Task: Look for Airbnb properties in Zemst, Belgium from 1st November, 2023 to 9th November, 2023 for 4 adults.2 bedrooms having 2 beds and 2 bathrooms. Property type can be house. Amenities needed are: heating. Booking option can be shelf check-in. Look for 4 properties as per requirement.
Action: Mouse moved to (467, 100)
Screenshot: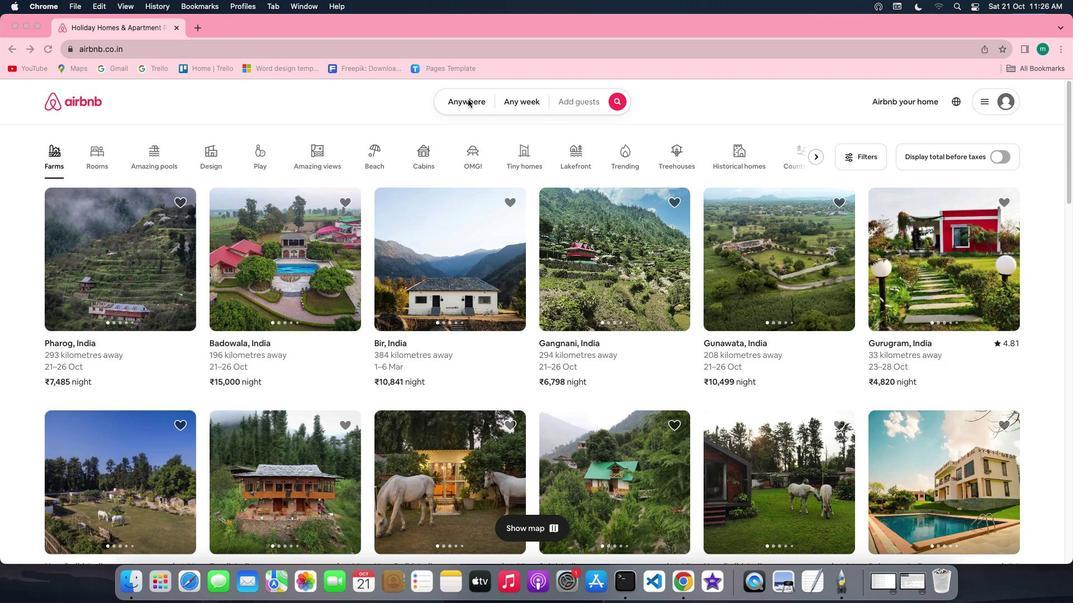 
Action: Mouse pressed left at (467, 100)
Screenshot: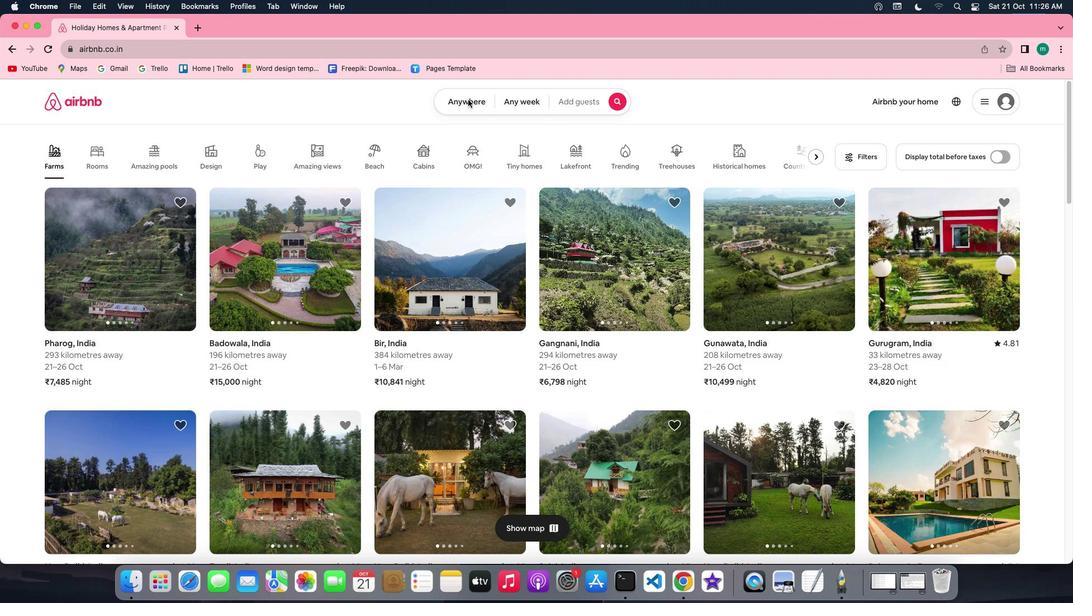 
Action: Mouse pressed left at (467, 100)
Screenshot: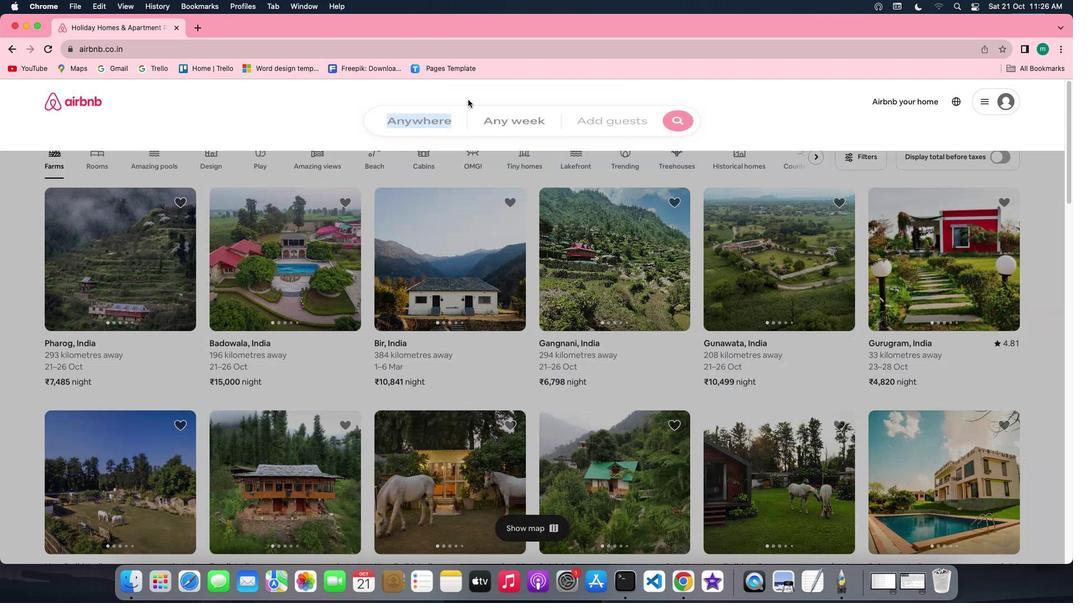 
Action: Mouse moved to (397, 144)
Screenshot: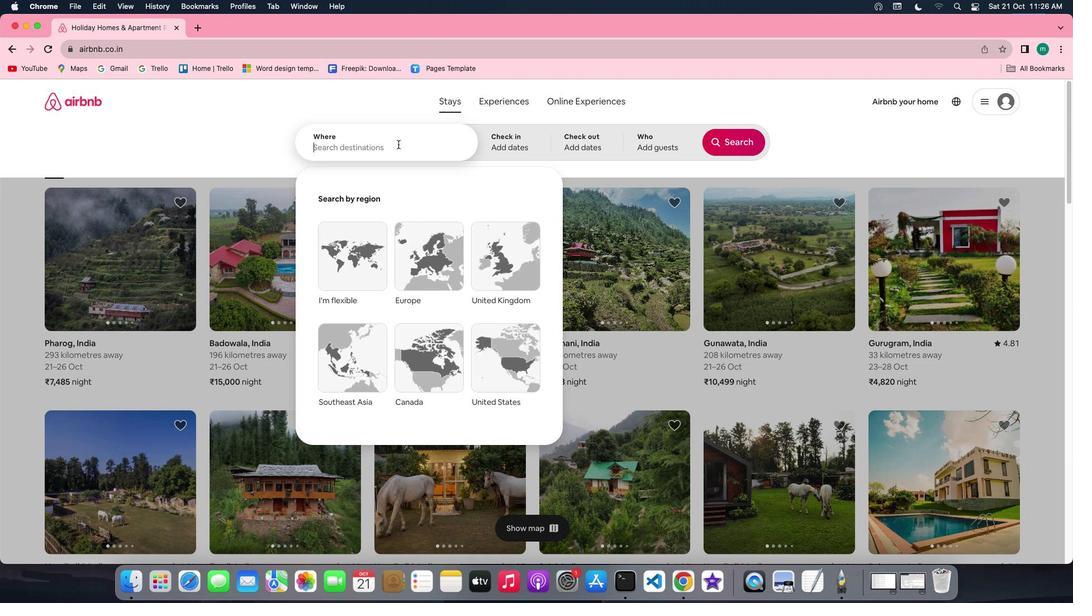 
Action: Mouse pressed left at (397, 144)
Screenshot: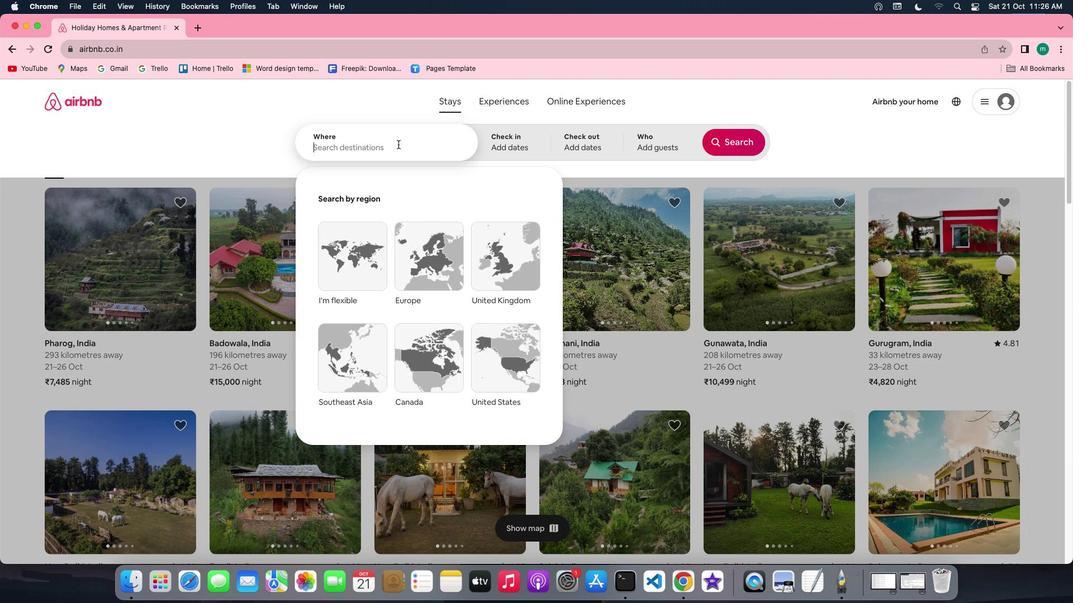 
Action: Key pressed Key.shift'Z''e''m''s''t'','Key.spaceKey.shift'B''e''l''g''i''u''m'
Screenshot: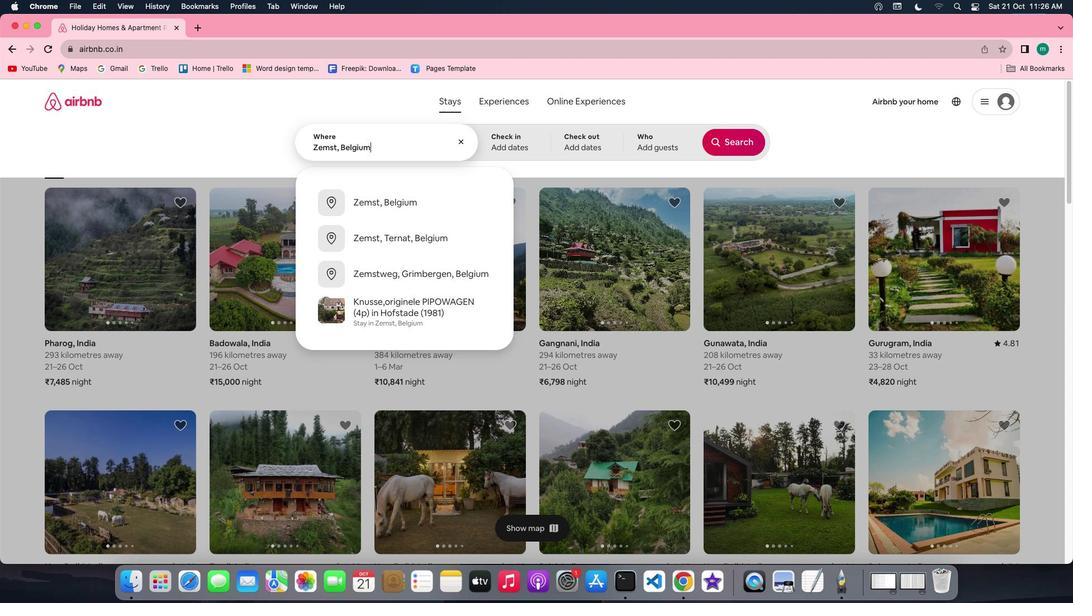 
Action: Mouse moved to (498, 150)
Screenshot: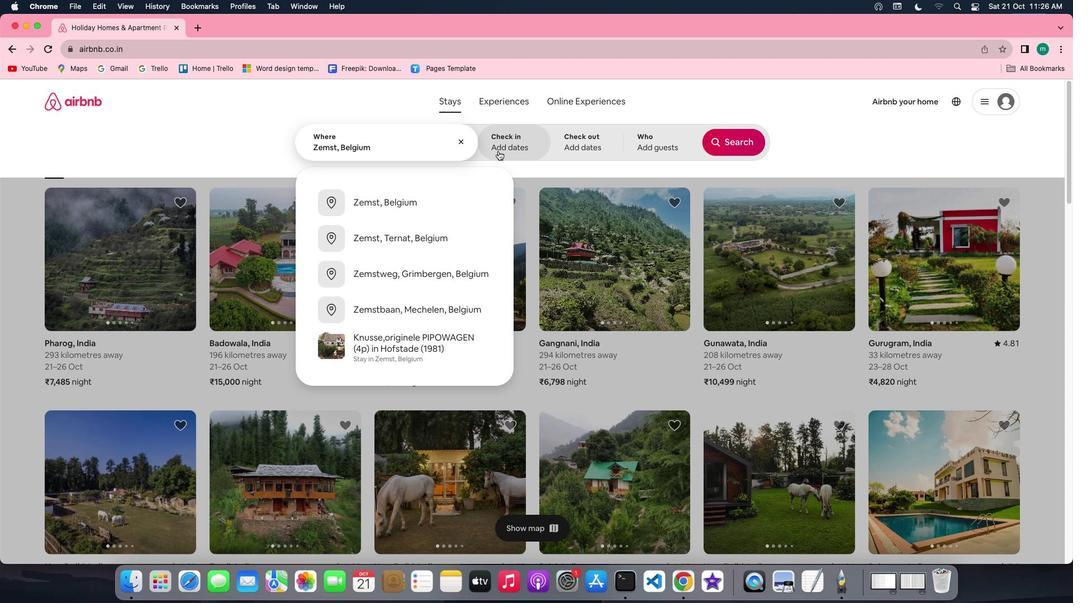 
Action: Mouse pressed left at (498, 150)
Screenshot: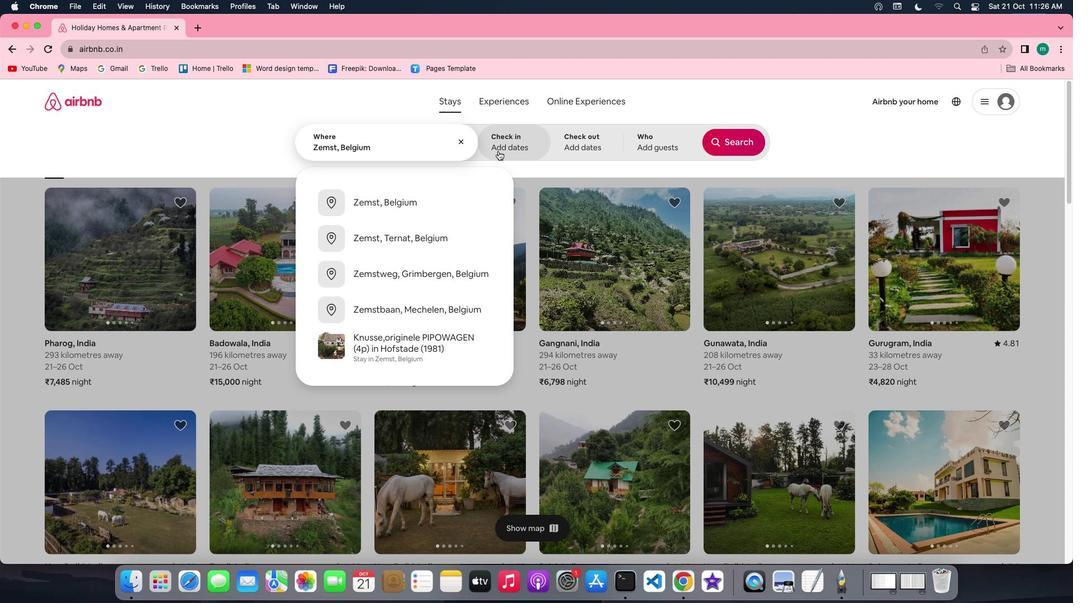 
Action: Mouse moved to (669, 302)
Screenshot: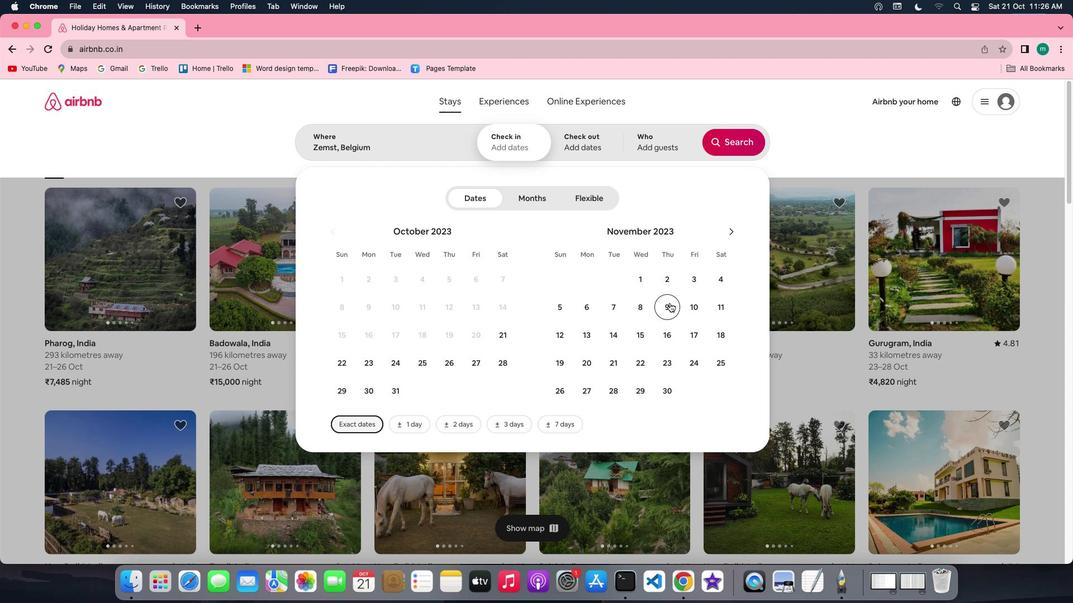 
Action: Mouse pressed left at (669, 302)
Screenshot: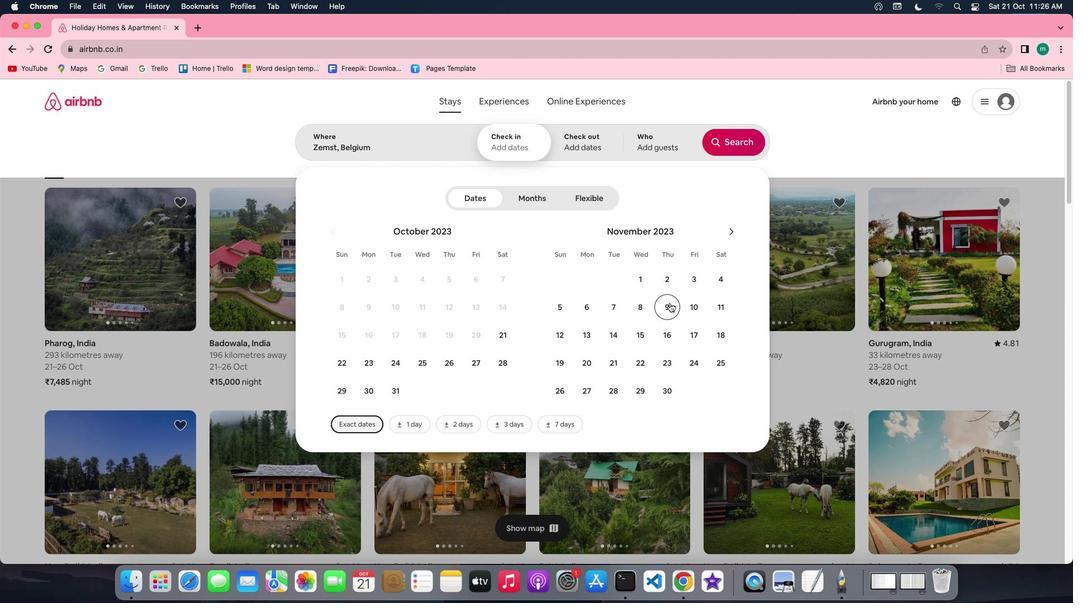 
Action: Mouse moved to (646, 275)
Screenshot: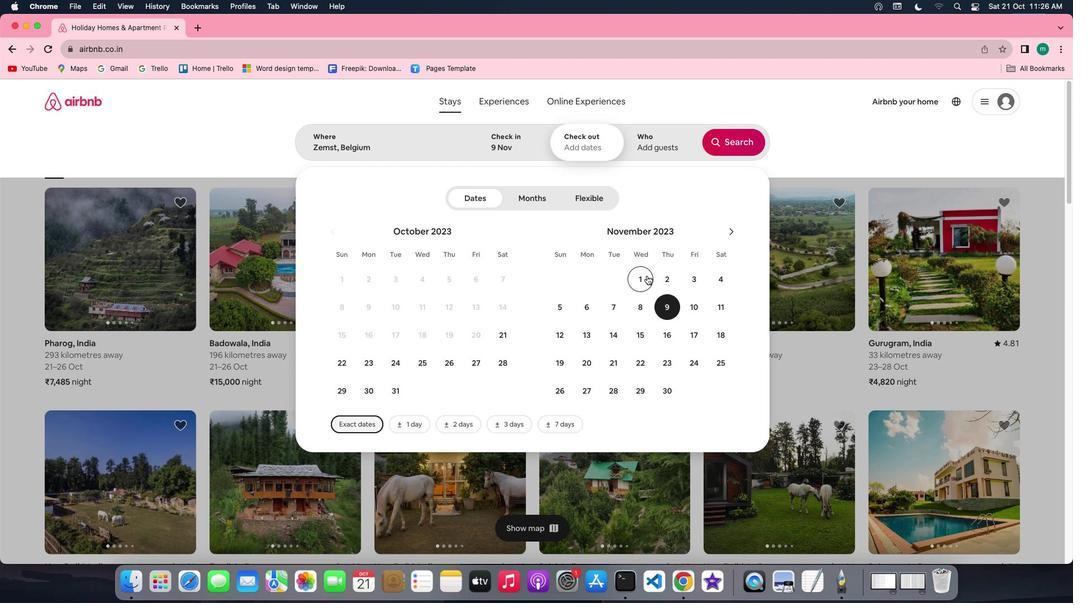 
Action: Mouse pressed left at (646, 275)
Screenshot: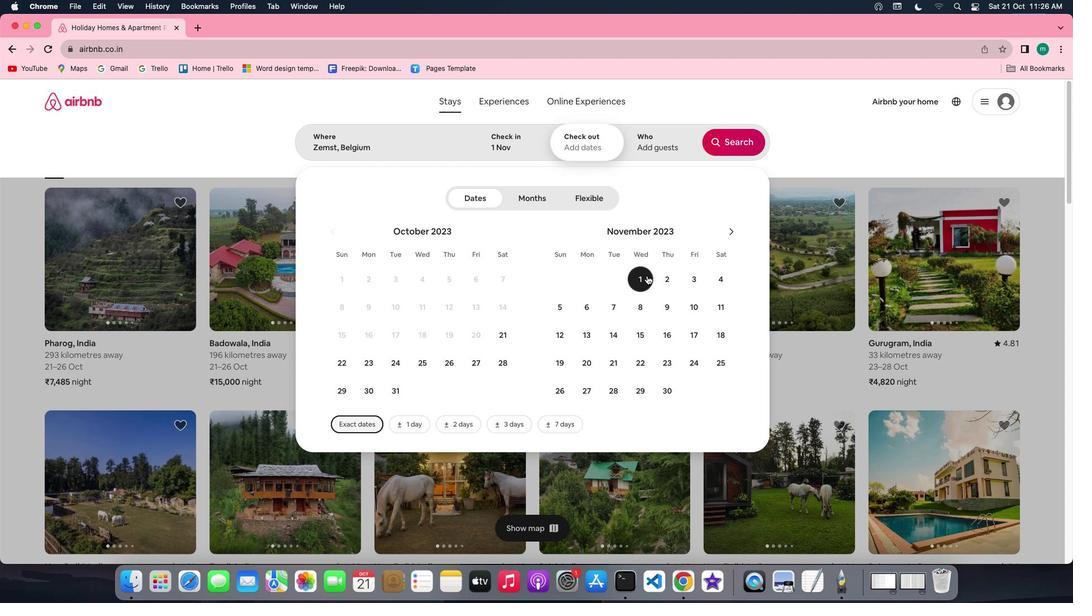 
Action: Mouse moved to (667, 305)
Screenshot: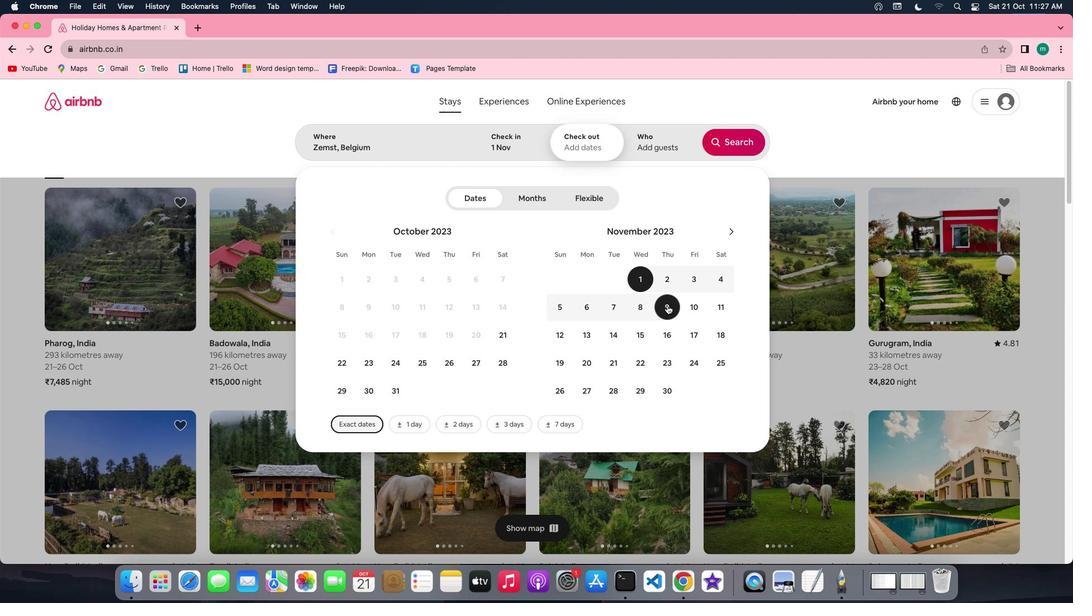 
Action: Mouse pressed left at (667, 305)
Screenshot: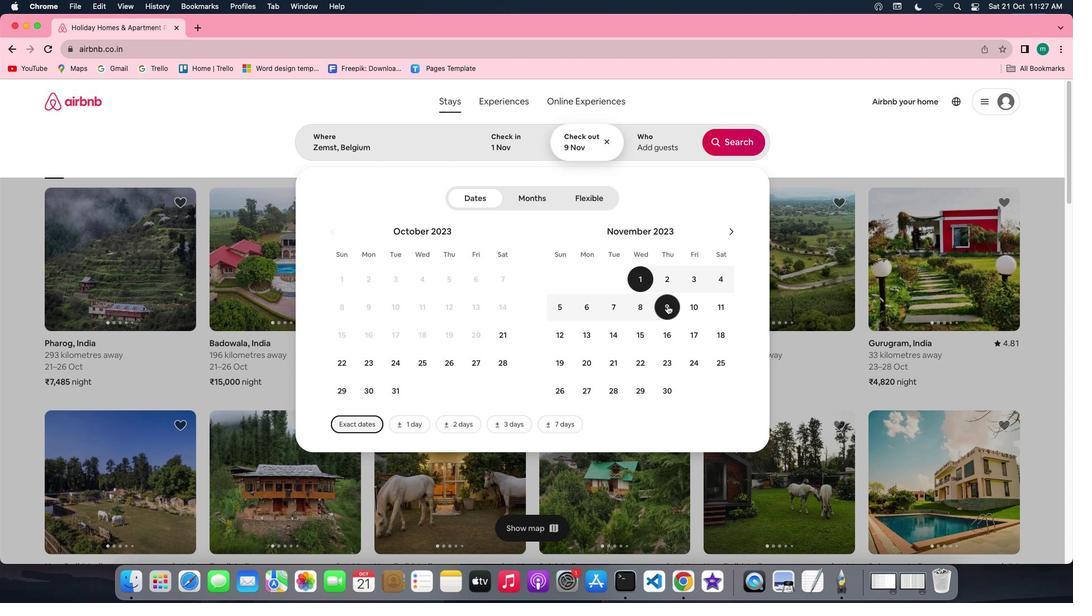 
Action: Mouse moved to (672, 154)
Screenshot: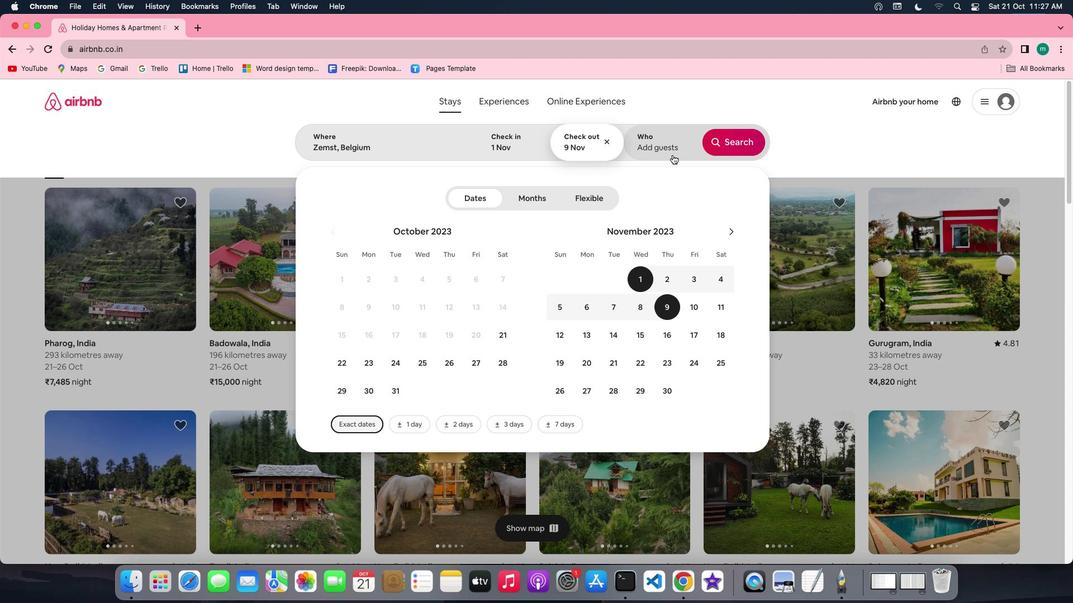 
Action: Mouse pressed left at (672, 154)
Screenshot: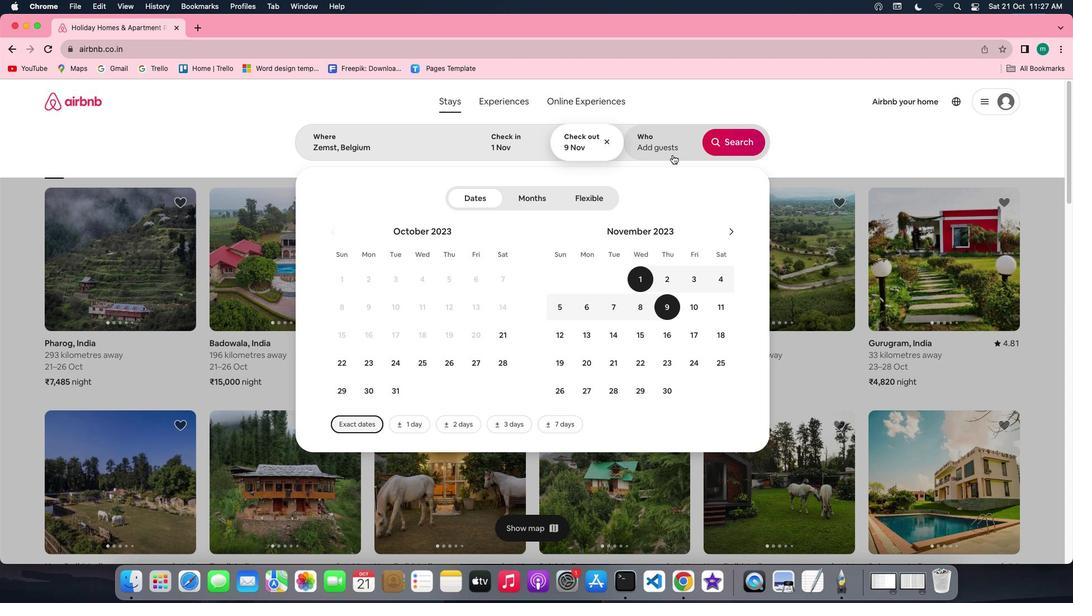 
Action: Mouse moved to (735, 200)
Screenshot: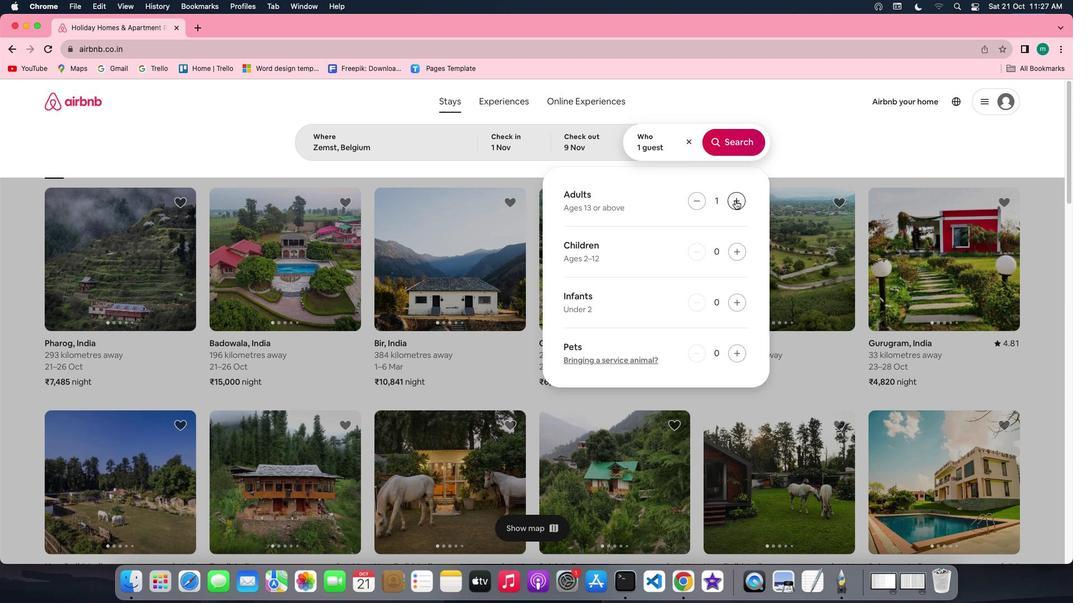
Action: Mouse pressed left at (735, 200)
Screenshot: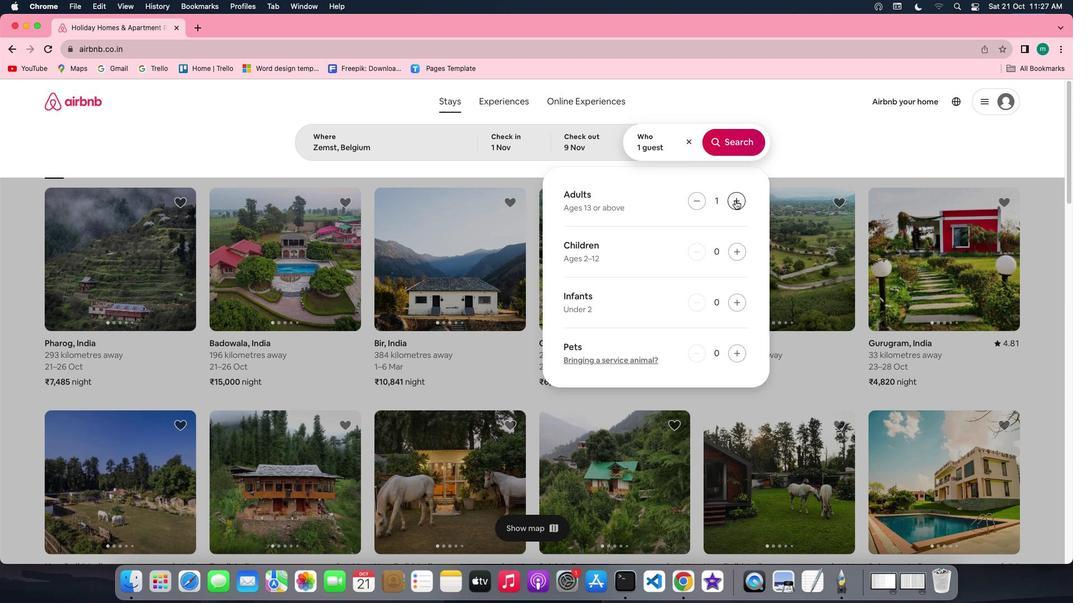 
Action: Mouse pressed left at (735, 200)
Screenshot: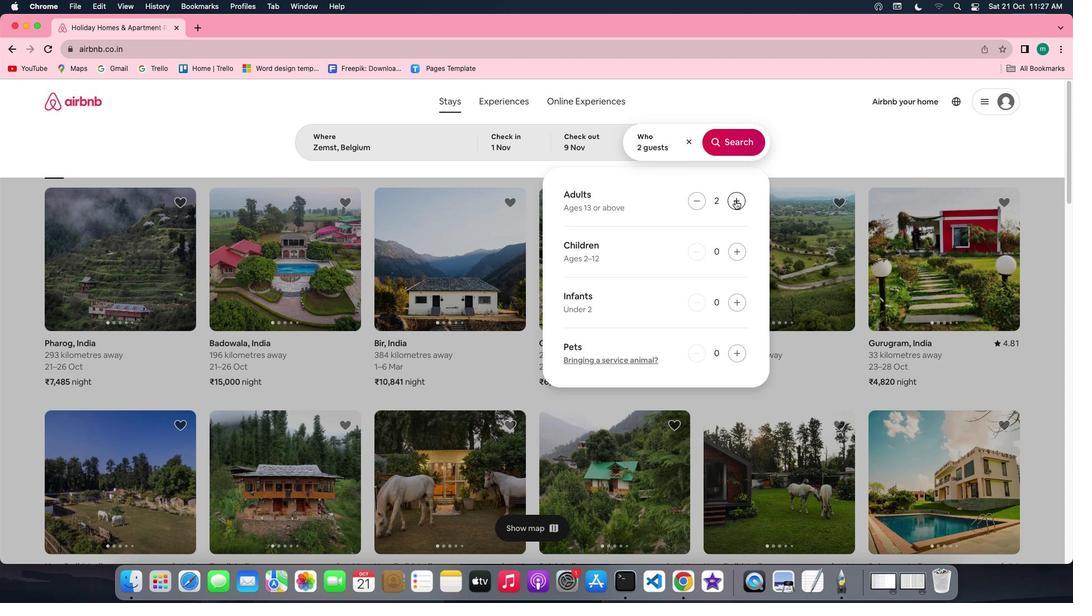 
Action: Mouse pressed left at (735, 200)
Screenshot: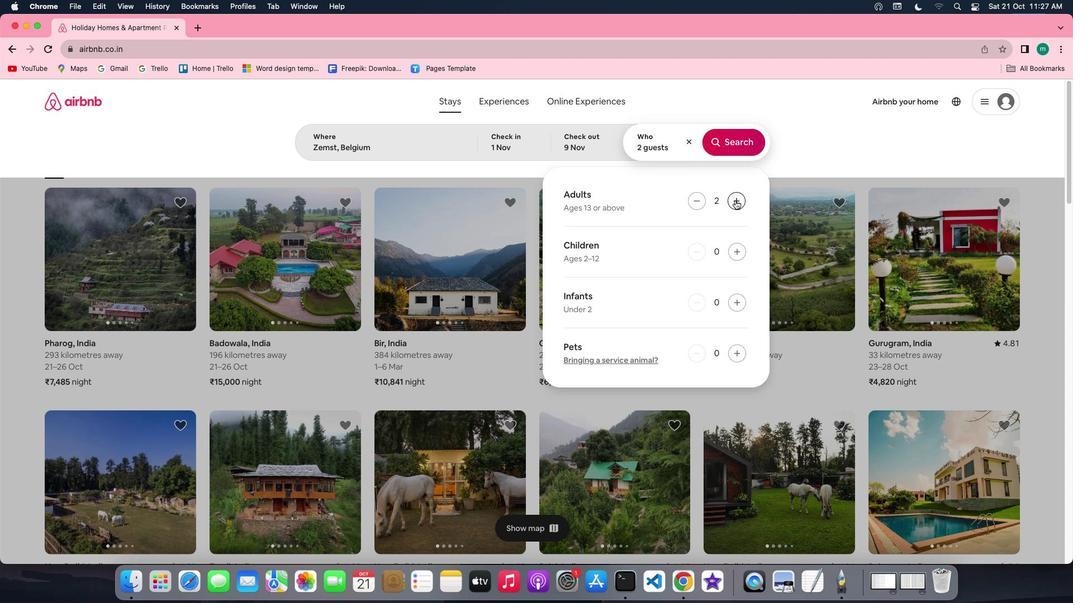 
Action: Mouse pressed left at (735, 200)
Screenshot: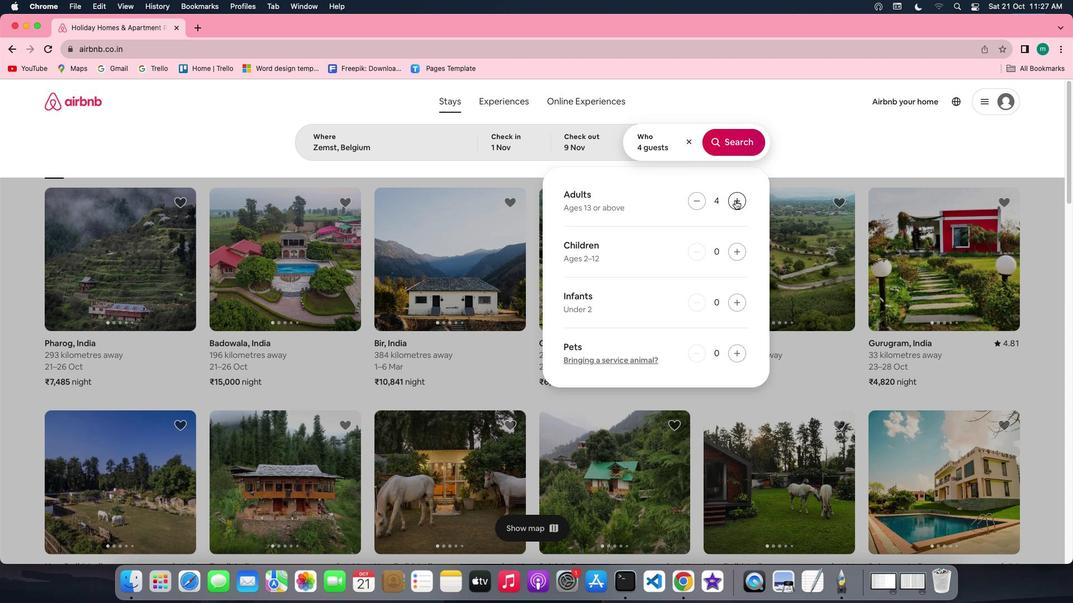 
Action: Mouse moved to (733, 140)
Screenshot: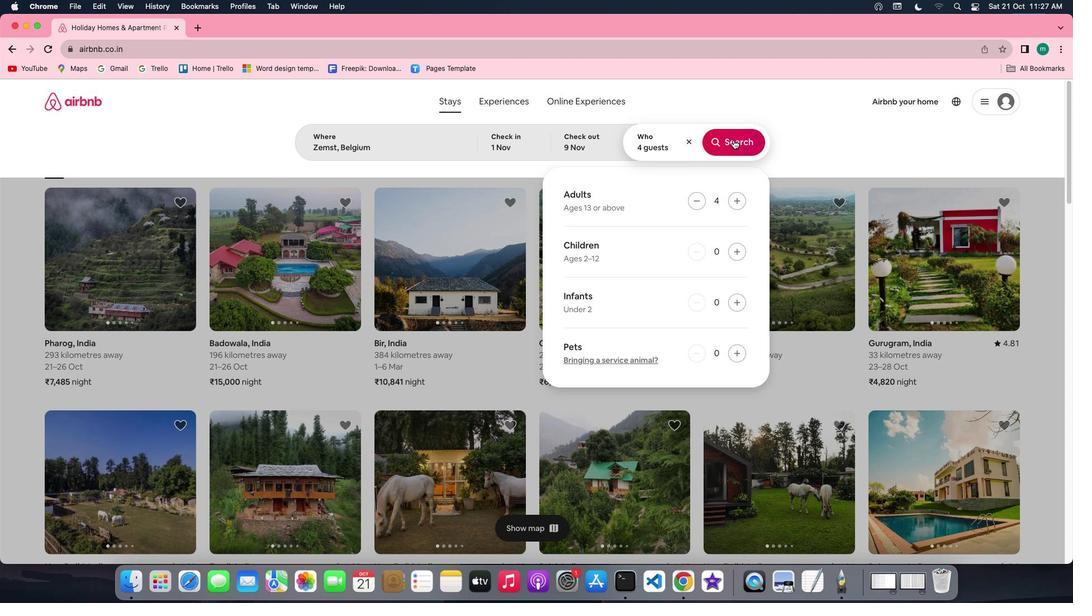 
Action: Mouse pressed left at (733, 140)
Screenshot: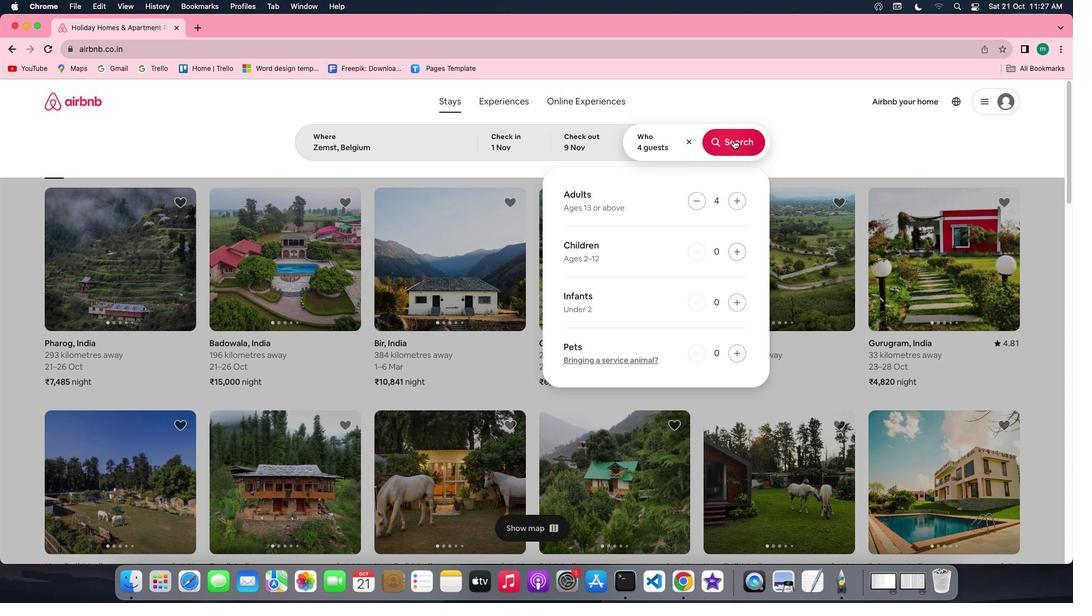 
Action: Mouse moved to (900, 144)
Screenshot: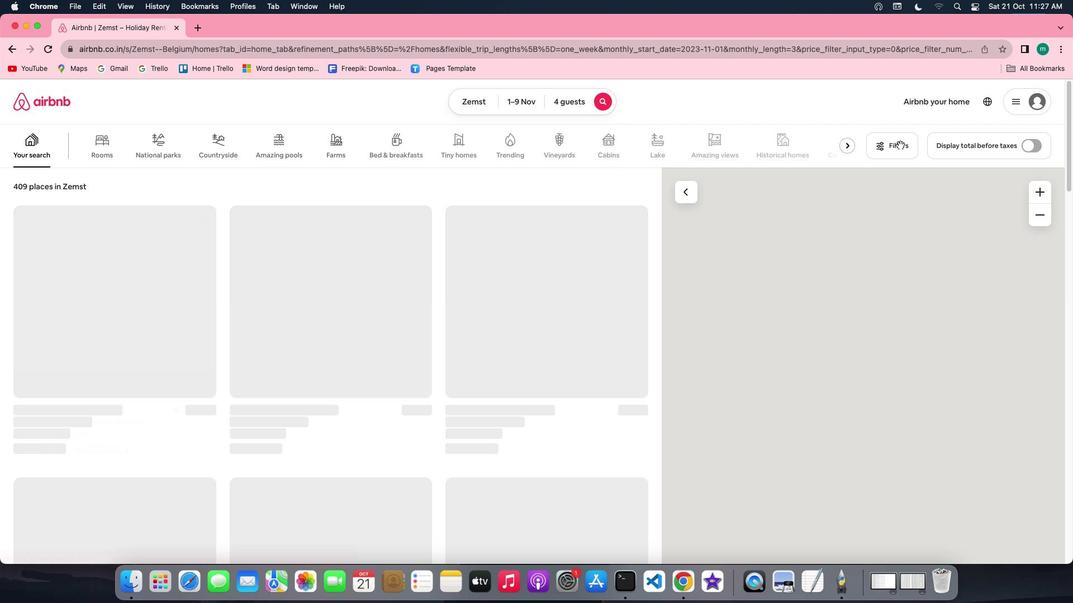 
Action: Mouse pressed left at (900, 144)
Screenshot: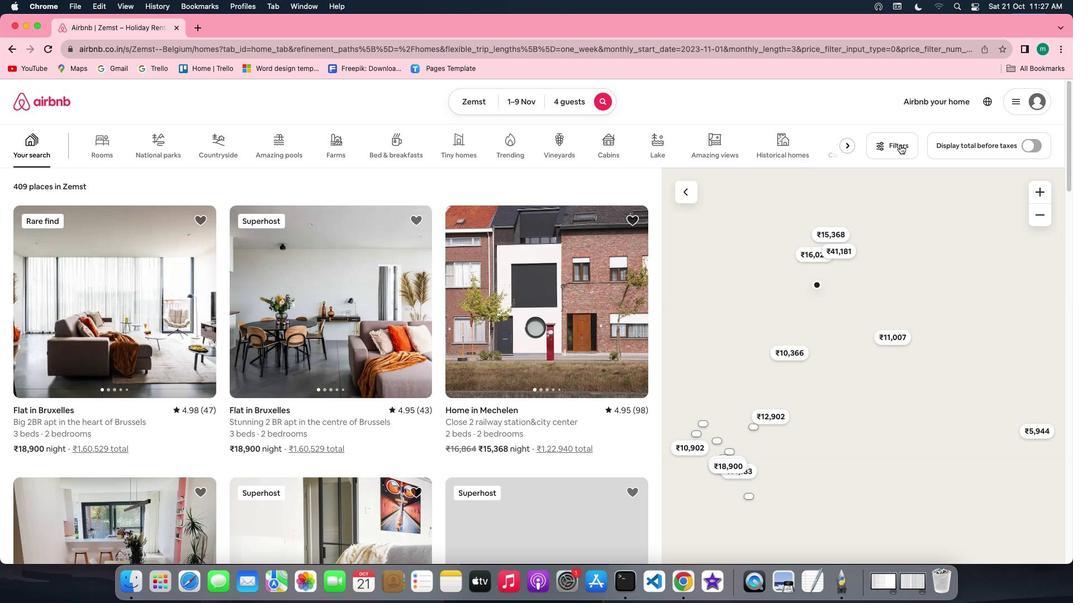 
Action: Mouse moved to (900, 145)
Screenshot: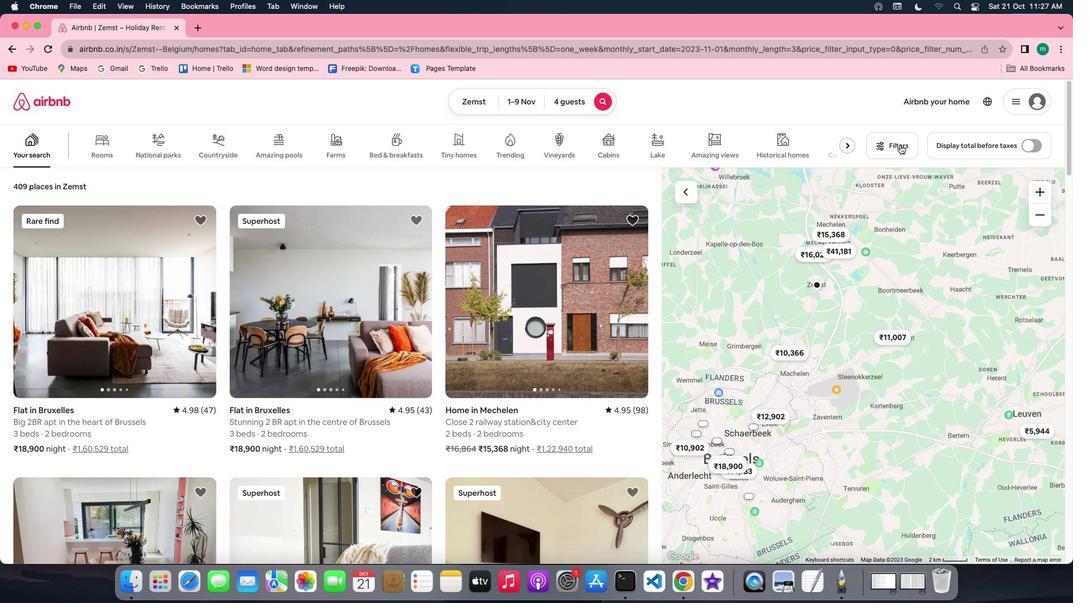 
Action: Mouse pressed left at (900, 145)
Screenshot: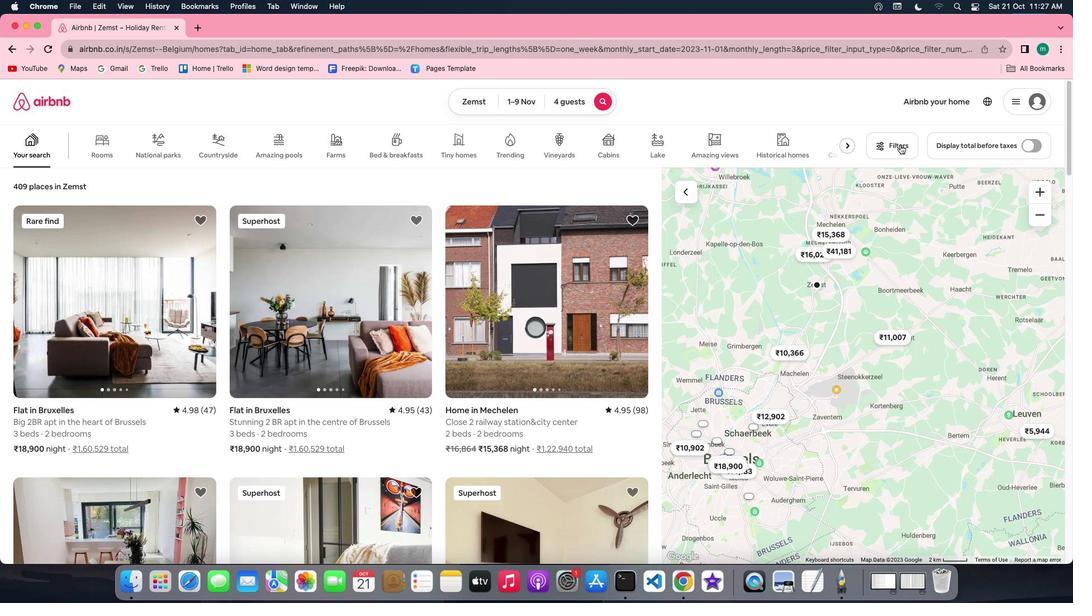 
Action: Mouse moved to (534, 373)
Screenshot: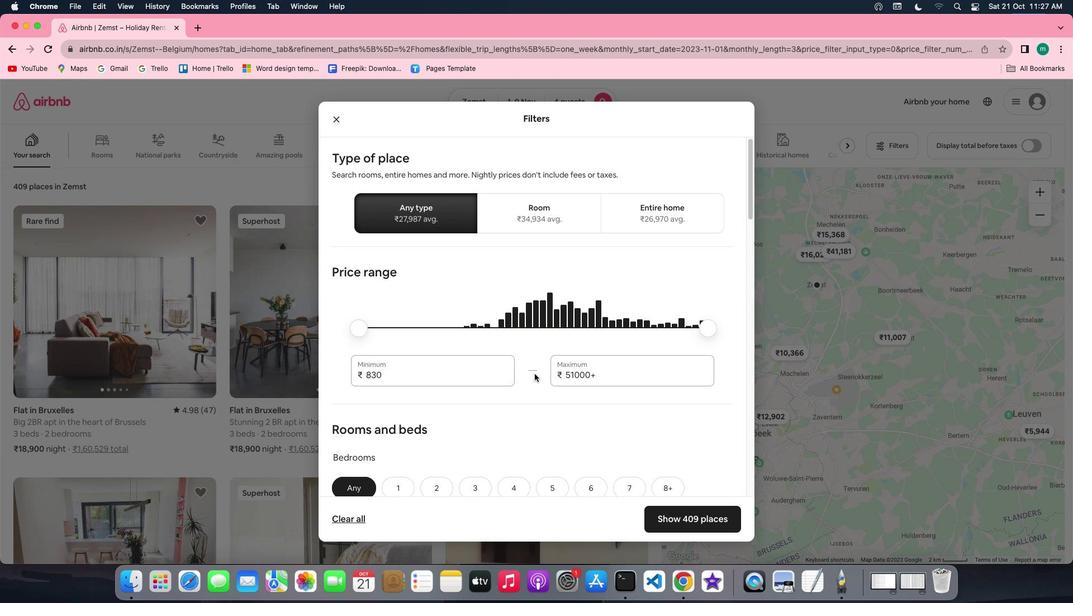 
Action: Mouse scrolled (534, 373) with delta (0, 0)
Screenshot: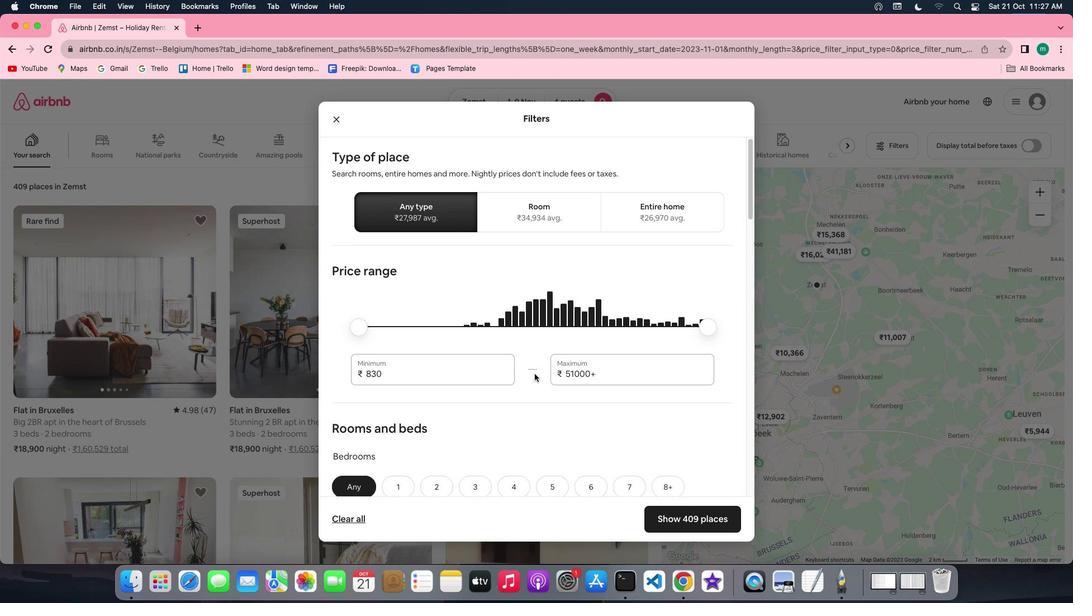 
Action: Mouse scrolled (534, 373) with delta (0, 0)
Screenshot: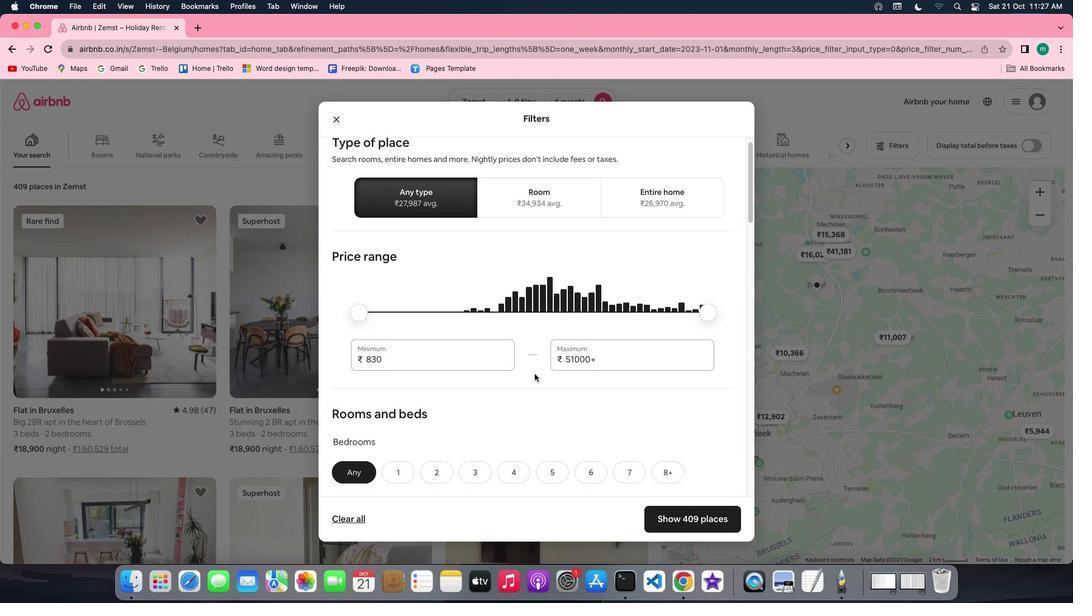 
Action: Mouse scrolled (534, 373) with delta (0, 0)
Screenshot: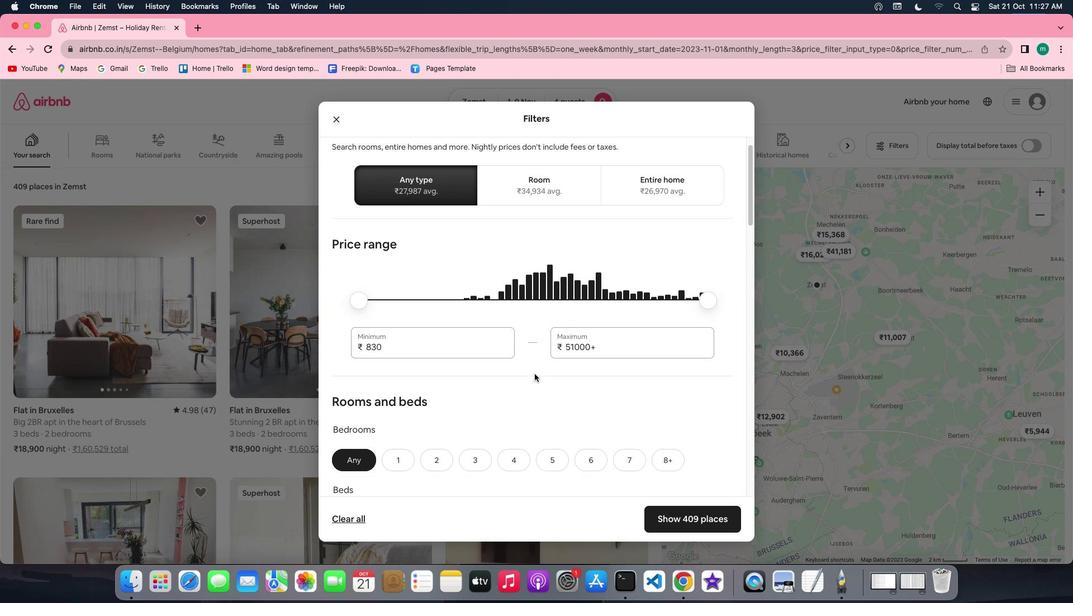 
Action: Mouse scrolled (534, 373) with delta (0, 0)
Screenshot: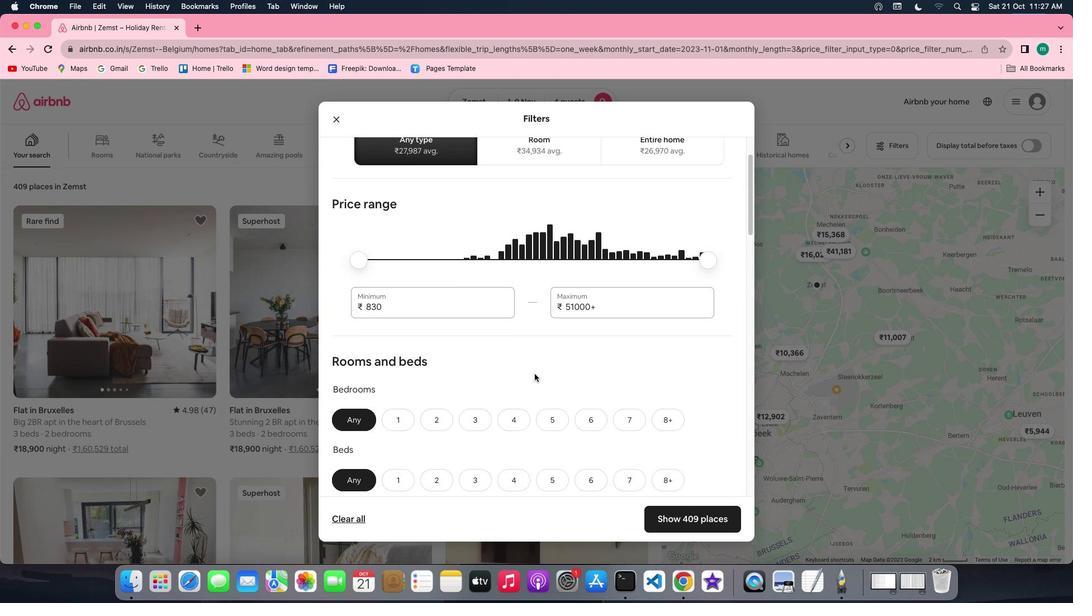 
Action: Mouse scrolled (534, 373) with delta (0, 0)
Screenshot: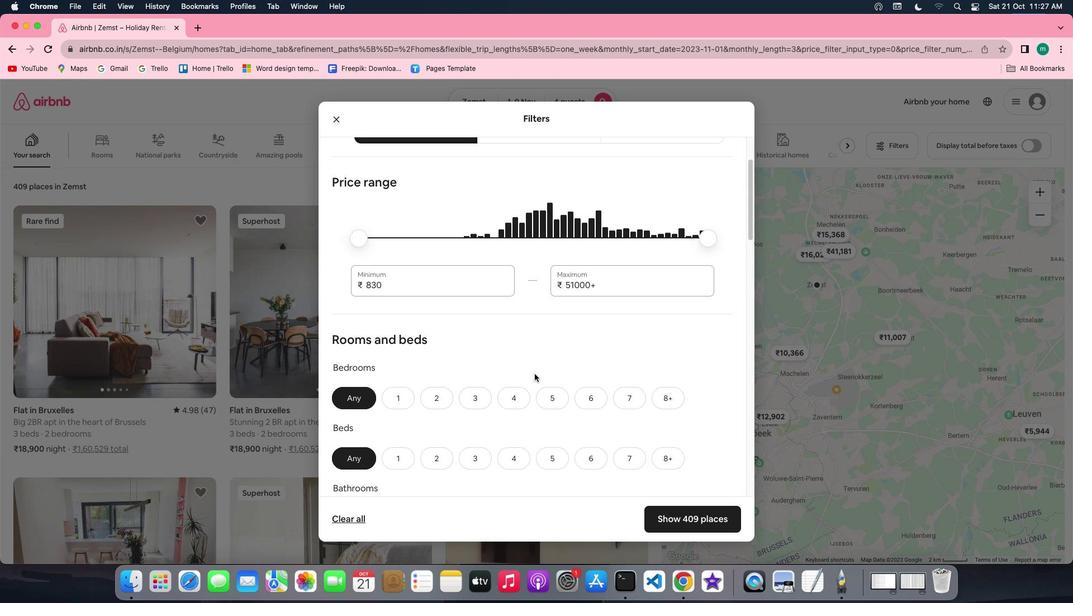 
Action: Mouse scrolled (534, 373) with delta (0, 0)
Screenshot: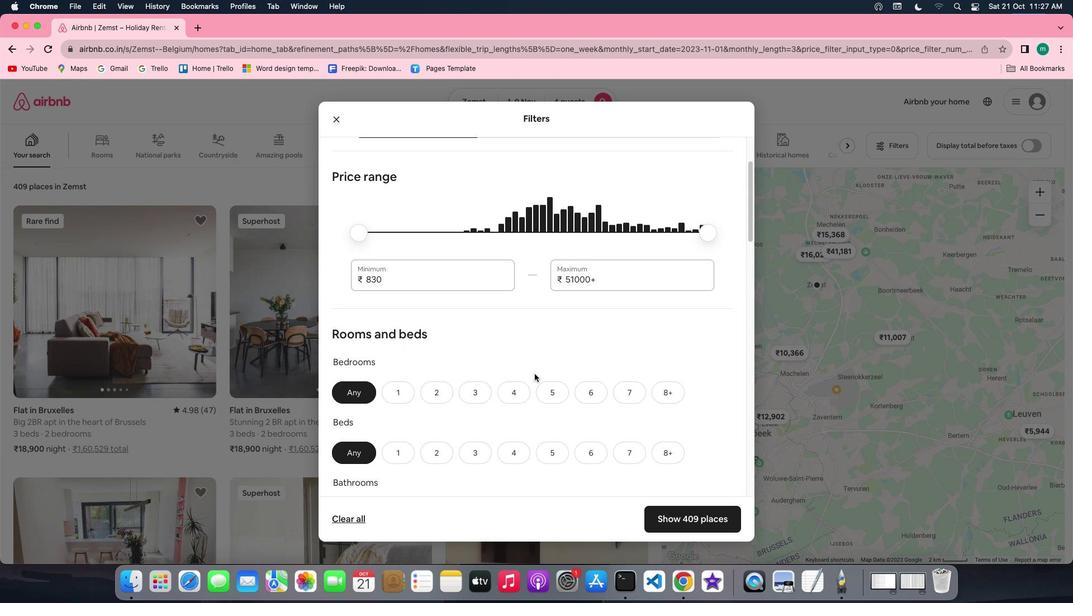 
Action: Mouse scrolled (534, 373) with delta (0, 0)
Screenshot: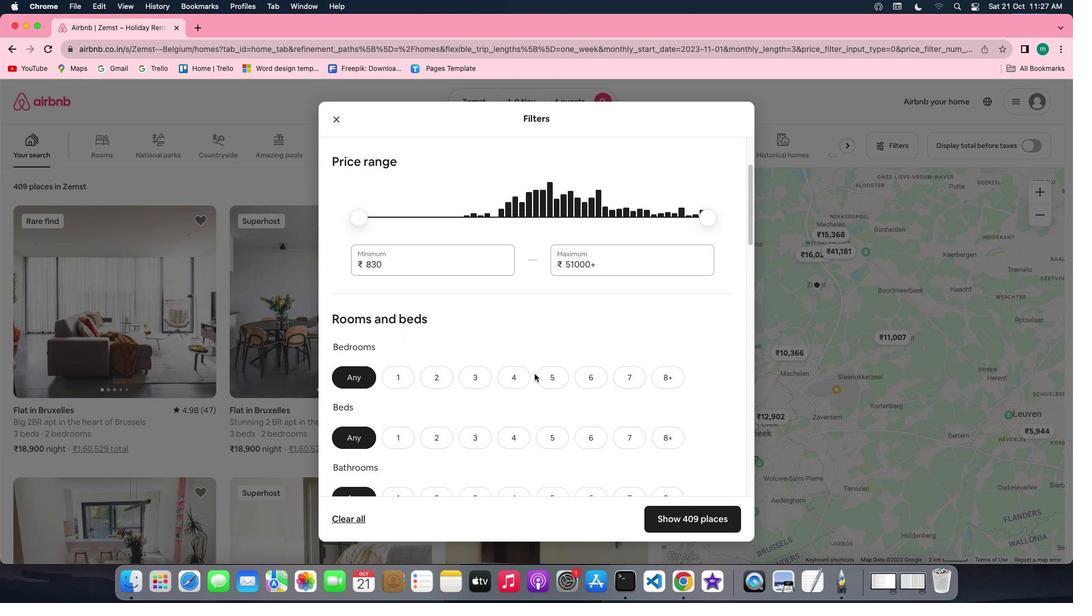 
Action: Mouse scrolled (534, 373) with delta (0, 0)
Screenshot: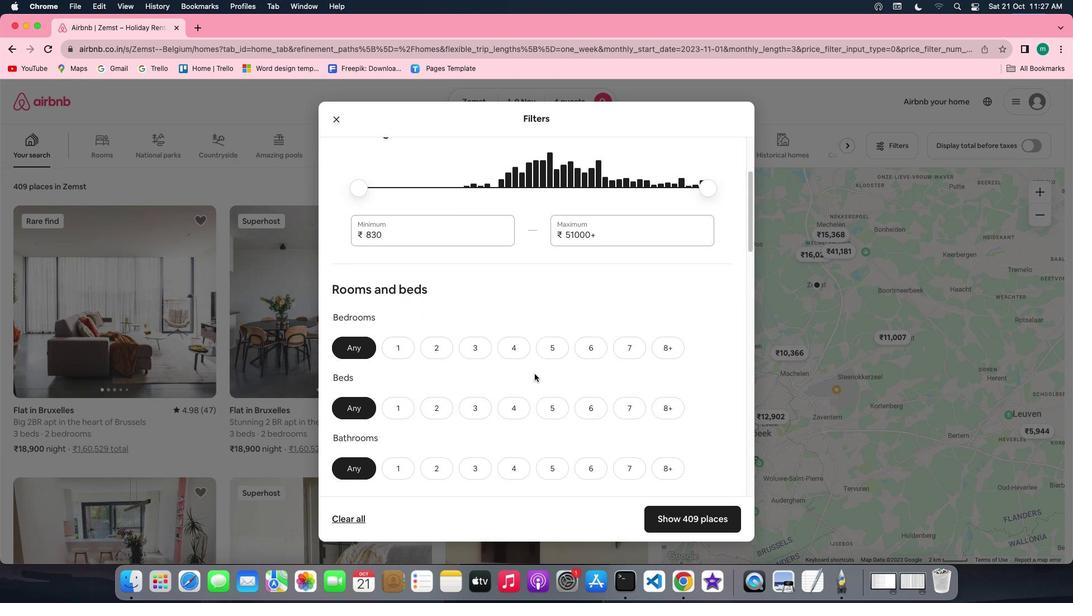 
Action: Mouse scrolled (534, 373) with delta (0, 0)
Screenshot: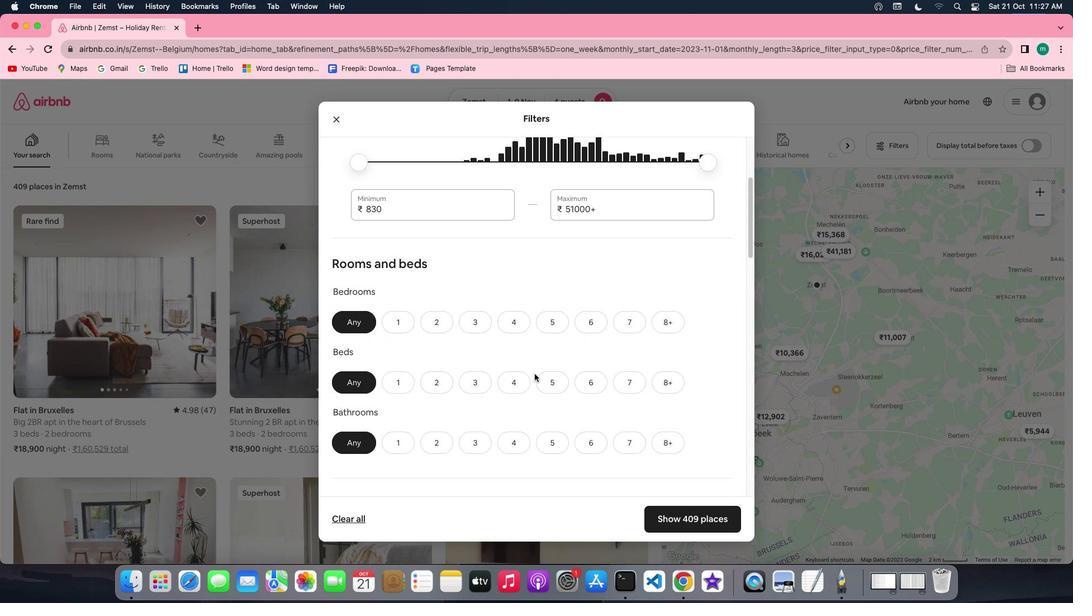 
Action: Mouse scrolled (534, 373) with delta (0, 0)
Screenshot: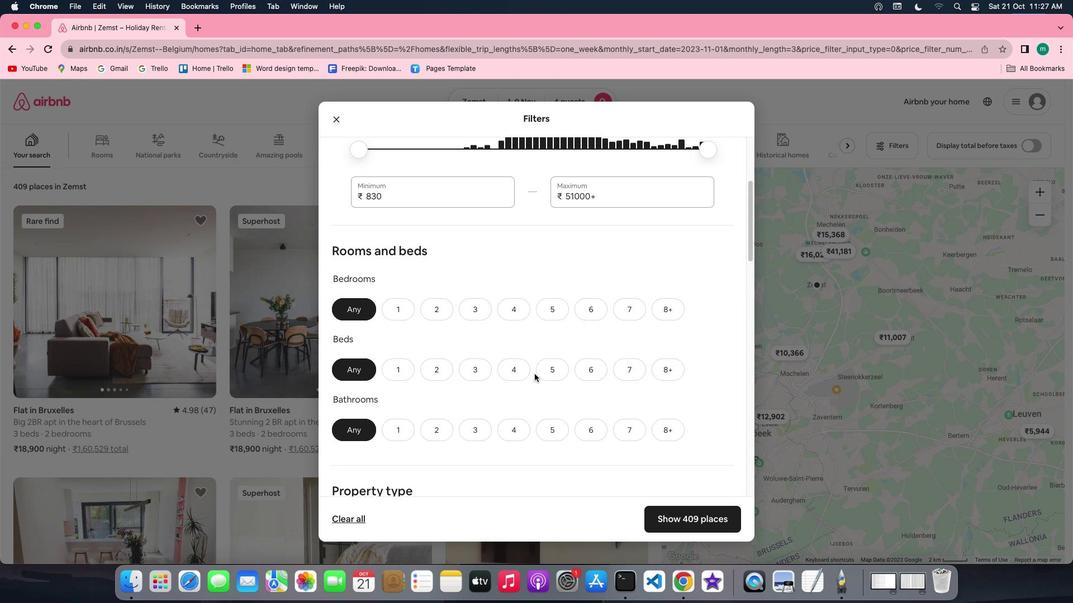 
Action: Mouse scrolled (534, 373) with delta (0, 0)
Screenshot: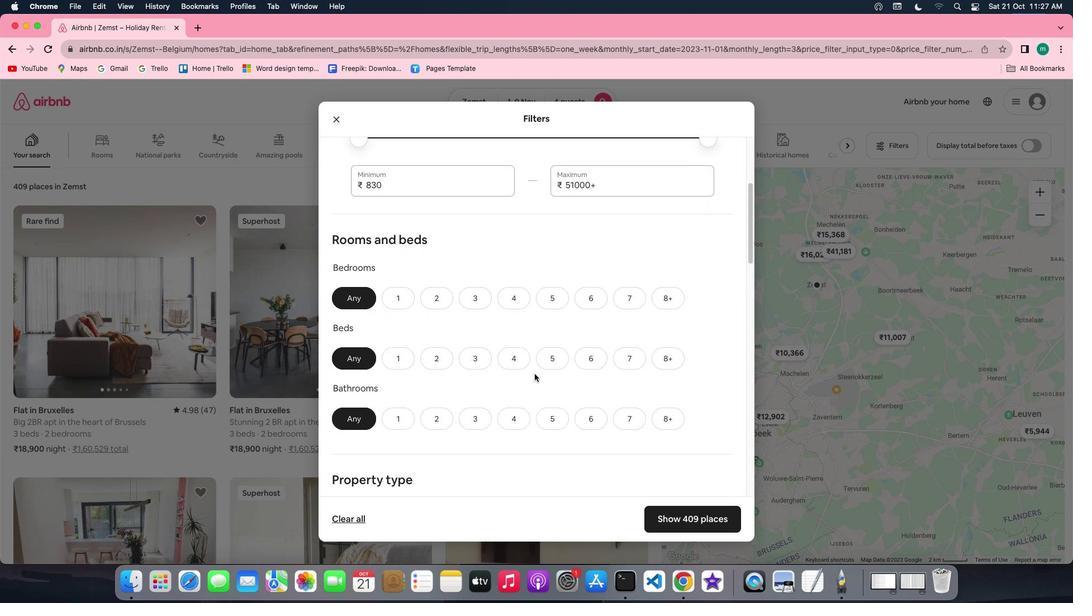 
Action: Mouse scrolled (534, 373) with delta (0, 0)
Screenshot: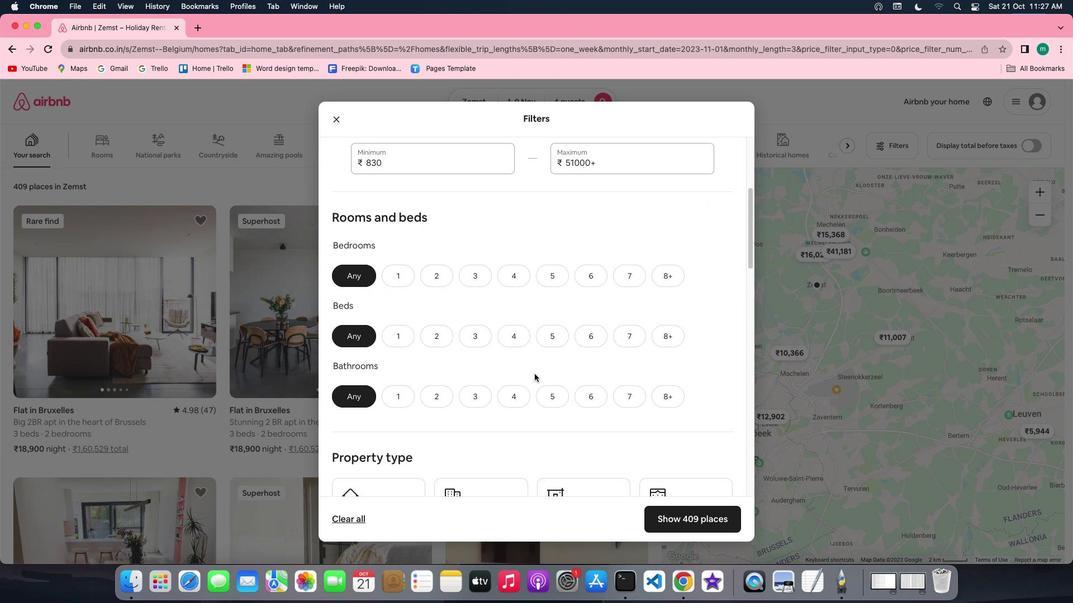 
Action: Mouse scrolled (534, 373) with delta (0, 0)
Screenshot: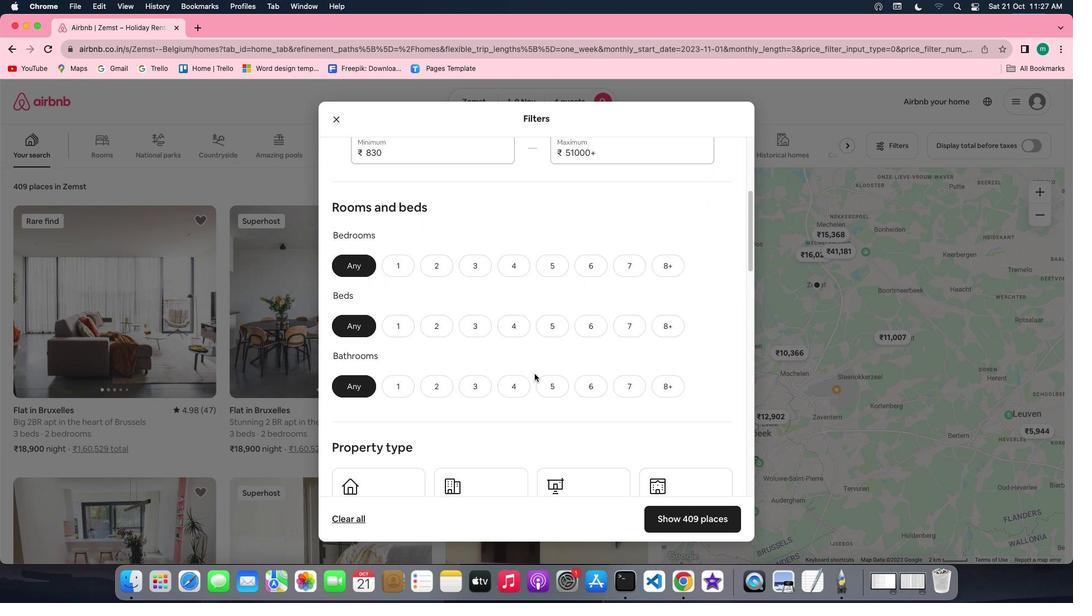 
Action: Mouse scrolled (534, 373) with delta (0, 0)
Screenshot: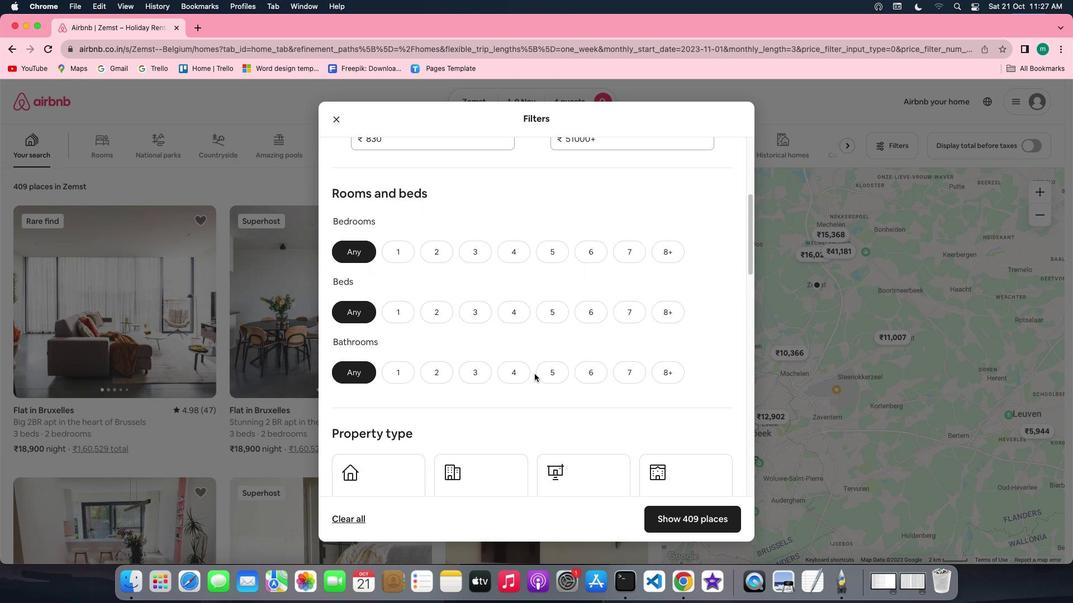 
Action: Mouse moved to (434, 242)
Screenshot: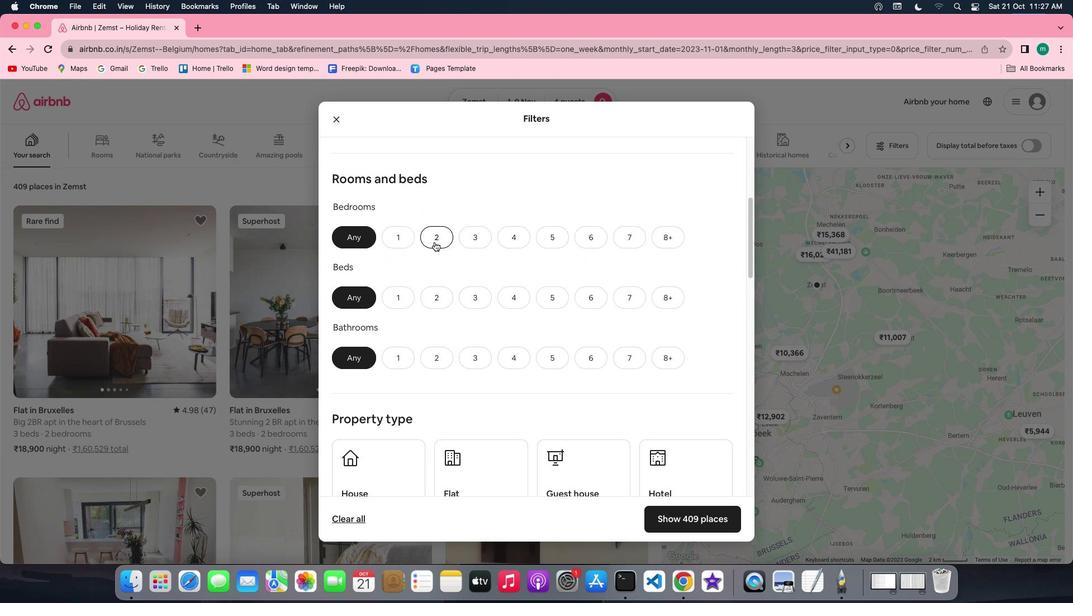 
Action: Mouse pressed left at (434, 242)
Screenshot: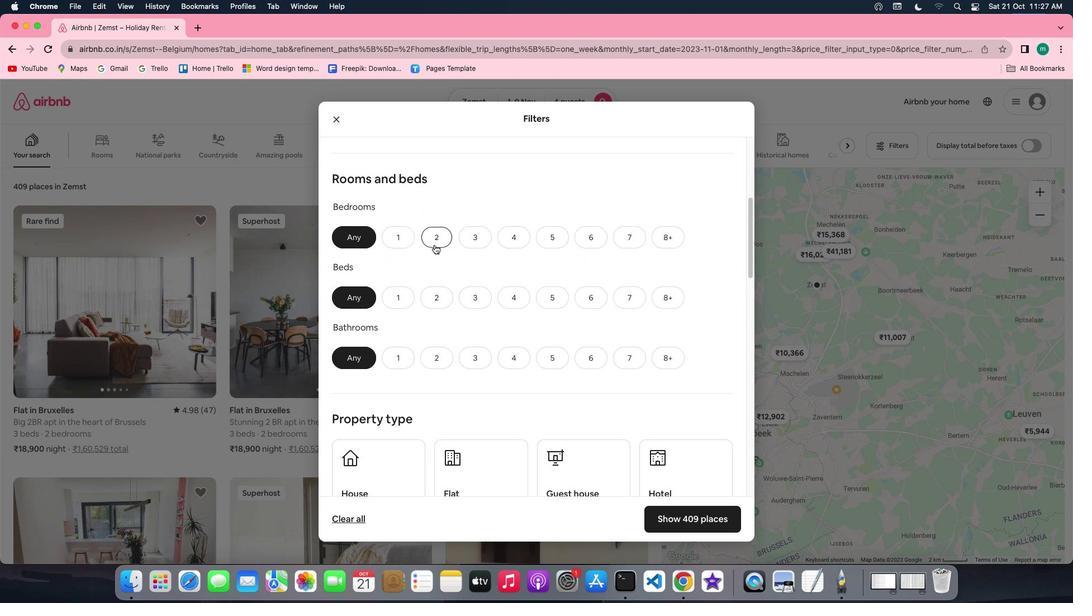 
Action: Mouse moved to (438, 299)
Screenshot: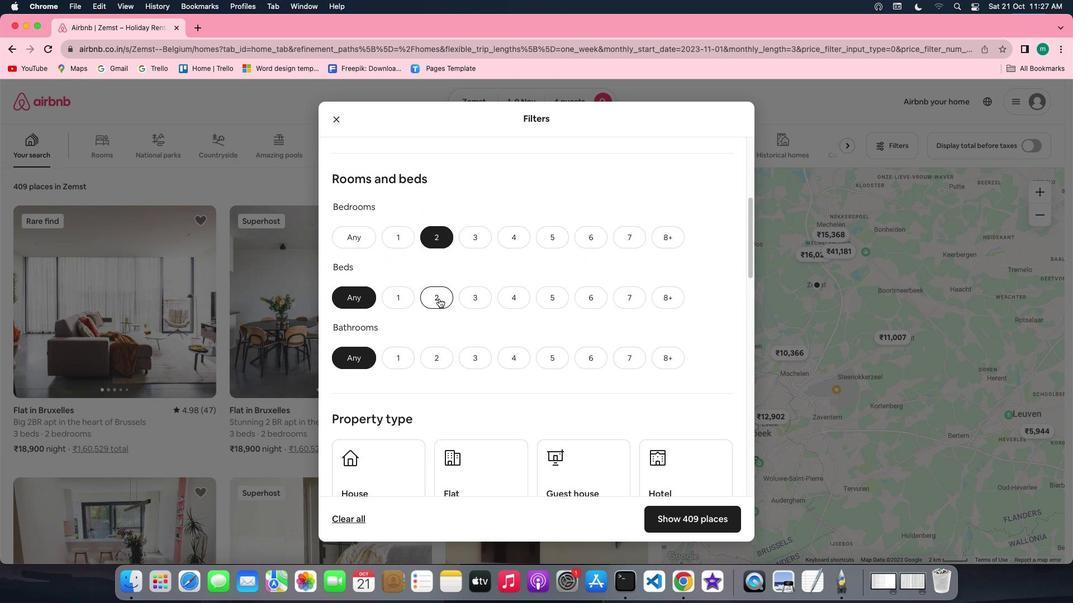 
Action: Mouse pressed left at (438, 299)
Screenshot: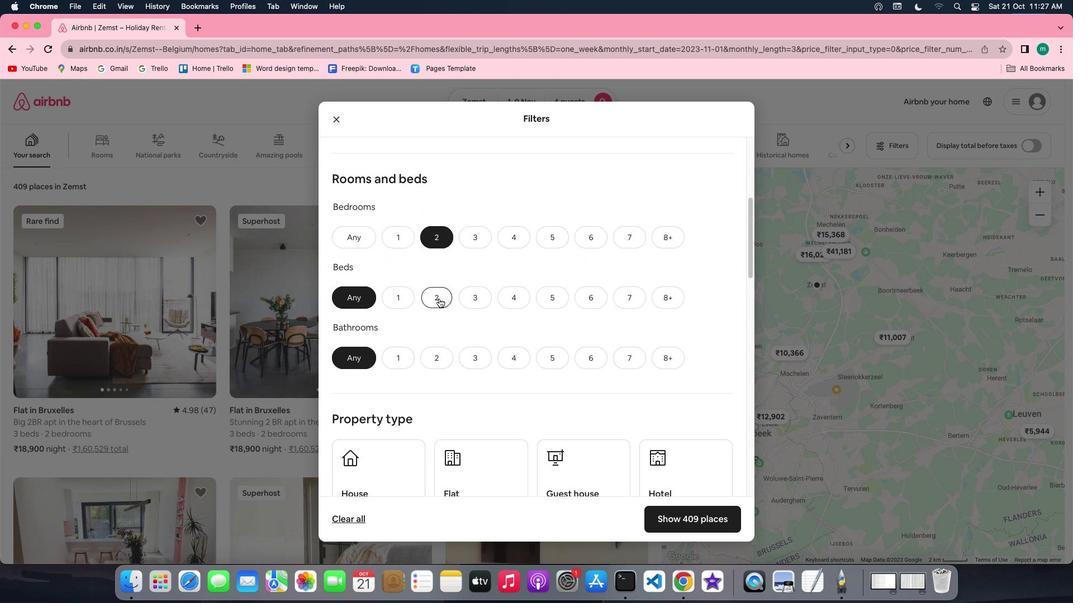 
Action: Mouse moved to (445, 352)
Screenshot: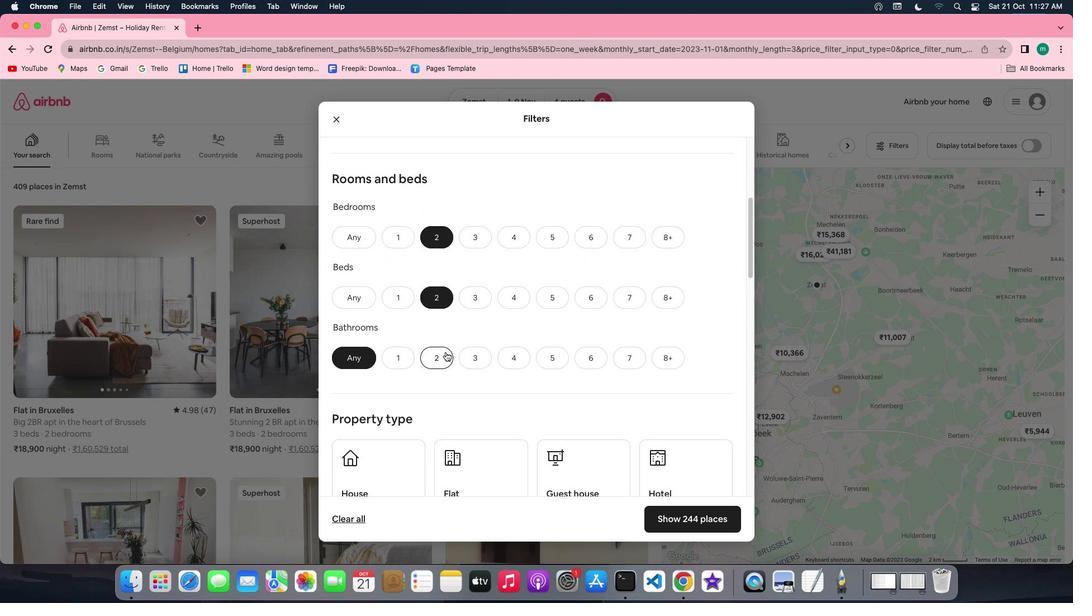 
Action: Mouse pressed left at (445, 352)
Screenshot: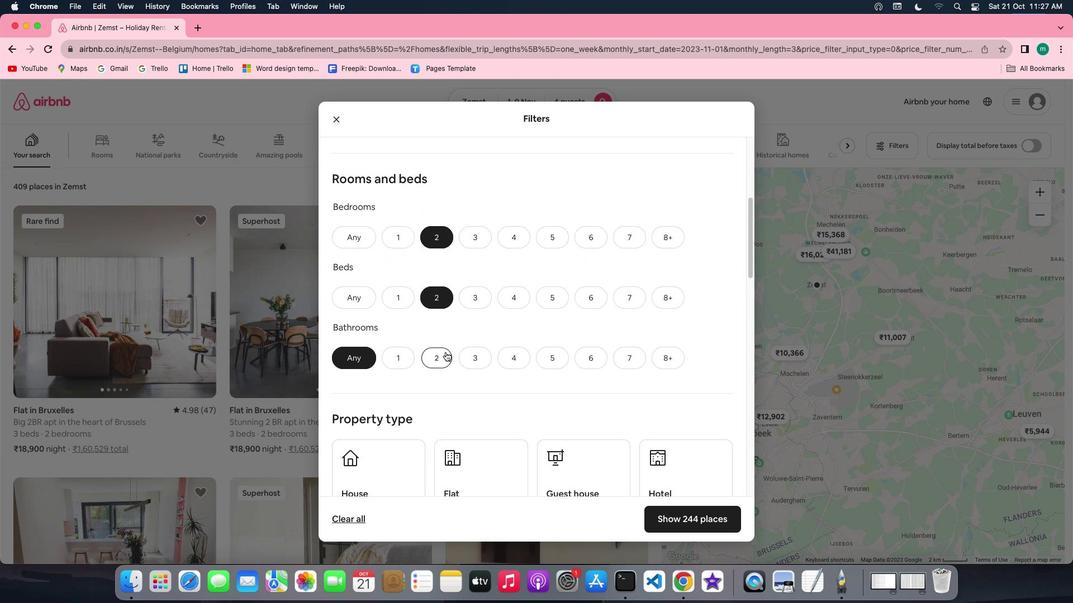 
Action: Mouse moved to (630, 370)
Screenshot: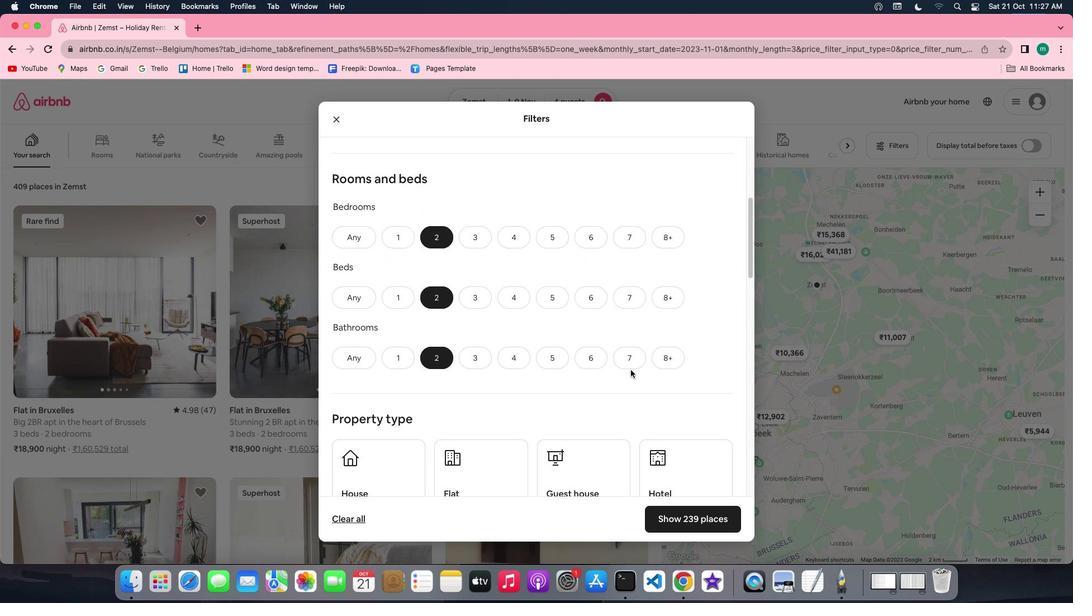
Action: Mouse scrolled (630, 370) with delta (0, 0)
Screenshot: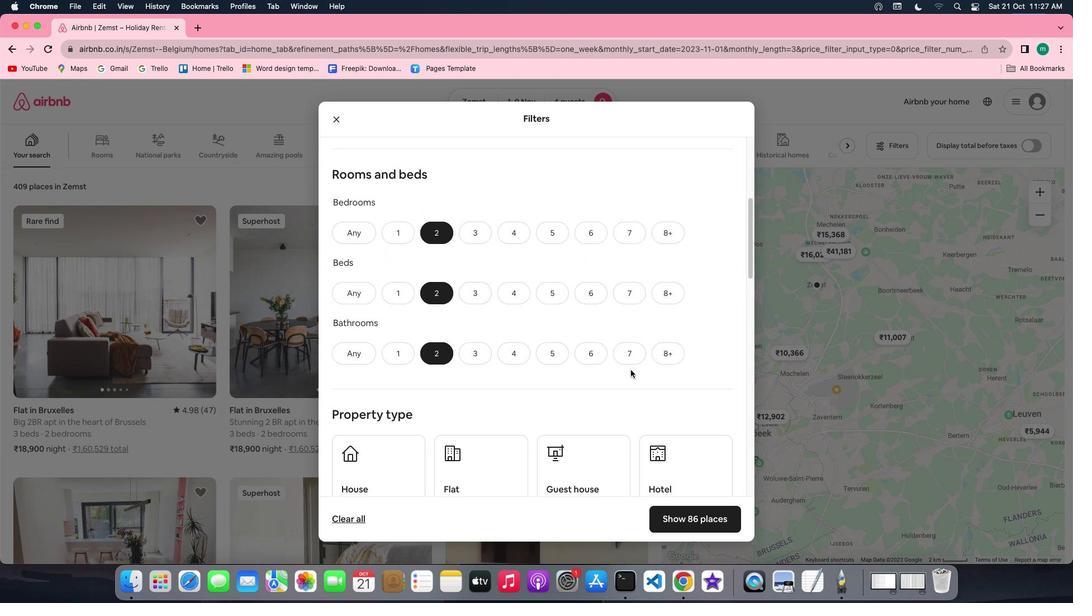 
Action: Mouse scrolled (630, 370) with delta (0, 0)
Screenshot: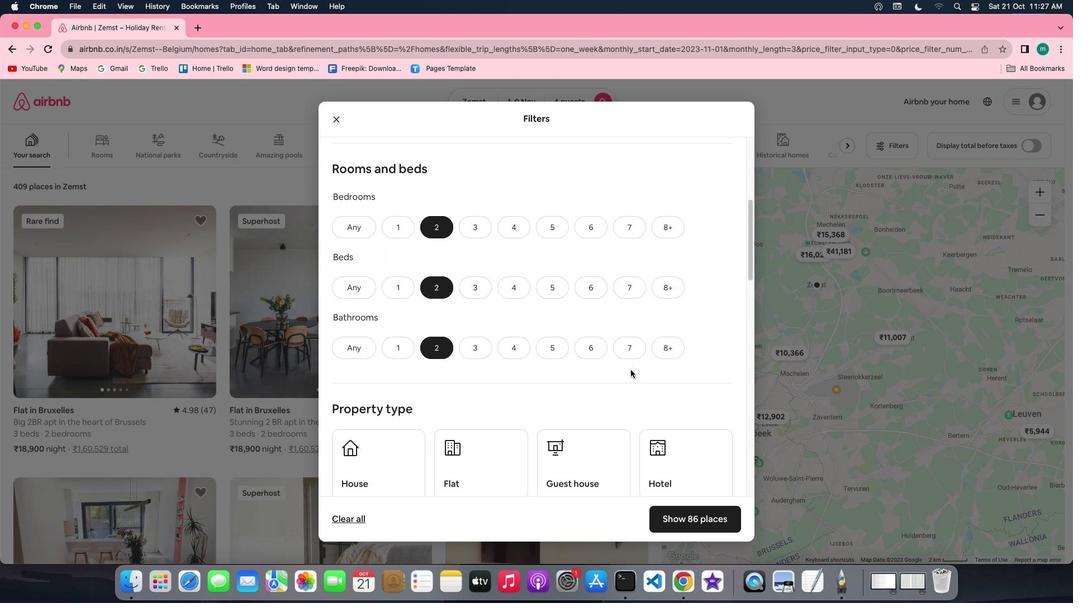 
Action: Mouse scrolled (630, 370) with delta (0, 0)
Screenshot: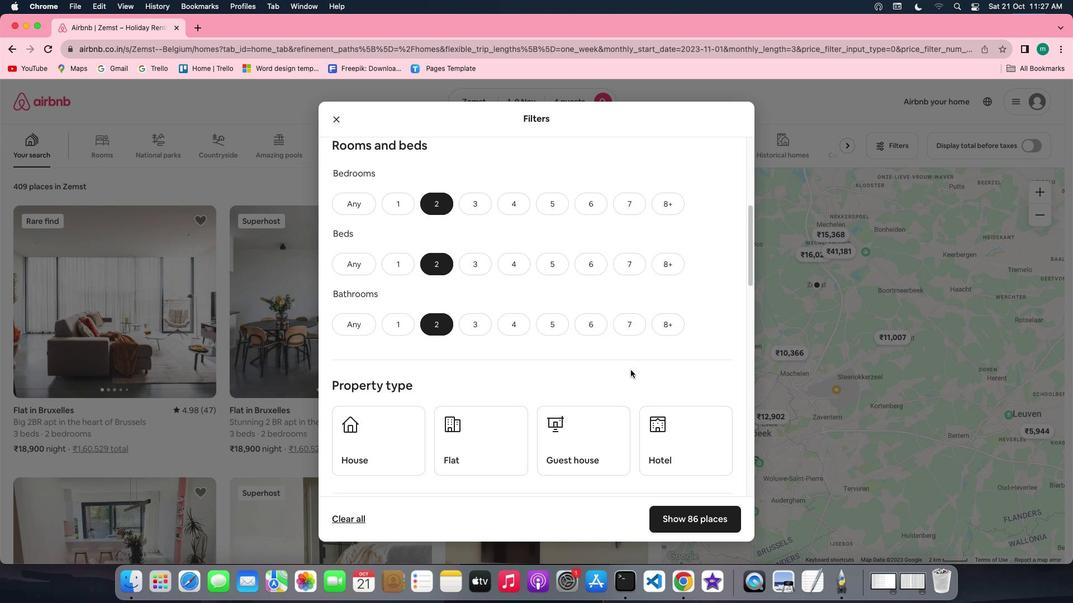 
Action: Mouse scrolled (630, 370) with delta (0, 0)
Screenshot: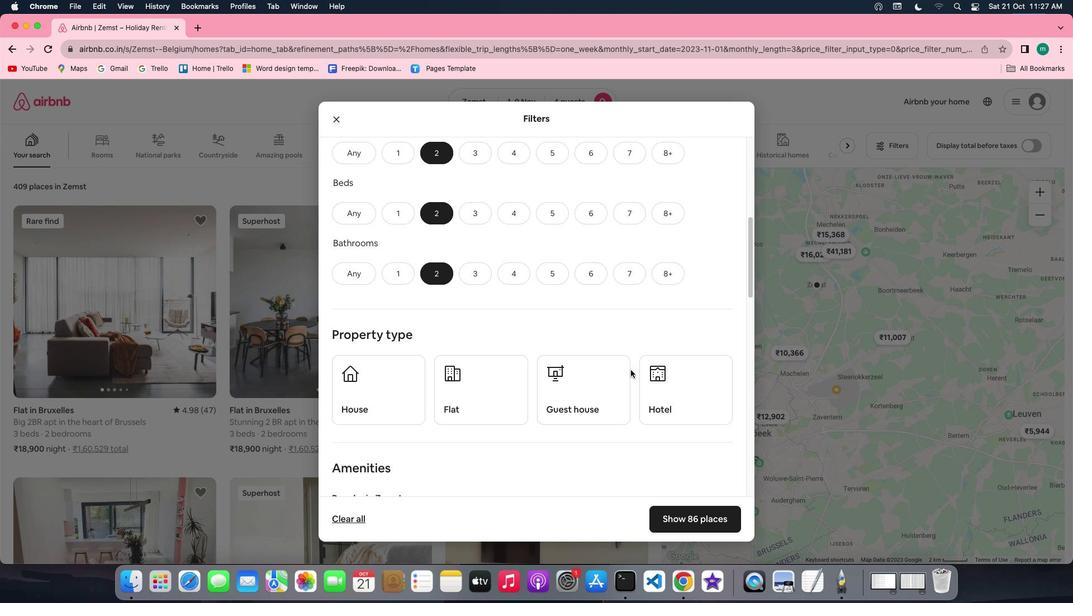 
Action: Mouse scrolled (630, 370) with delta (0, 0)
Screenshot: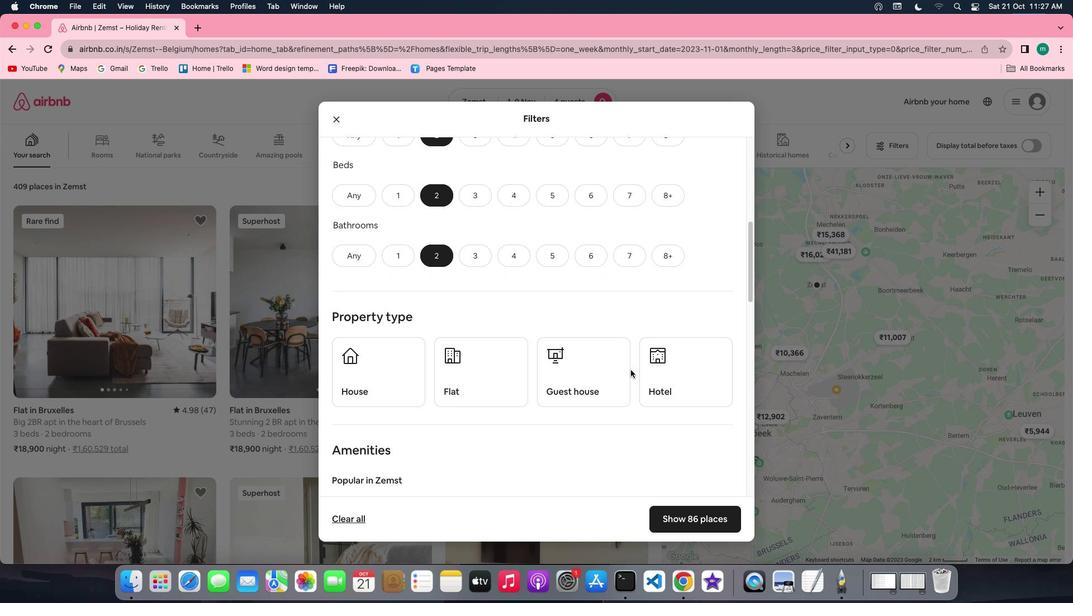 
Action: Mouse scrolled (630, 370) with delta (0, 0)
Screenshot: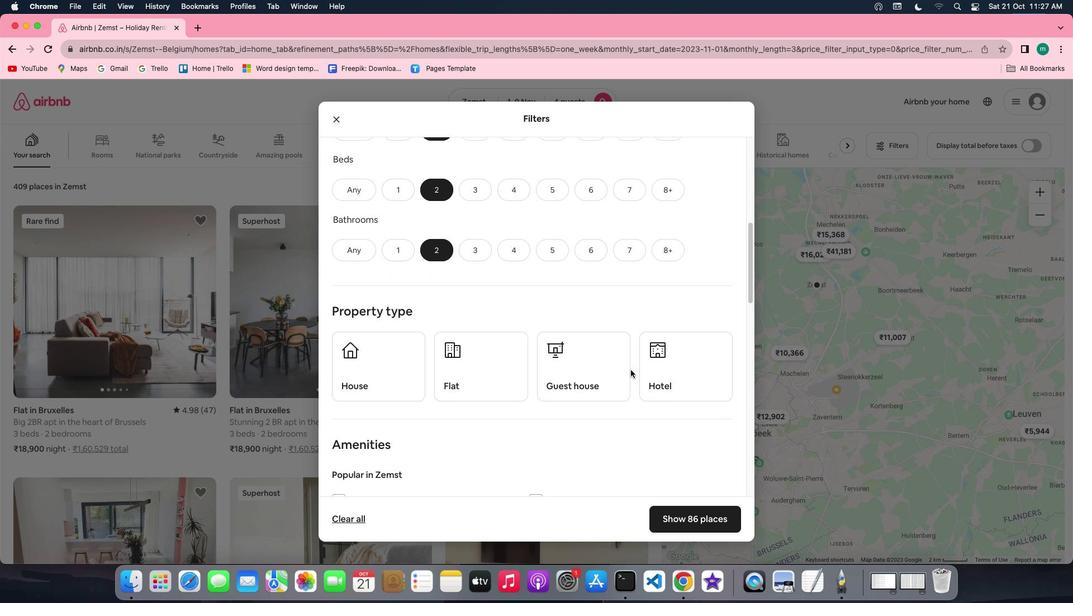 
Action: Mouse scrolled (630, 370) with delta (0, 0)
Screenshot: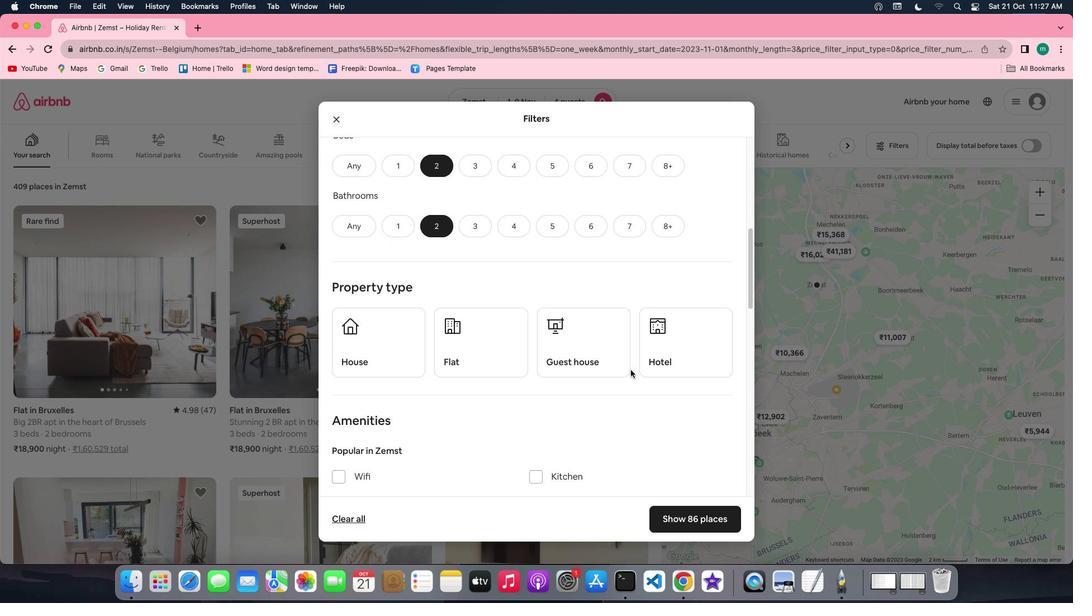 
Action: Mouse scrolled (630, 370) with delta (0, 0)
Screenshot: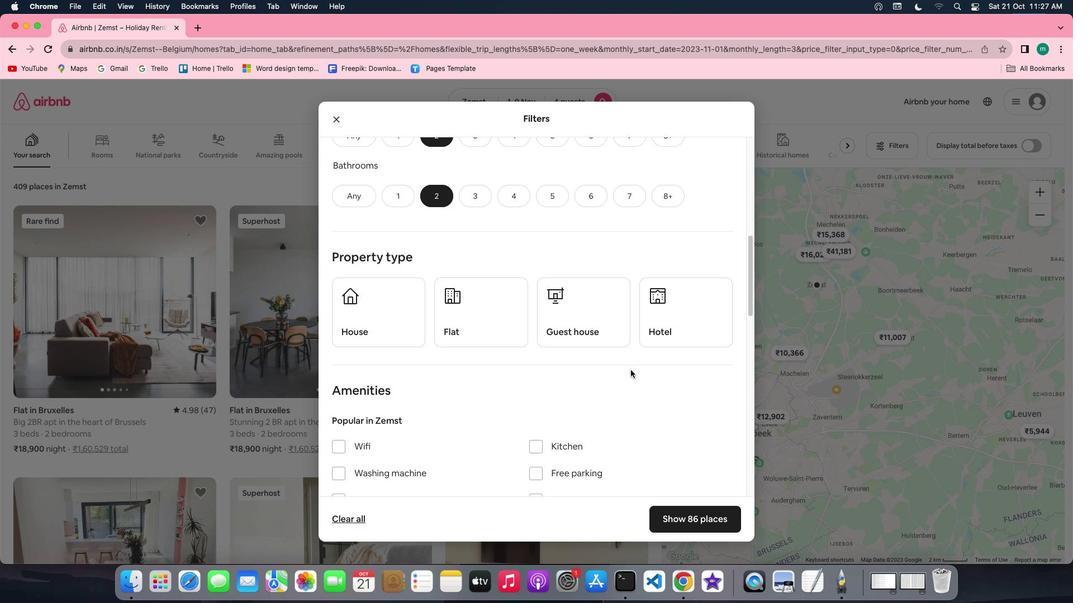 
Action: Mouse scrolled (630, 370) with delta (0, 0)
Screenshot: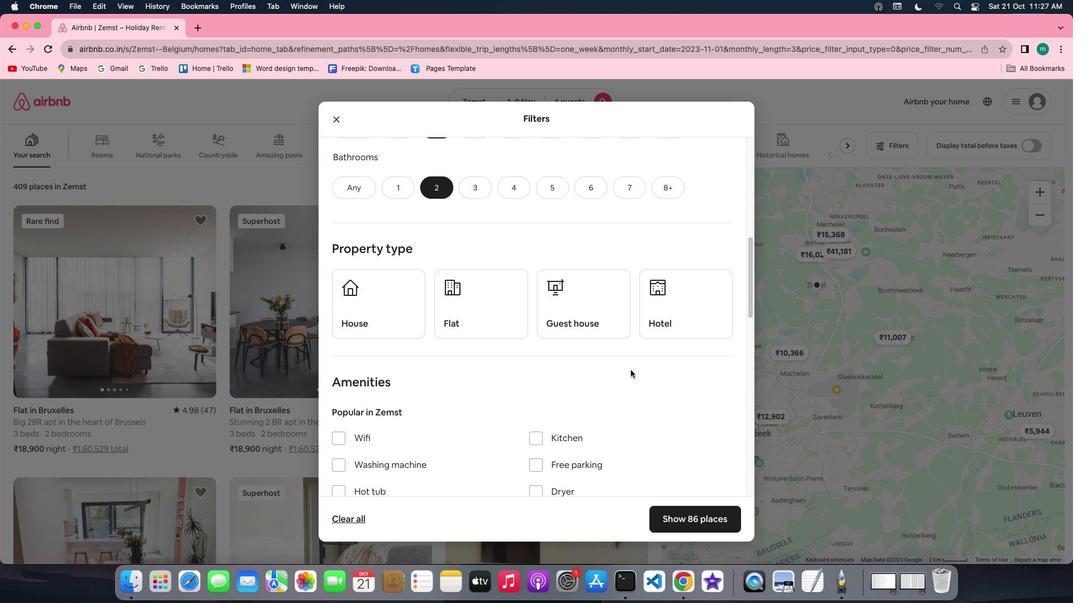 
Action: Mouse scrolled (630, 370) with delta (0, -1)
Screenshot: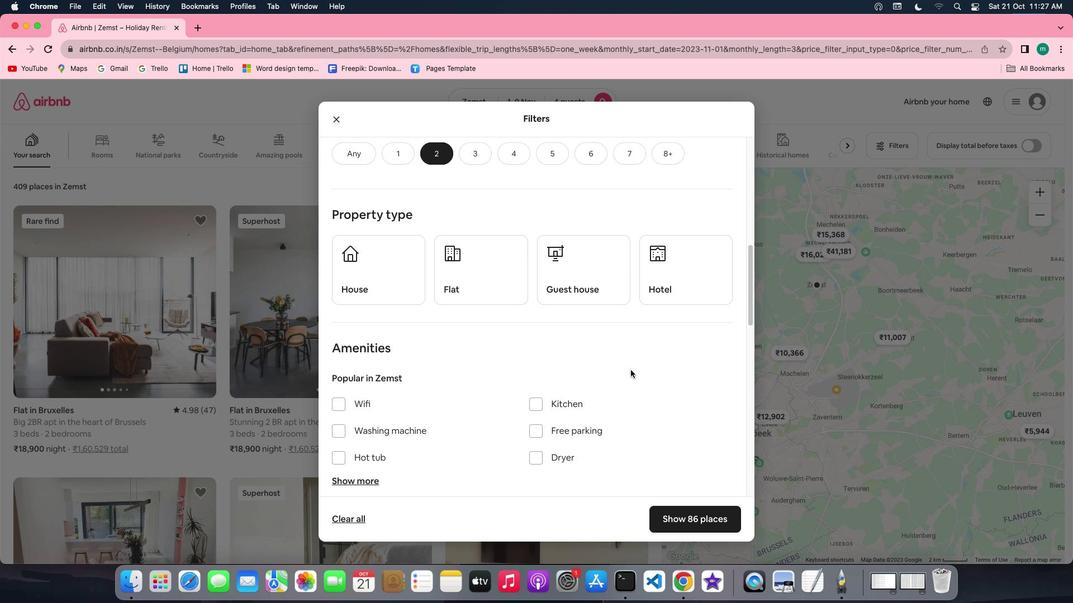 
Action: Mouse scrolled (630, 370) with delta (0, -1)
Screenshot: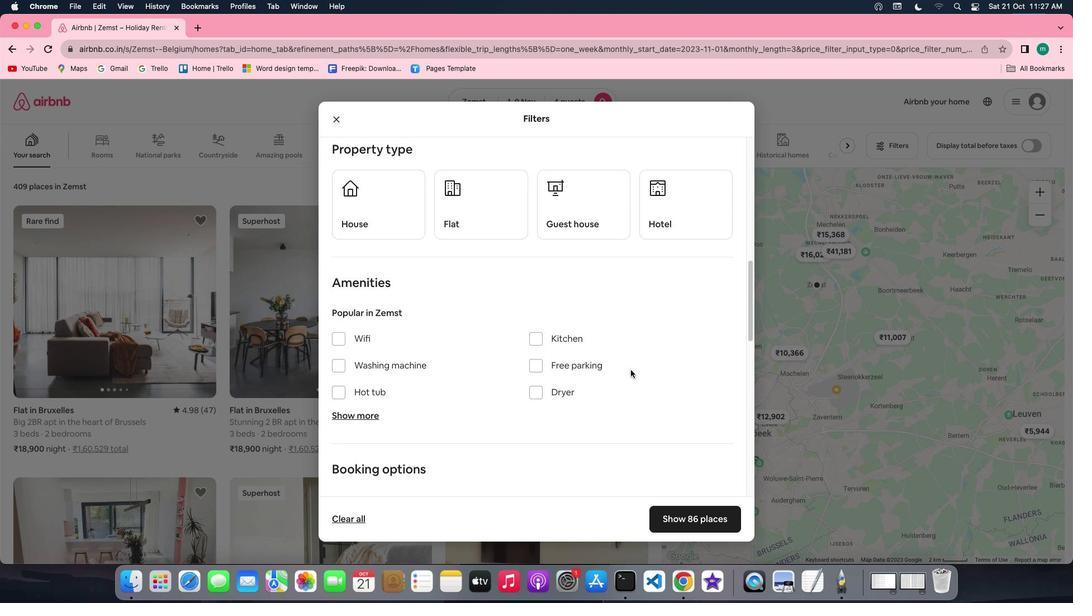 
Action: Mouse moved to (410, 188)
Screenshot: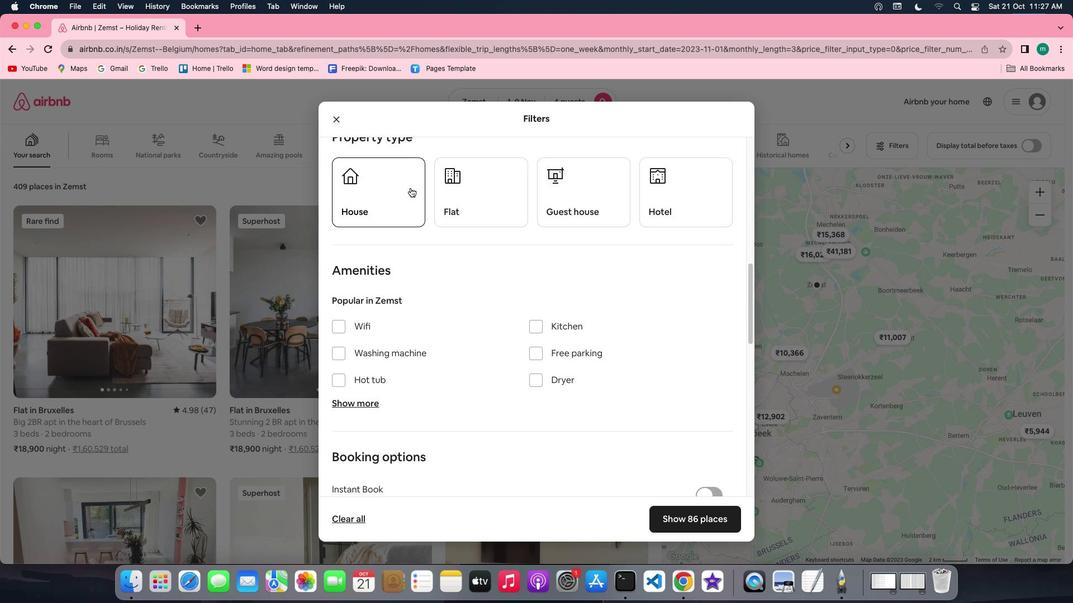 
Action: Mouse pressed left at (410, 188)
Screenshot: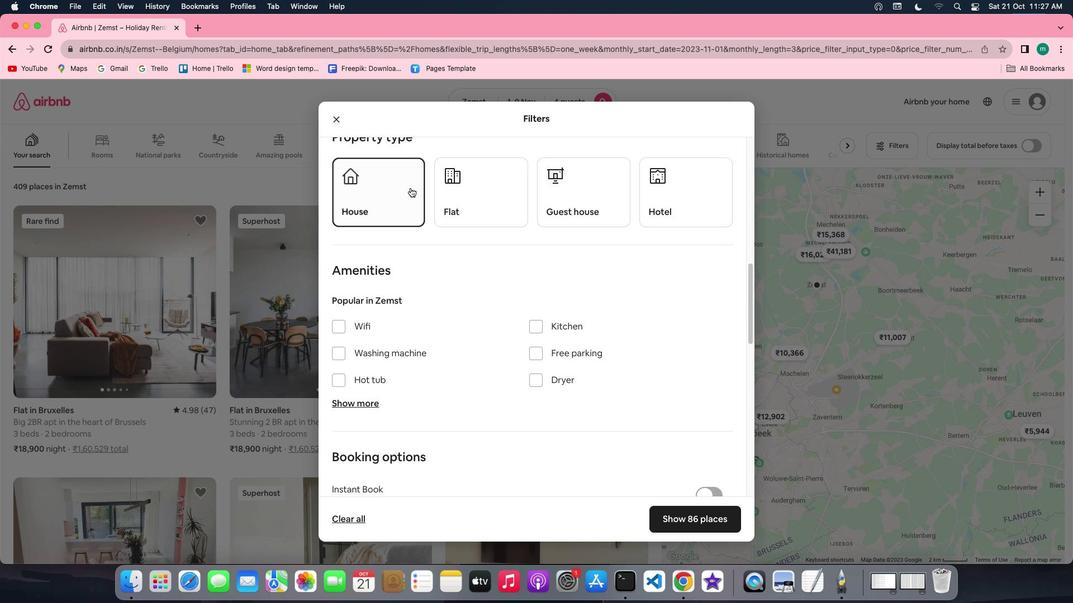 
Action: Mouse moved to (540, 288)
Screenshot: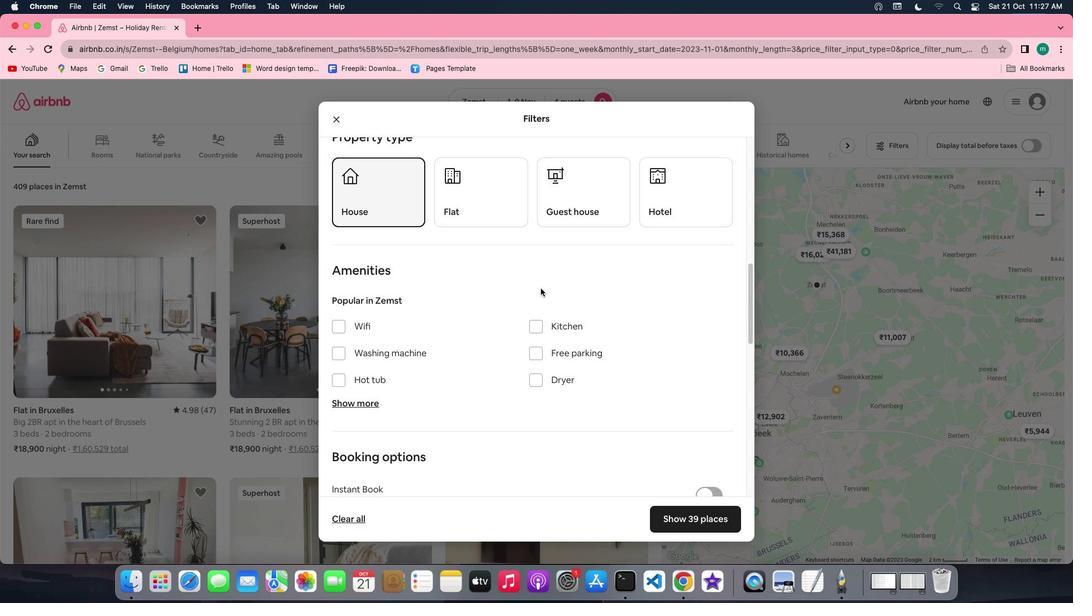 
Action: Mouse scrolled (540, 288) with delta (0, 0)
Screenshot: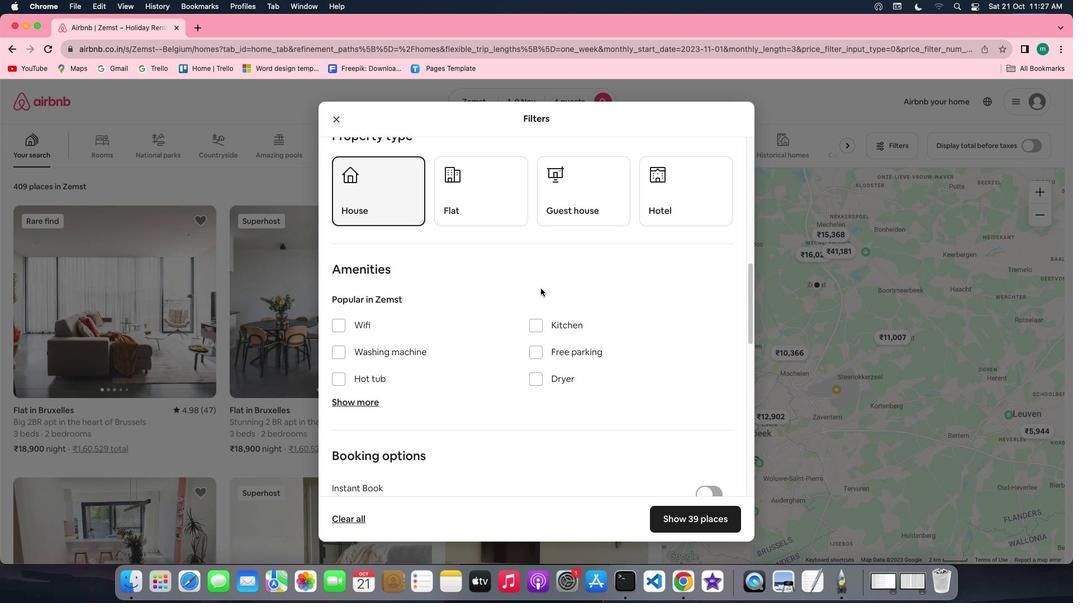 
Action: Mouse scrolled (540, 288) with delta (0, 0)
Screenshot: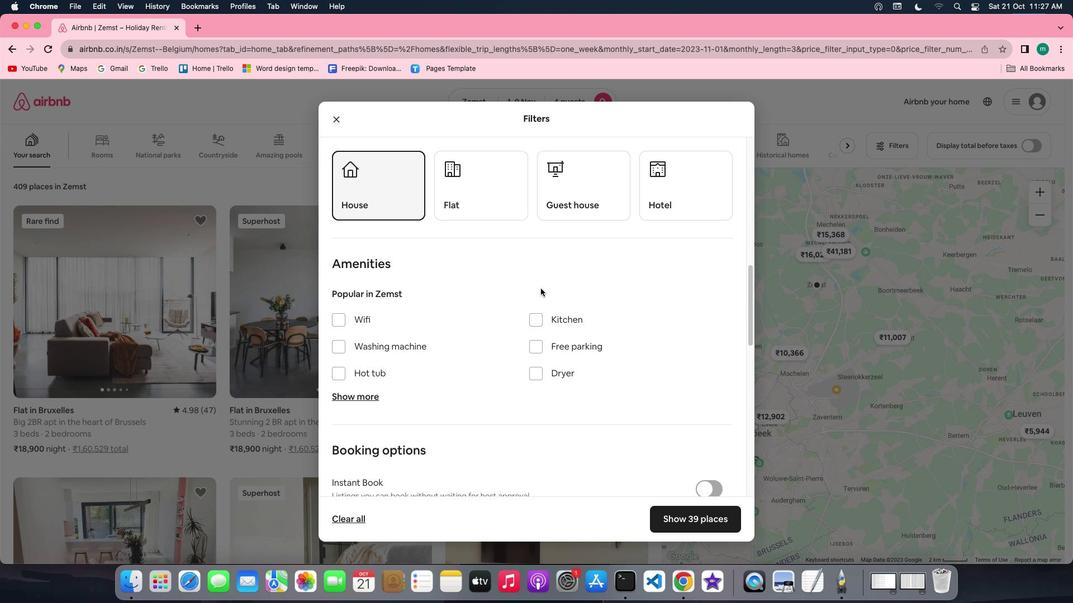 
Action: Mouse scrolled (540, 288) with delta (0, 0)
Screenshot: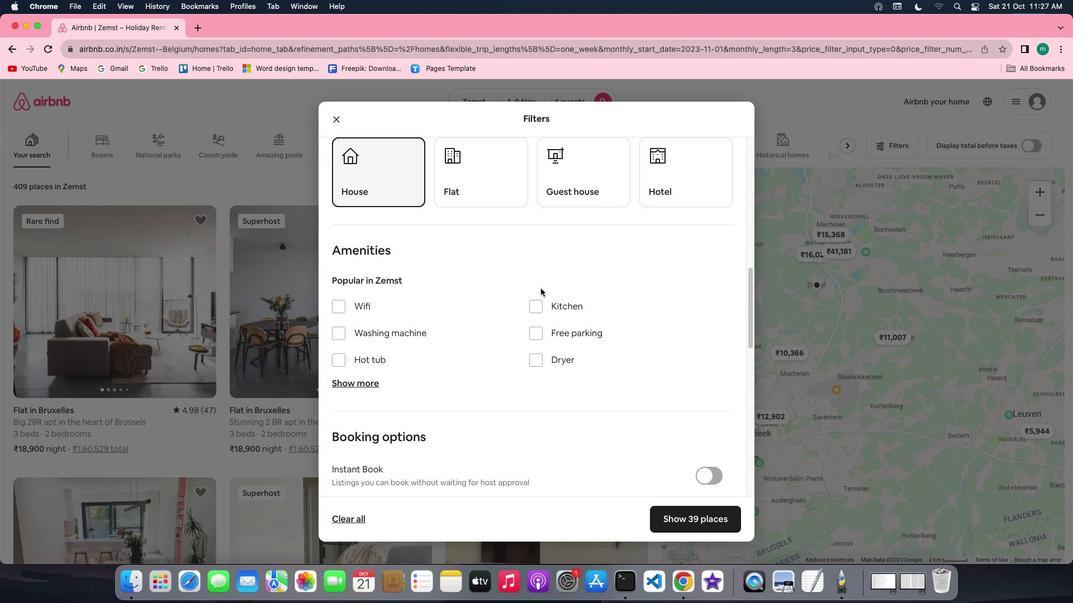 
Action: Mouse scrolled (540, 288) with delta (0, 0)
Screenshot: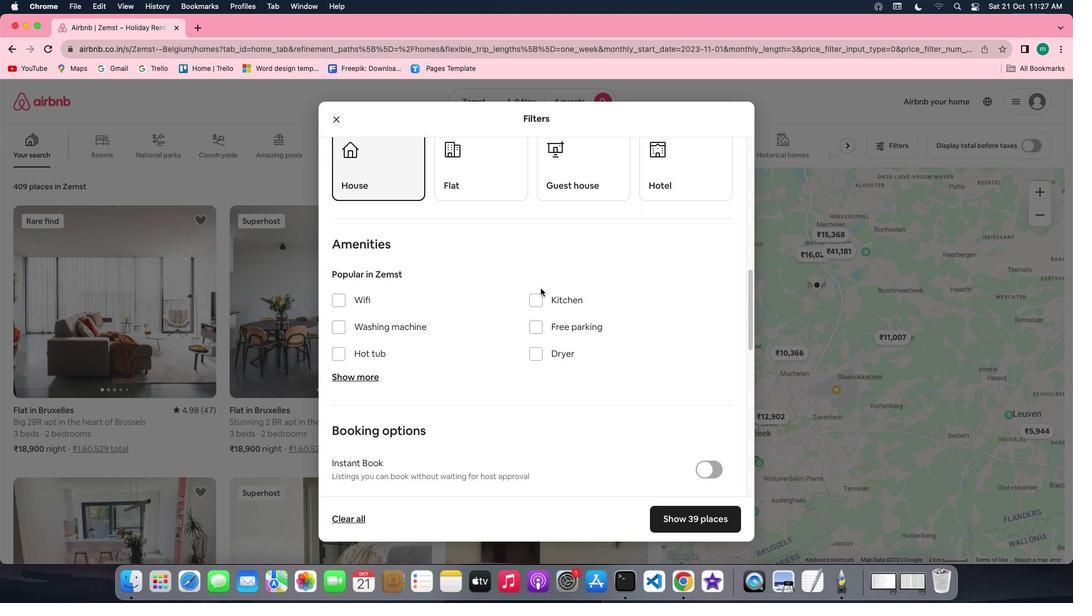 
Action: Mouse scrolled (540, 288) with delta (0, 0)
Screenshot: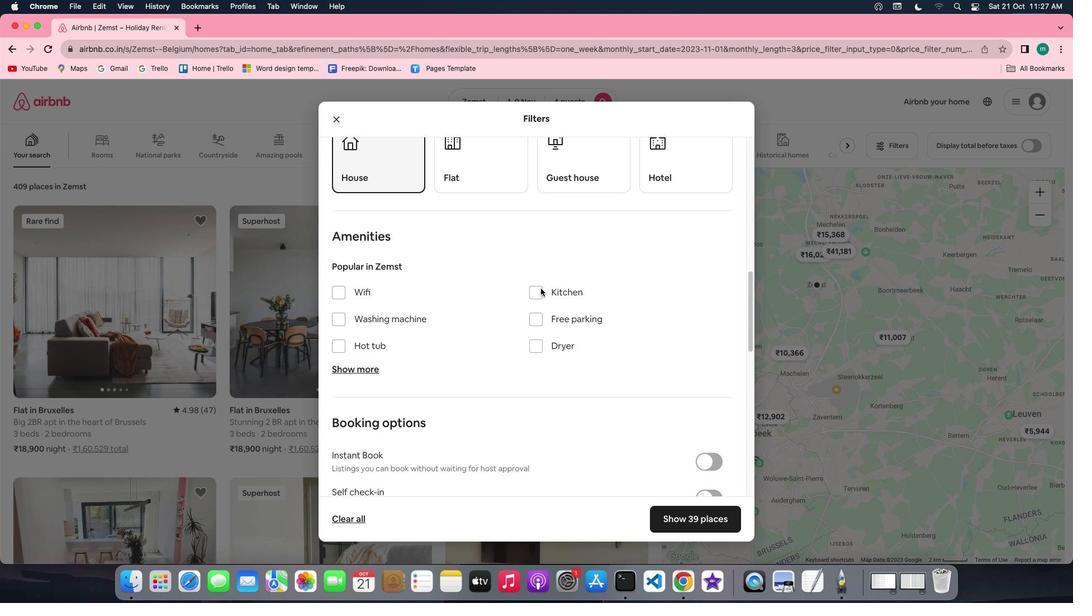 
Action: Mouse scrolled (540, 288) with delta (0, 0)
Screenshot: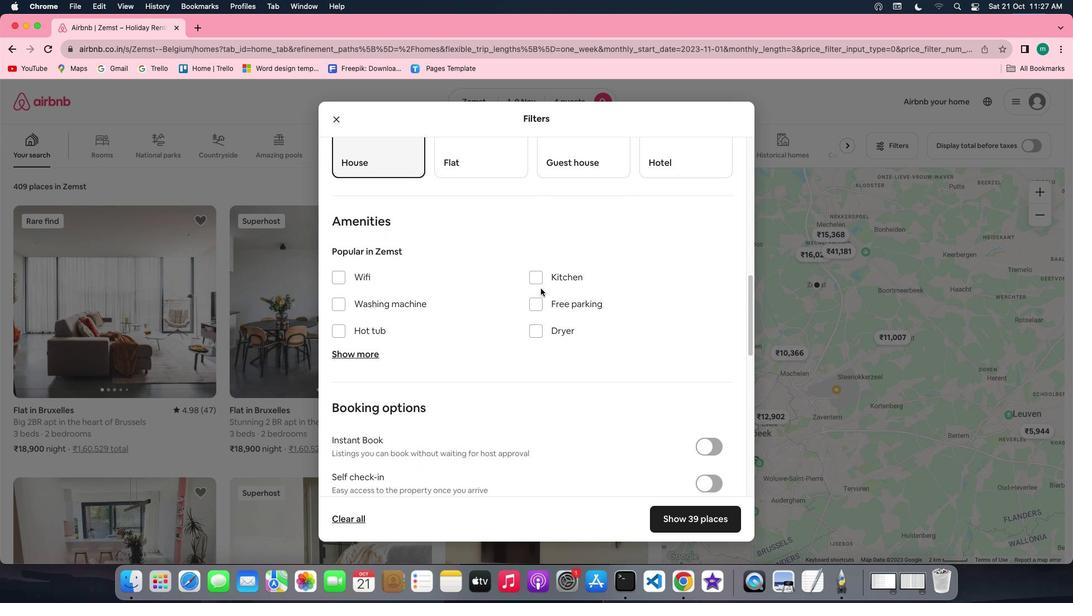 
Action: Mouse scrolled (540, 288) with delta (0, 0)
Screenshot: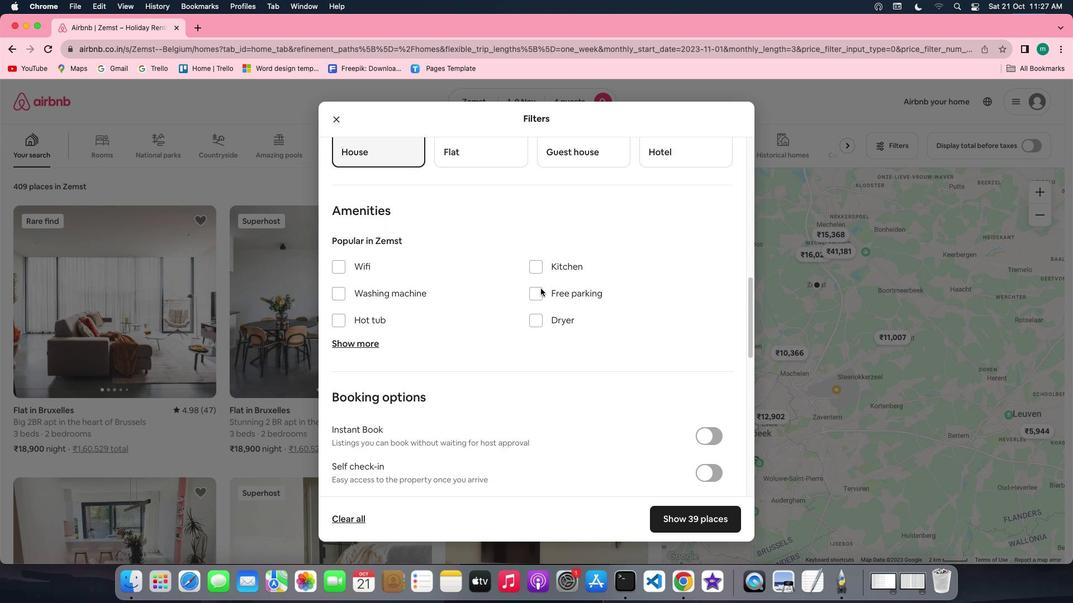 
Action: Mouse scrolled (540, 288) with delta (0, 0)
Screenshot: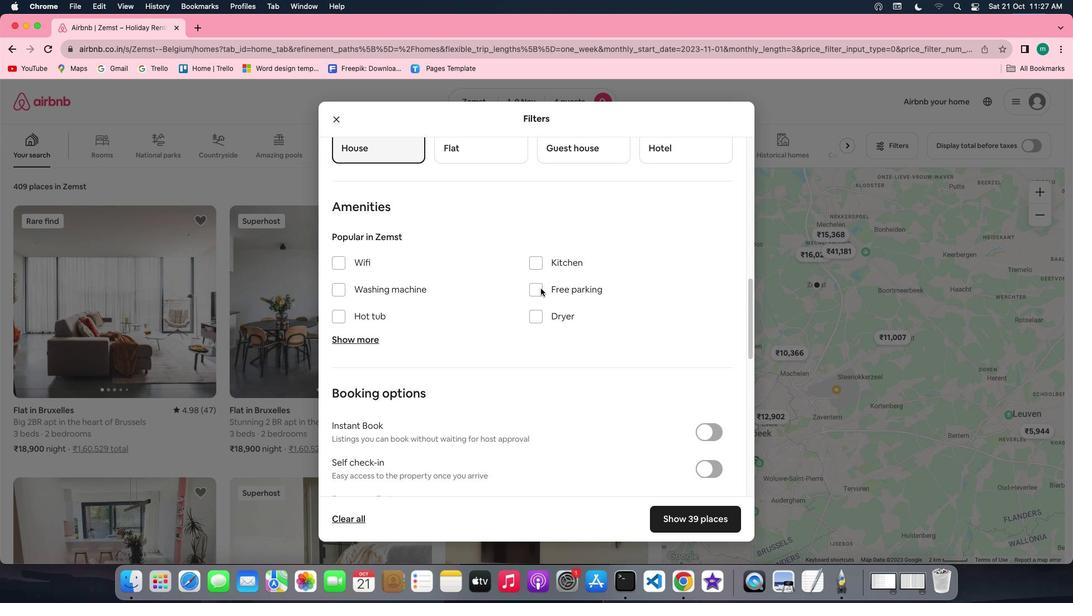 
Action: Mouse scrolled (540, 288) with delta (0, 0)
Screenshot: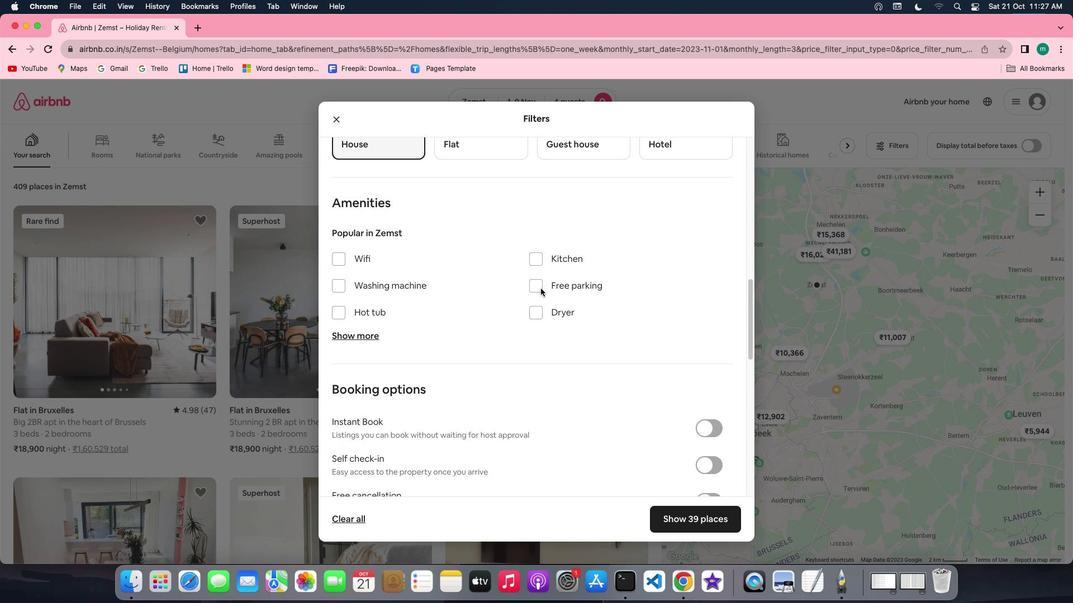 
Action: Mouse scrolled (540, 288) with delta (0, 0)
Screenshot: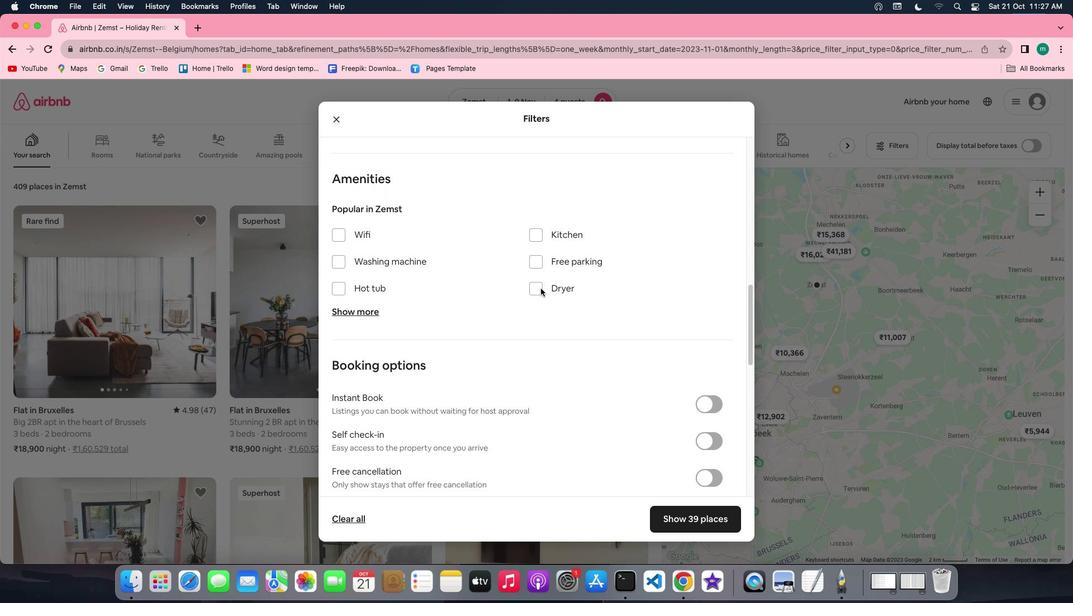 
Action: Mouse moved to (370, 300)
Screenshot: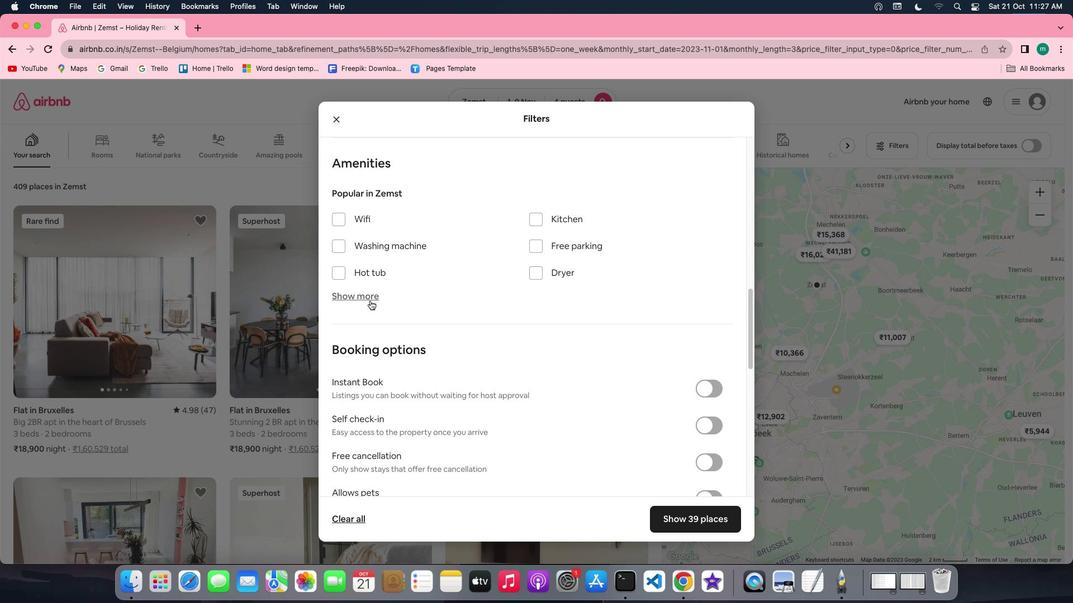 
Action: Mouse pressed left at (370, 300)
Screenshot: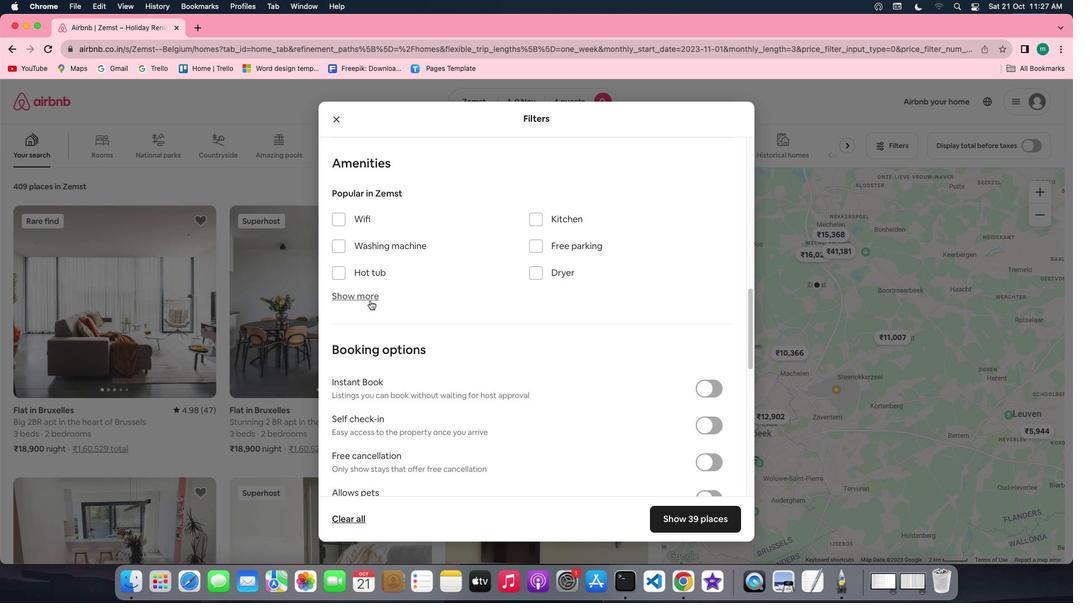 
Action: Mouse moved to (434, 344)
Screenshot: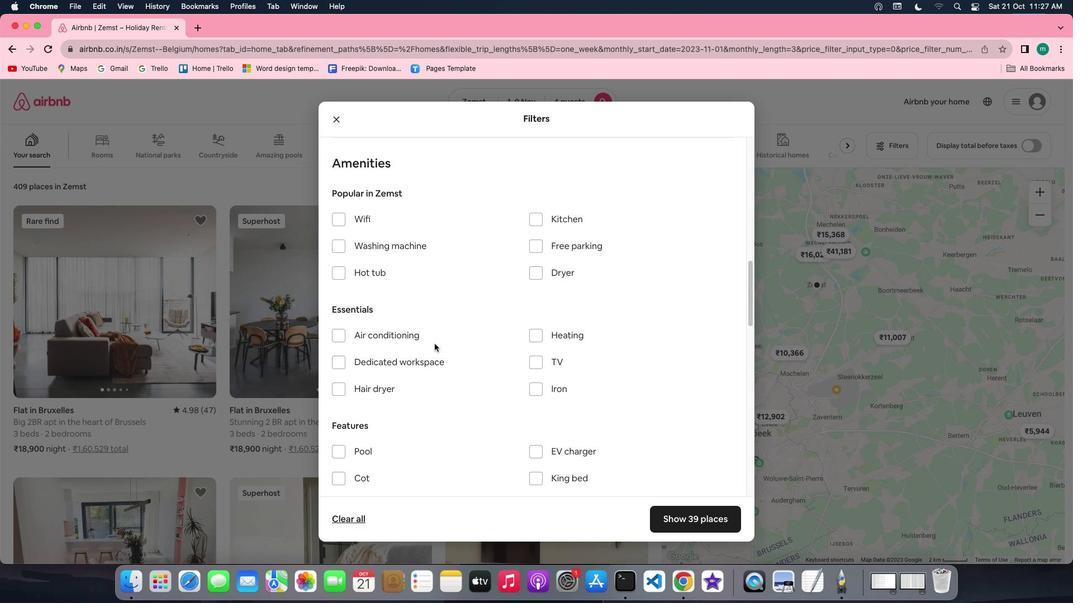 
Action: Mouse scrolled (434, 344) with delta (0, 0)
Screenshot: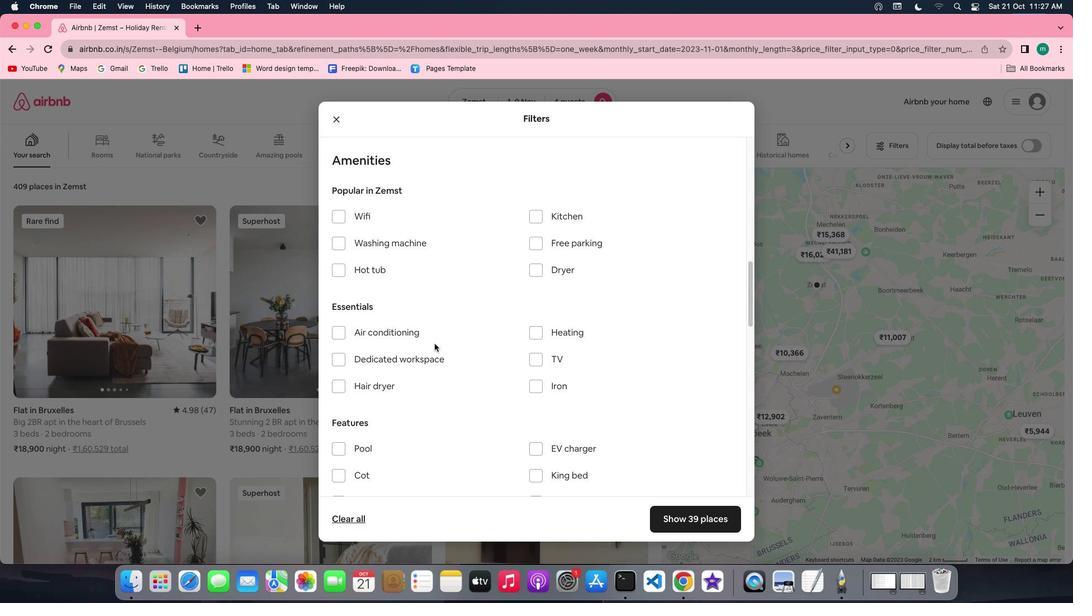 
Action: Mouse scrolled (434, 344) with delta (0, 0)
Screenshot: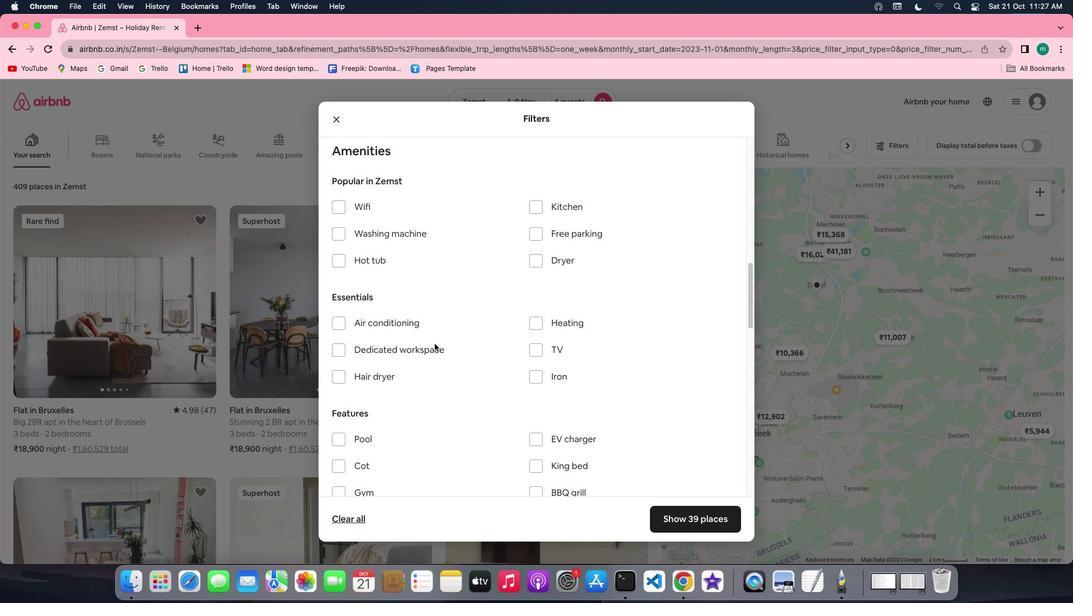 
Action: Mouse scrolled (434, 344) with delta (0, 0)
Screenshot: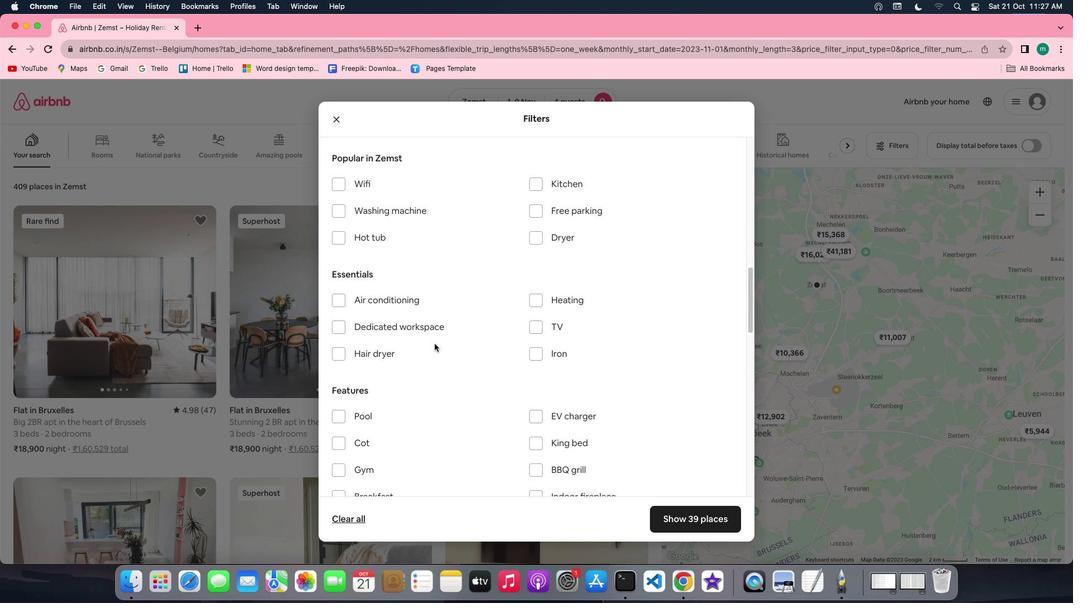 
Action: Mouse moved to (550, 274)
Screenshot: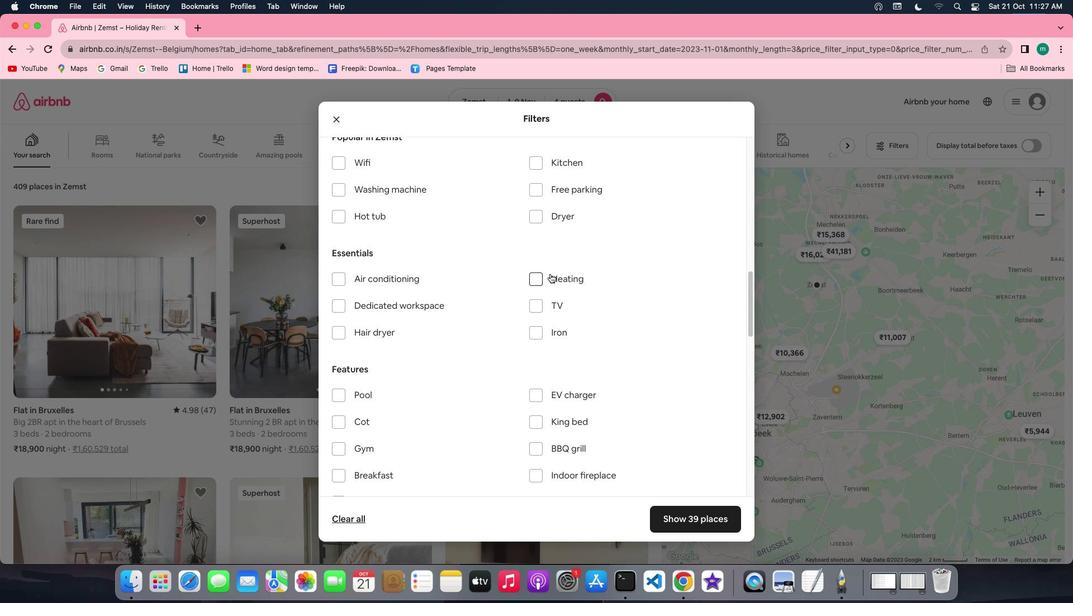 
Action: Mouse pressed left at (550, 274)
Screenshot: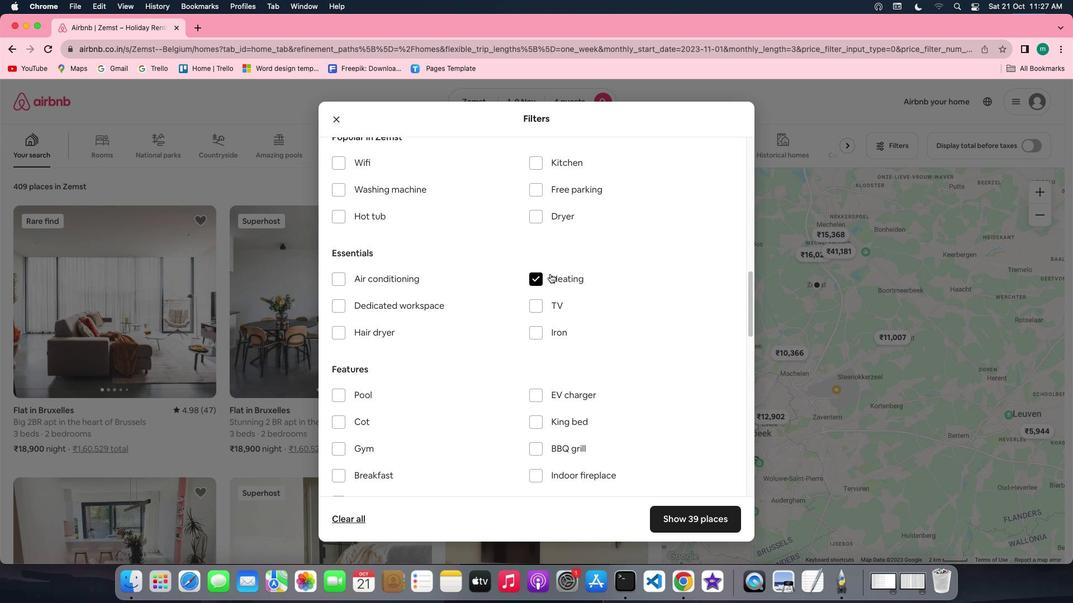
Action: Mouse moved to (651, 392)
Screenshot: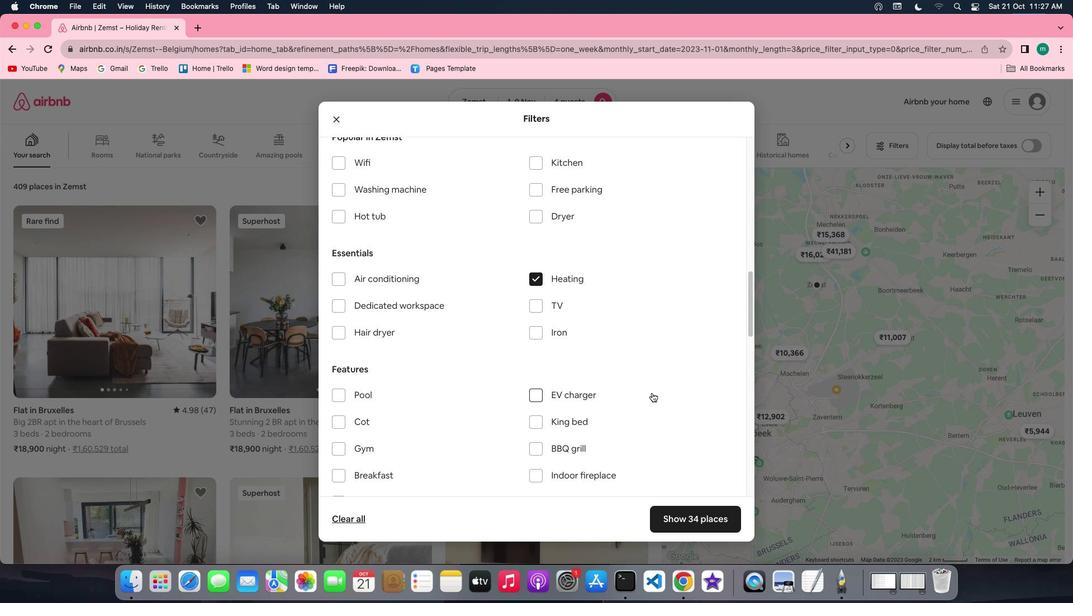 
Action: Mouse scrolled (651, 392) with delta (0, 0)
Screenshot: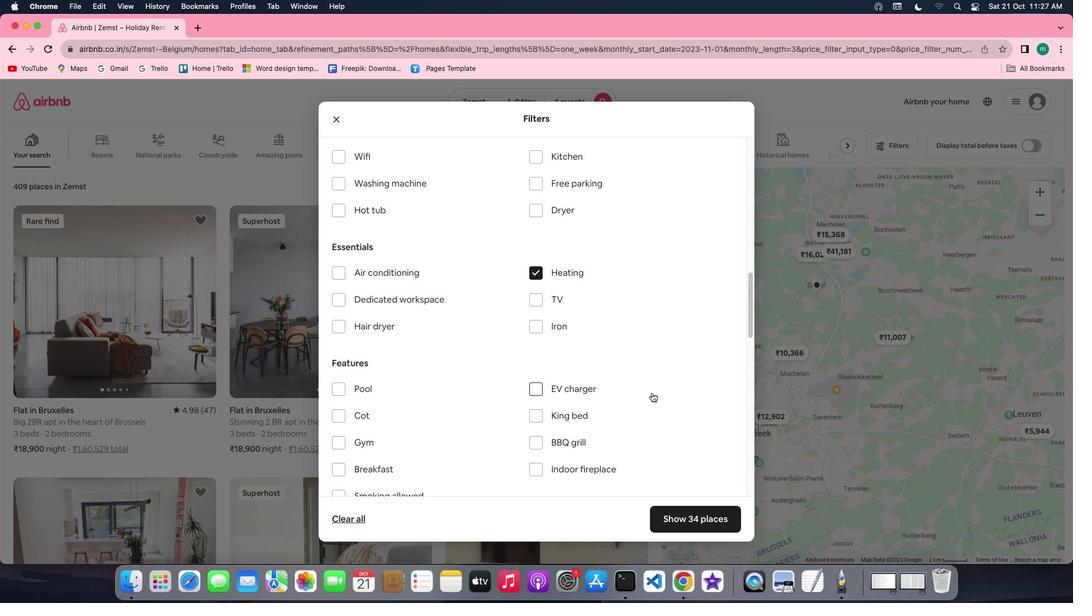 
Action: Mouse scrolled (651, 392) with delta (0, 0)
Screenshot: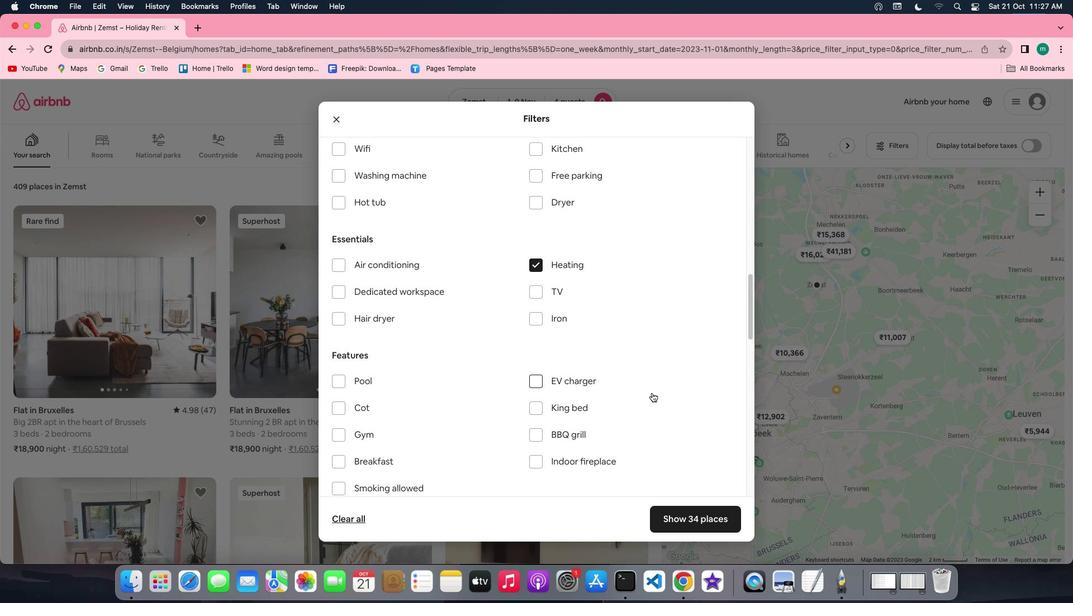 
Action: Mouse scrolled (651, 392) with delta (0, -1)
Screenshot: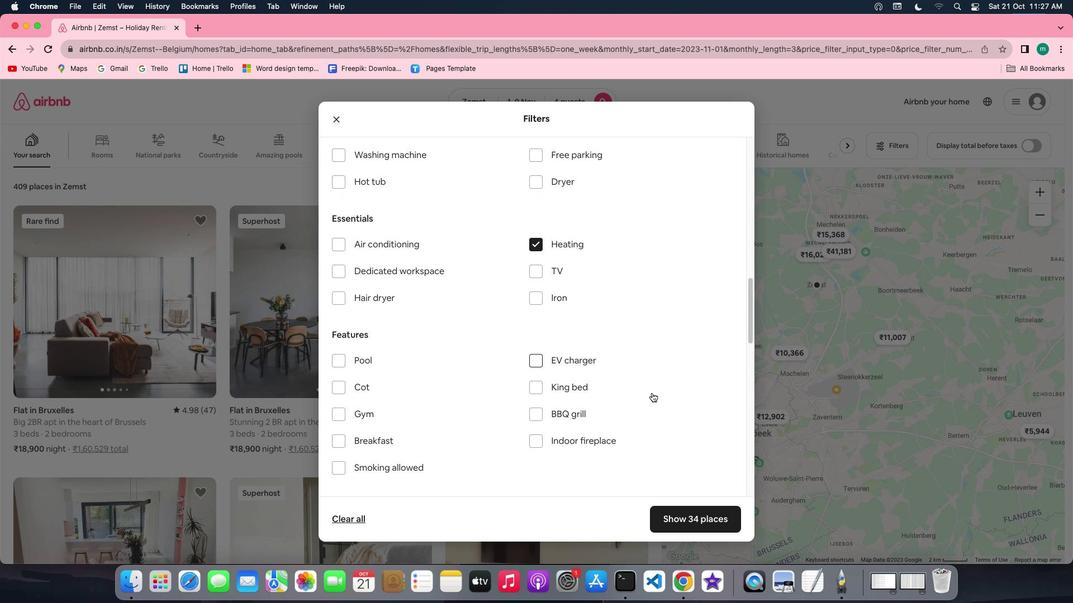
Action: Mouse scrolled (651, 392) with delta (0, 0)
Screenshot: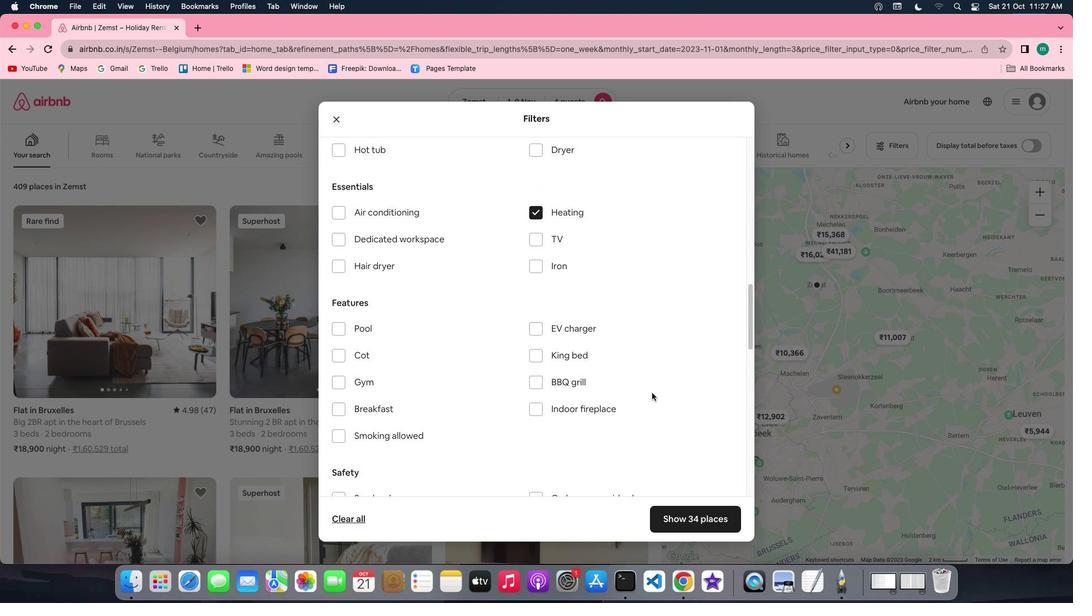 
Action: Mouse scrolled (651, 392) with delta (0, 0)
Screenshot: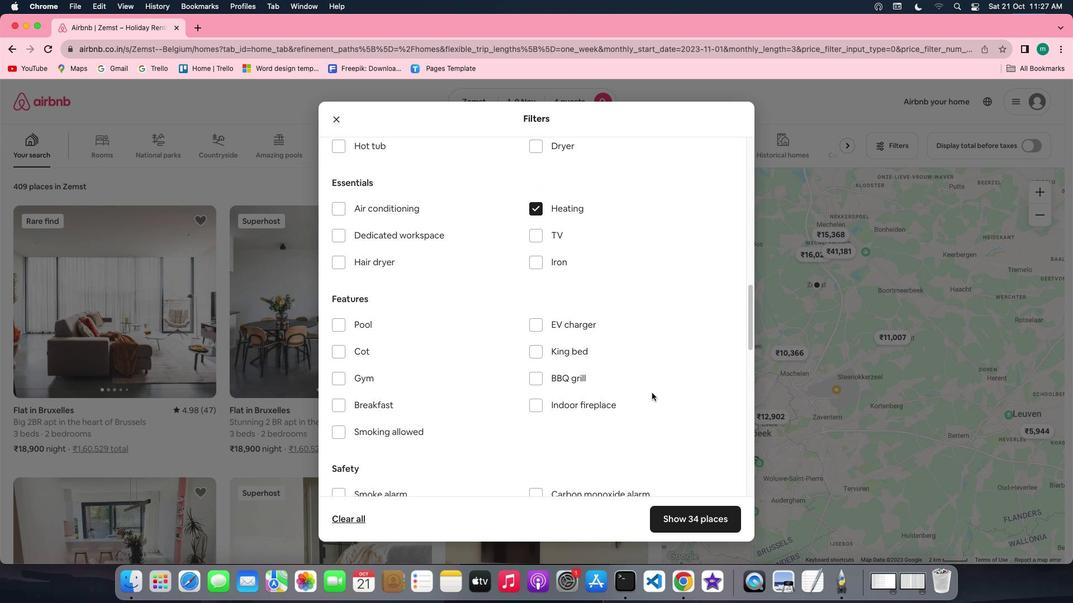 
Action: Mouse scrolled (651, 392) with delta (0, 0)
Screenshot: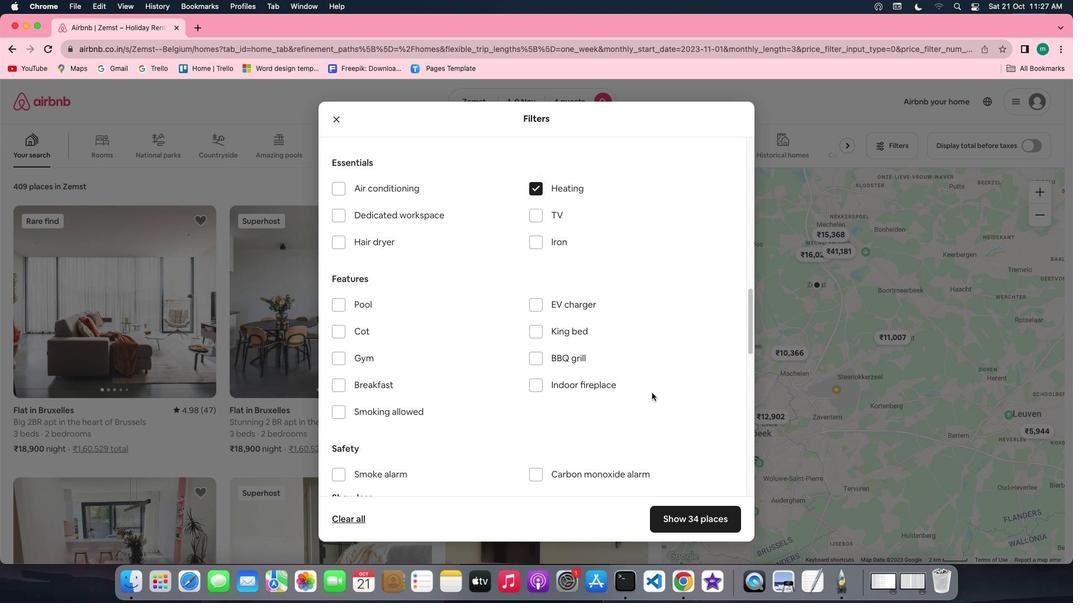 
Action: Mouse scrolled (651, 392) with delta (0, 0)
Screenshot: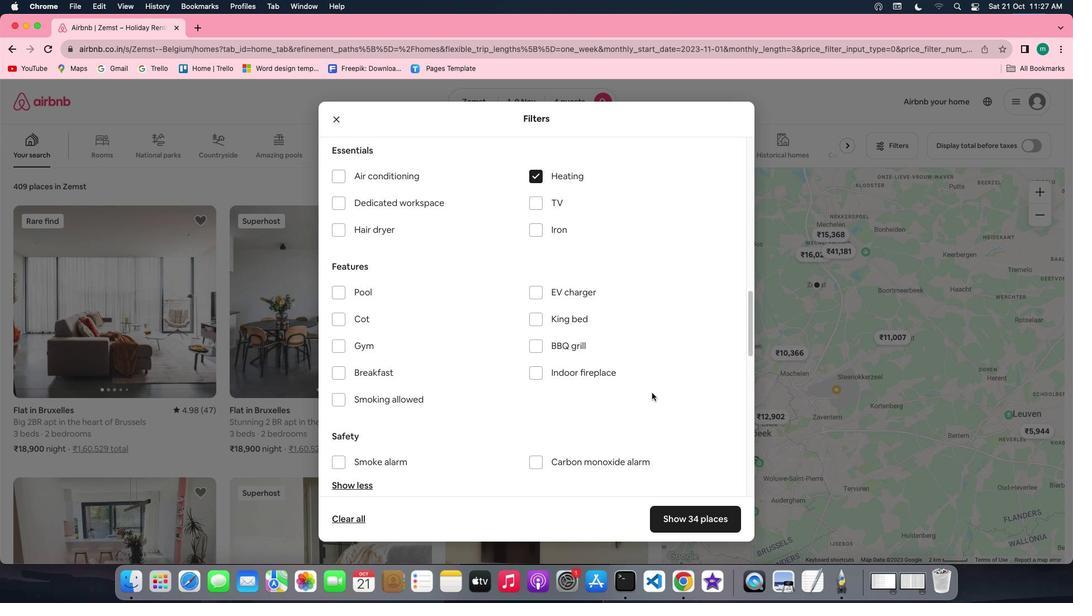 
Action: Mouse scrolled (651, 392) with delta (0, 0)
Screenshot: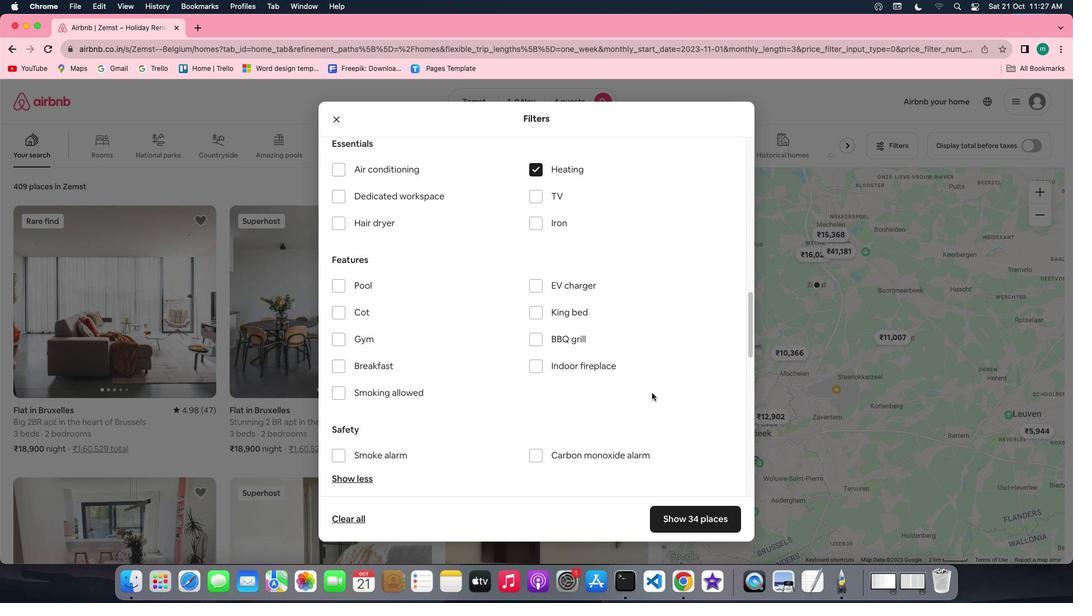 
Action: Mouse scrolled (651, 392) with delta (0, 0)
Screenshot: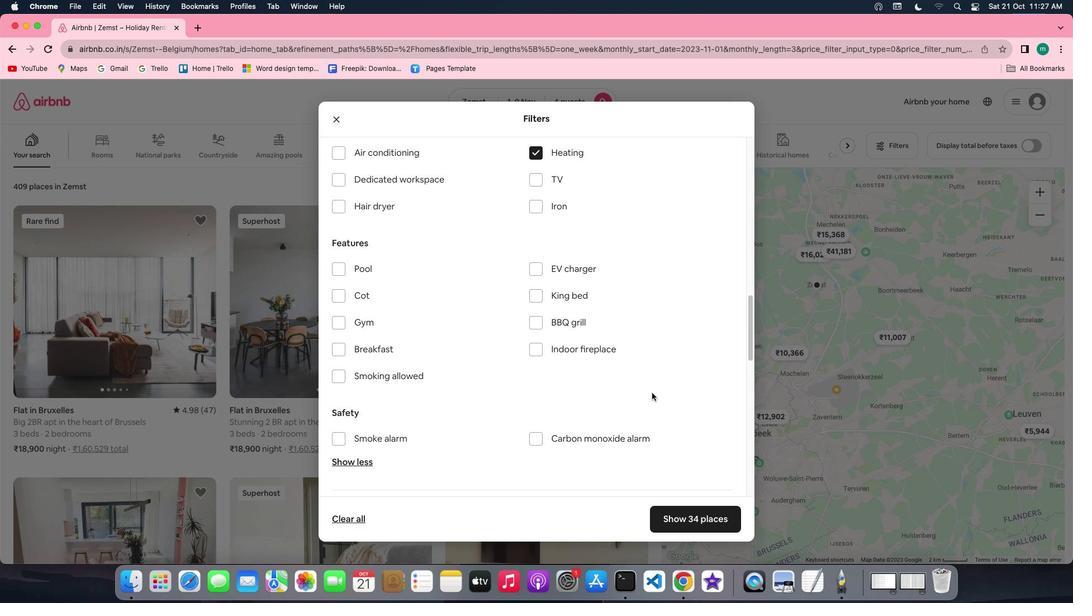 
Action: Mouse scrolled (651, 392) with delta (0, 0)
Screenshot: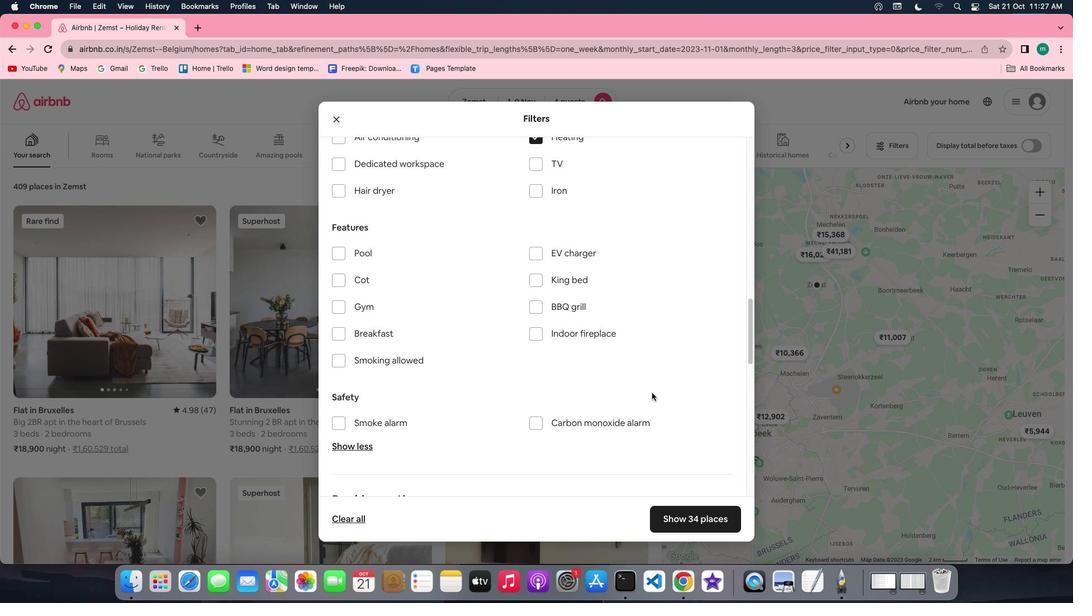 
Action: Mouse scrolled (651, 392) with delta (0, 0)
Screenshot: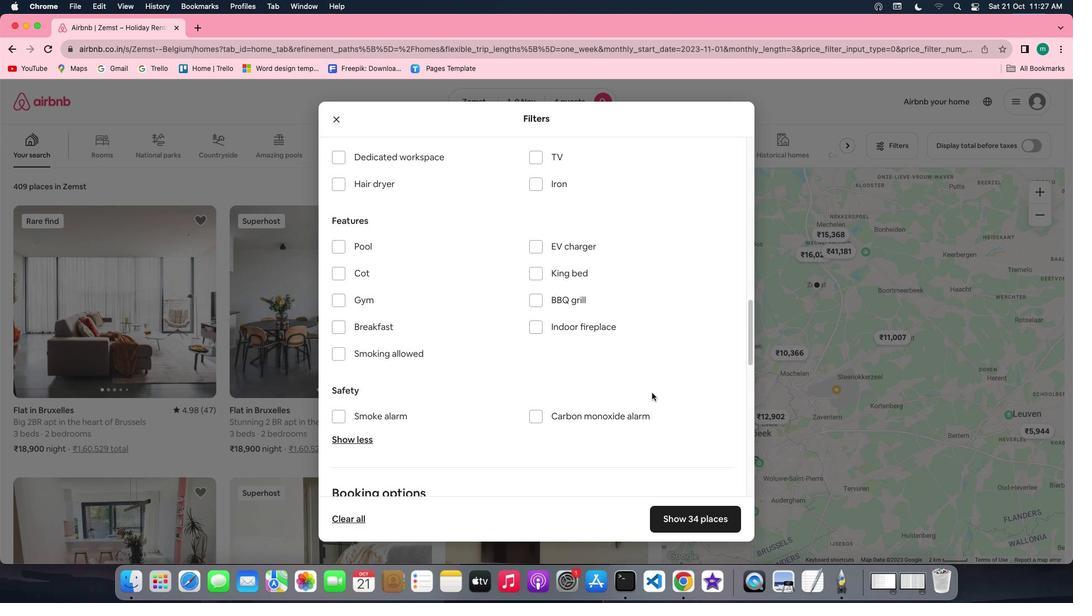 
Action: Mouse scrolled (651, 392) with delta (0, 0)
Screenshot: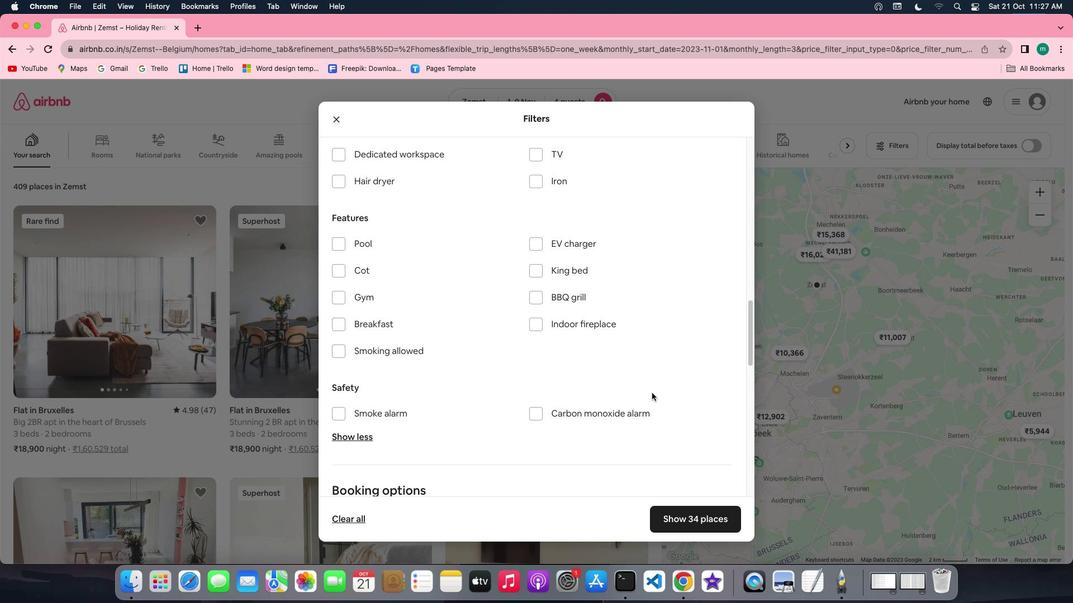 
Action: Mouse scrolled (651, 392) with delta (0, 0)
Screenshot: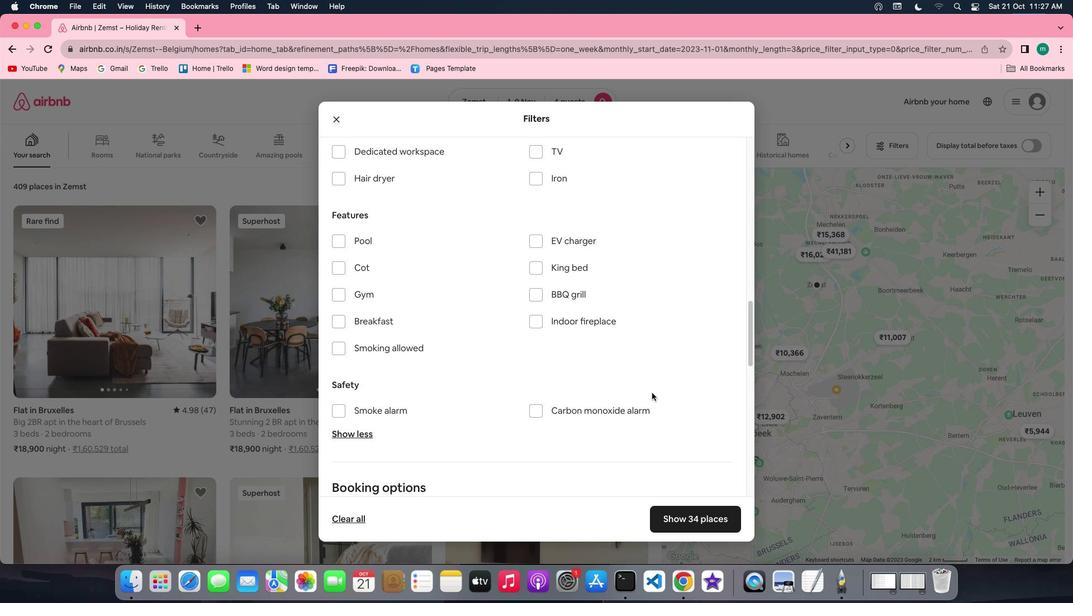 
Action: Mouse scrolled (651, 392) with delta (0, 0)
Screenshot: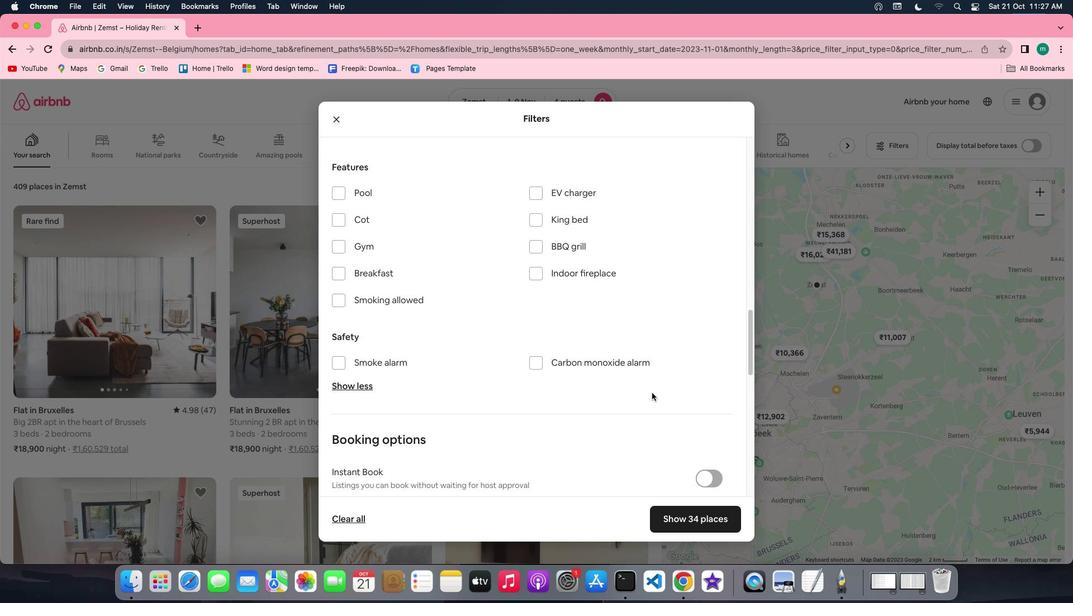 
Action: Mouse scrolled (651, 392) with delta (0, 0)
Screenshot: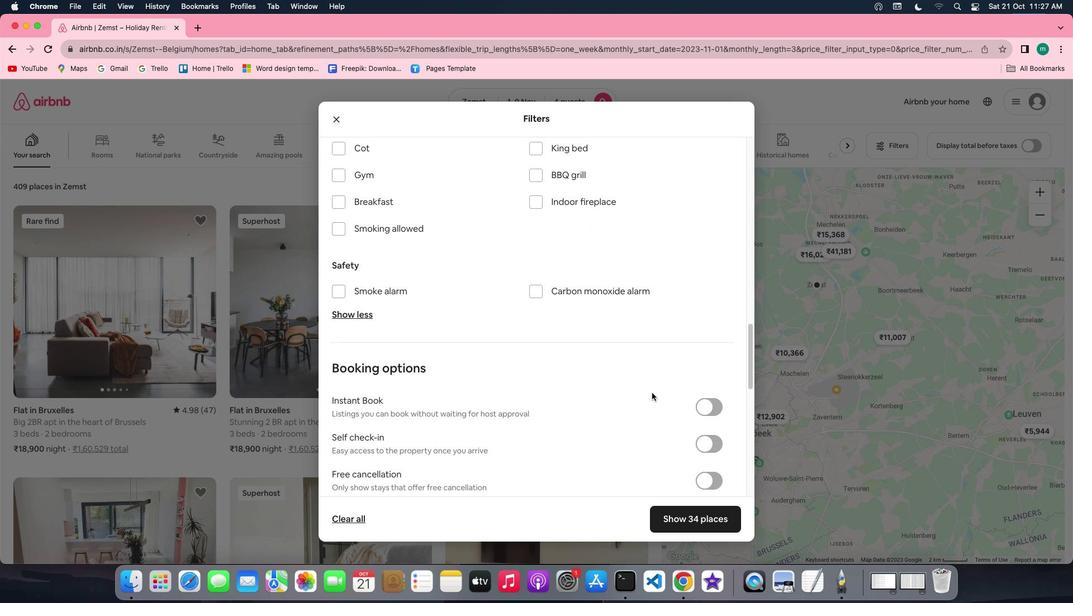 
Action: Mouse scrolled (651, 392) with delta (0, -1)
Screenshot: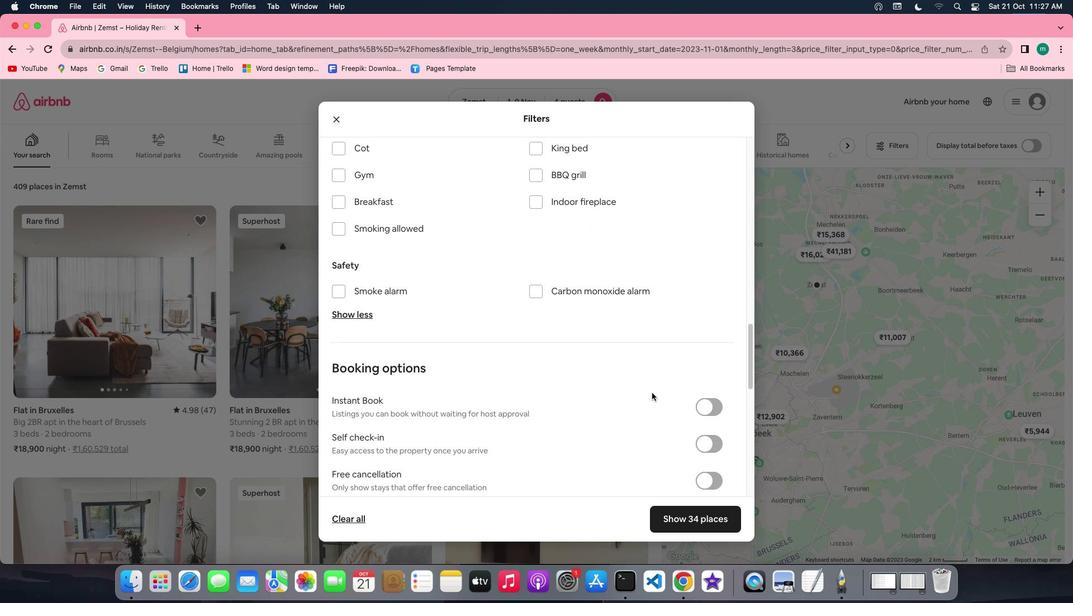 
Action: Mouse scrolled (651, 392) with delta (0, -2)
Screenshot: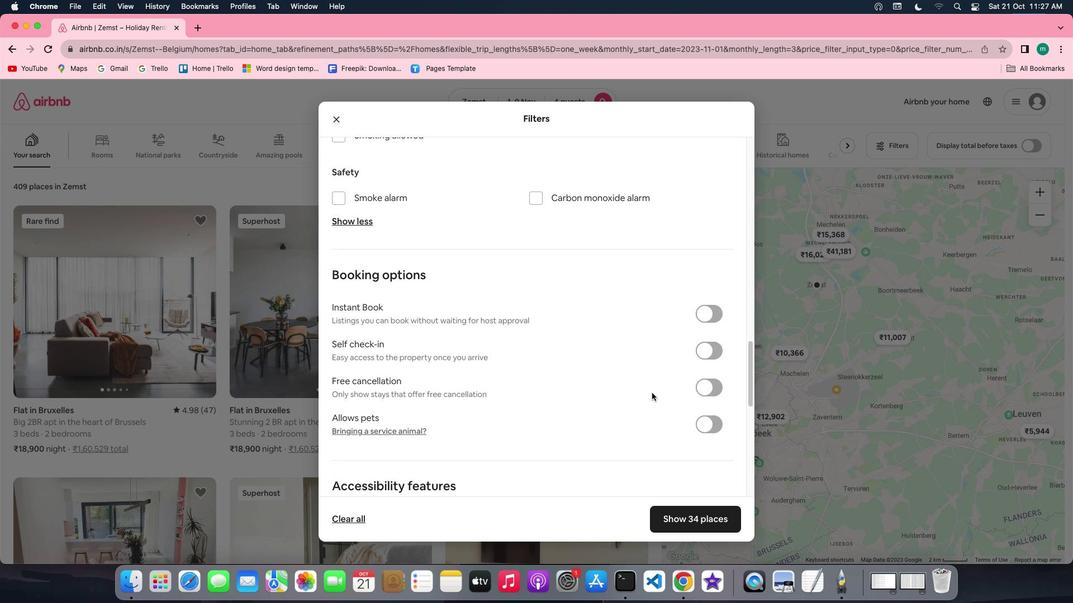 
Action: Mouse scrolled (651, 392) with delta (0, -2)
Screenshot: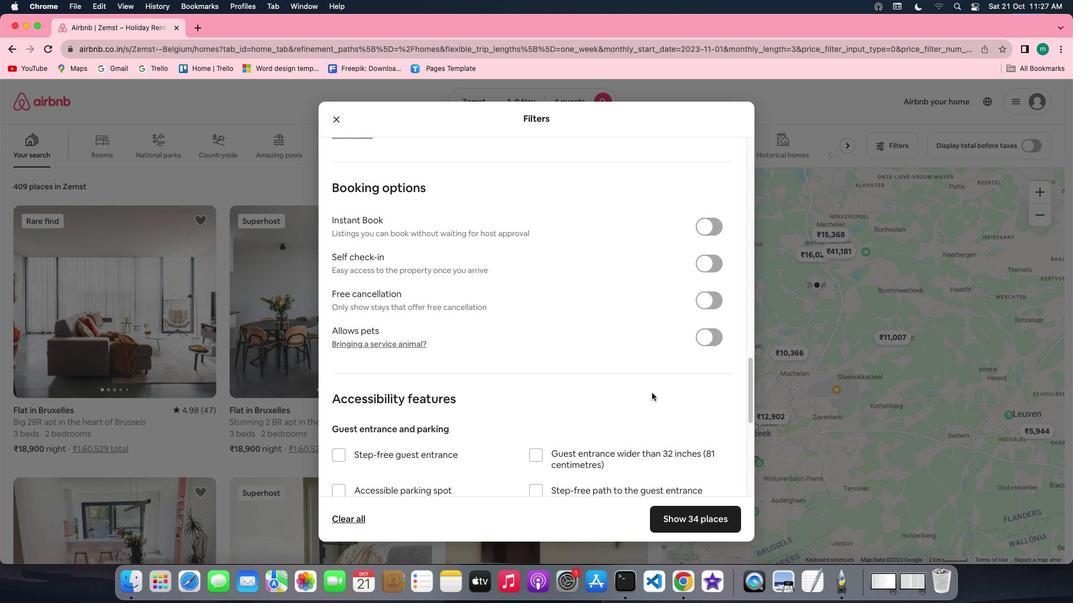 
Action: Mouse moved to (711, 253)
Screenshot: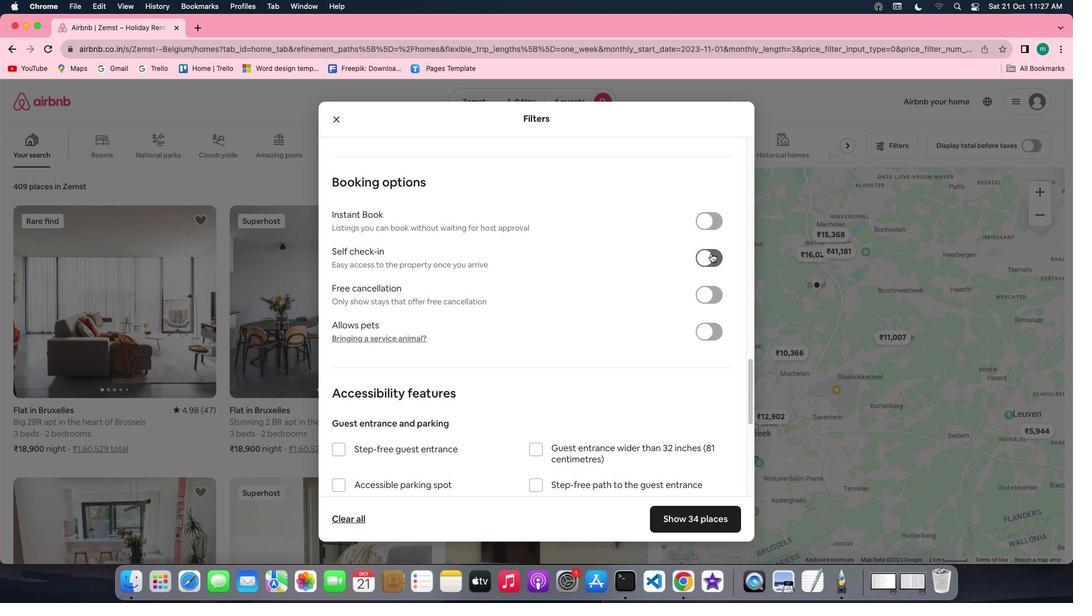 
Action: Mouse pressed left at (711, 253)
Screenshot: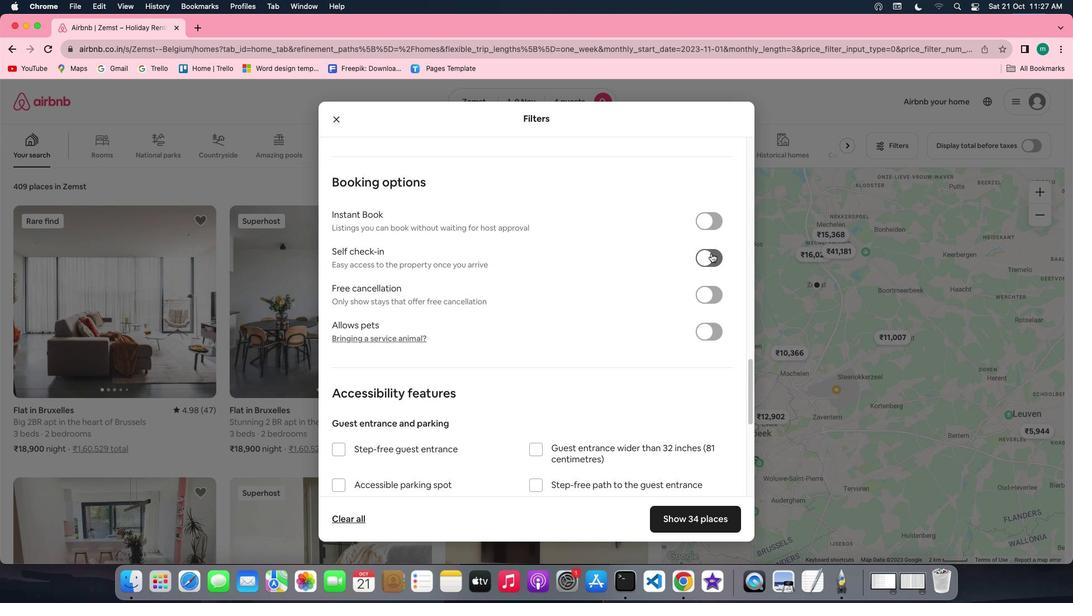 
Action: Mouse moved to (690, 519)
Screenshot: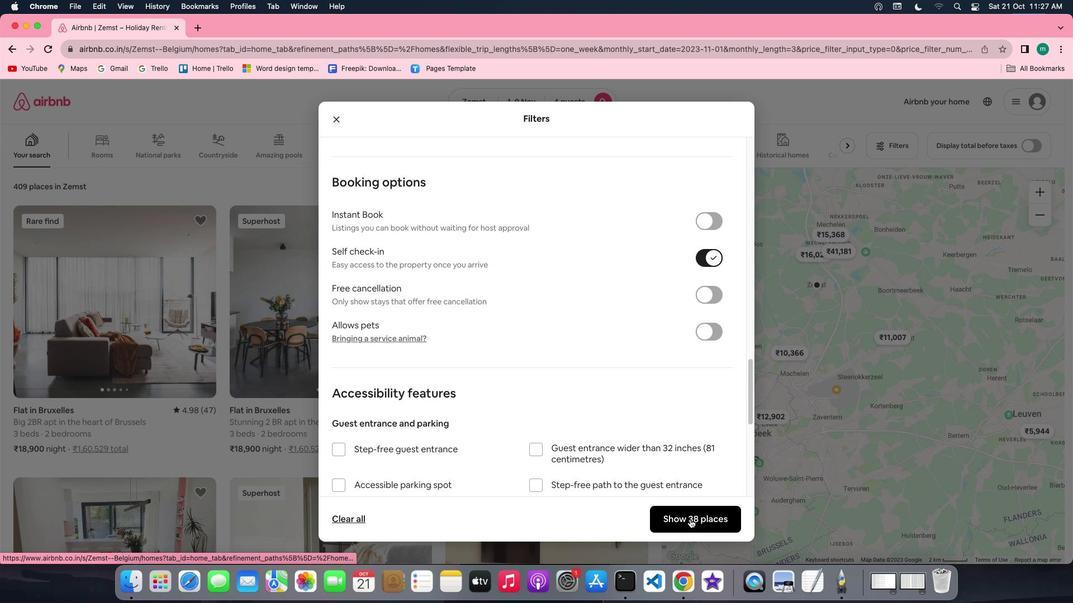 
Action: Mouse pressed left at (690, 519)
Screenshot: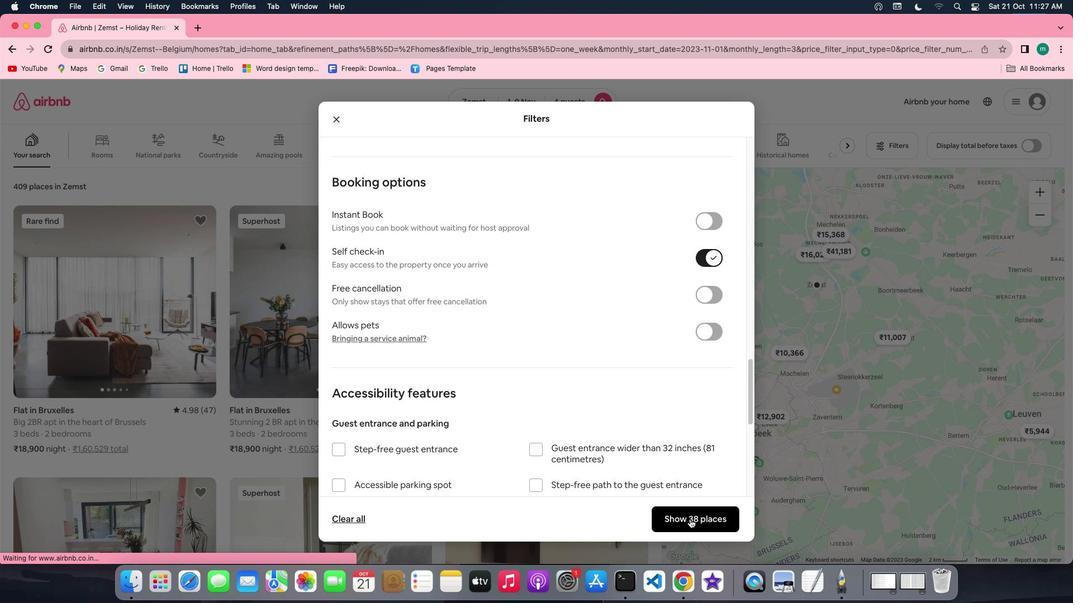 
Action: Mouse moved to (126, 310)
Screenshot: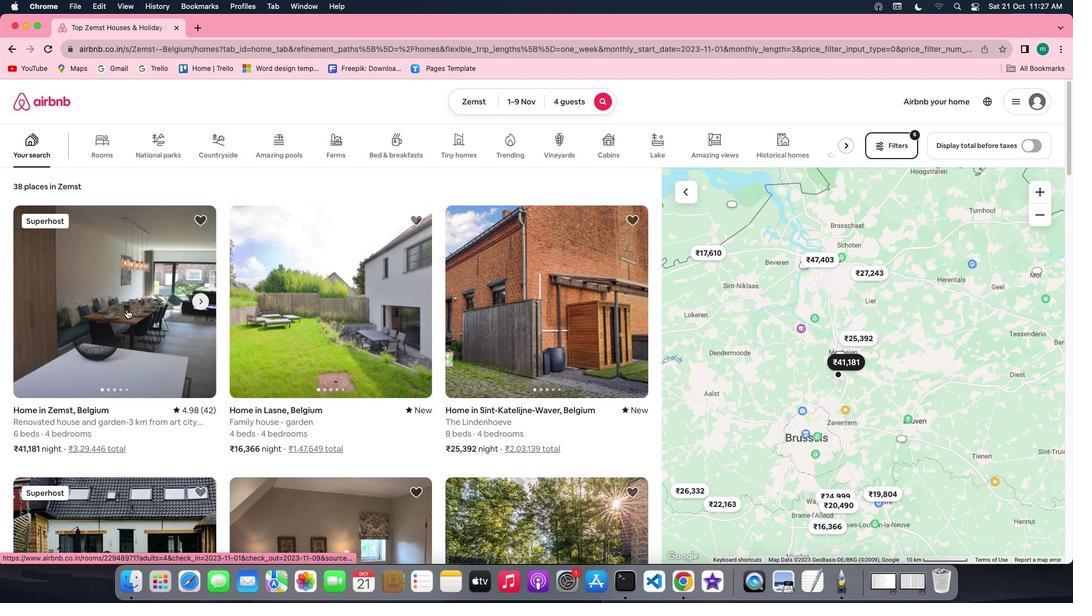 
Action: Mouse pressed left at (126, 310)
Screenshot: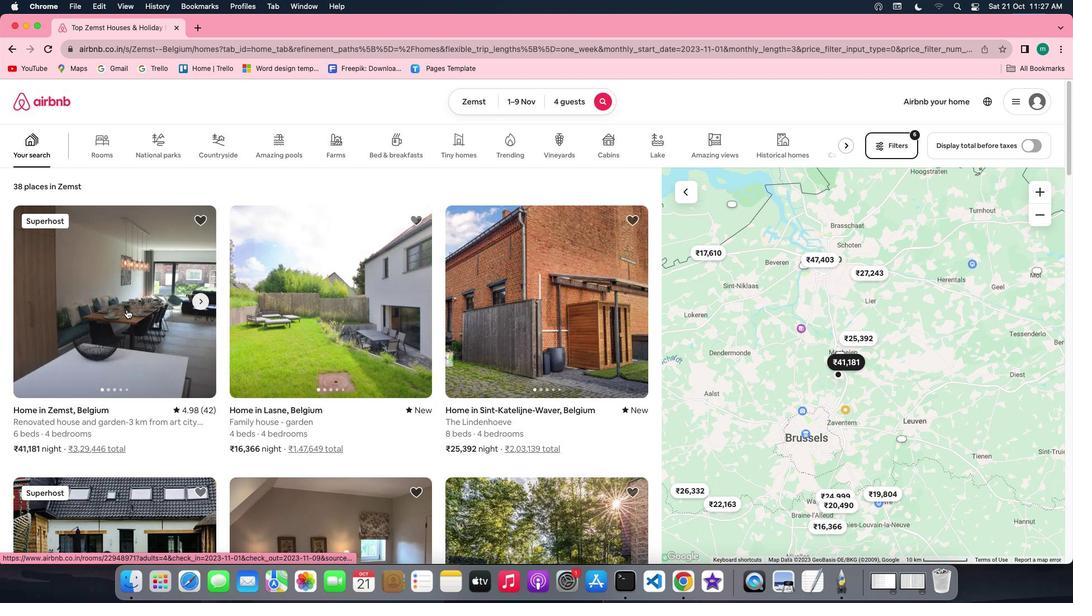 
Action: Mouse moved to (819, 419)
Screenshot: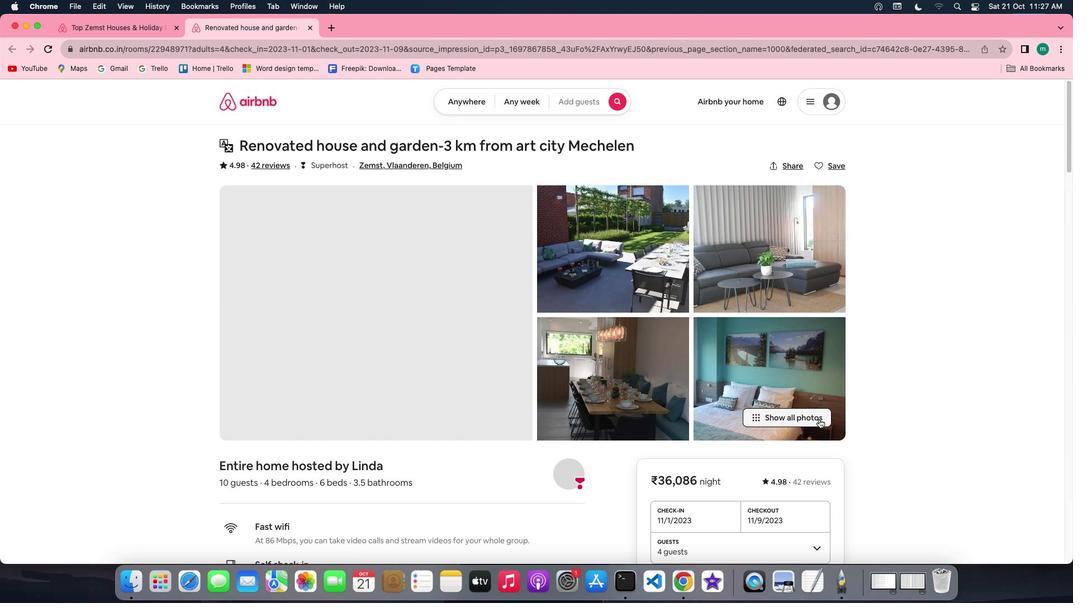 
Action: Mouse pressed left at (819, 419)
Screenshot: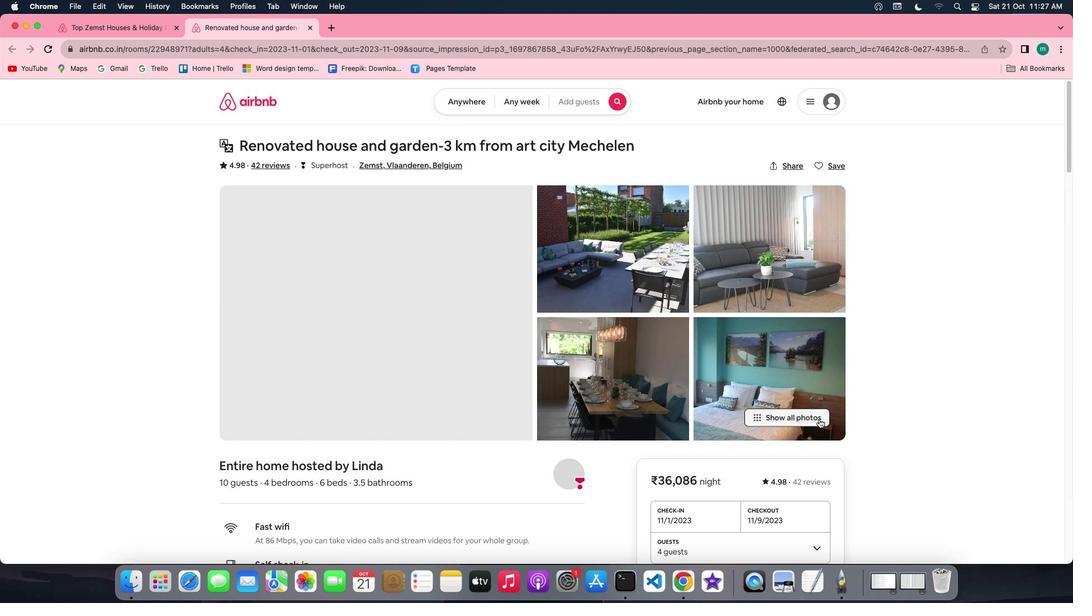 
Action: Mouse moved to (591, 422)
Screenshot: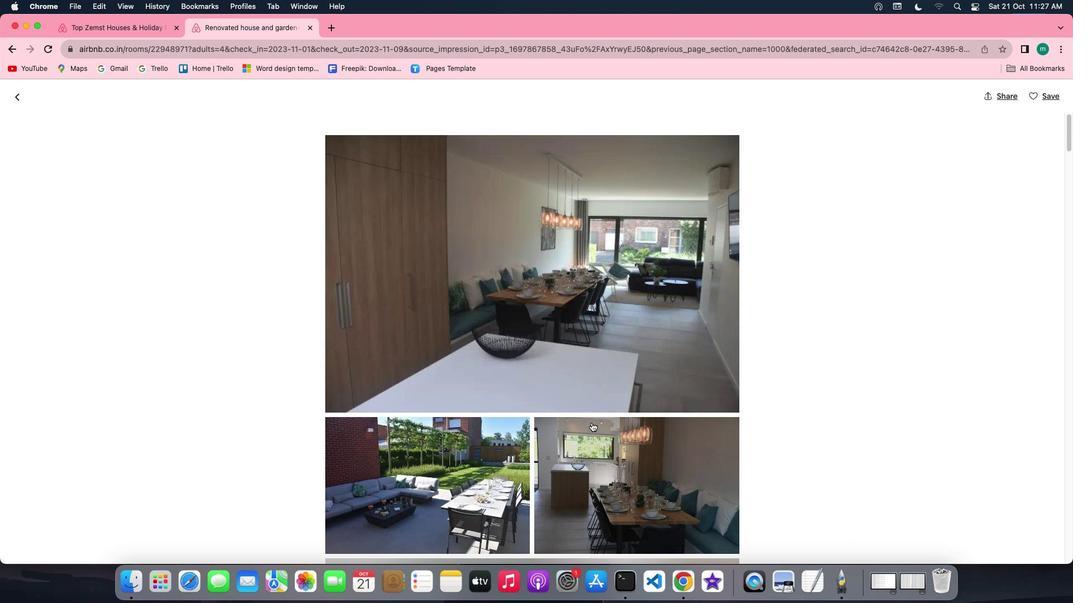
Action: Mouse scrolled (591, 422) with delta (0, 0)
Screenshot: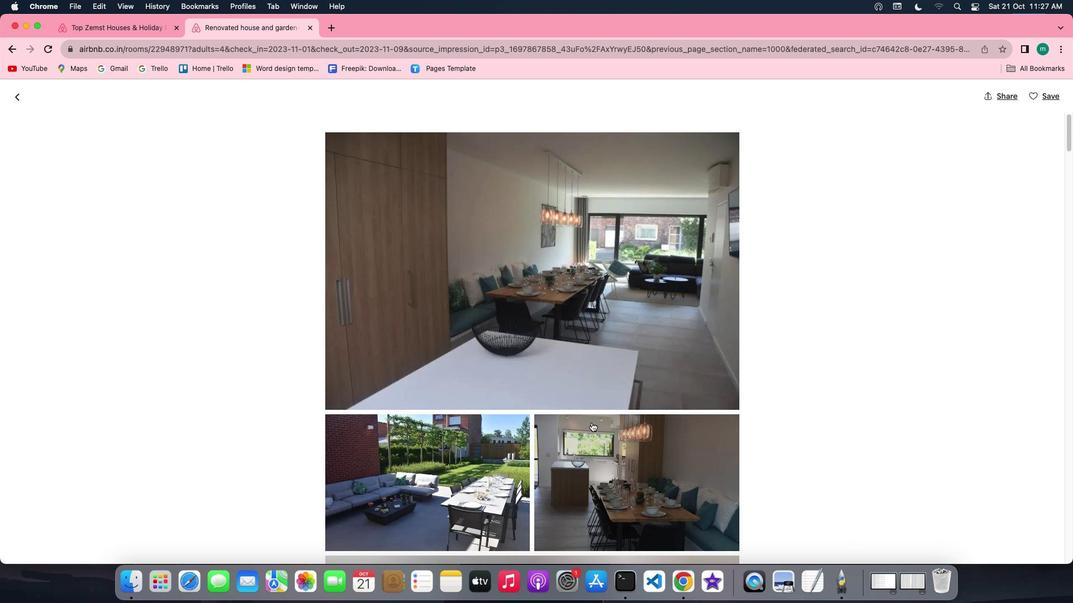 
Action: Mouse scrolled (591, 422) with delta (0, 0)
Screenshot: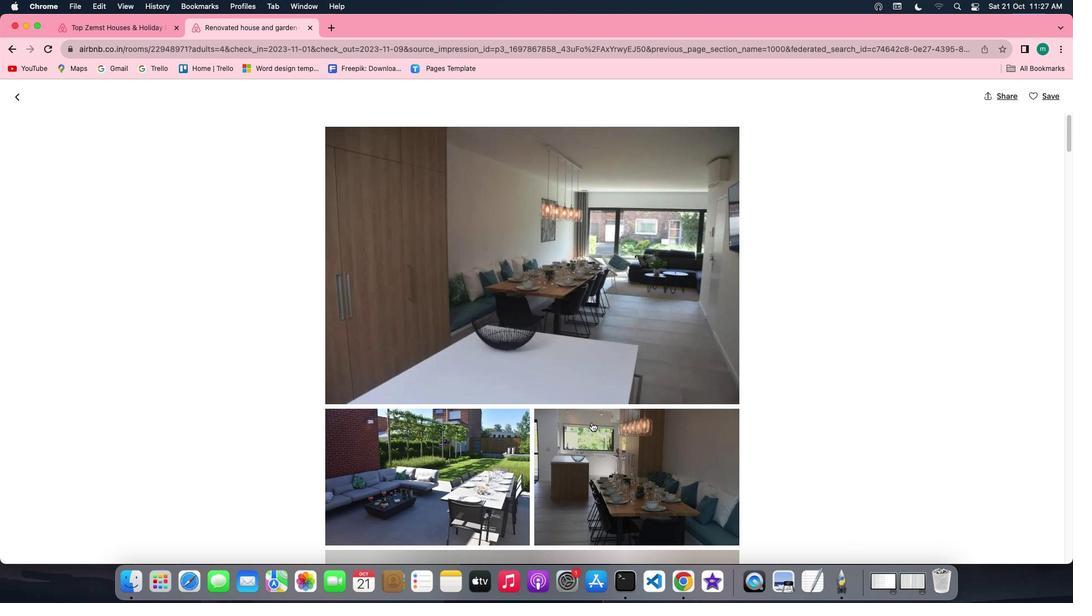 
Action: Mouse scrolled (591, 422) with delta (0, -1)
Screenshot: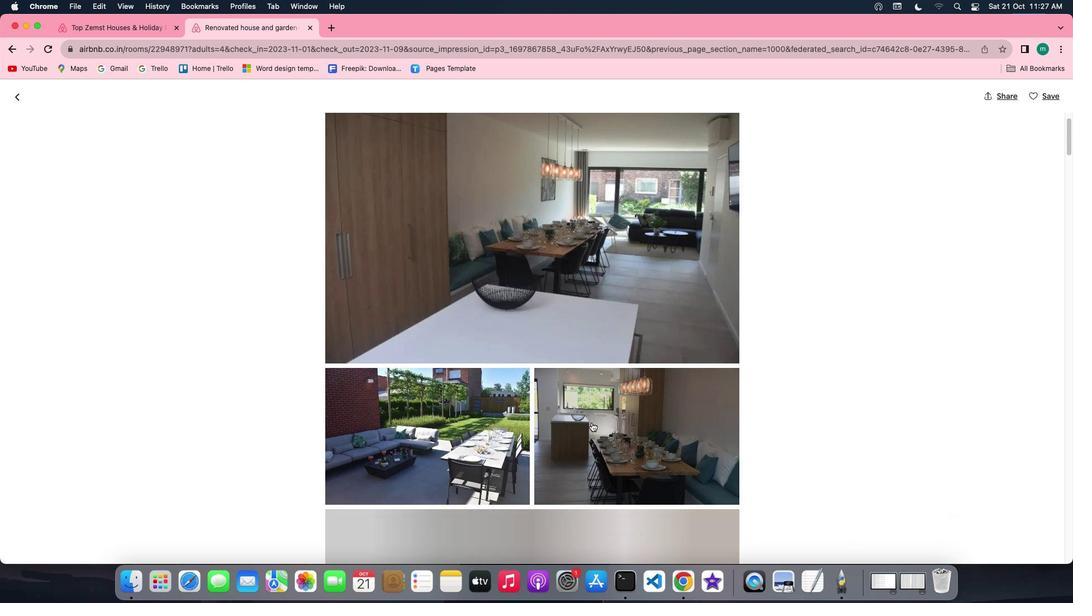 
Action: Mouse scrolled (591, 422) with delta (0, -1)
Screenshot: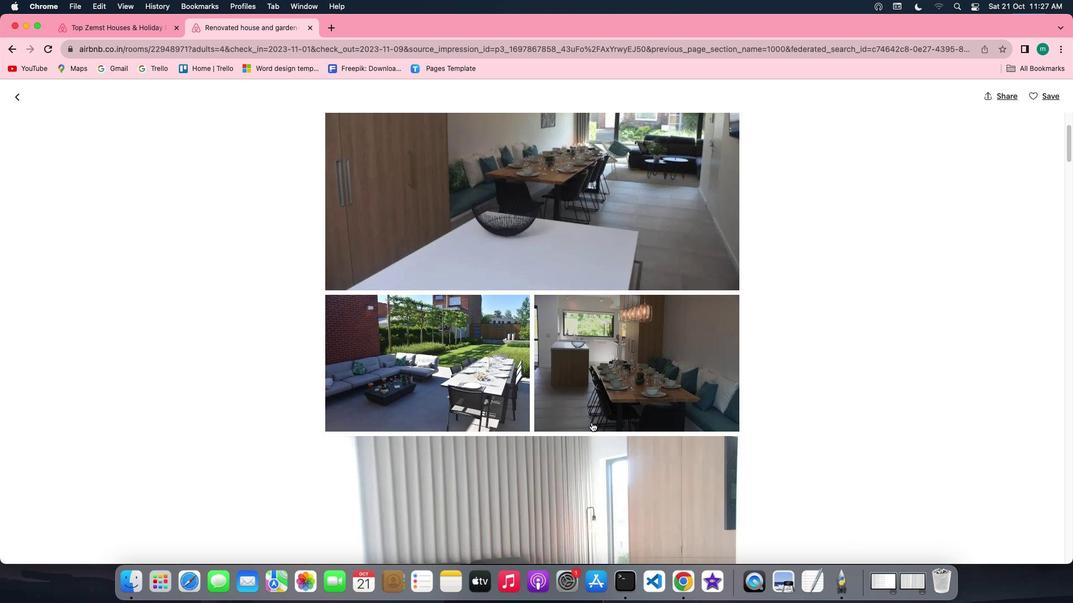 
Action: Mouse scrolled (591, 422) with delta (0, 0)
Screenshot: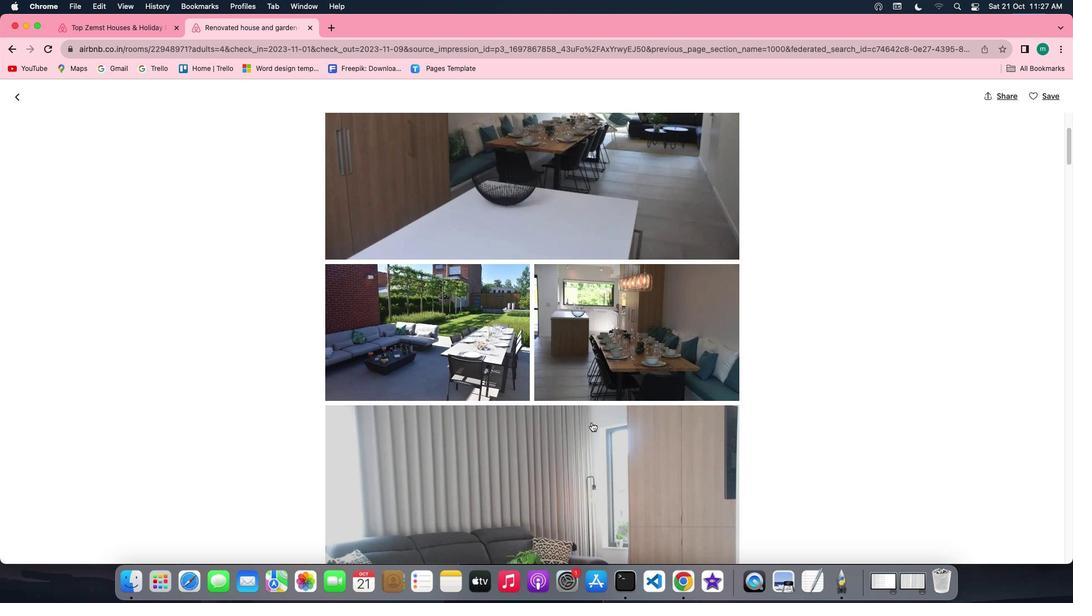 
Action: Mouse scrolled (591, 422) with delta (0, 0)
Screenshot: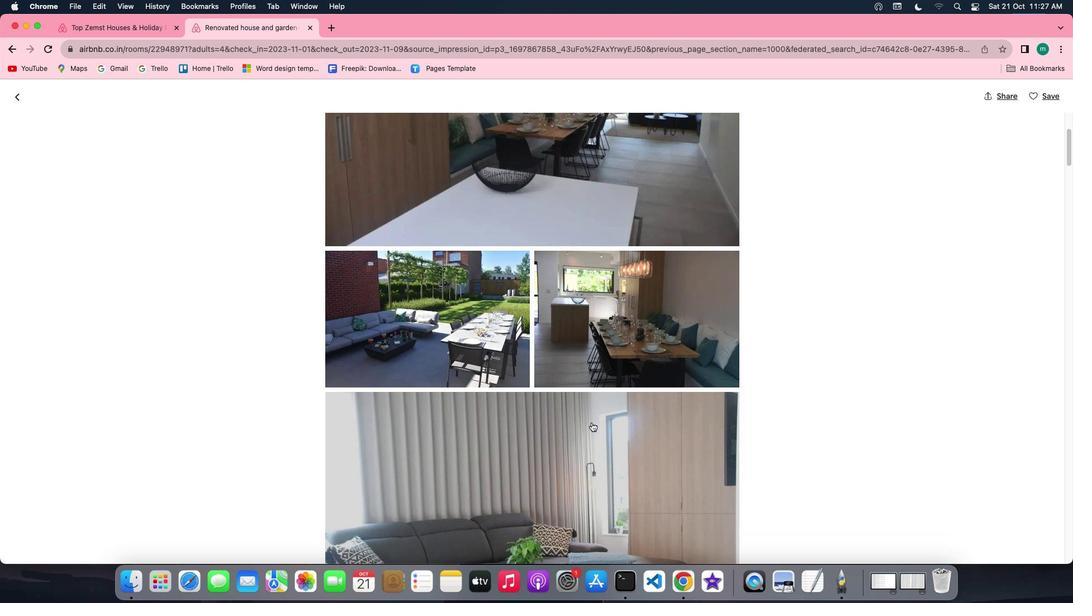 
Action: Mouse scrolled (591, 422) with delta (0, -1)
Screenshot: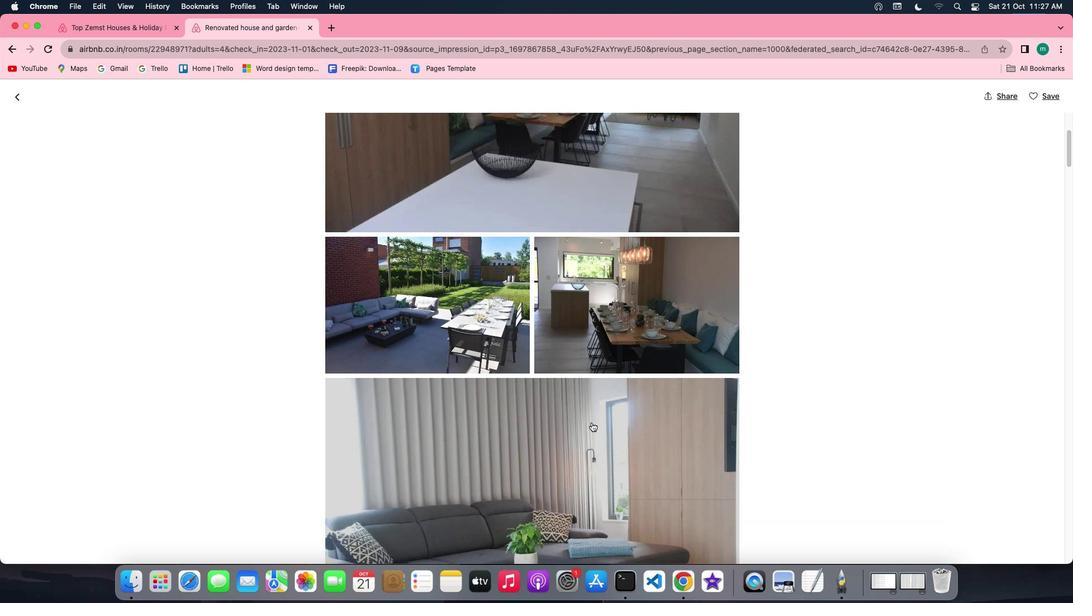 
Action: Mouse scrolled (591, 422) with delta (0, -1)
Screenshot: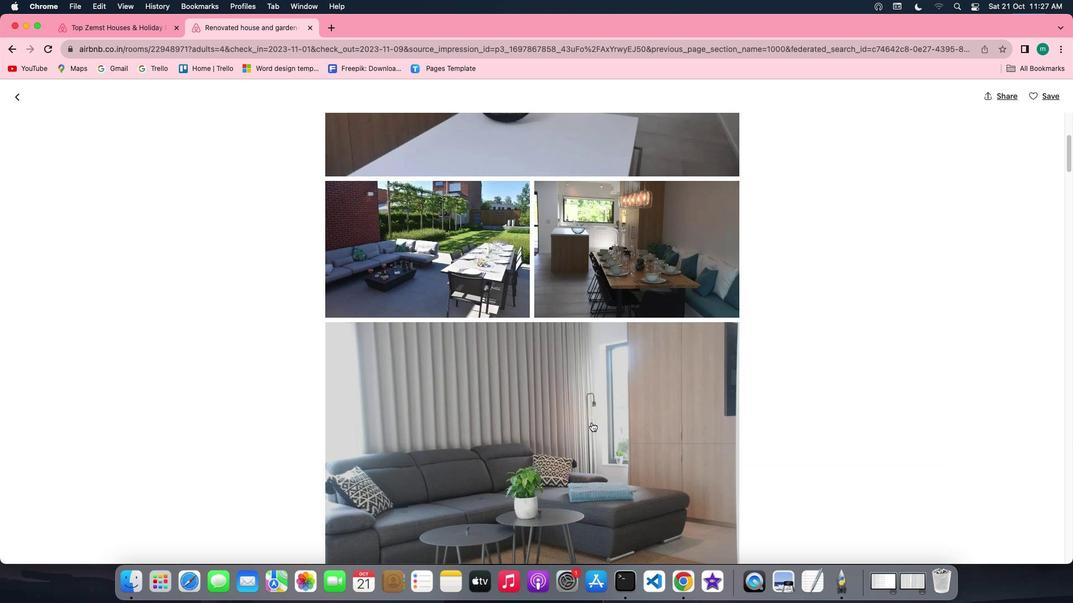 
Action: Mouse scrolled (591, 422) with delta (0, 0)
Screenshot: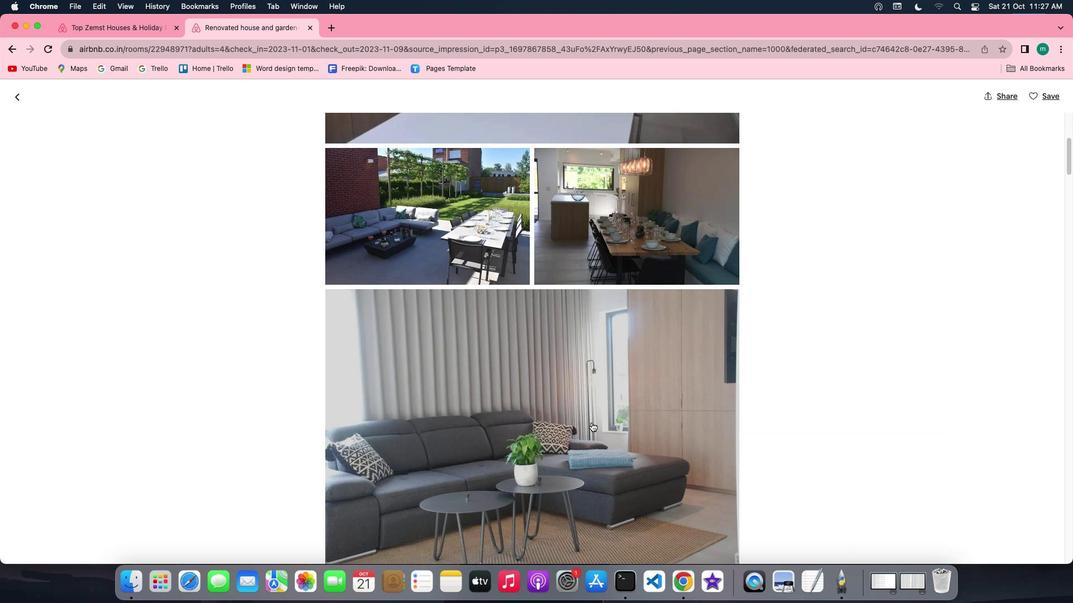 
Action: Mouse scrolled (591, 422) with delta (0, 0)
Screenshot: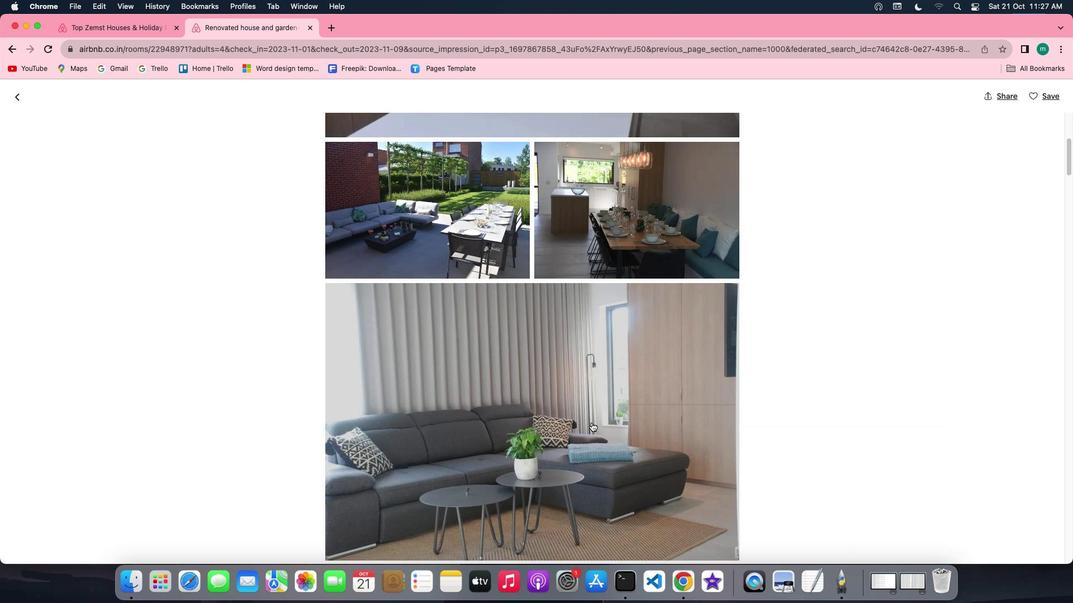 
Action: Mouse scrolled (591, 422) with delta (0, 0)
Screenshot: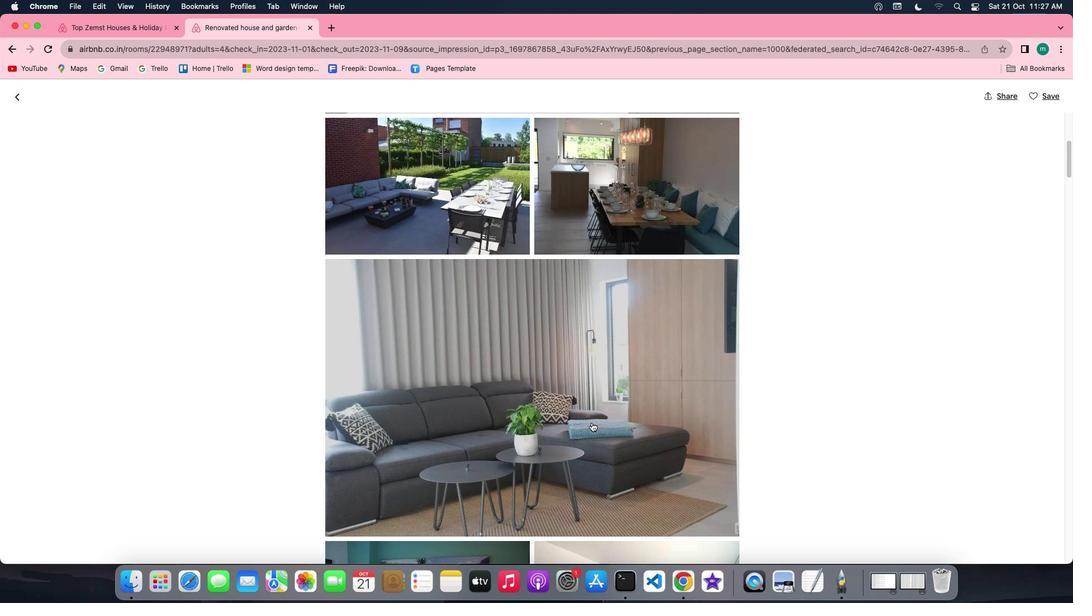 
Action: Mouse scrolled (591, 422) with delta (0, 0)
Screenshot: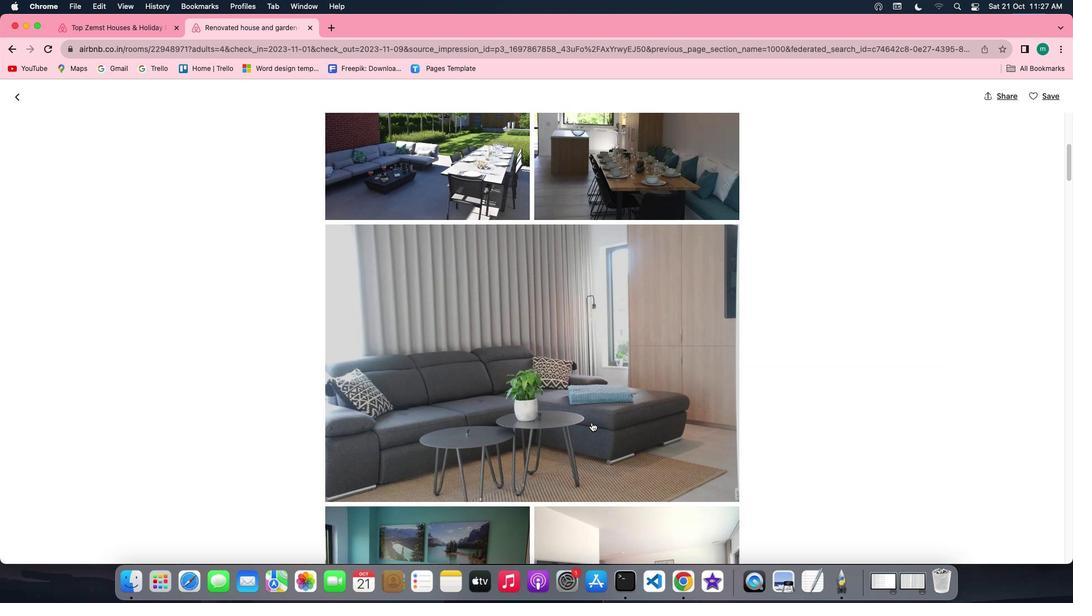 
Action: Mouse scrolled (591, 422) with delta (0, 0)
Screenshot: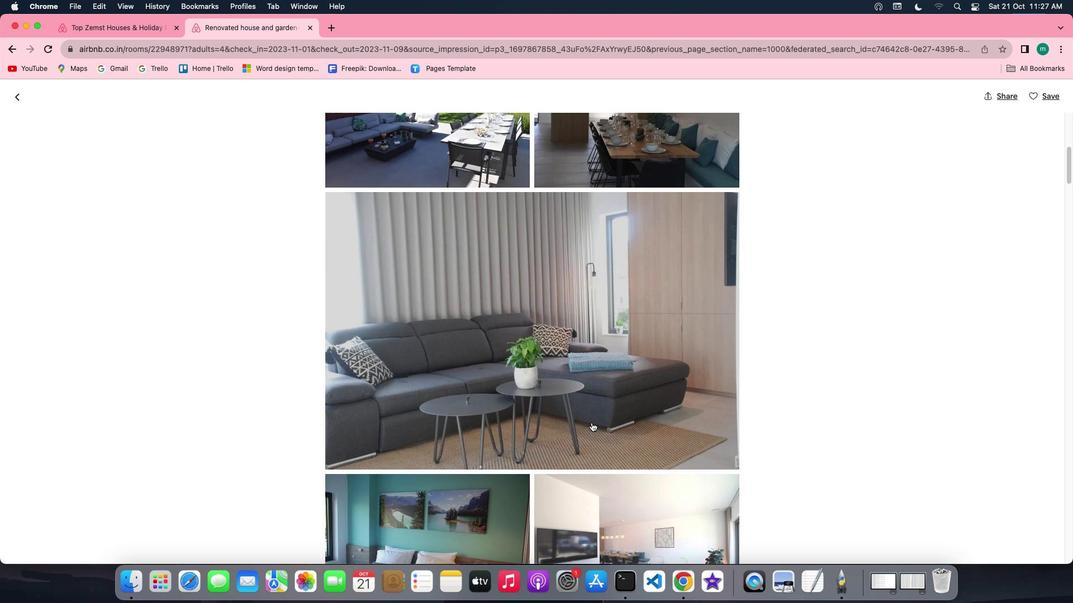 
Action: Mouse scrolled (591, 422) with delta (0, 0)
Screenshot: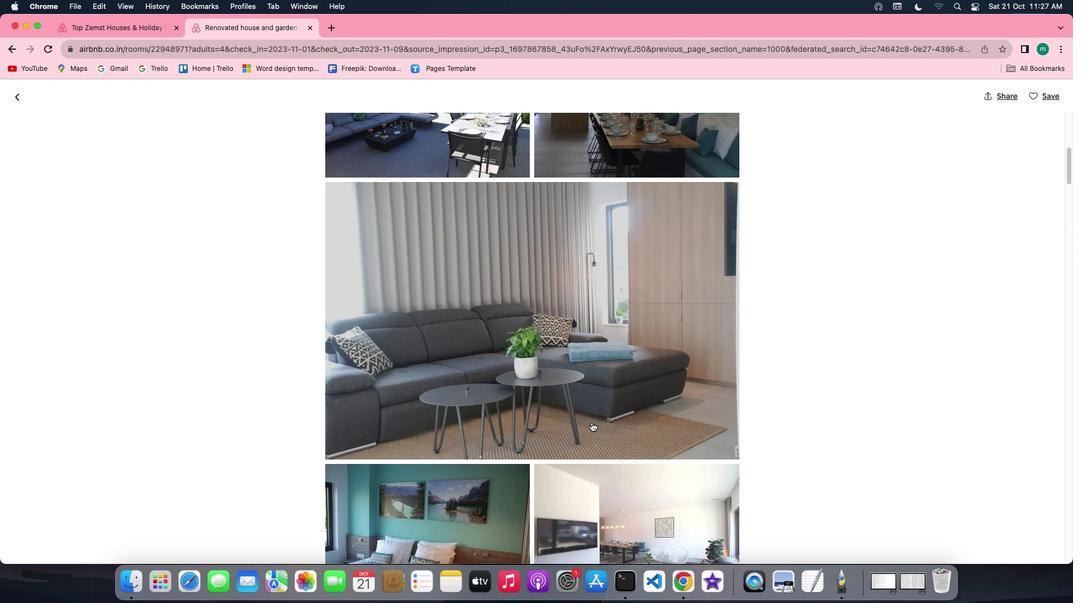 
Action: Mouse scrolled (591, 422) with delta (0, -1)
Screenshot: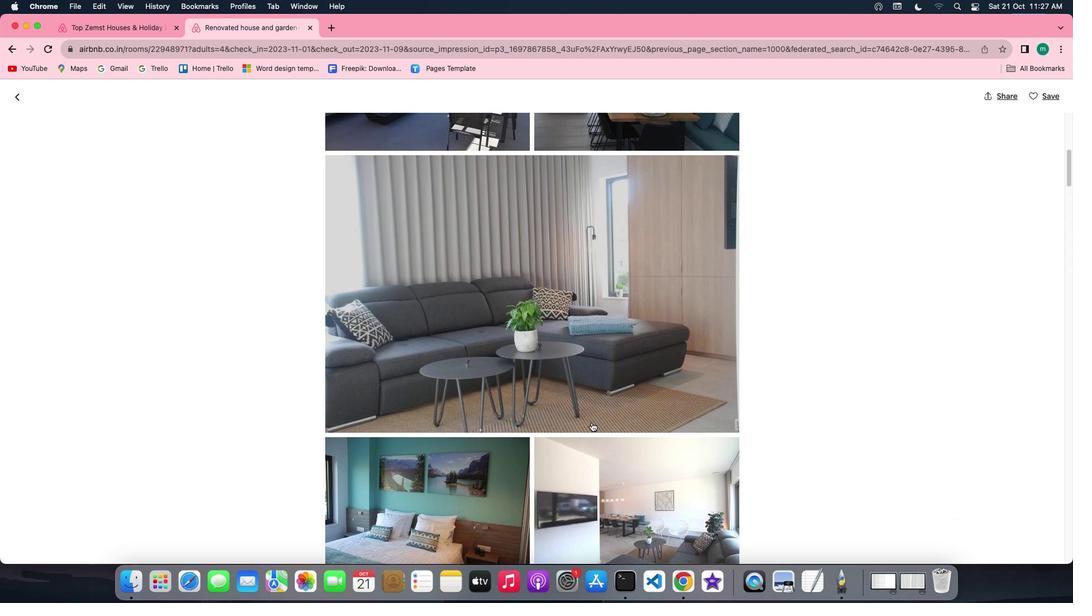 
Action: Mouse scrolled (591, 422) with delta (0, 0)
Screenshot: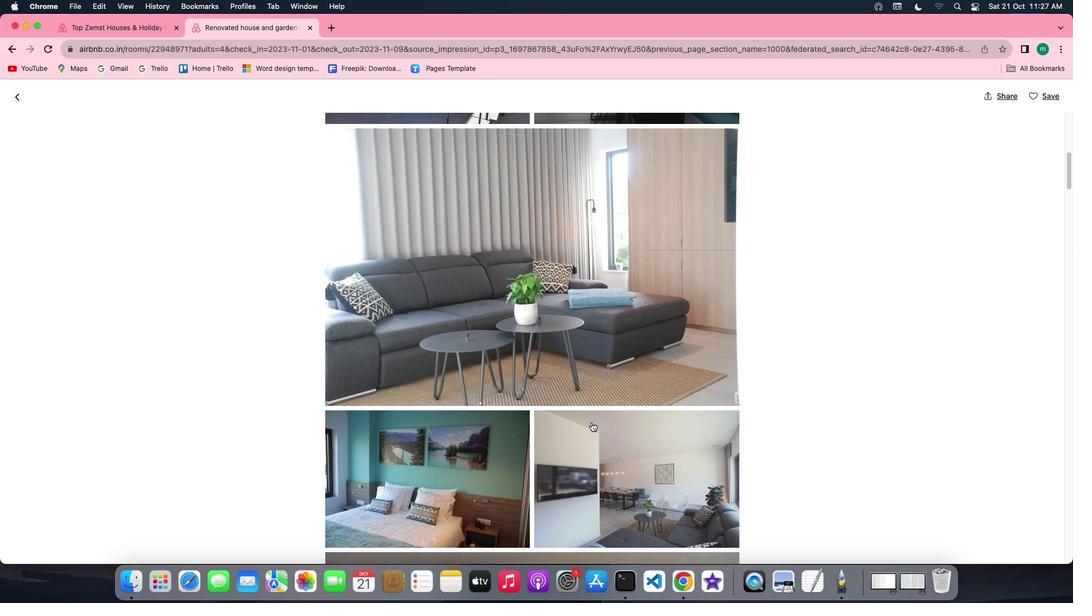 
Action: Mouse scrolled (591, 422) with delta (0, 0)
Screenshot: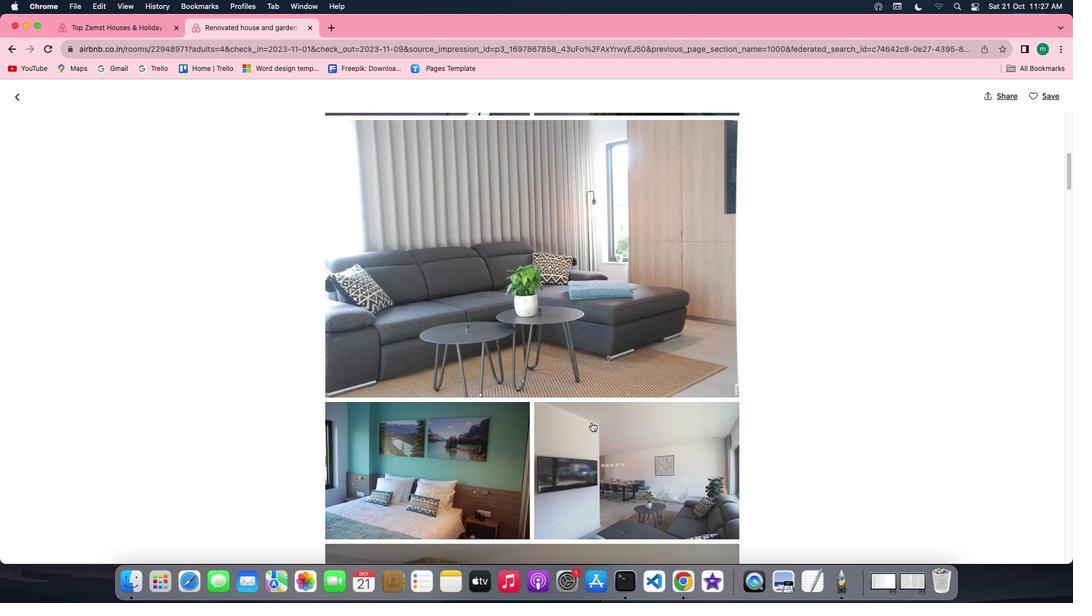 
Action: Mouse scrolled (591, 422) with delta (0, 0)
Screenshot: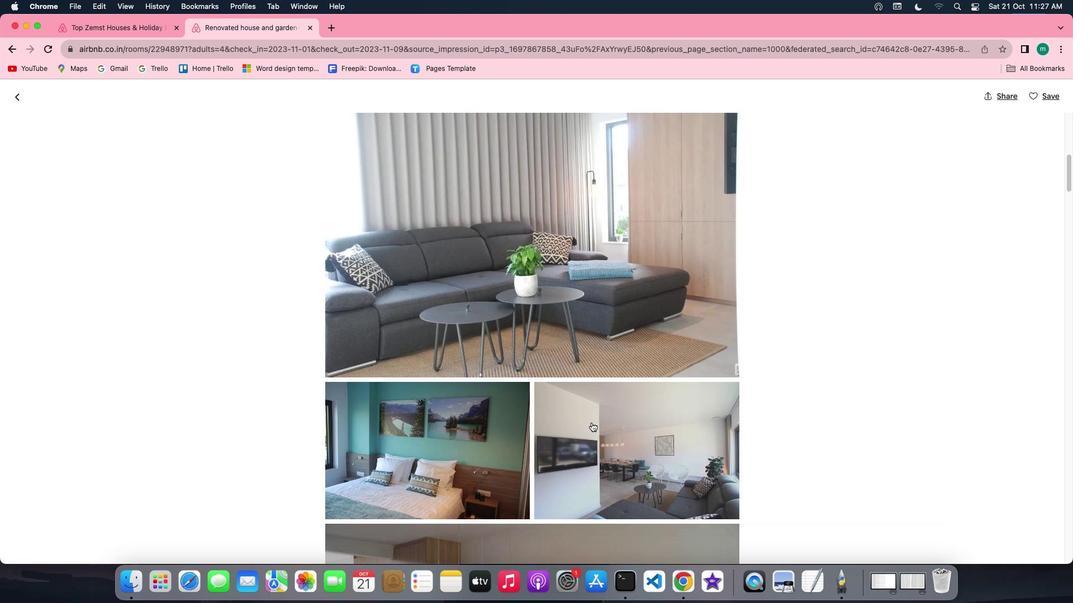 
Action: Mouse scrolled (591, 422) with delta (0, 0)
Screenshot: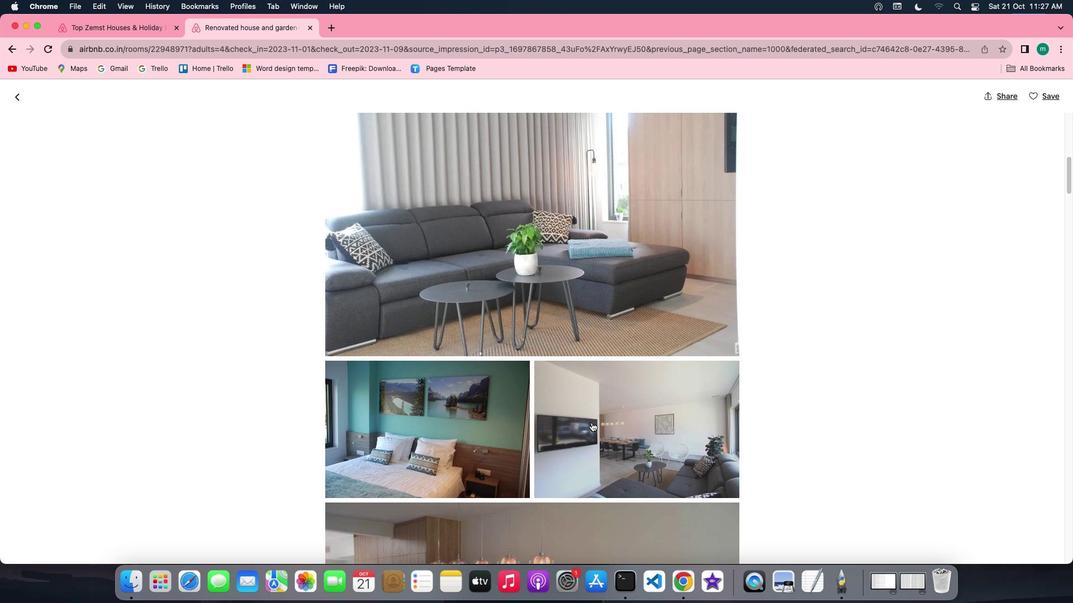 
Action: Mouse scrolled (591, 422) with delta (0, 0)
Screenshot: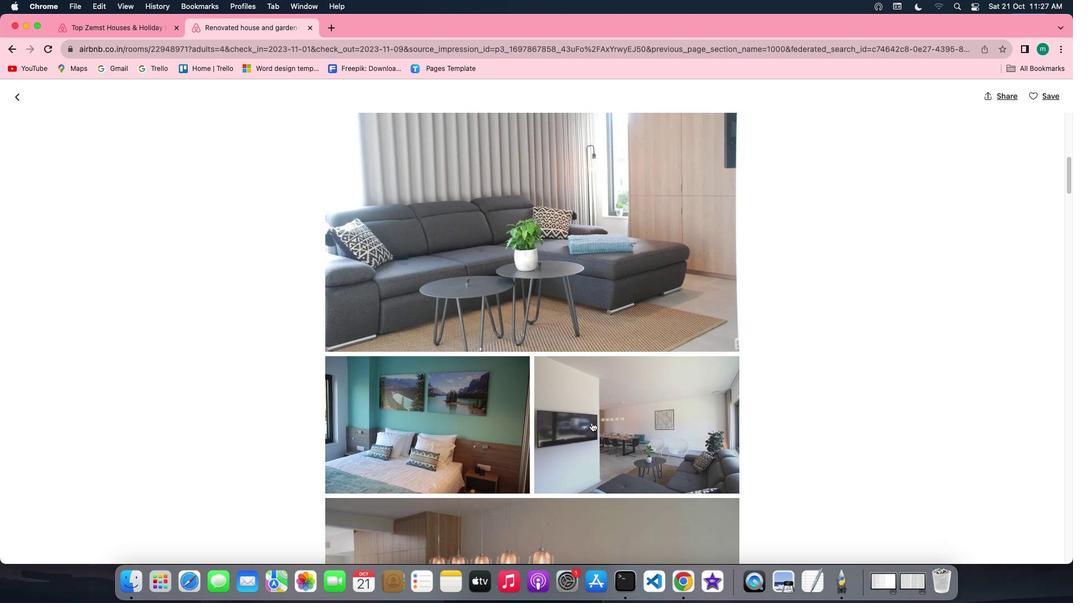 
Action: Mouse scrolled (591, 422) with delta (0, 0)
Screenshot: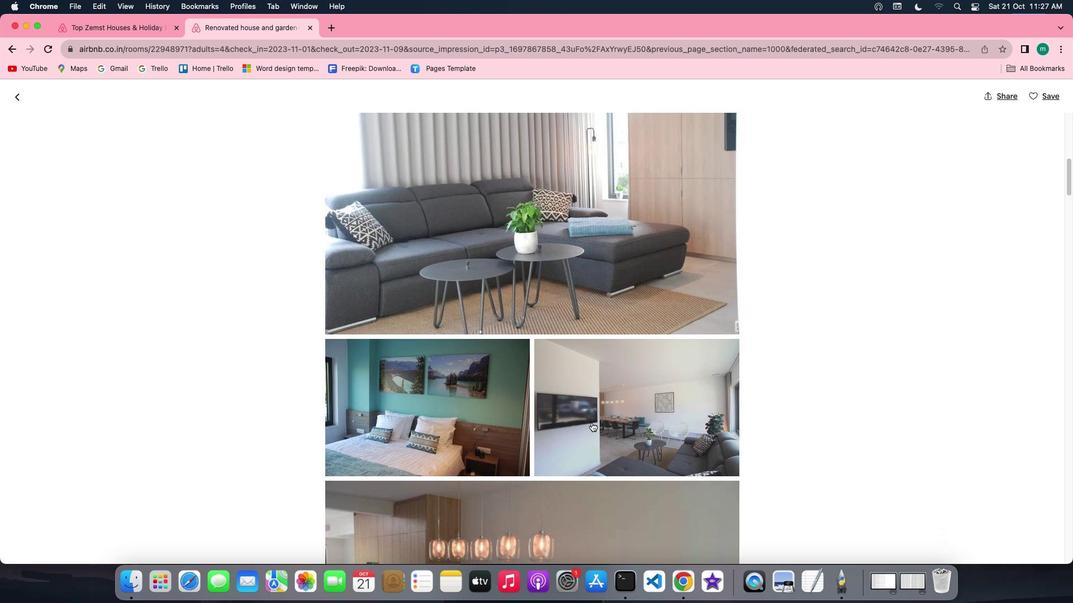 
Action: Mouse scrolled (591, 422) with delta (0, 0)
Screenshot: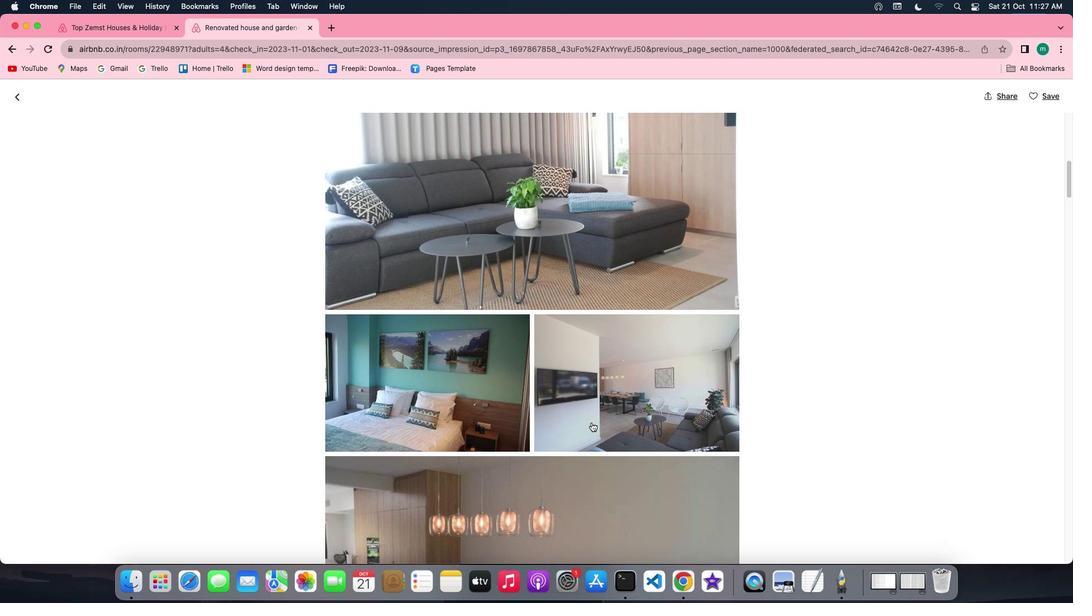 
Action: Mouse scrolled (591, 422) with delta (0, 0)
Screenshot: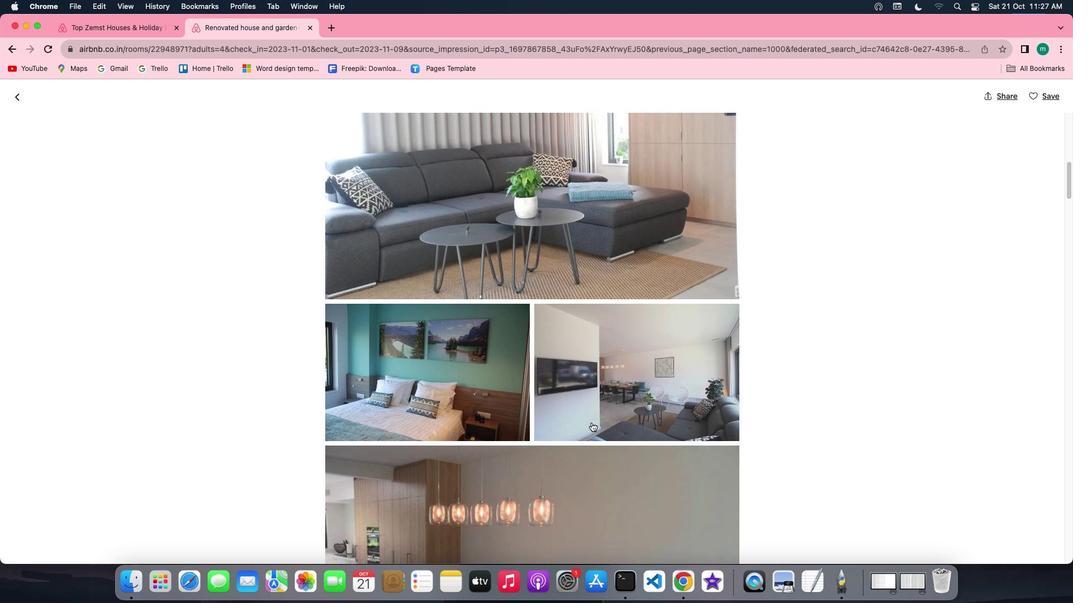 
Action: Mouse scrolled (591, 422) with delta (0, 0)
Screenshot: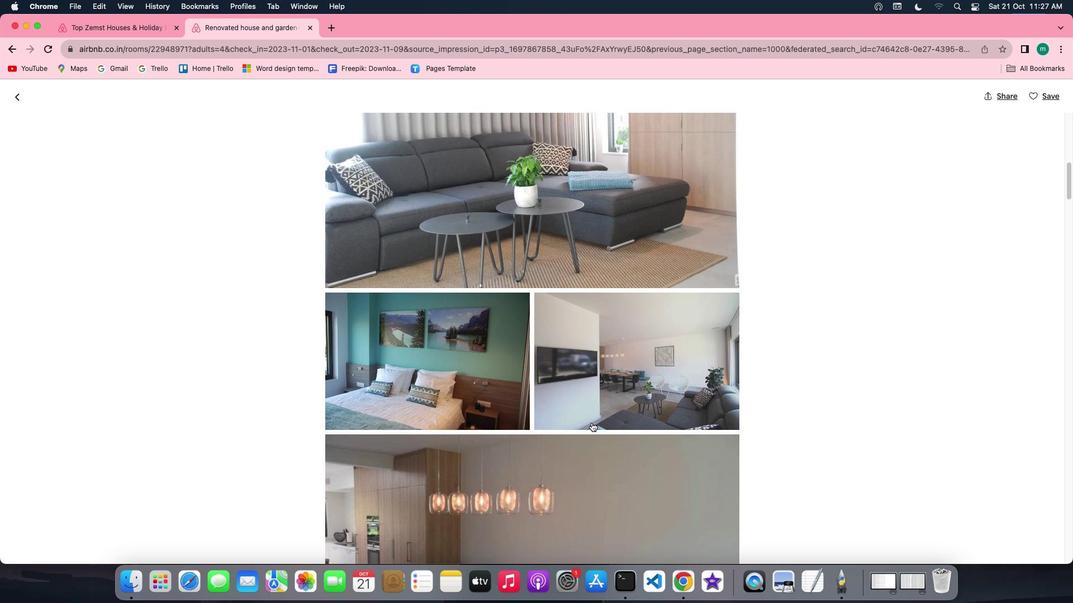
Action: Mouse scrolled (591, 422) with delta (0, -1)
Screenshot: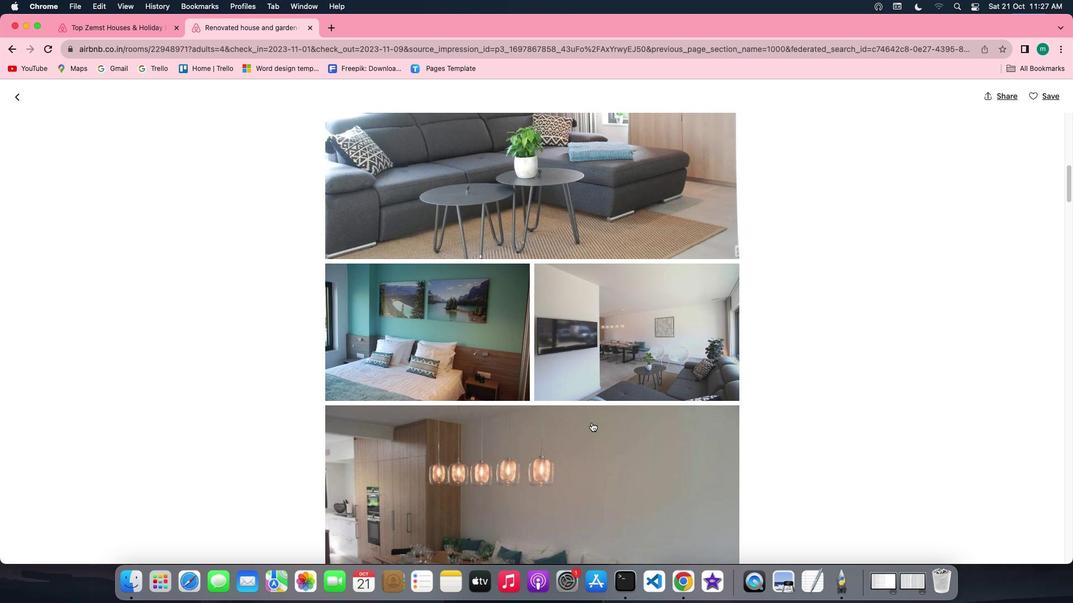 
Action: Mouse scrolled (591, 422) with delta (0, -1)
Screenshot: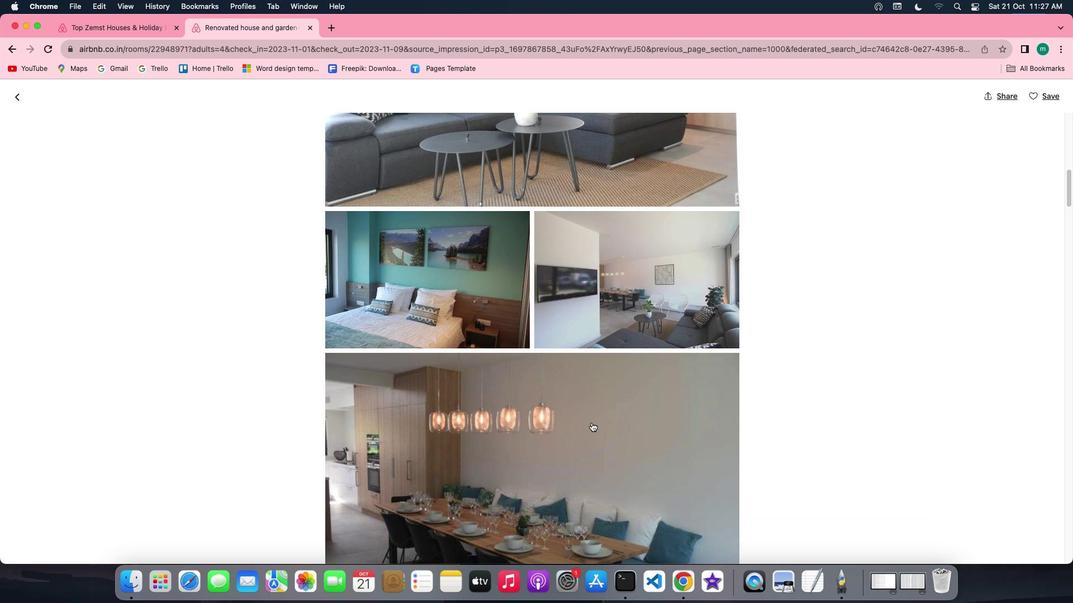 
Action: Mouse scrolled (591, 422) with delta (0, 0)
Screenshot: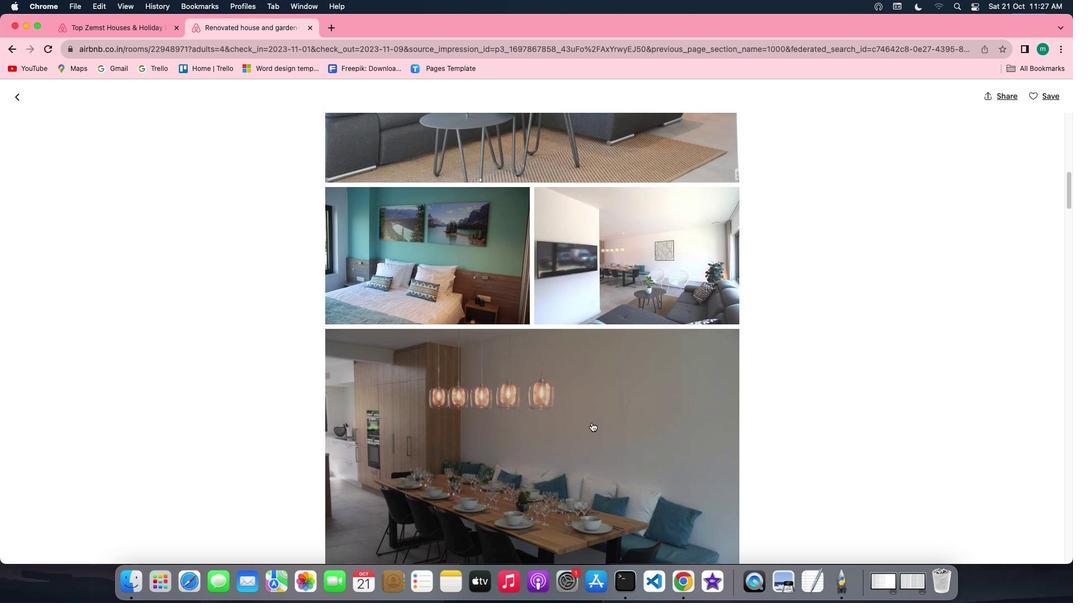 
Action: Mouse scrolled (591, 422) with delta (0, 0)
Screenshot: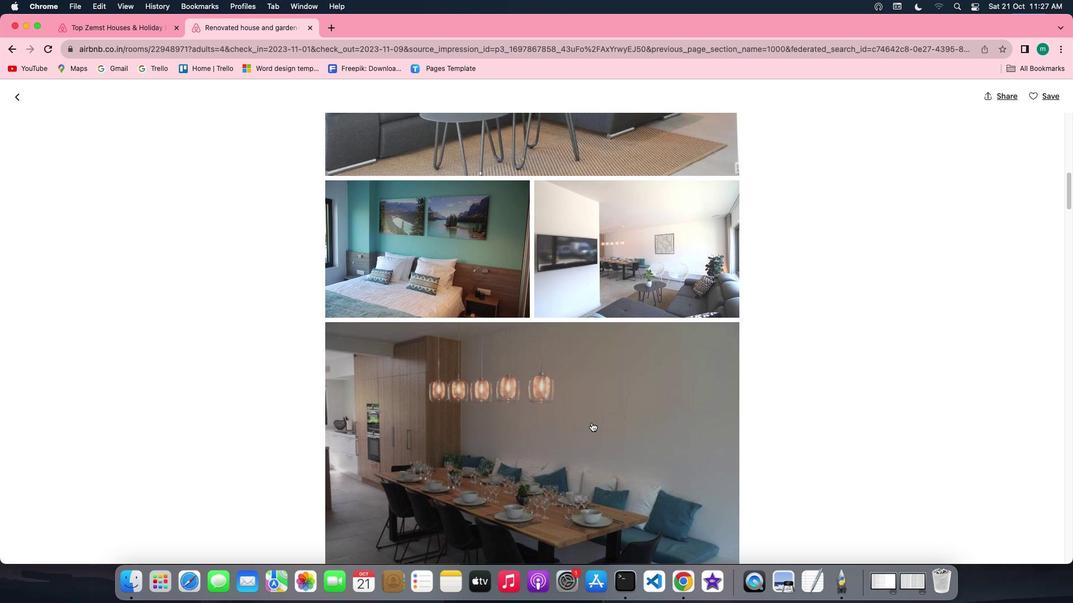 
Action: Mouse scrolled (591, 422) with delta (0, 0)
Screenshot: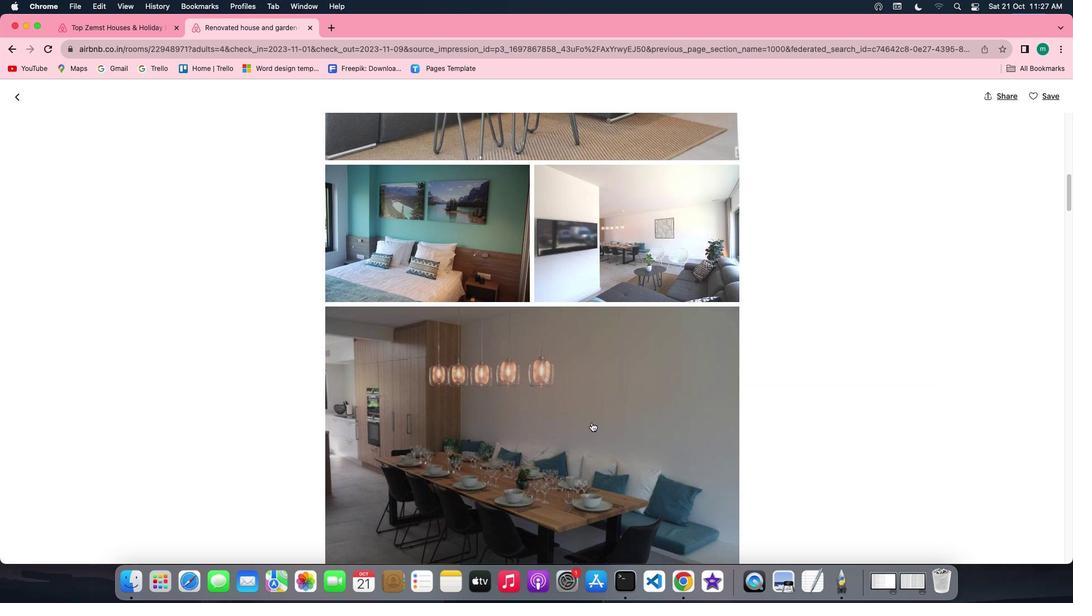 
Action: Mouse scrolled (591, 422) with delta (0, 0)
Screenshot: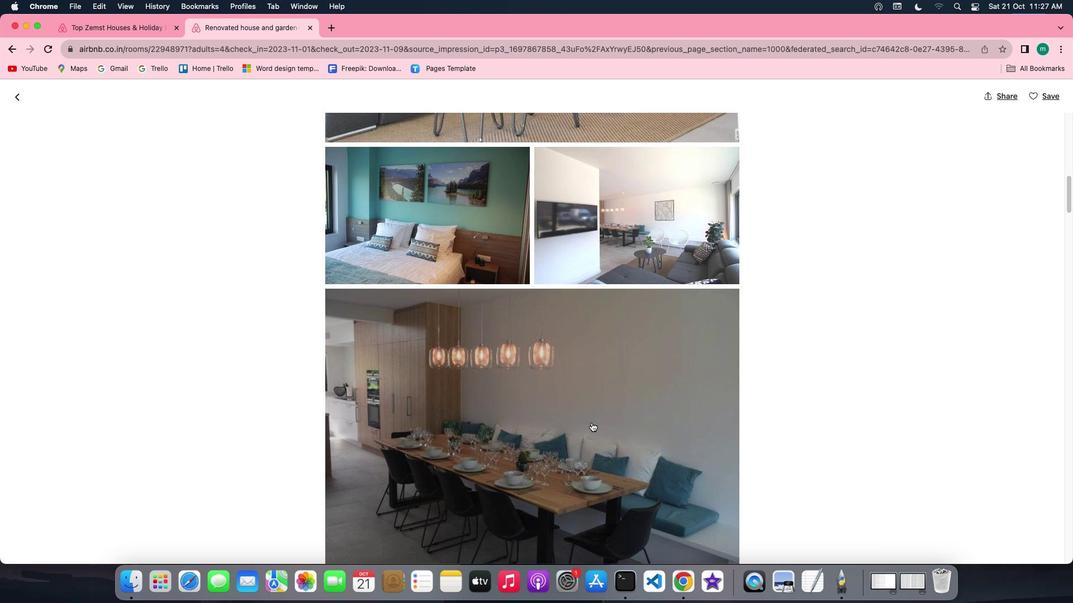 
Action: Mouse scrolled (591, 422) with delta (0, 0)
Screenshot: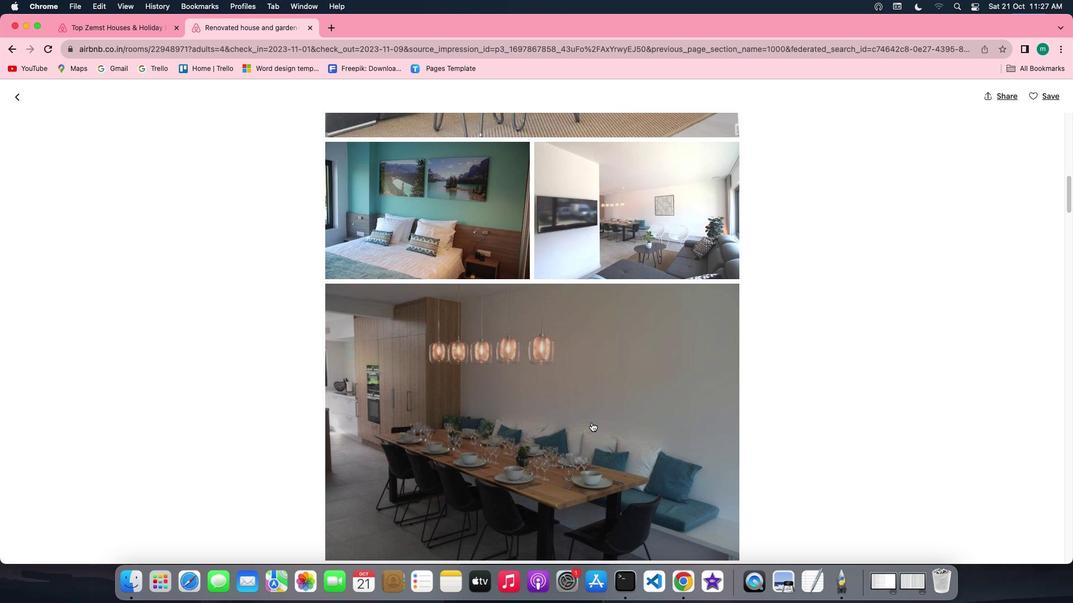 
Action: Mouse scrolled (591, 422) with delta (0, 0)
Screenshot: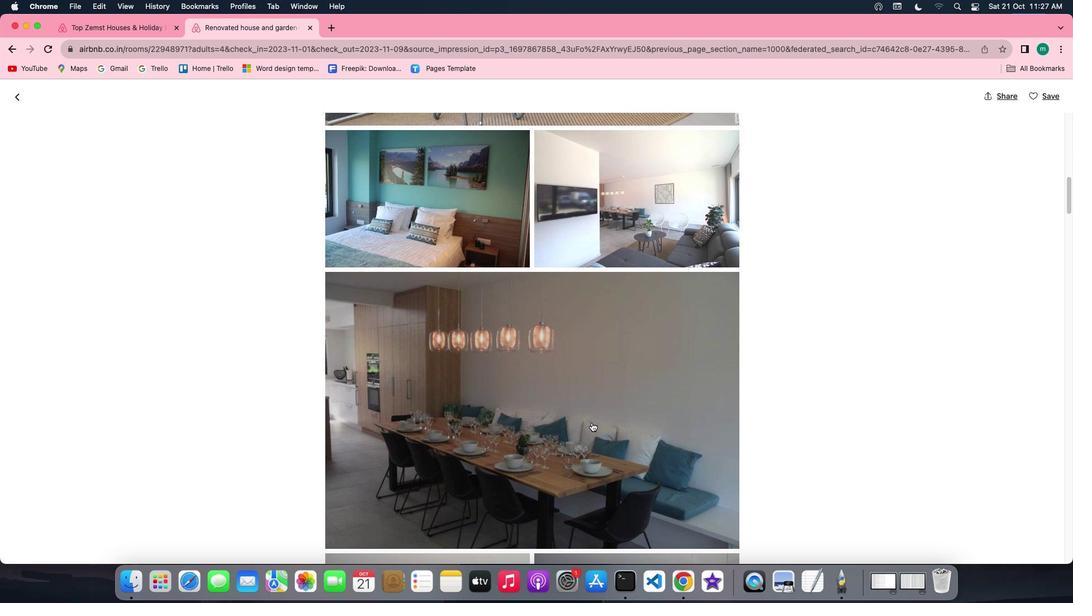 
Action: Mouse scrolled (591, 422) with delta (0, -1)
Screenshot: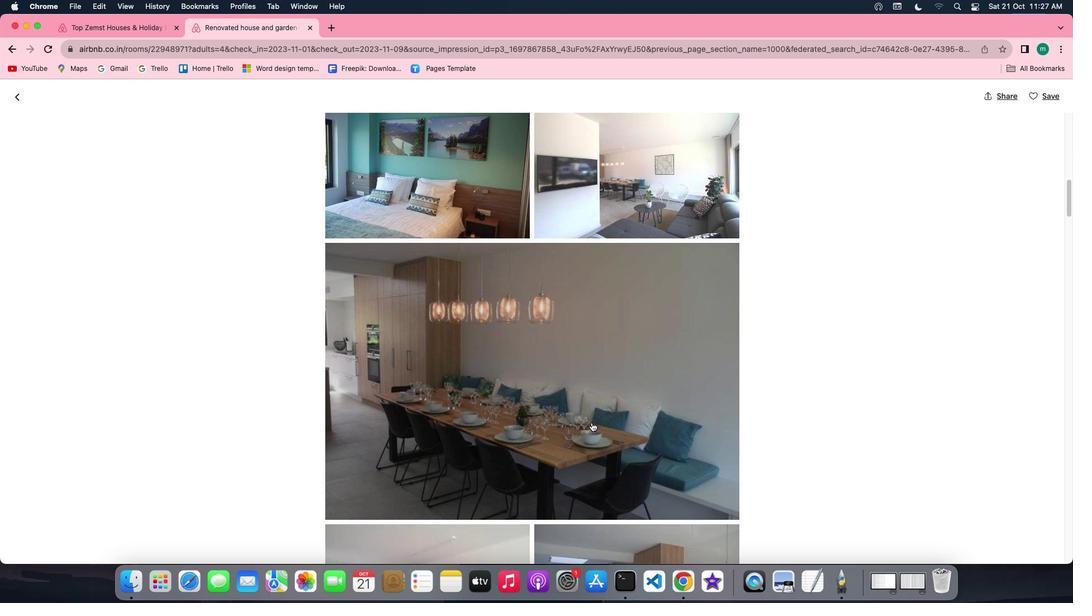 
Action: Mouse scrolled (591, 422) with delta (0, 0)
Screenshot: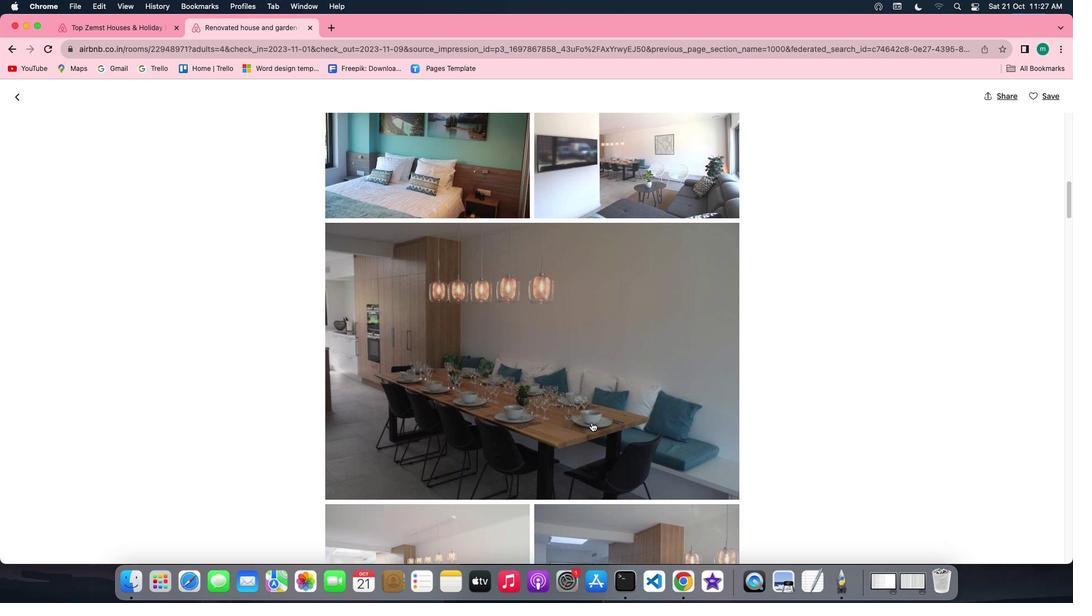 
Action: Mouse scrolled (591, 422) with delta (0, 0)
Screenshot: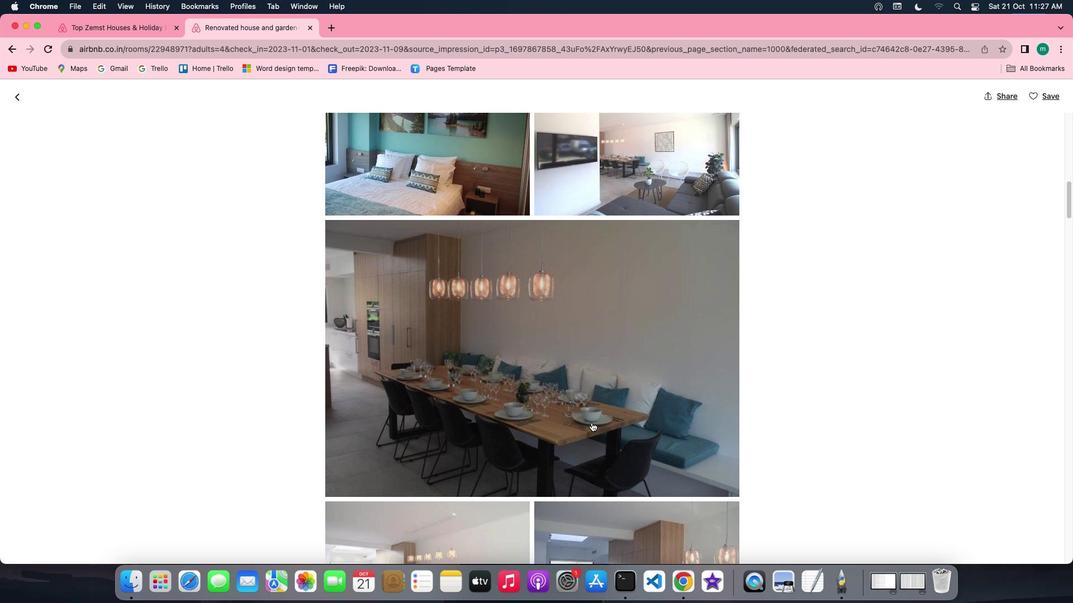
Action: Mouse scrolled (591, 422) with delta (0, 0)
Screenshot: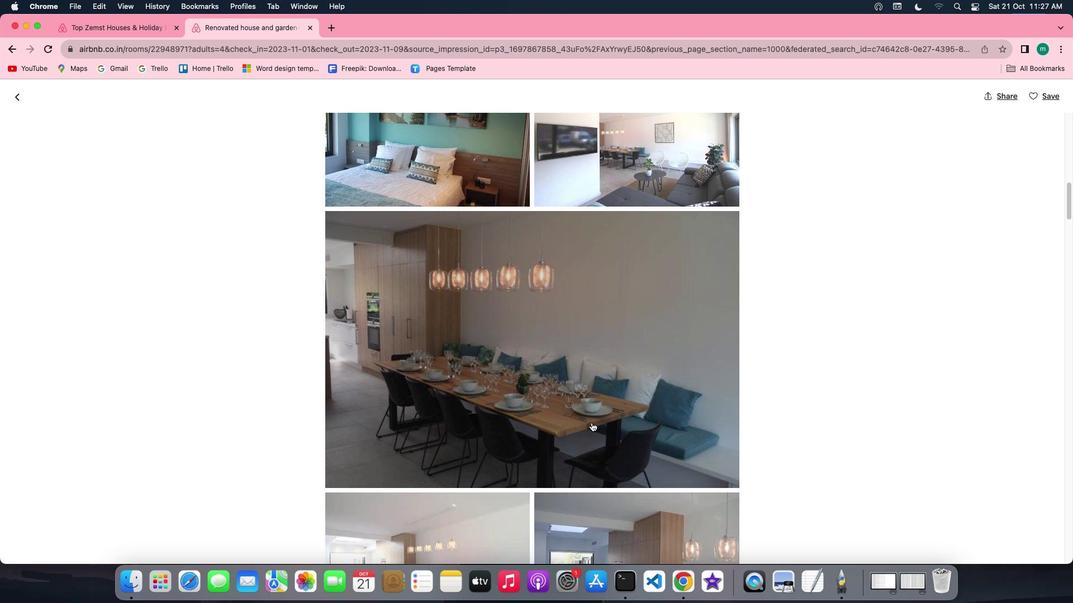 
Action: Mouse scrolled (591, 422) with delta (0, 0)
Screenshot: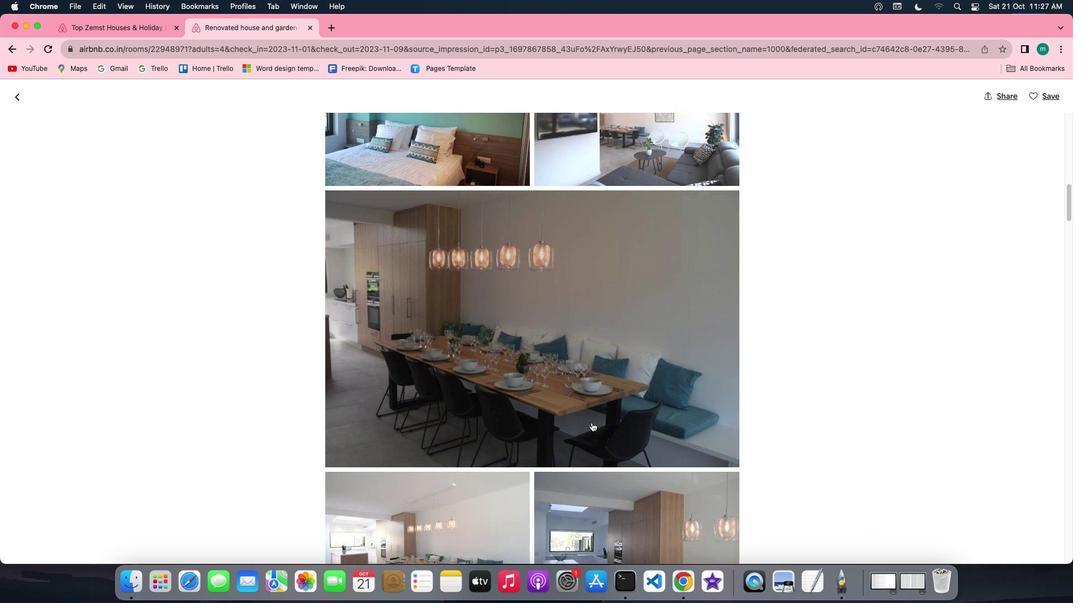 
Action: Mouse scrolled (591, 422) with delta (0, 0)
Screenshot: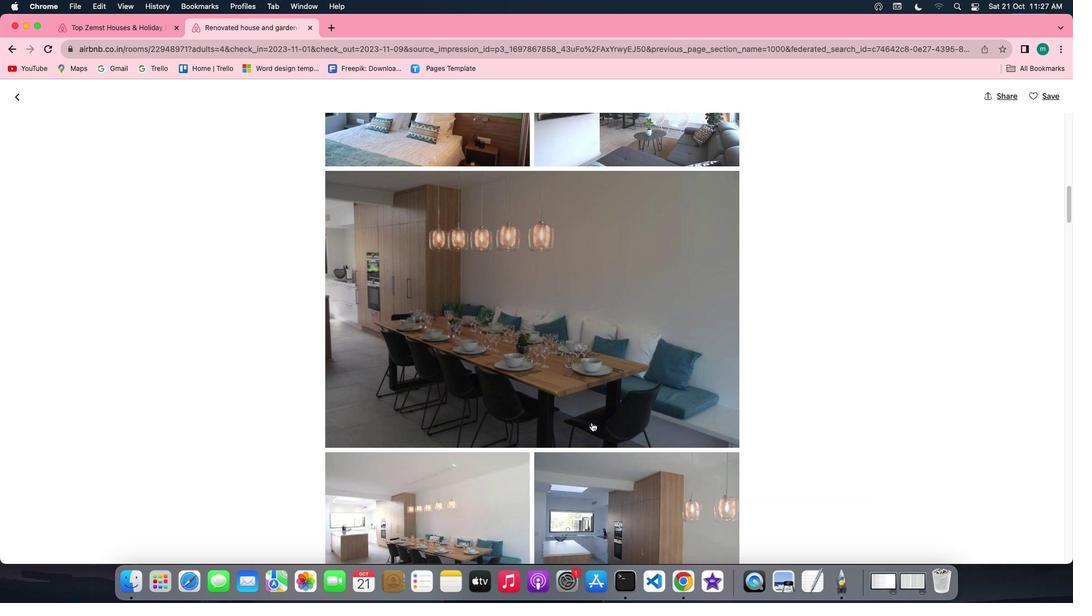 
Action: Mouse scrolled (591, 422) with delta (0, 0)
Screenshot: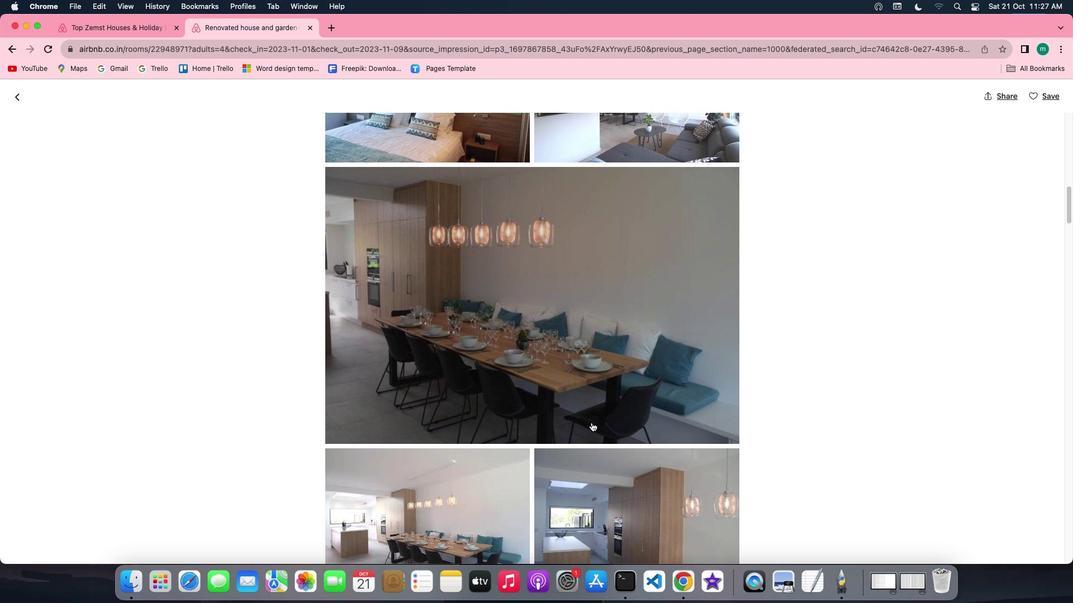 
Action: Mouse scrolled (591, 422) with delta (0, 0)
Screenshot: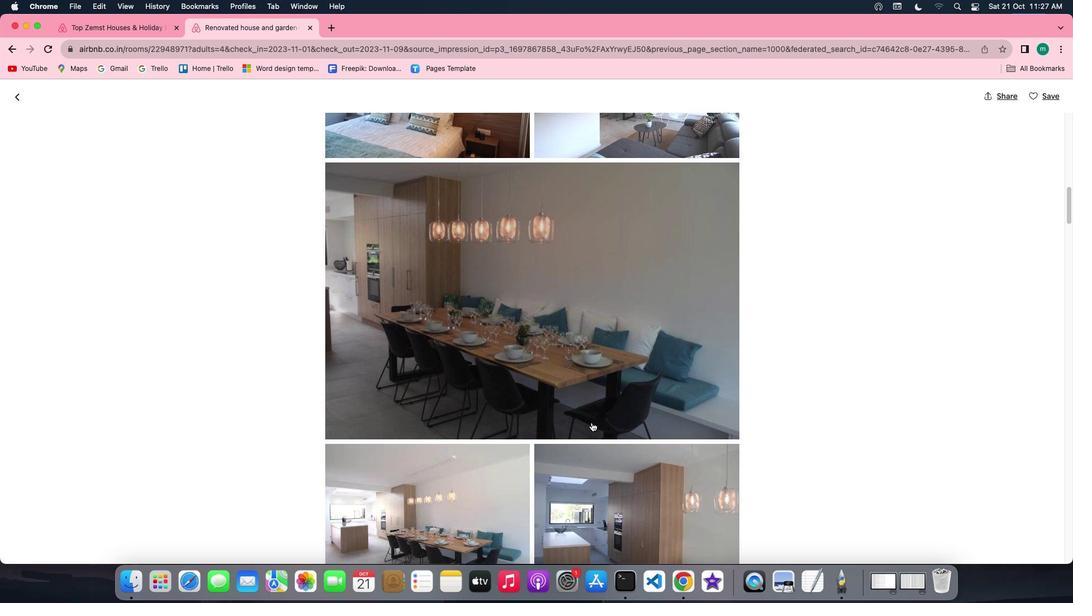 
Action: Mouse scrolled (591, 422) with delta (0, 0)
Screenshot: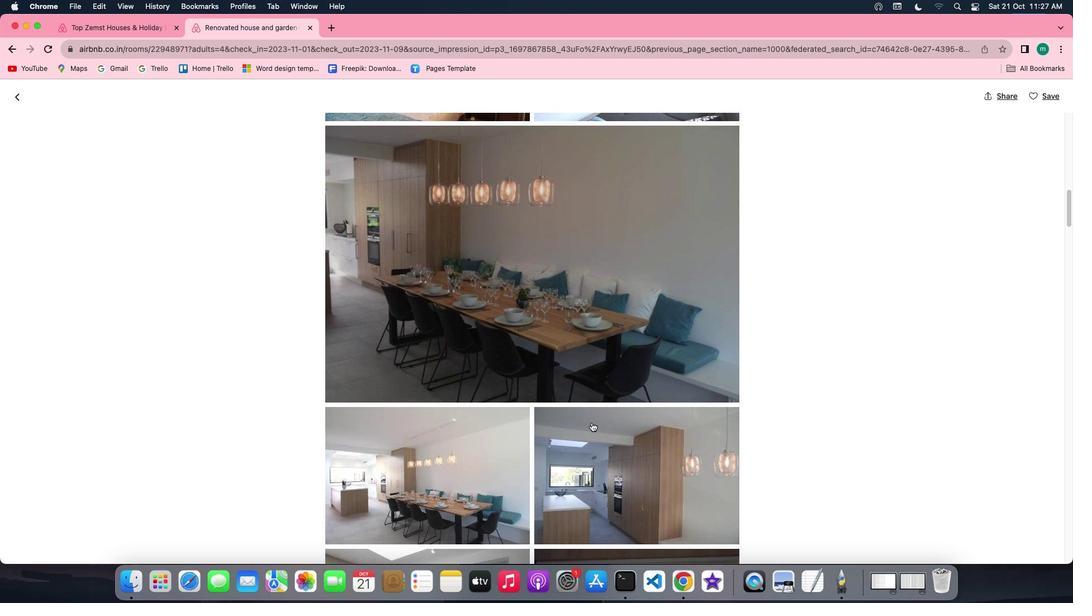 
Action: Mouse scrolled (591, 422) with delta (0, 0)
Screenshot: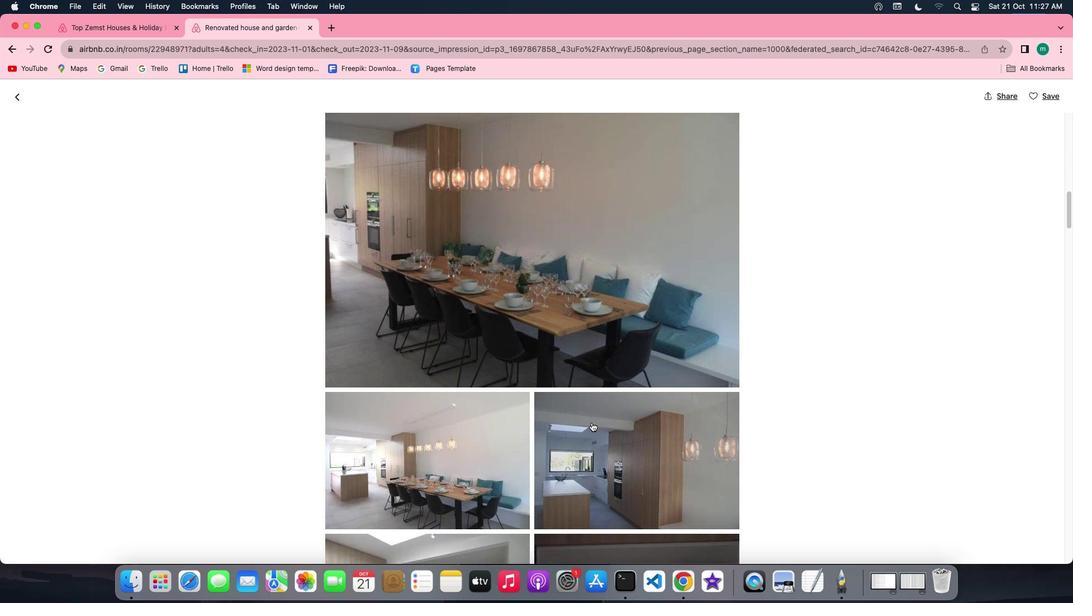 
Action: Mouse scrolled (591, 422) with delta (0, 0)
Screenshot: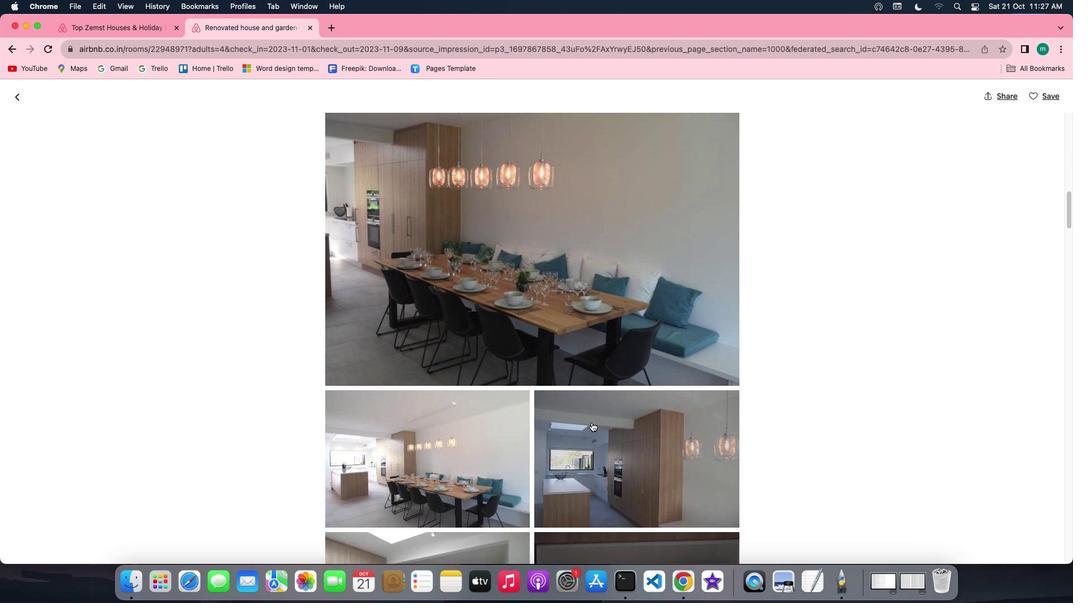 
Action: Mouse scrolled (591, 422) with delta (0, 0)
Screenshot: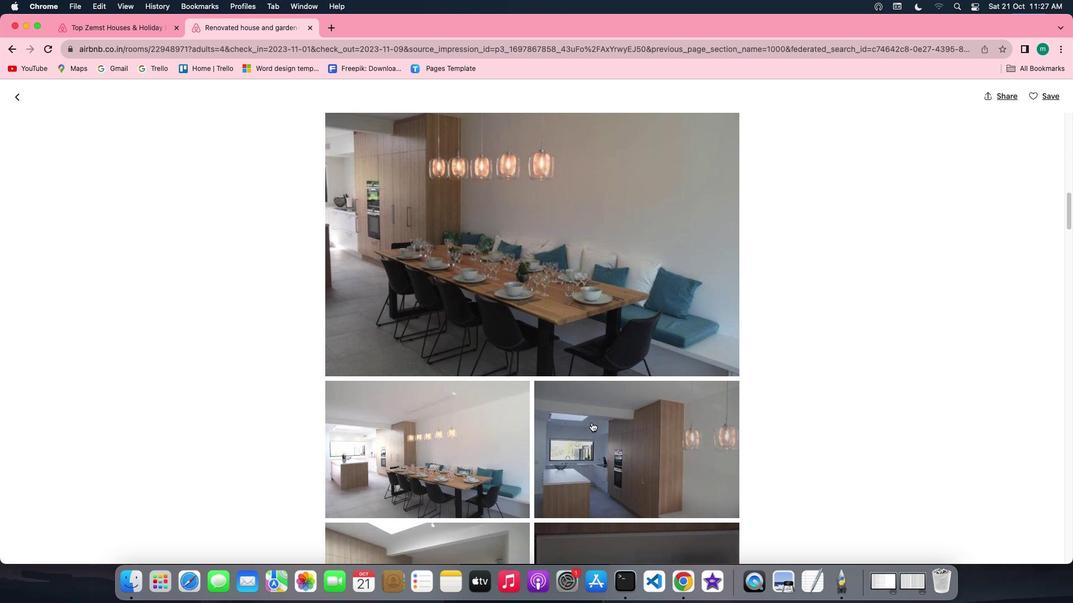 
Action: Mouse scrolled (591, 422) with delta (0, 0)
Screenshot: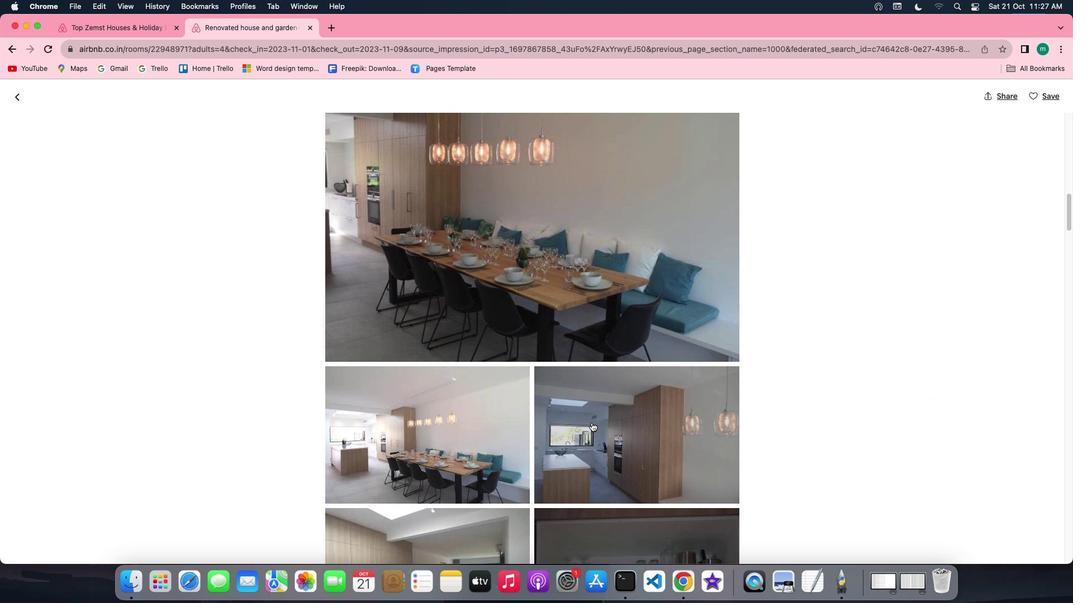 
Action: Mouse scrolled (591, 422) with delta (0, 0)
Screenshot: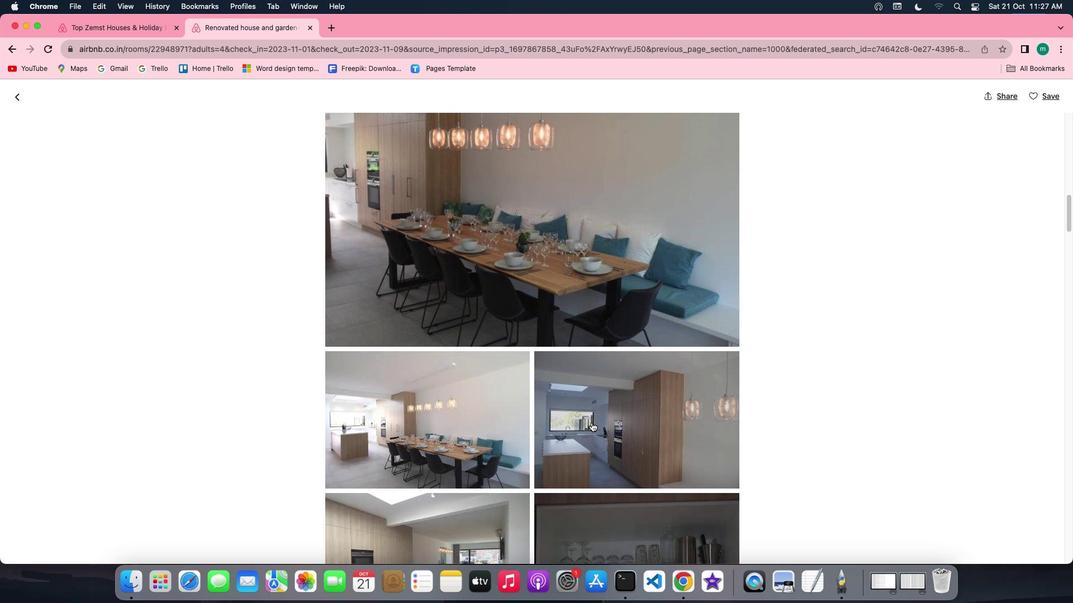 
Action: Mouse scrolled (591, 422) with delta (0, 0)
Screenshot: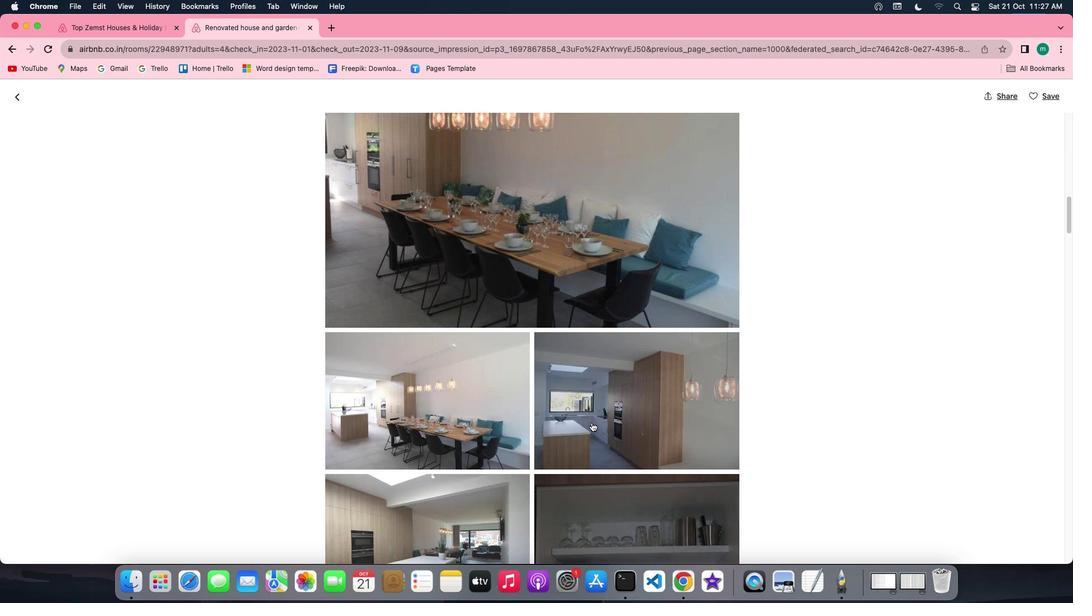 
Action: Mouse scrolled (591, 422) with delta (0, 0)
Screenshot: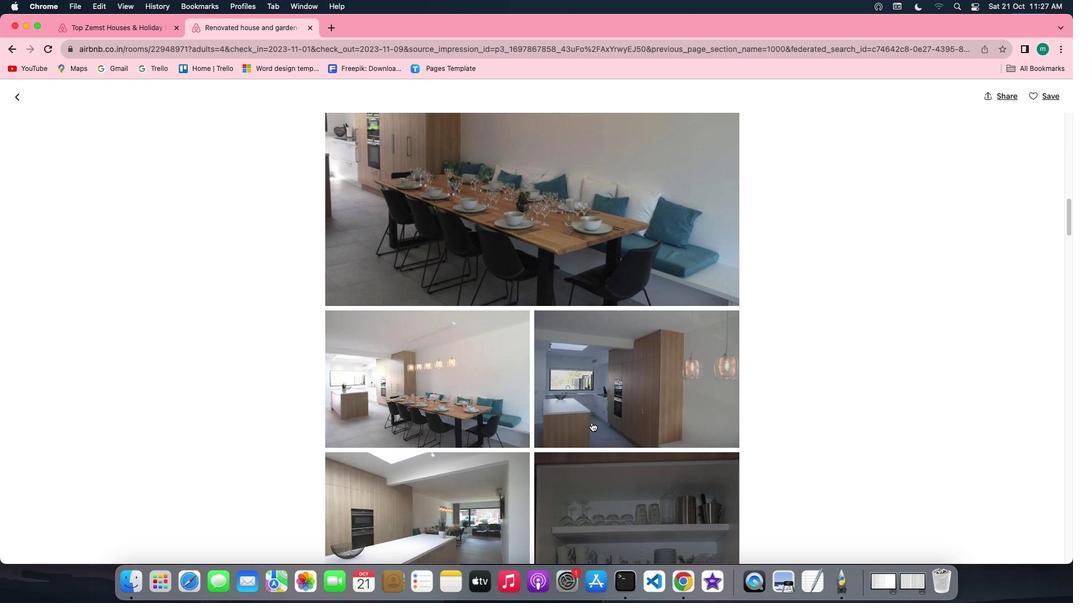 
Action: Mouse scrolled (591, 422) with delta (0, -1)
Screenshot: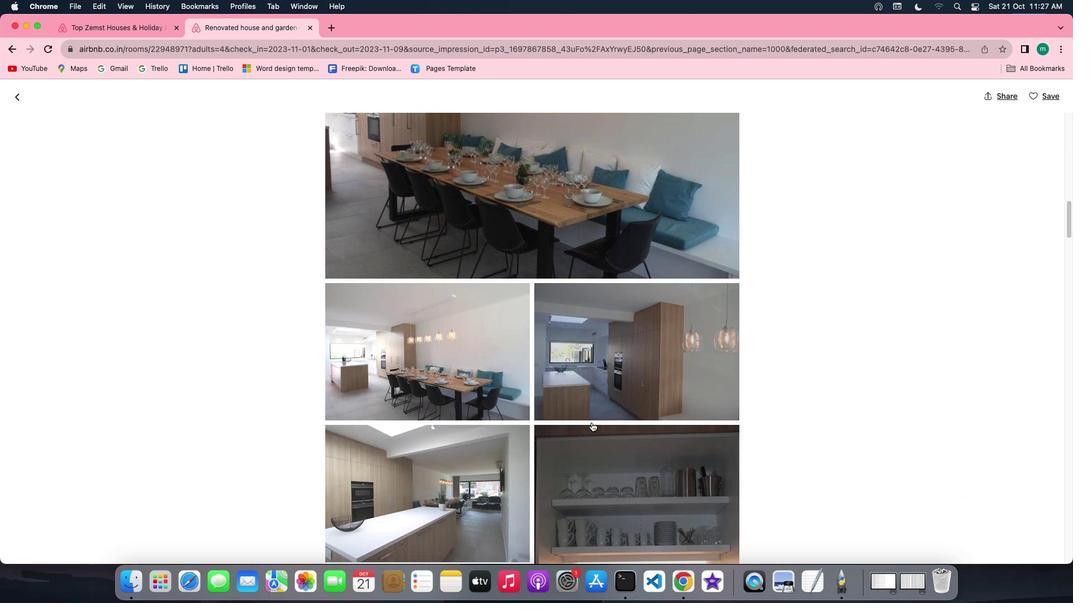 
Action: Mouse scrolled (591, 422) with delta (0, -1)
Screenshot: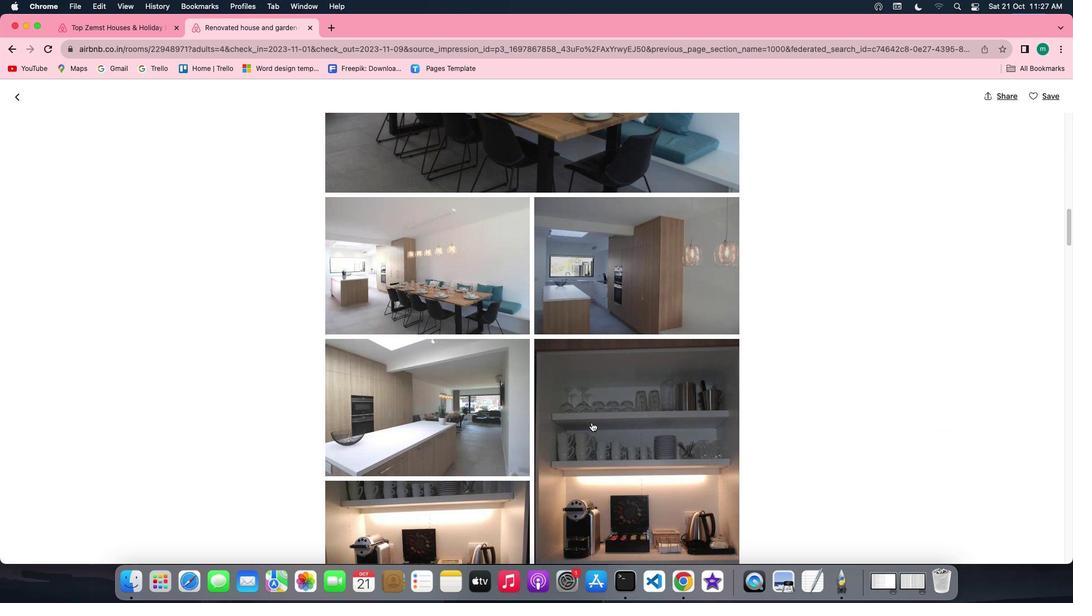 
Action: Mouse scrolled (591, 422) with delta (0, 0)
Screenshot: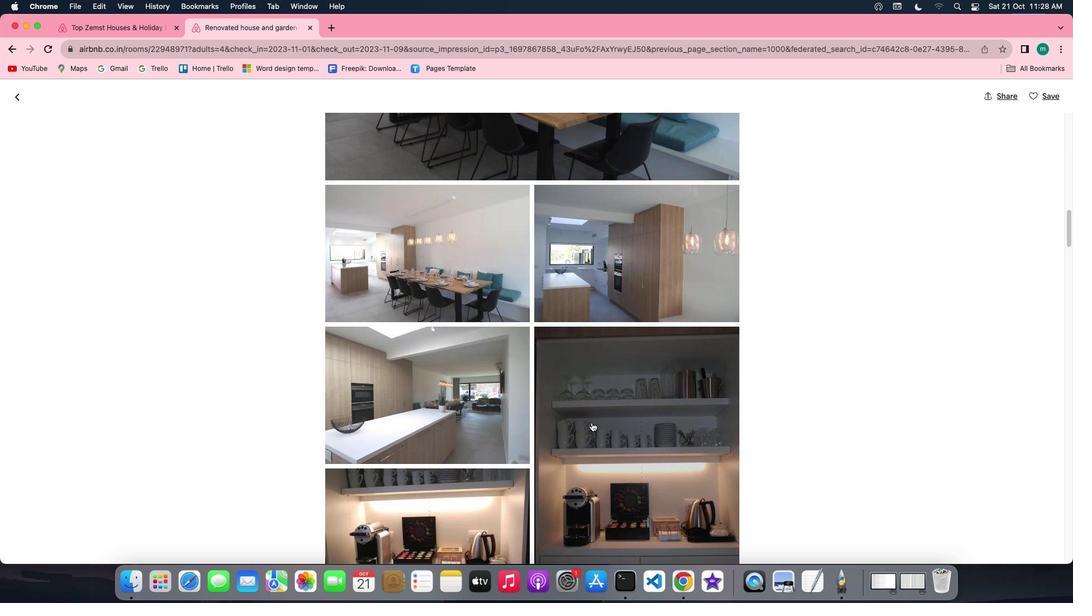 
Action: Mouse scrolled (591, 422) with delta (0, 0)
Screenshot: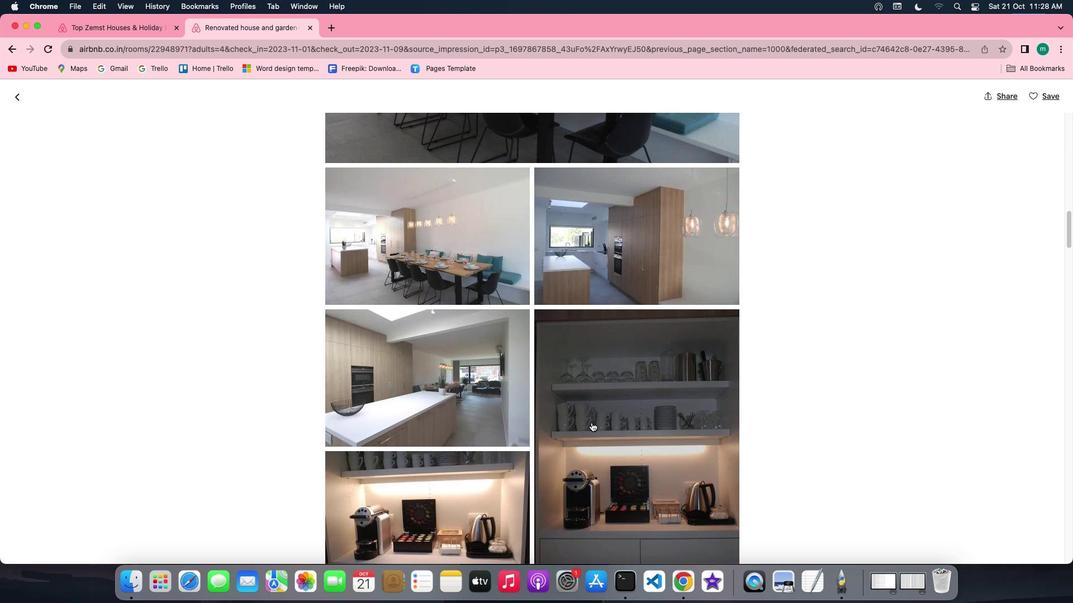 
Action: Mouse scrolled (591, 422) with delta (0, 0)
Screenshot: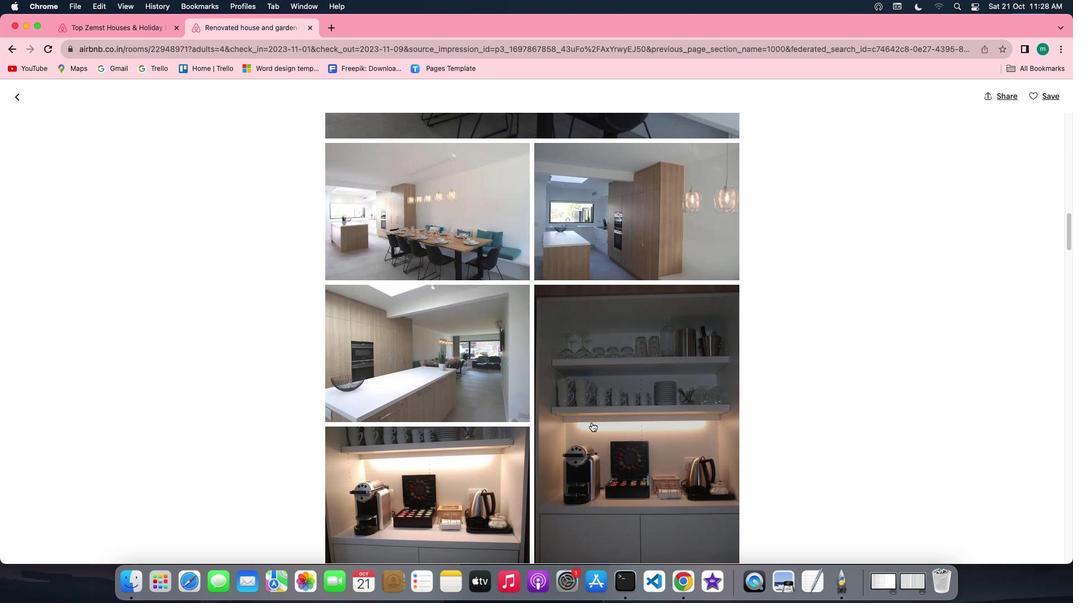
Action: Mouse scrolled (591, 422) with delta (0, 0)
Screenshot: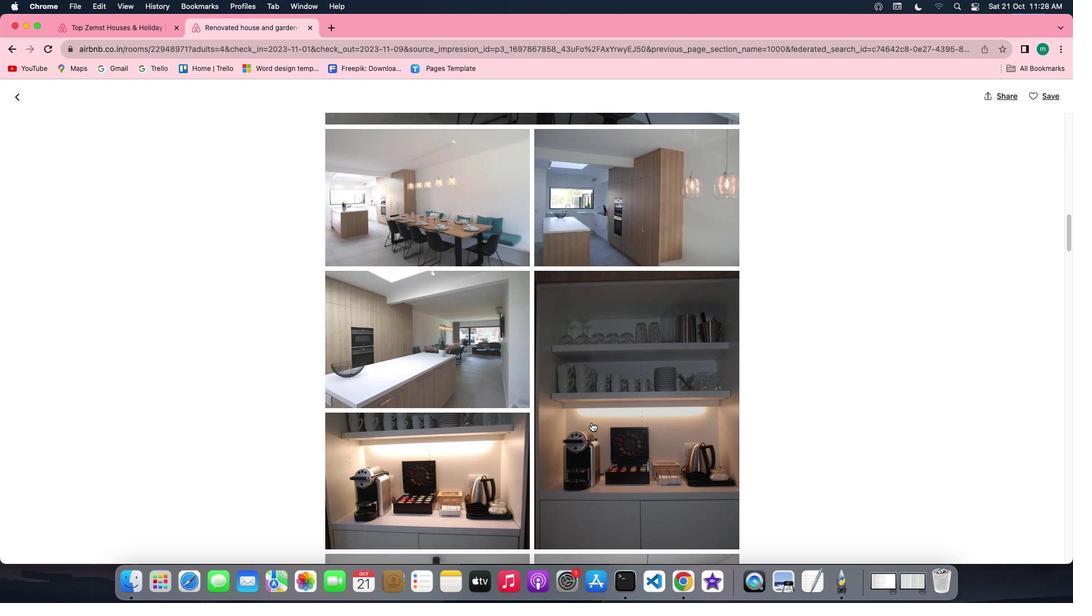 
Action: Mouse scrolled (591, 422) with delta (0, 0)
Screenshot: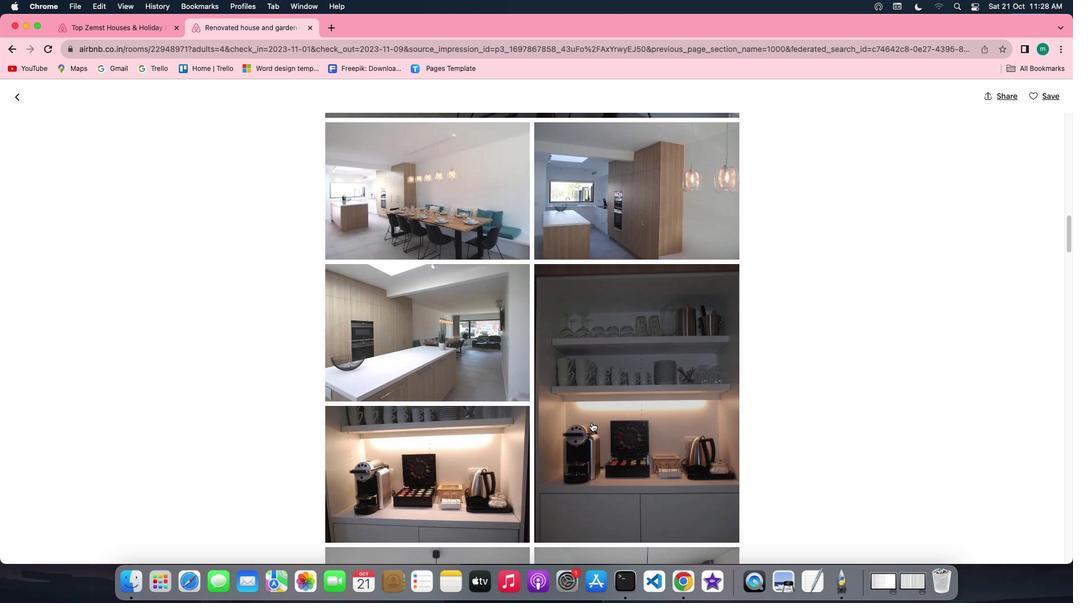 
Action: Mouse scrolled (591, 422) with delta (0, 0)
Screenshot: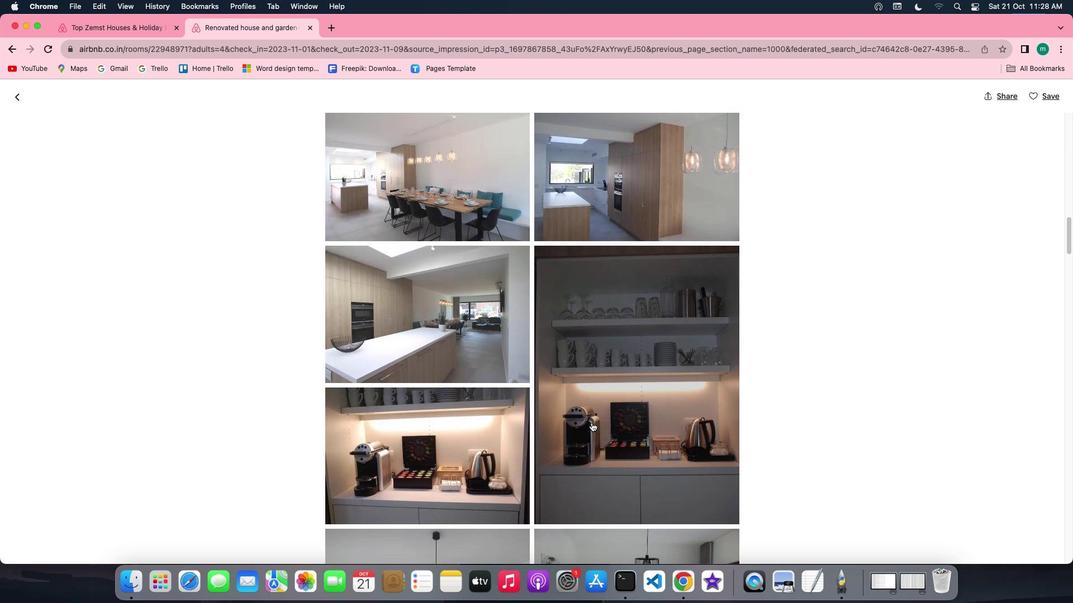 
Action: Mouse scrolled (591, 422) with delta (0, 0)
Screenshot: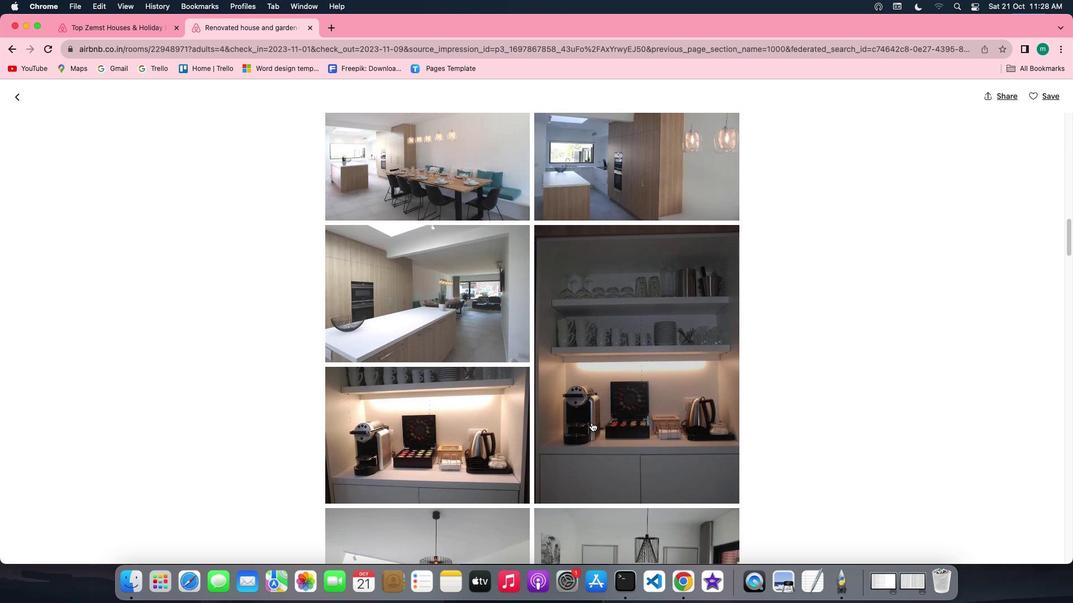 
Action: Mouse scrolled (591, 422) with delta (0, 0)
Screenshot: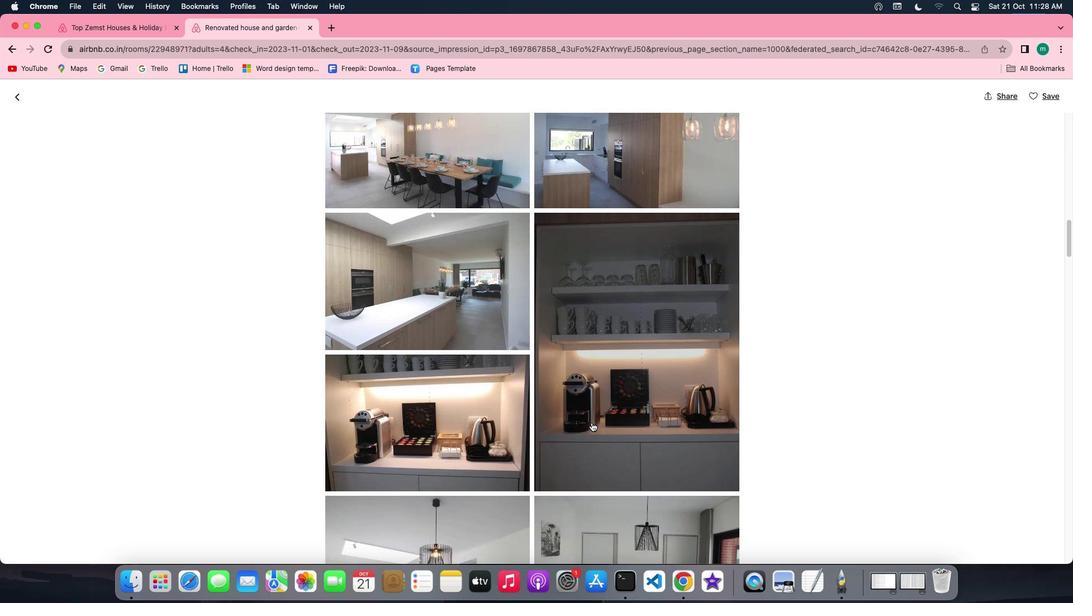 
Action: Mouse scrolled (591, 422) with delta (0, -1)
Screenshot: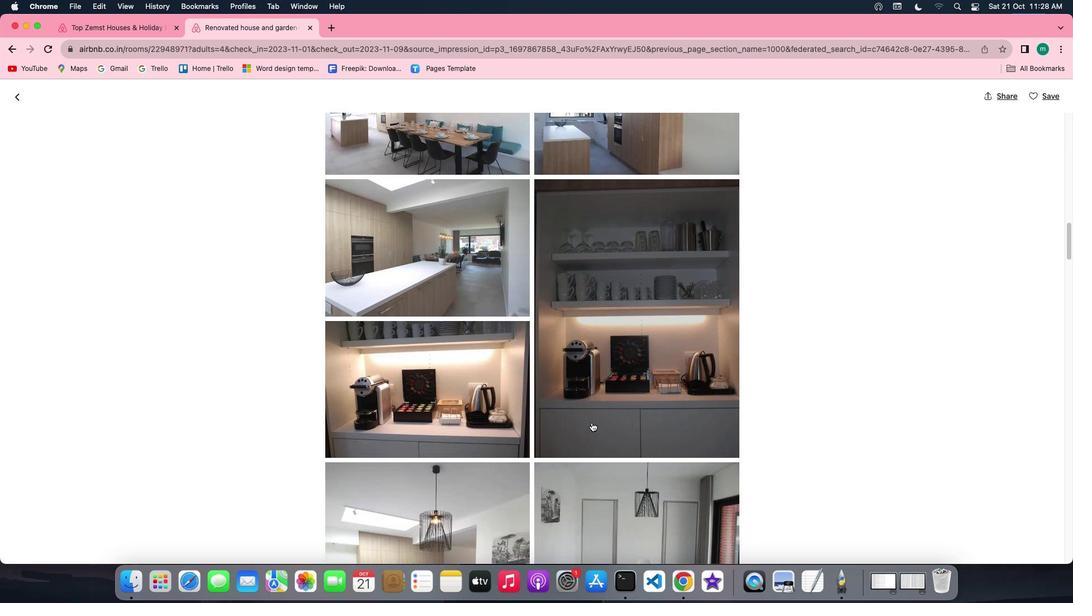 
Action: Mouse scrolled (591, 422) with delta (0, -1)
Screenshot: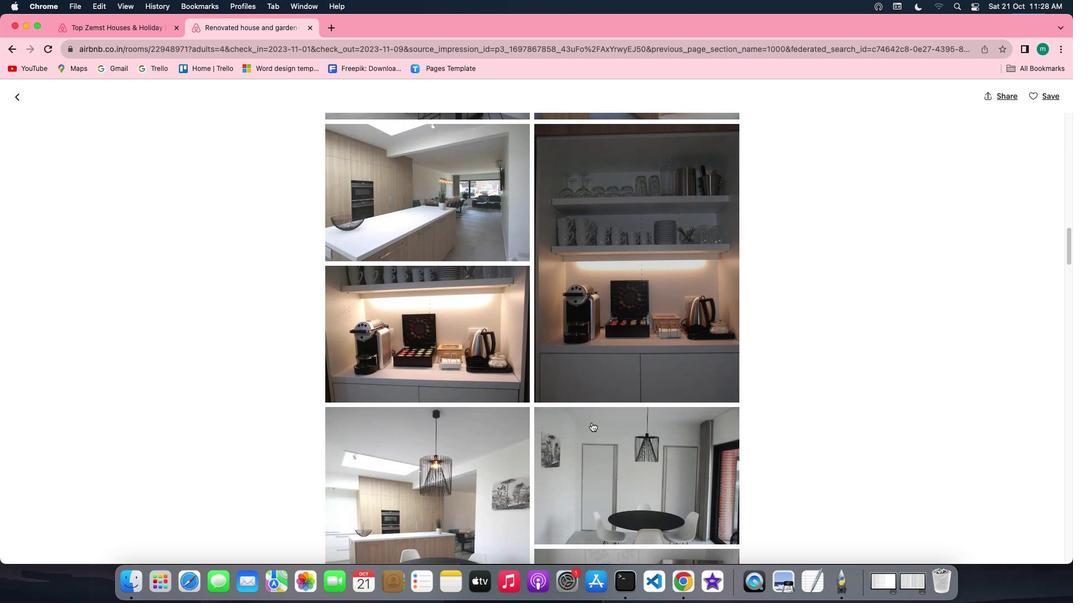 
Action: Mouse scrolled (591, 422) with delta (0, 0)
Screenshot: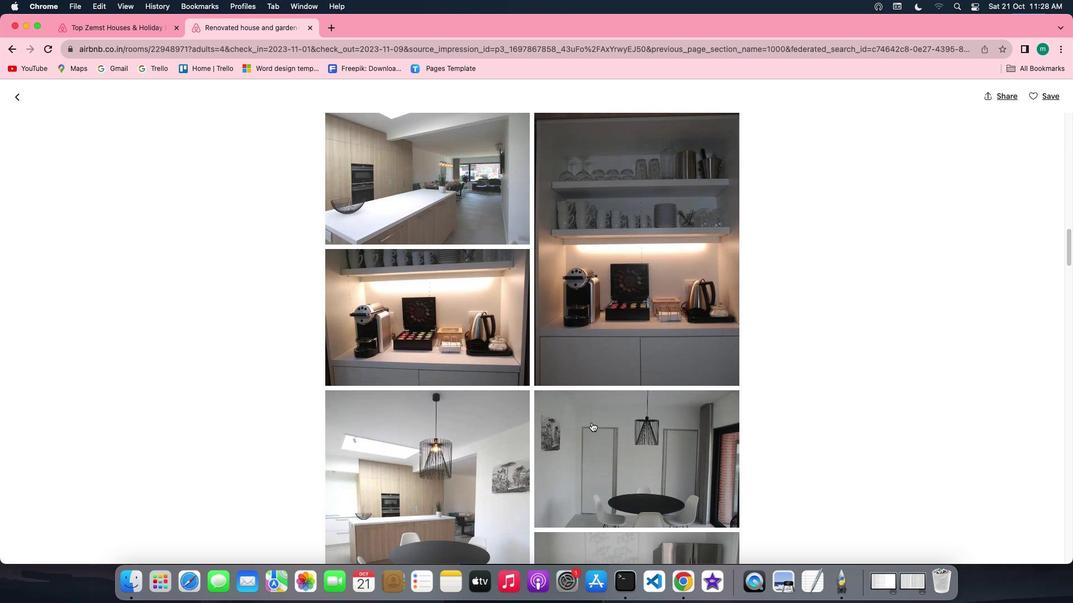 
Action: Mouse scrolled (591, 422) with delta (0, 0)
Screenshot: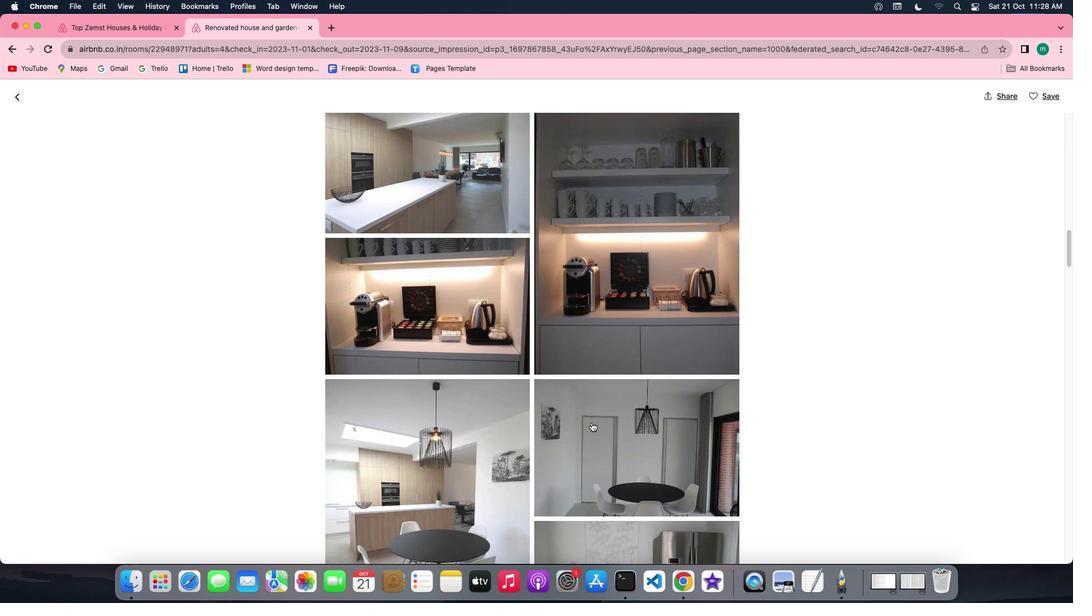 
Action: Mouse scrolled (591, 422) with delta (0, 0)
Screenshot: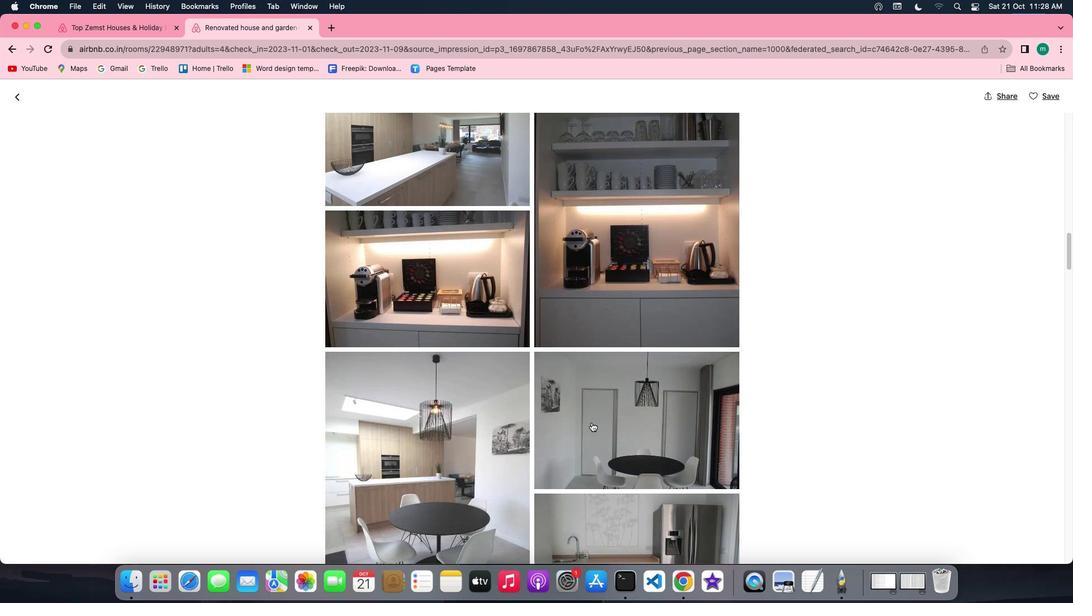 
Action: Mouse scrolled (591, 422) with delta (0, 0)
Screenshot: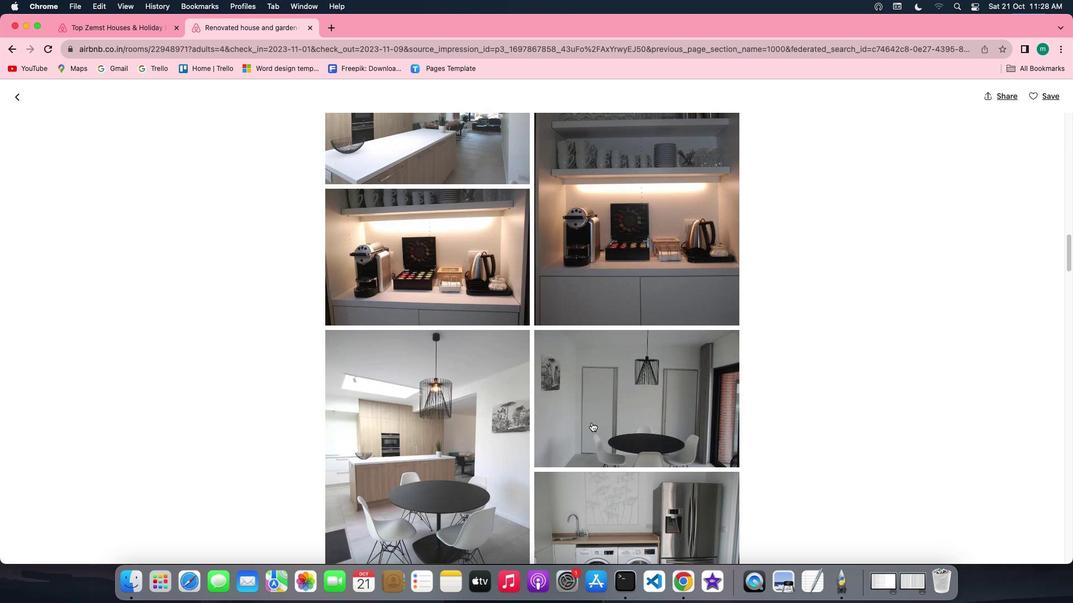 
Action: Mouse scrolled (591, 422) with delta (0, 0)
Screenshot: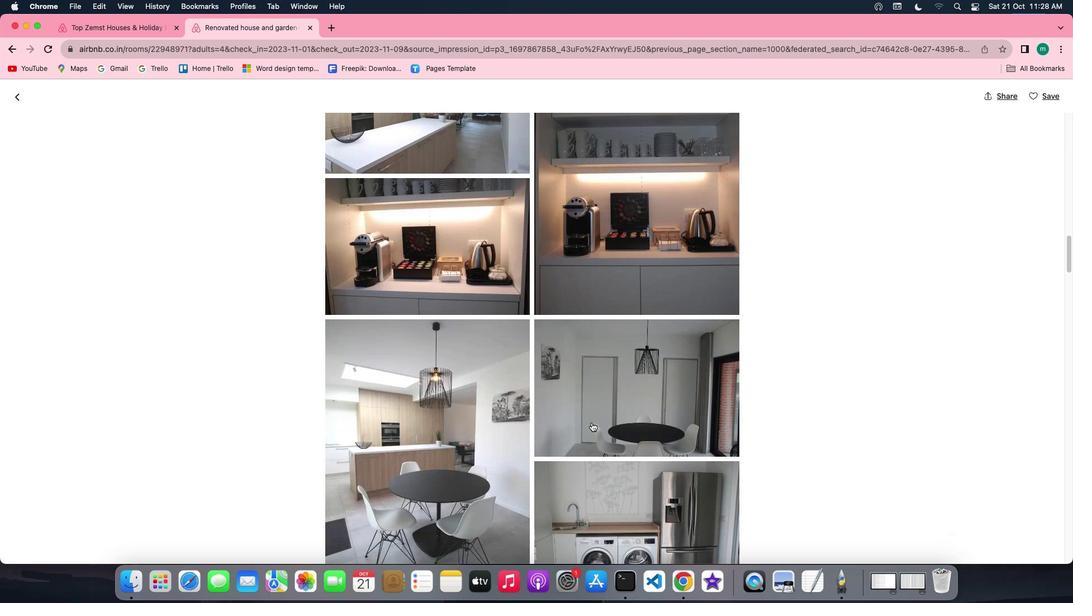 
Action: Mouse scrolled (591, 422) with delta (0, -1)
Screenshot: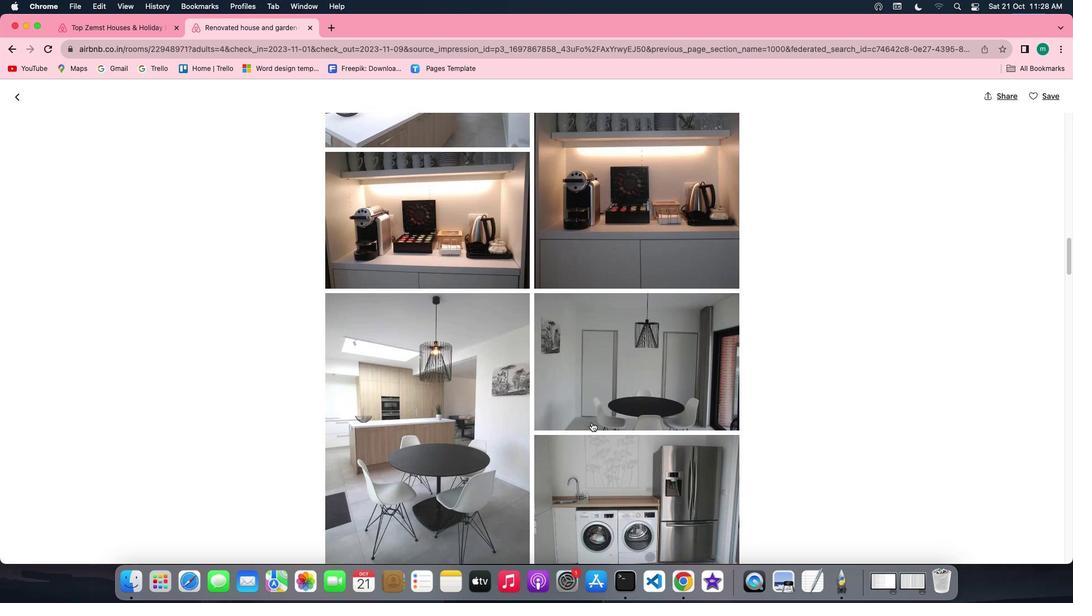 
Action: Mouse scrolled (591, 422) with delta (0, -1)
Screenshot: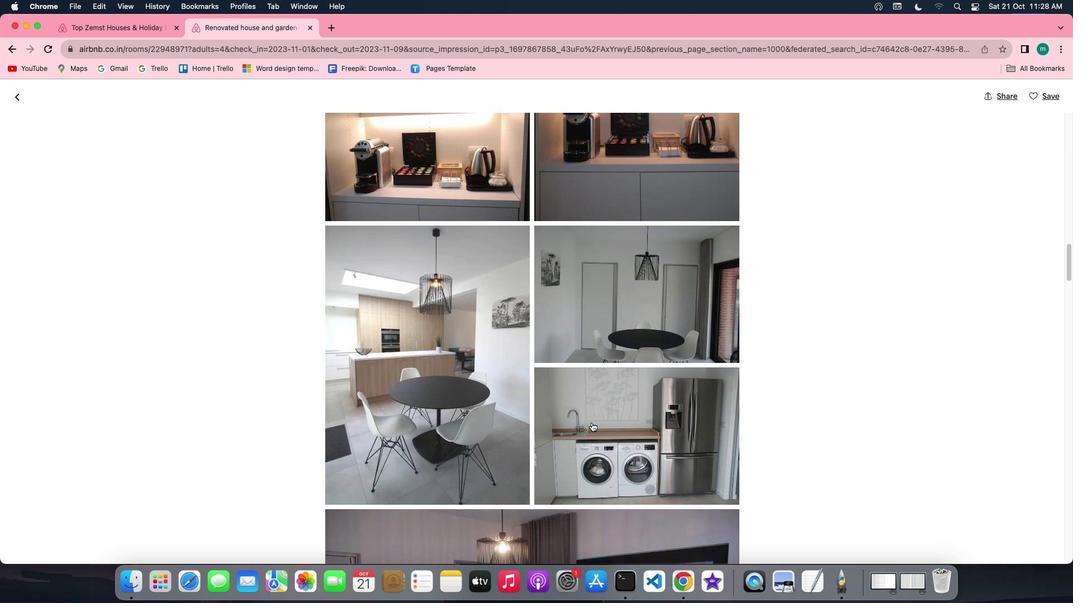 
Action: Mouse scrolled (591, 422) with delta (0, 0)
Screenshot: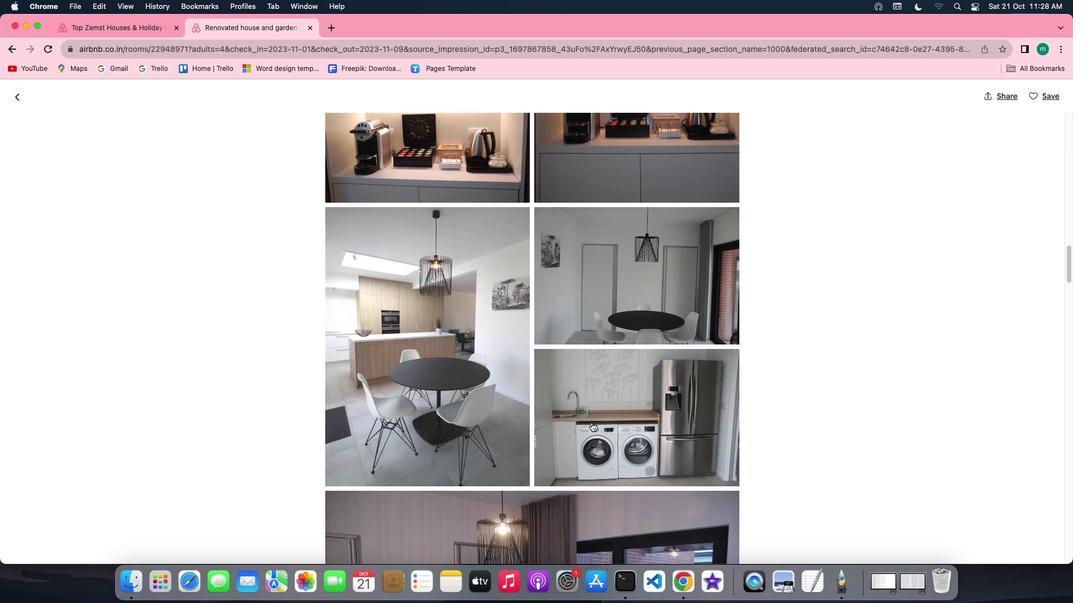 
Action: Mouse scrolled (591, 422) with delta (0, 0)
Screenshot: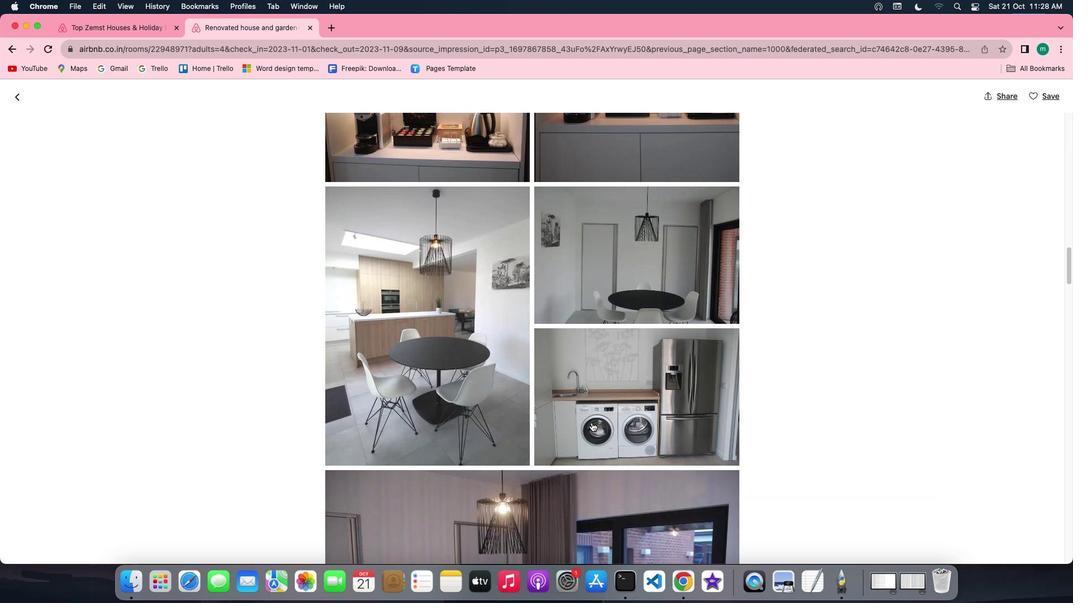 
Action: Mouse scrolled (591, 422) with delta (0, -1)
Screenshot: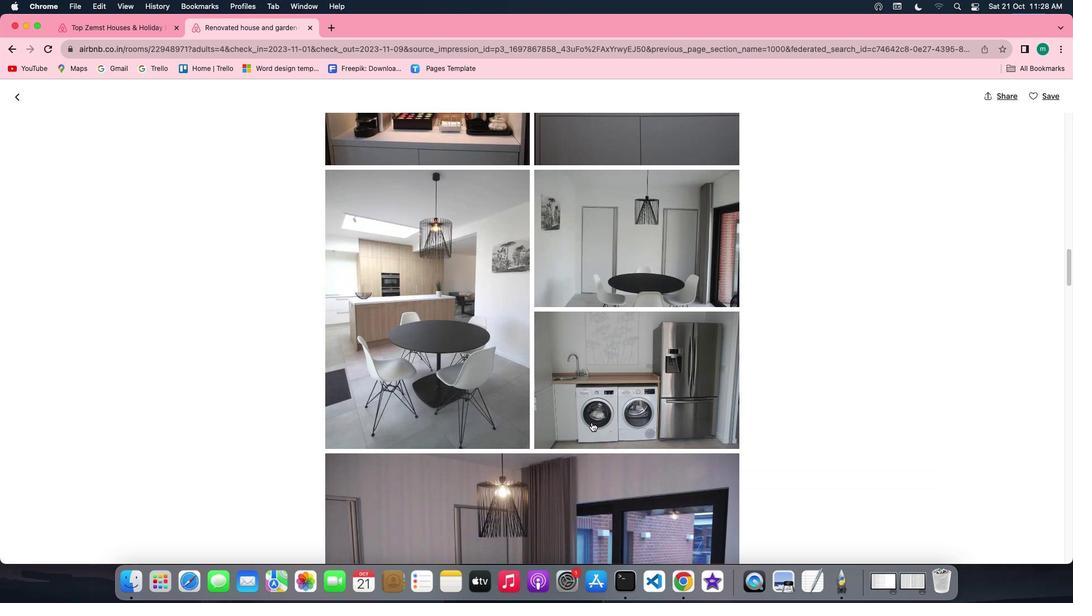 
Action: Mouse scrolled (591, 422) with delta (0, 0)
Screenshot: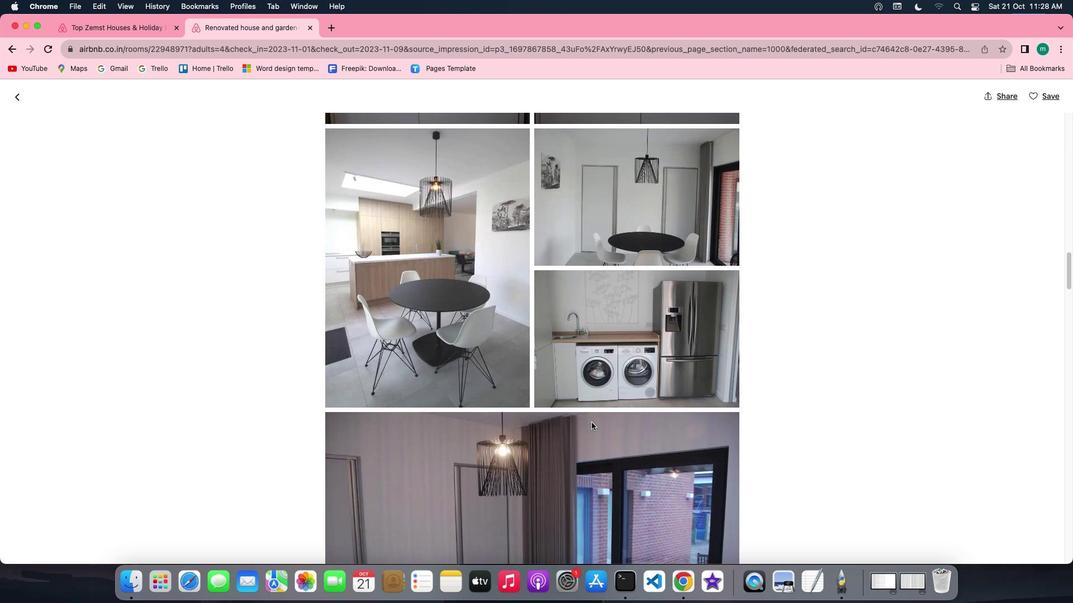 
Action: Mouse scrolled (591, 422) with delta (0, 0)
Screenshot: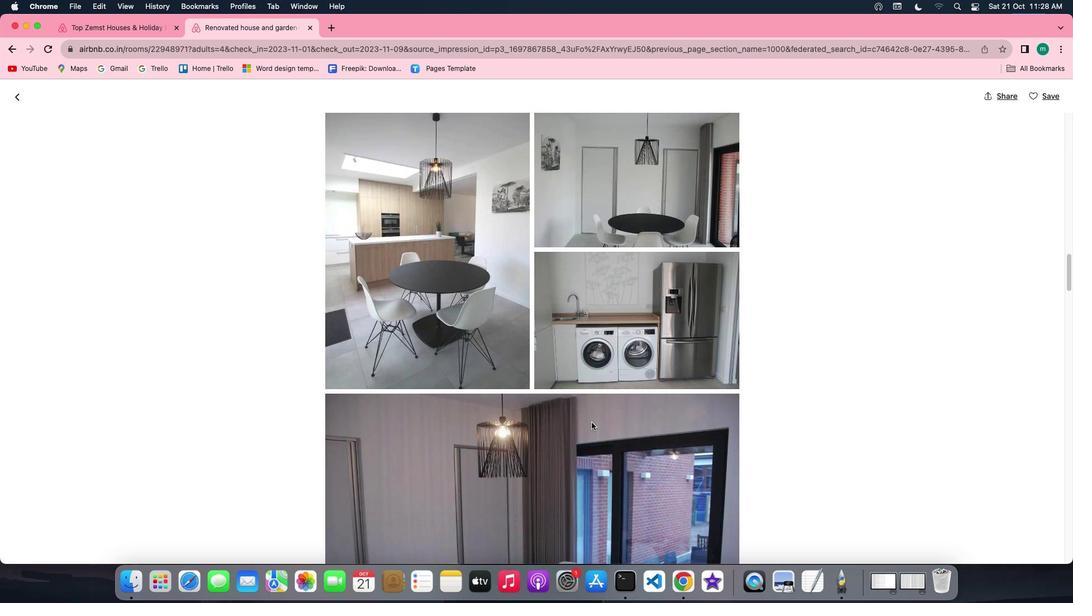 
Action: Mouse scrolled (591, 422) with delta (0, -1)
Screenshot: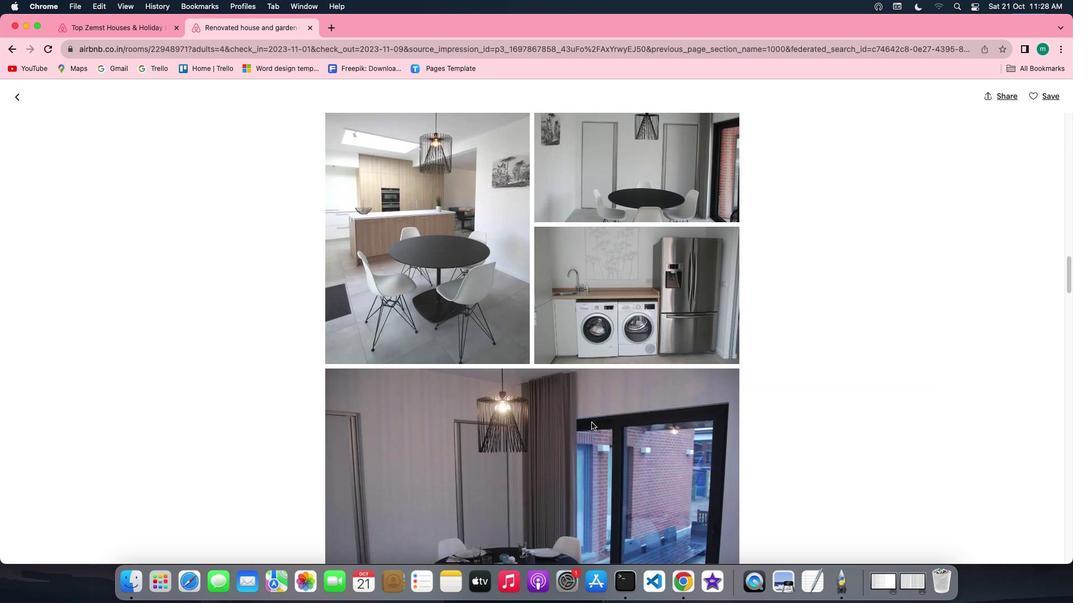 
Action: Mouse scrolled (591, 422) with delta (0, -1)
Screenshot: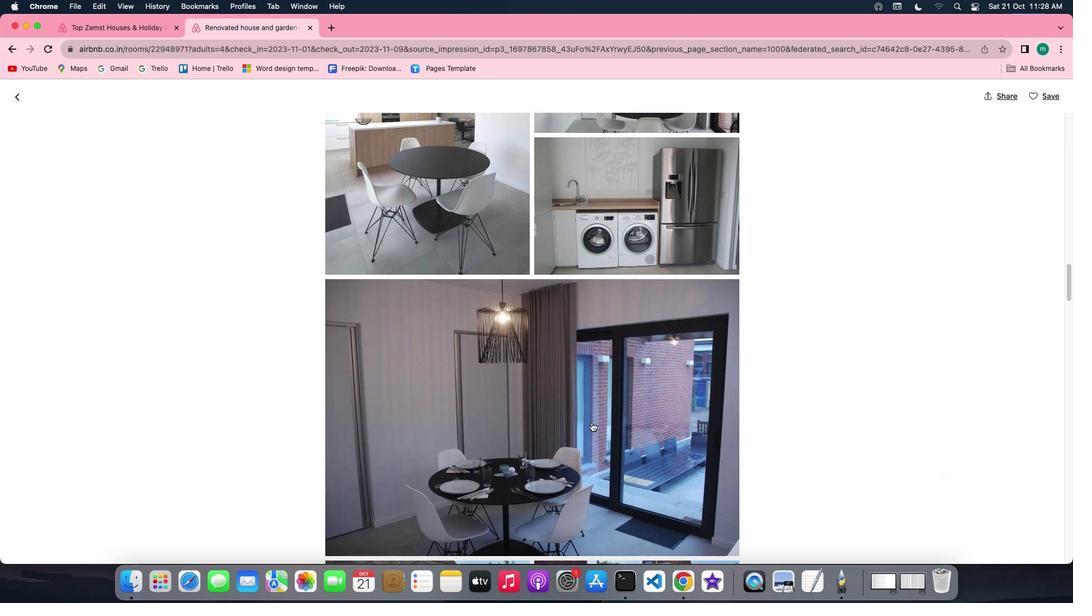 
Action: Mouse scrolled (591, 422) with delta (0, 0)
Screenshot: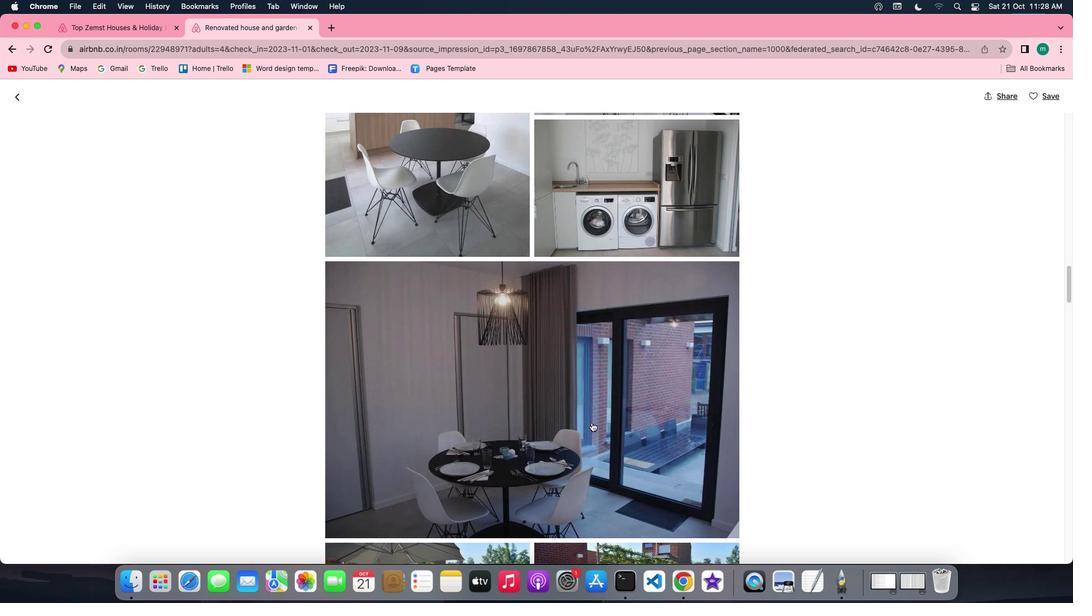 
Action: Mouse scrolled (591, 422) with delta (0, 0)
Screenshot: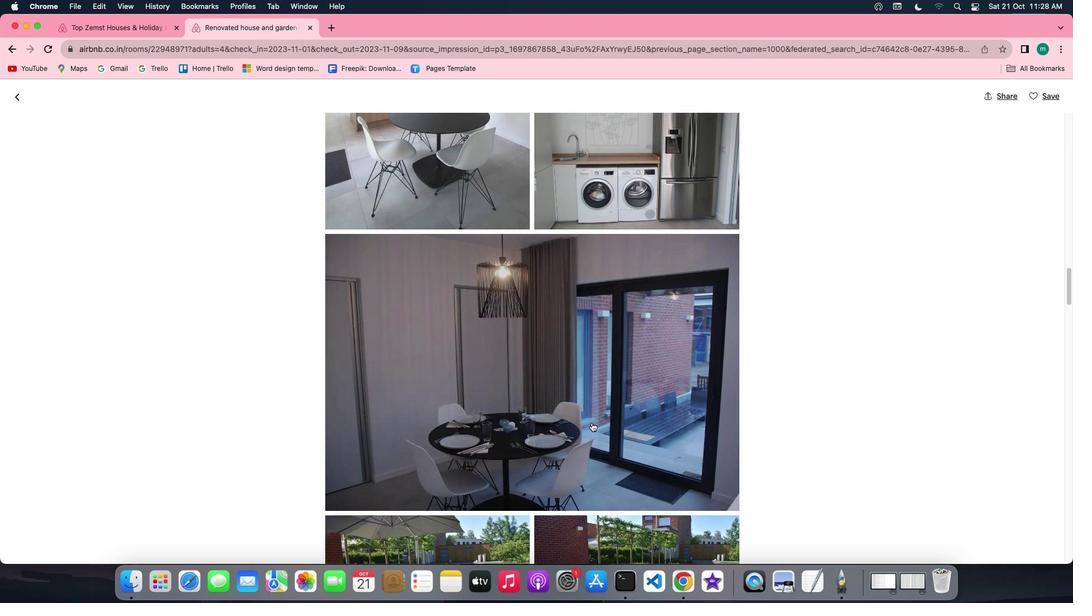 
Action: Mouse scrolled (591, 422) with delta (0, -1)
Screenshot: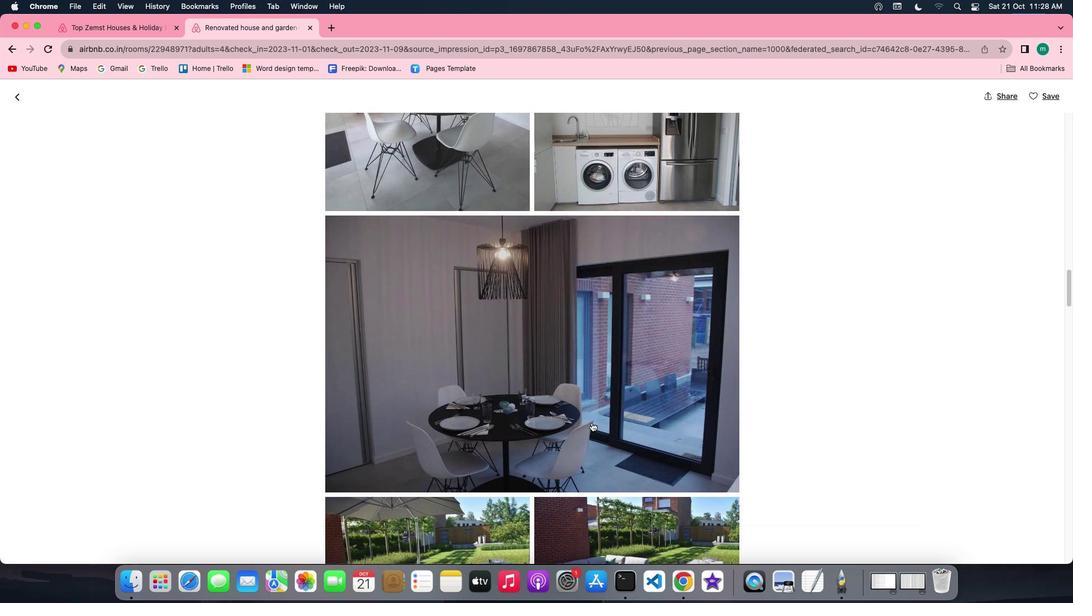 
Action: Mouse scrolled (591, 422) with delta (0, 0)
Screenshot: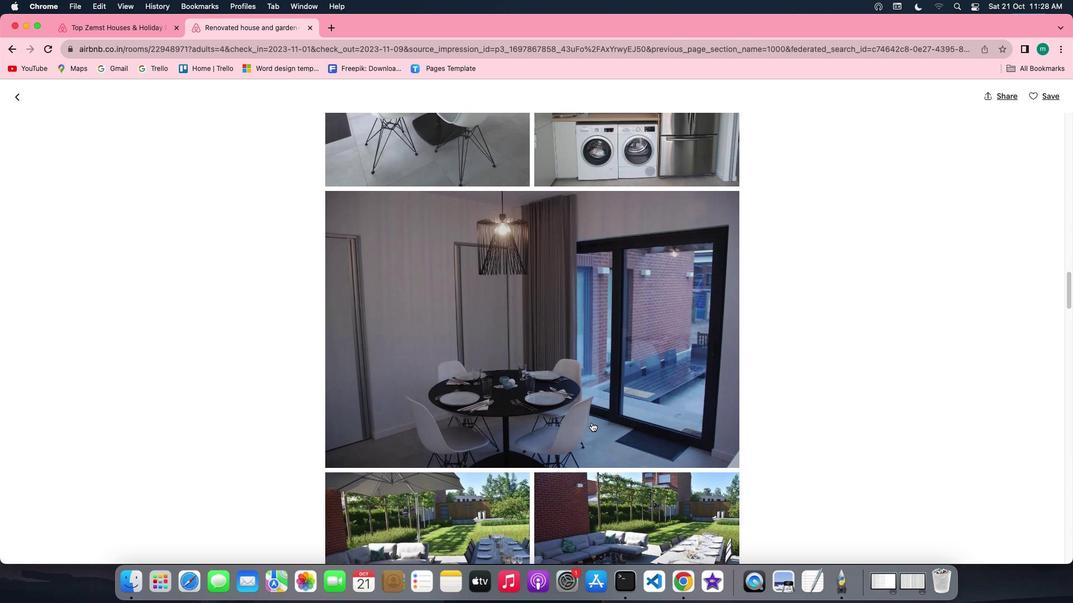 
Action: Mouse scrolled (591, 422) with delta (0, 0)
Screenshot: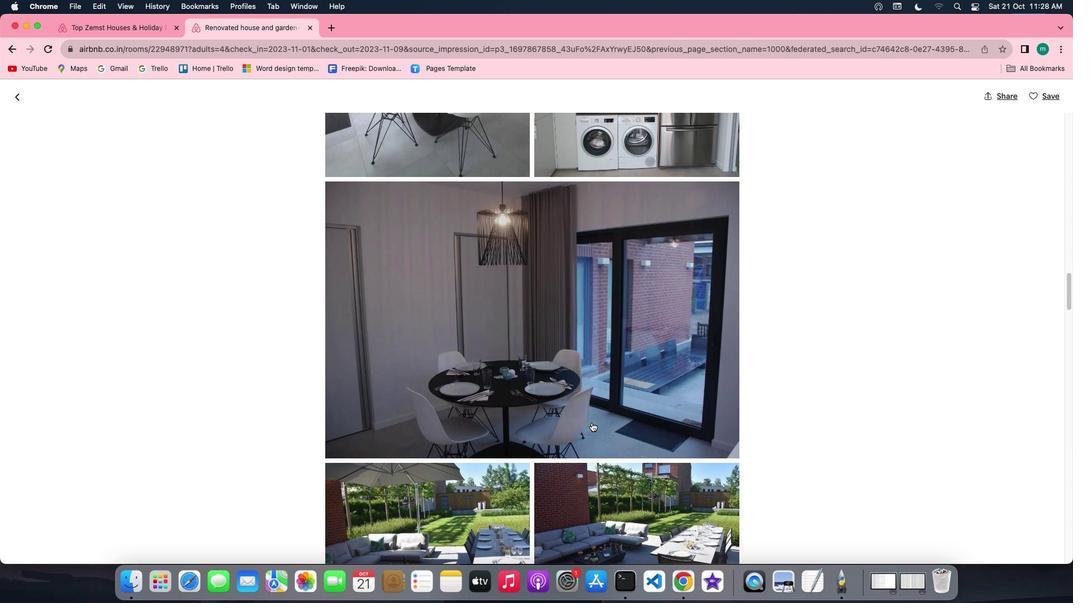 
Action: Mouse scrolled (591, 422) with delta (0, 0)
Screenshot: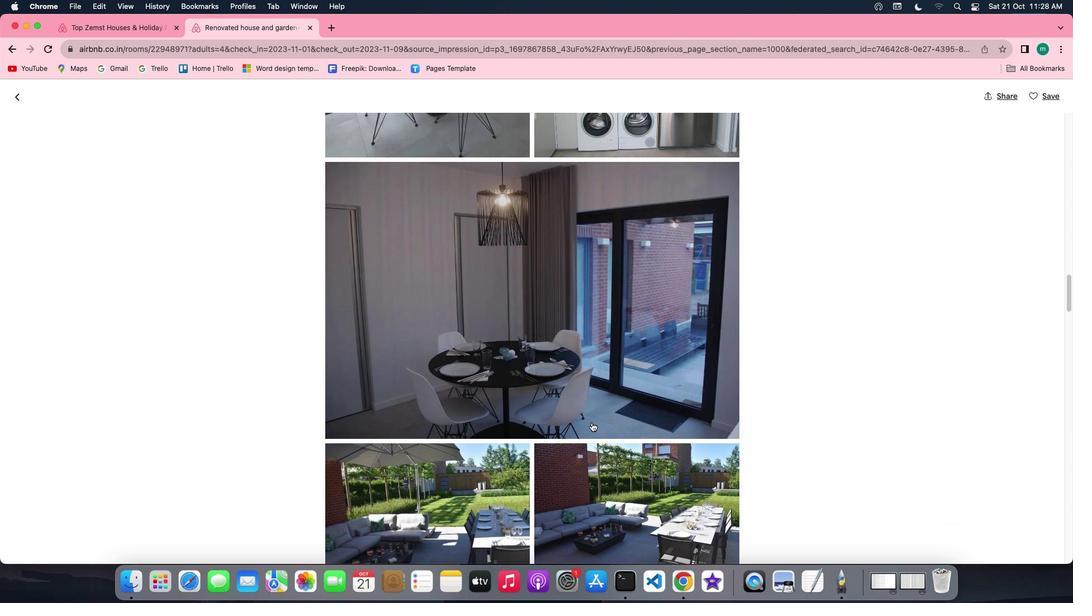 
Action: Mouse scrolled (591, 422) with delta (0, 0)
Screenshot: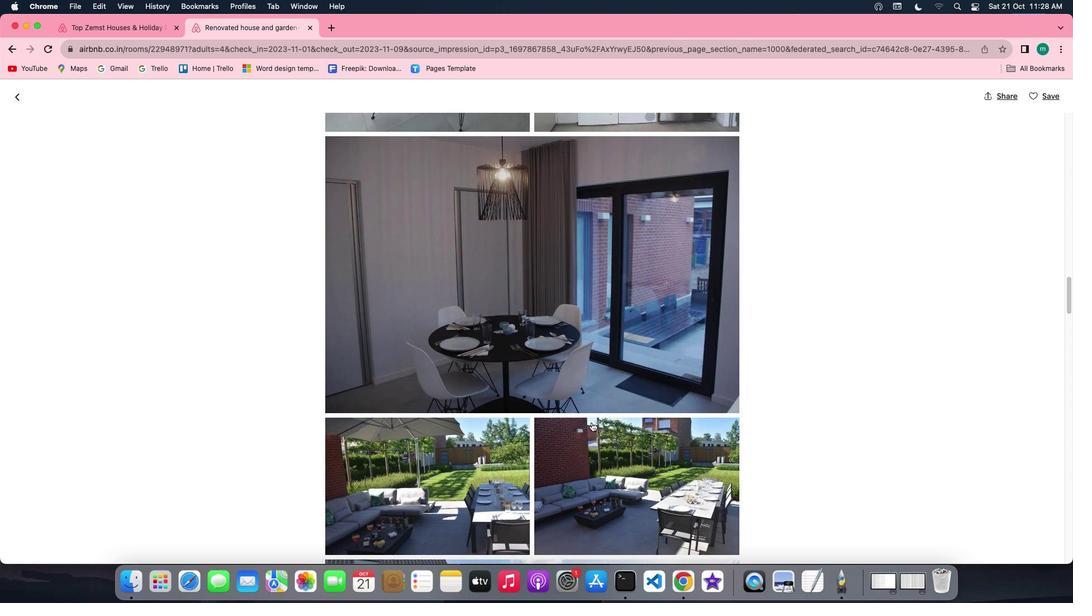 
Action: Mouse scrolled (591, 422) with delta (0, 0)
Screenshot: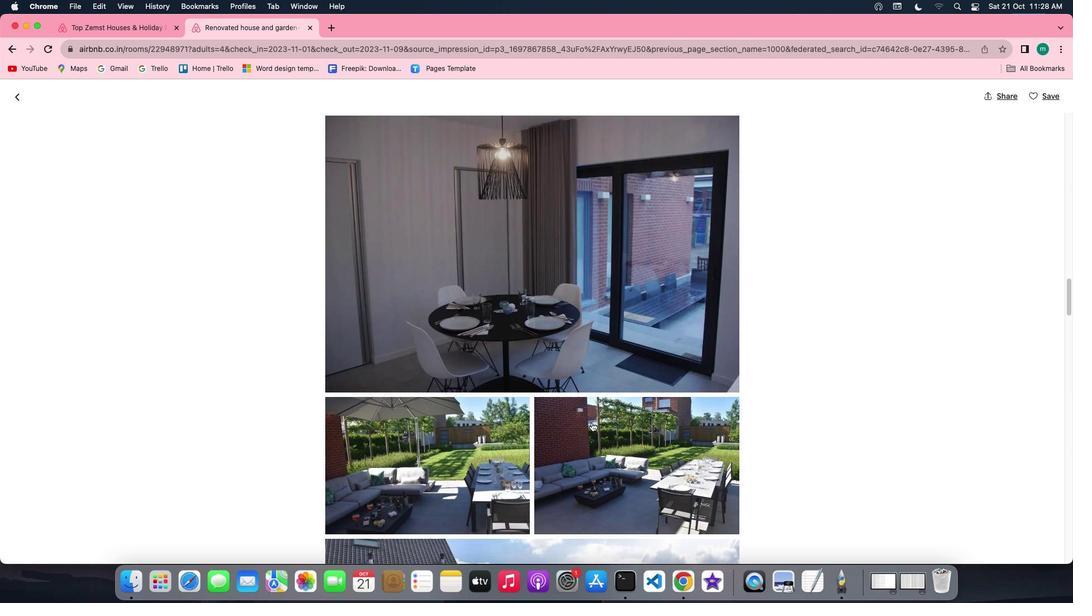 
Action: Mouse scrolled (591, 422) with delta (0, -1)
Screenshot: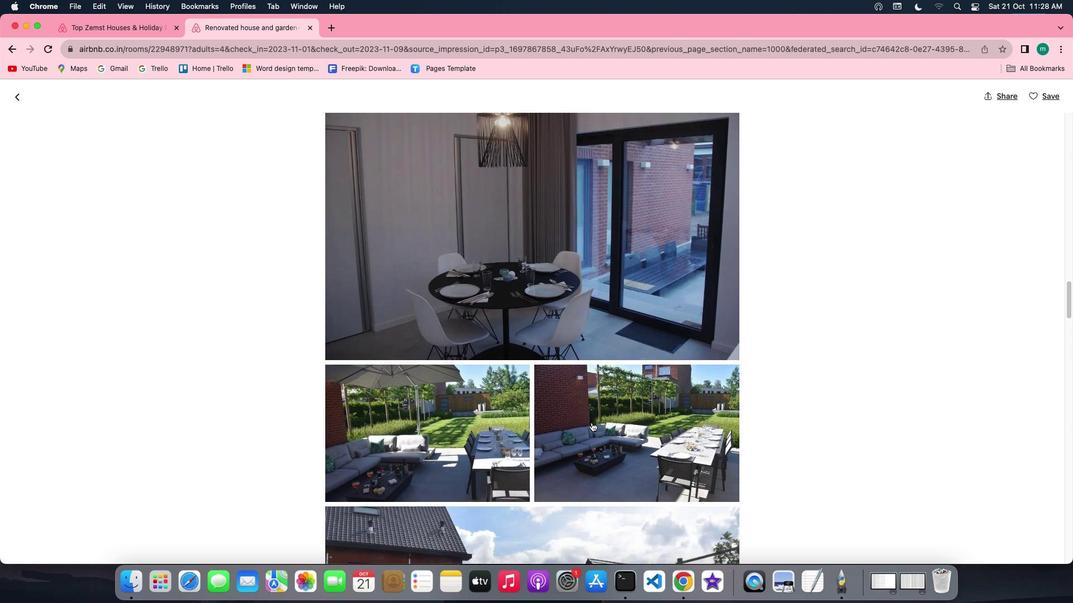 
Action: Mouse scrolled (591, 422) with delta (0, -1)
Screenshot: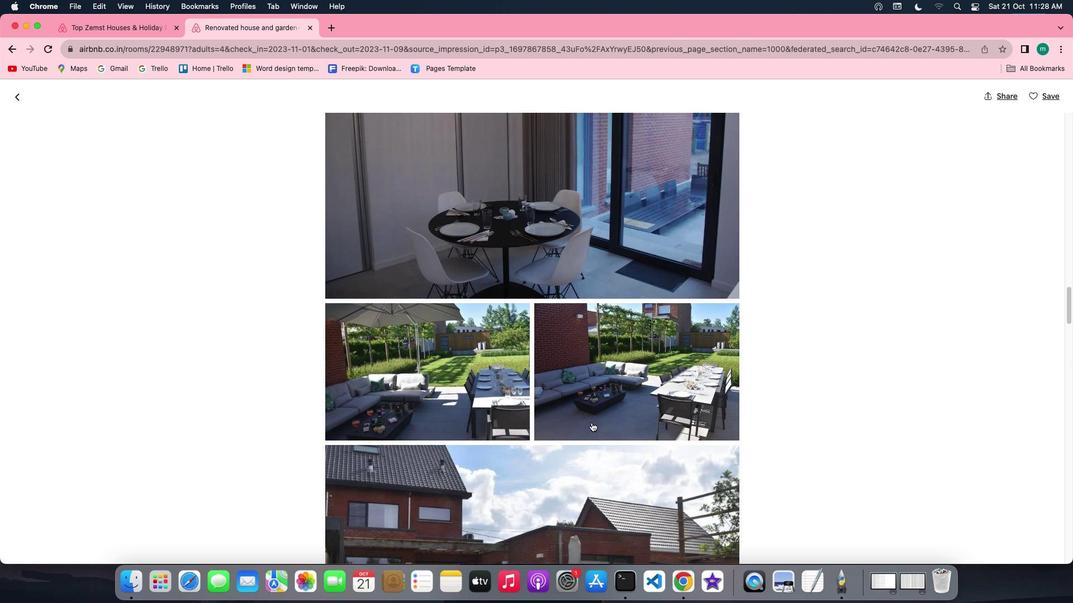 
Action: Mouse scrolled (591, 422) with delta (0, 0)
Screenshot: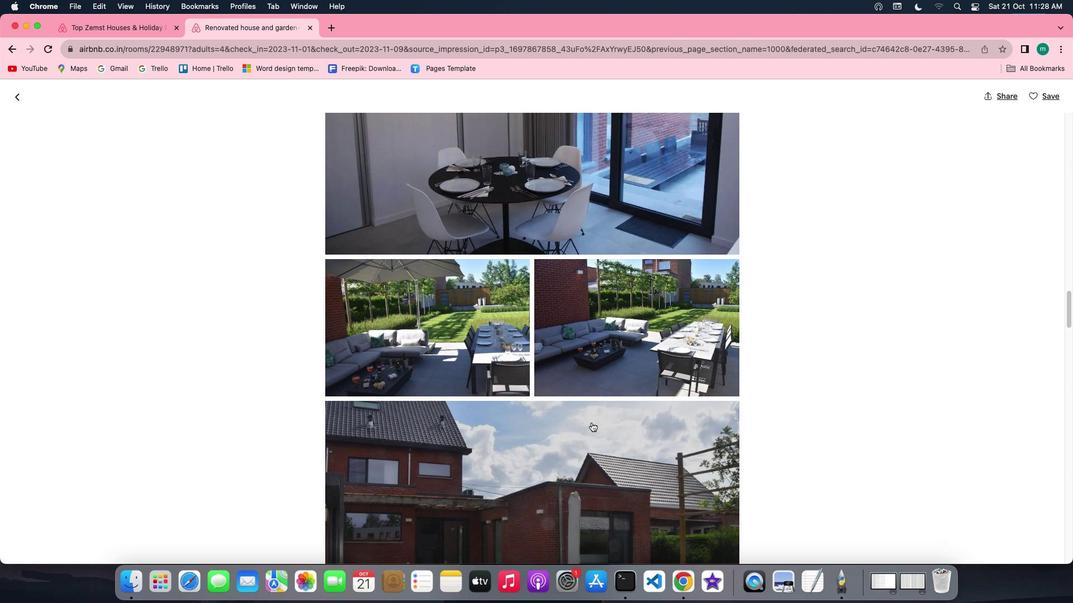 
Action: Mouse scrolled (591, 422) with delta (0, 0)
Screenshot: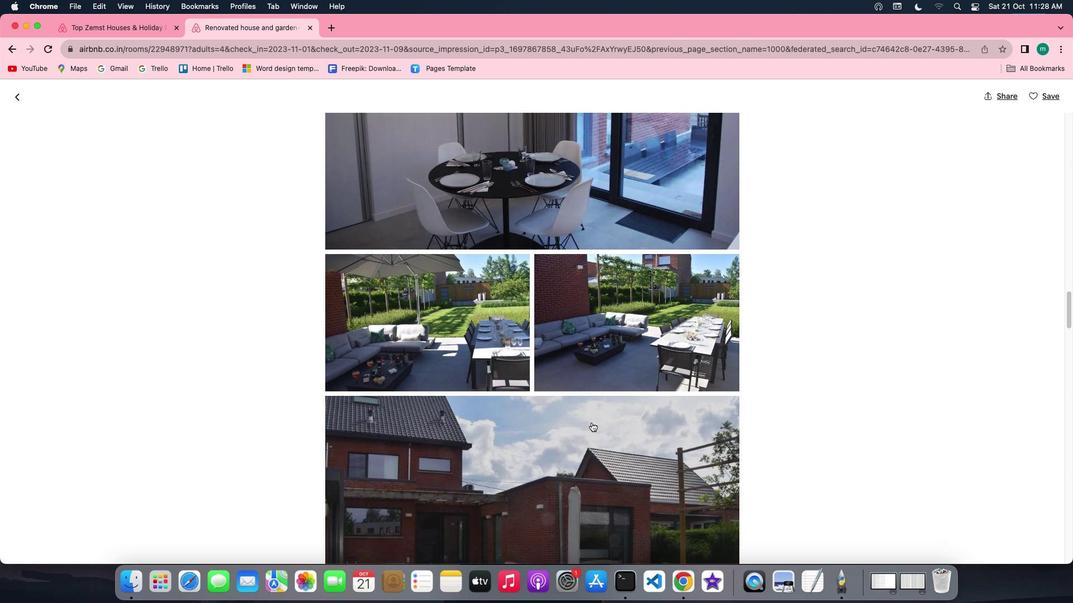 
Action: Mouse scrolled (591, 422) with delta (0, -1)
Screenshot: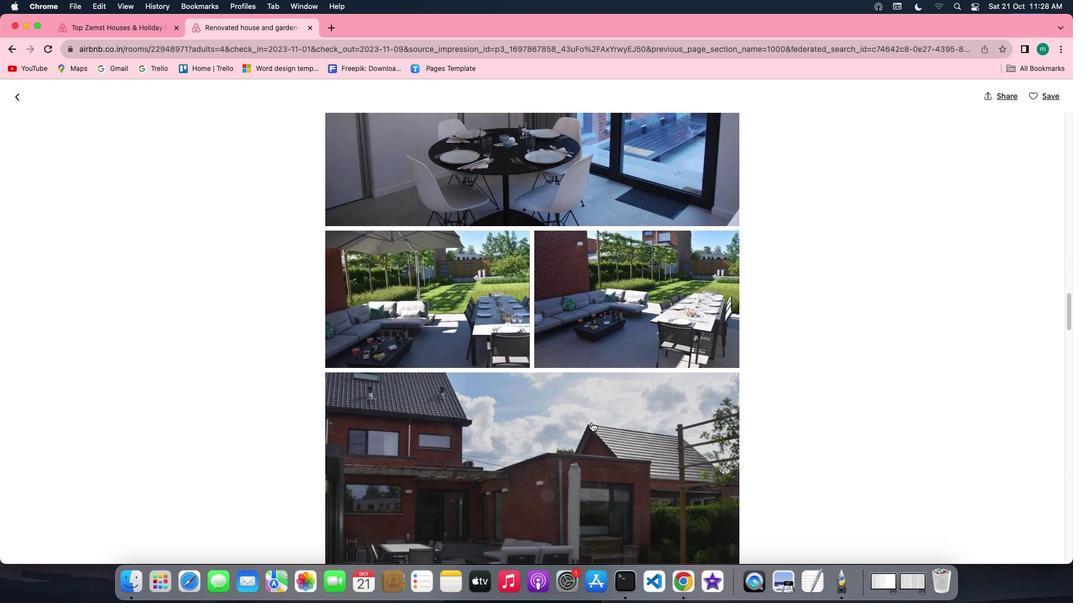 
Action: Mouse scrolled (591, 422) with delta (0, 0)
Screenshot: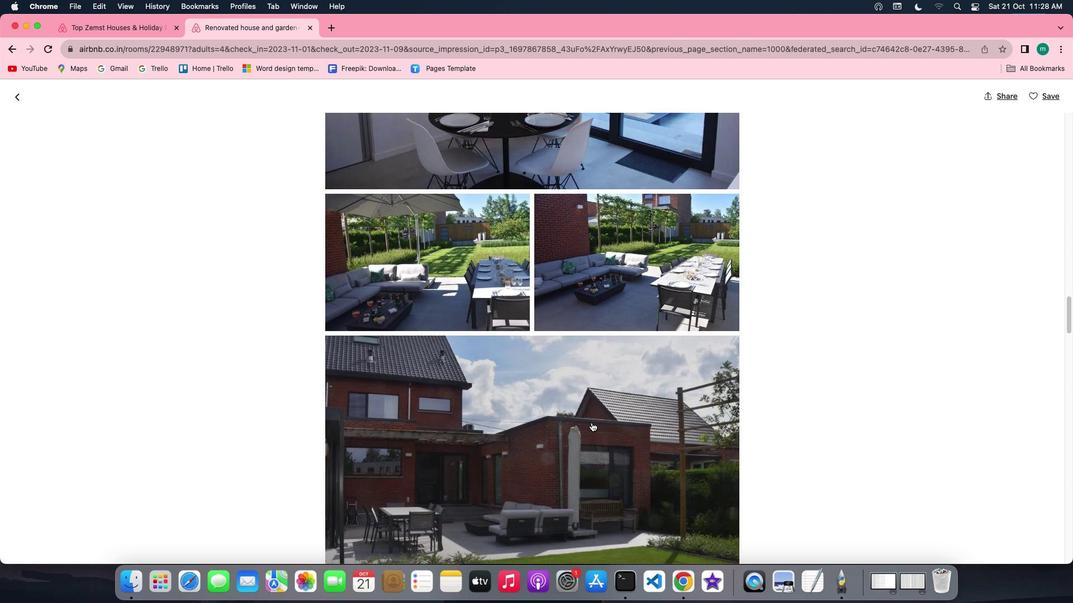 
Action: Mouse scrolled (591, 422) with delta (0, 0)
Screenshot: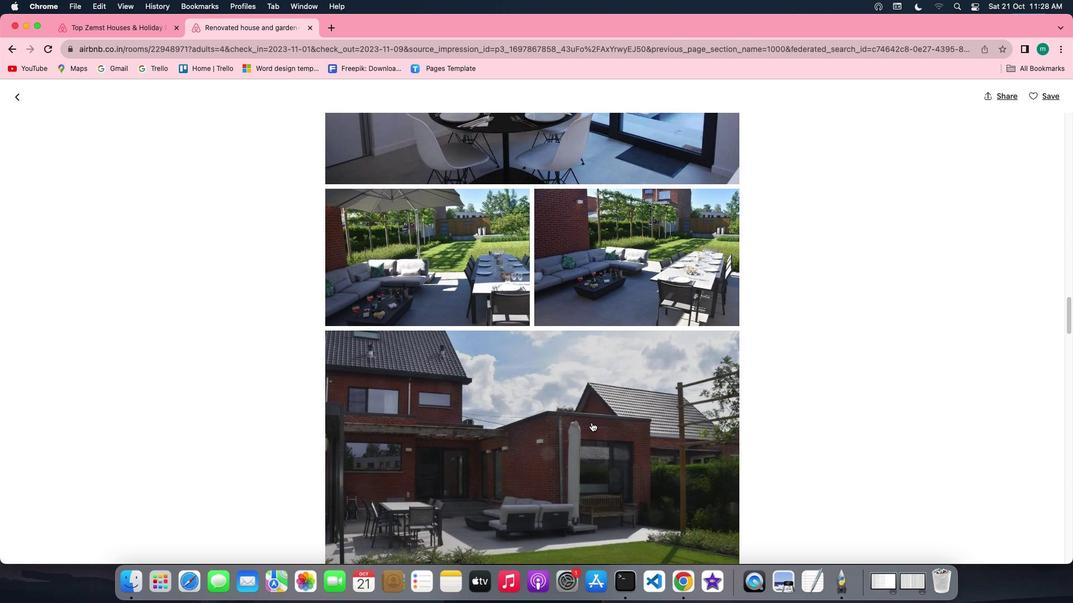 
Action: Mouse scrolled (591, 422) with delta (0, -1)
Screenshot: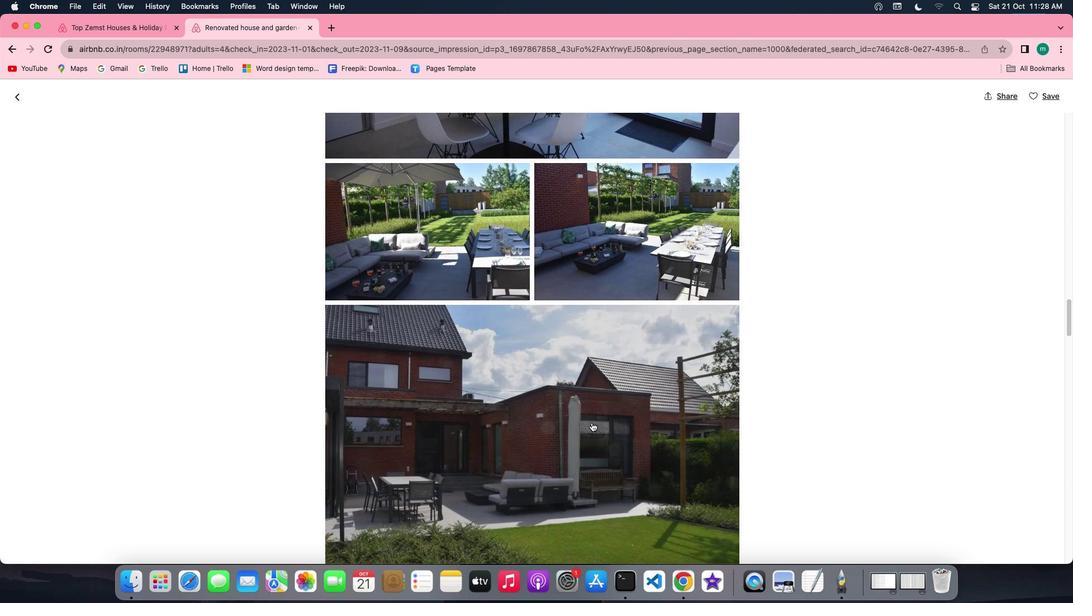 
Action: Mouse scrolled (591, 422) with delta (0, 0)
Screenshot: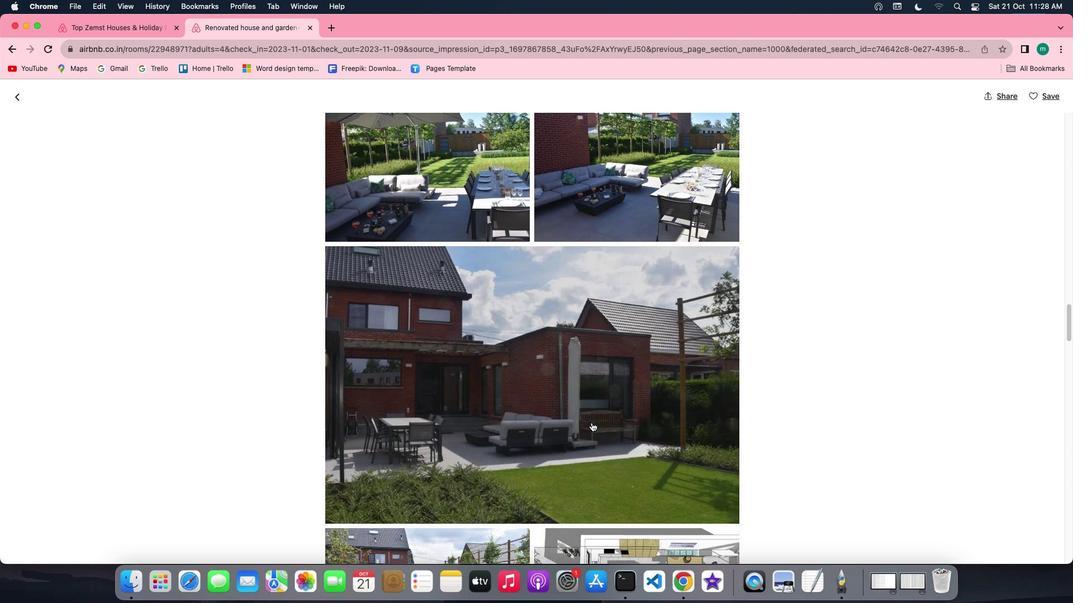 
Action: Mouse scrolled (591, 422) with delta (0, 0)
Screenshot: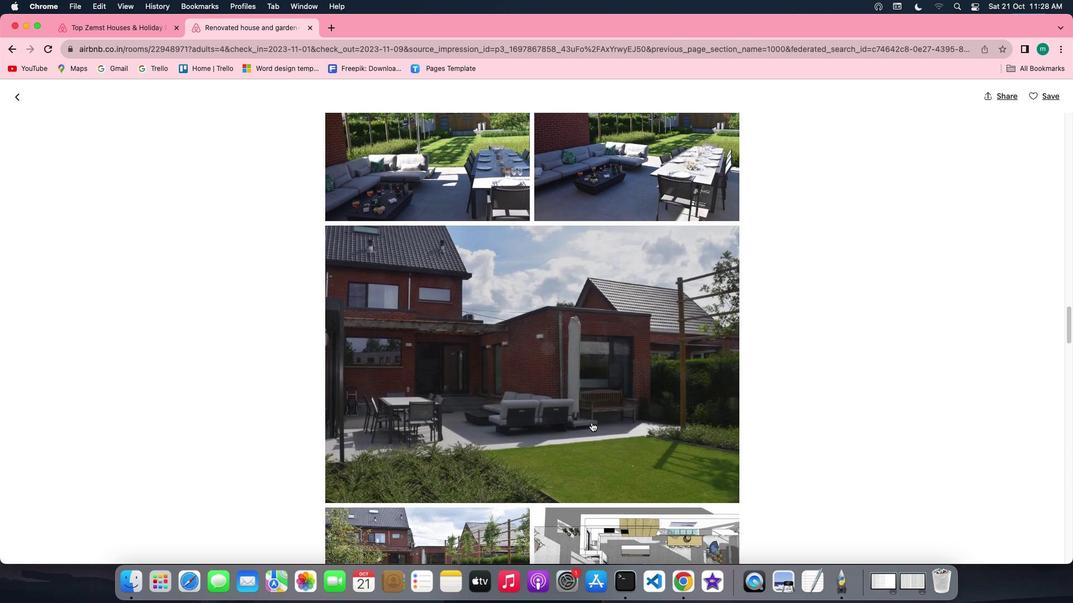 
Action: Mouse scrolled (591, 422) with delta (0, 0)
Screenshot: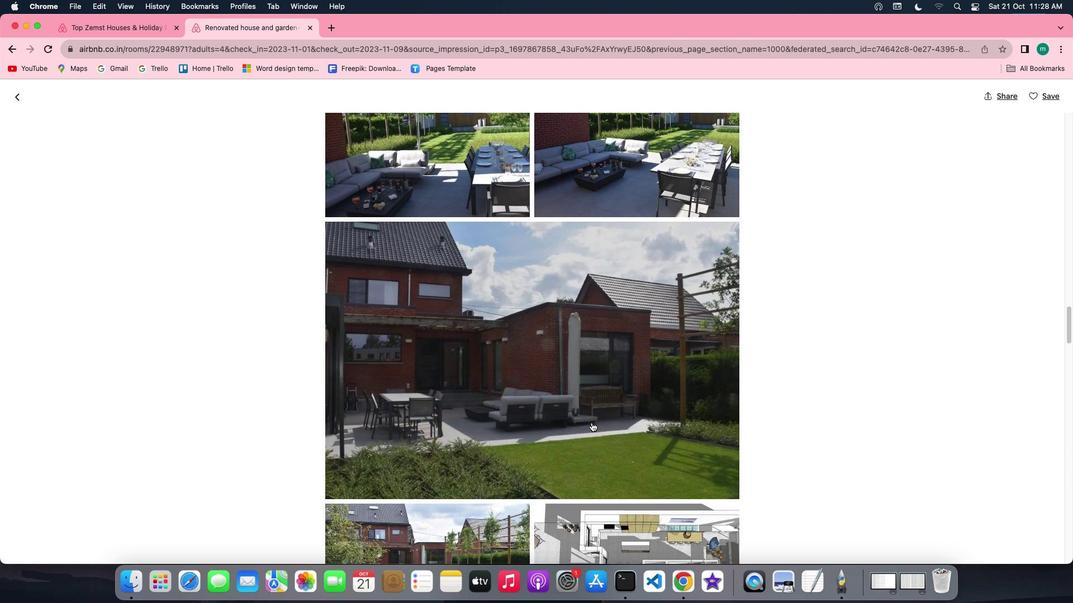 
Action: Mouse scrolled (591, 422) with delta (0, -1)
Screenshot: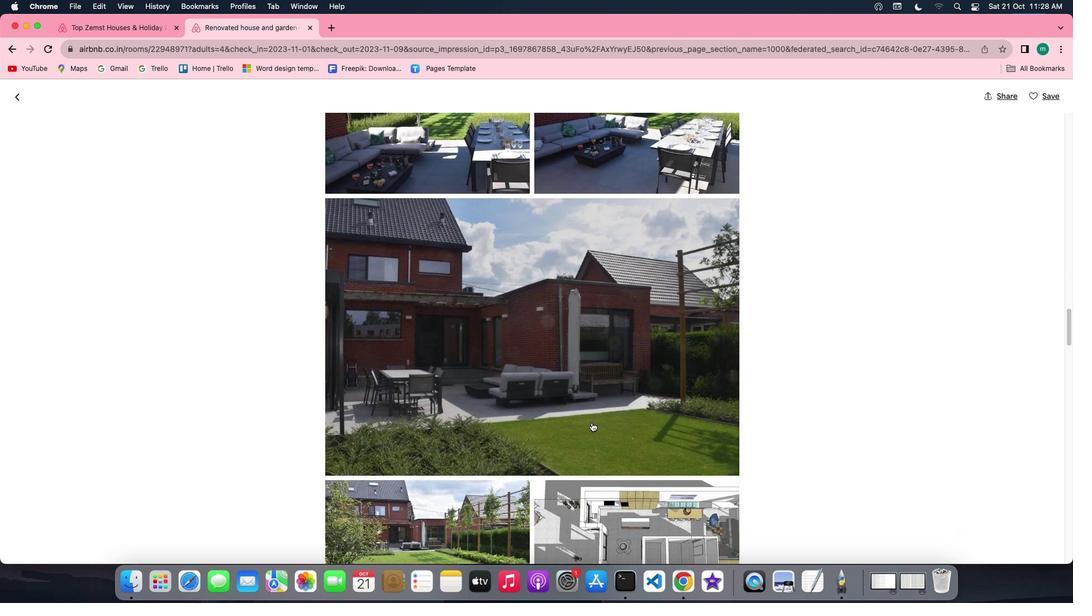 
Action: Mouse scrolled (591, 422) with delta (0, 0)
Screenshot: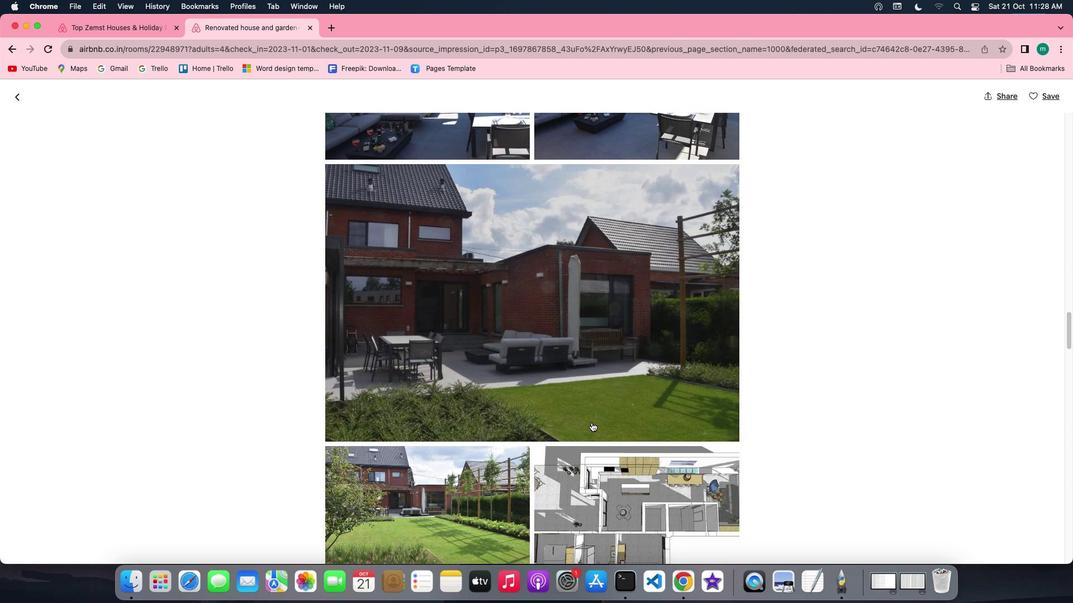 
Action: Mouse scrolled (591, 422) with delta (0, 0)
Screenshot: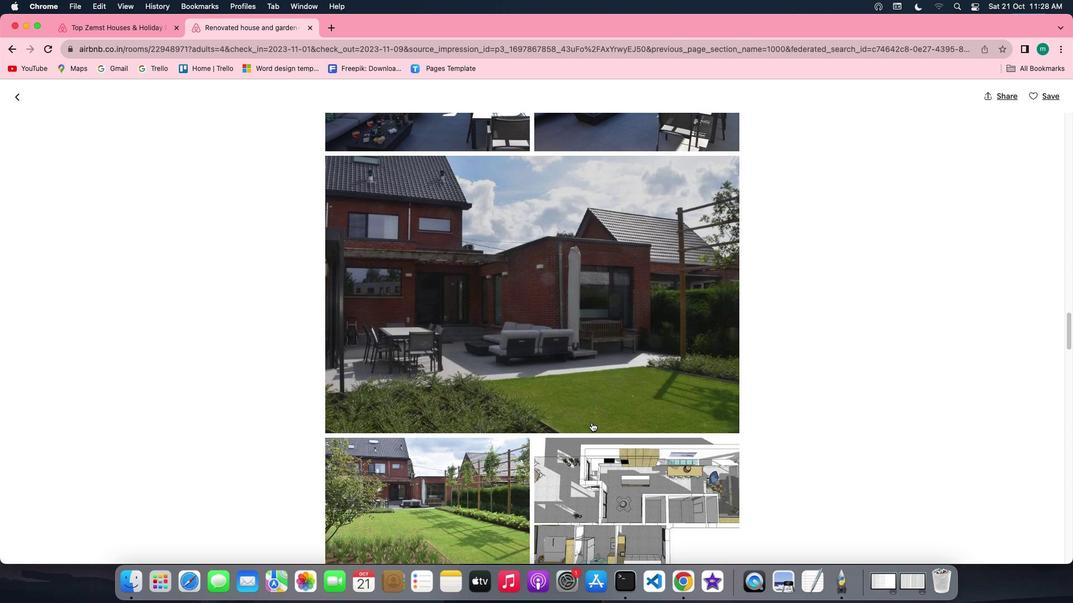 
Action: Mouse scrolled (591, 422) with delta (0, -1)
Screenshot: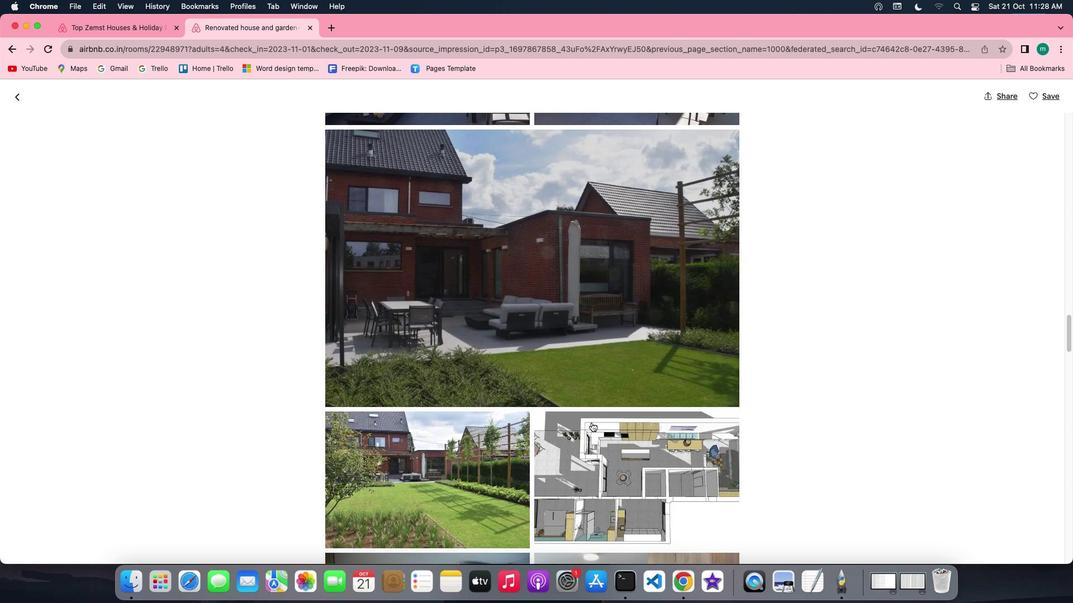 
Action: Mouse scrolled (591, 422) with delta (0, 0)
Screenshot: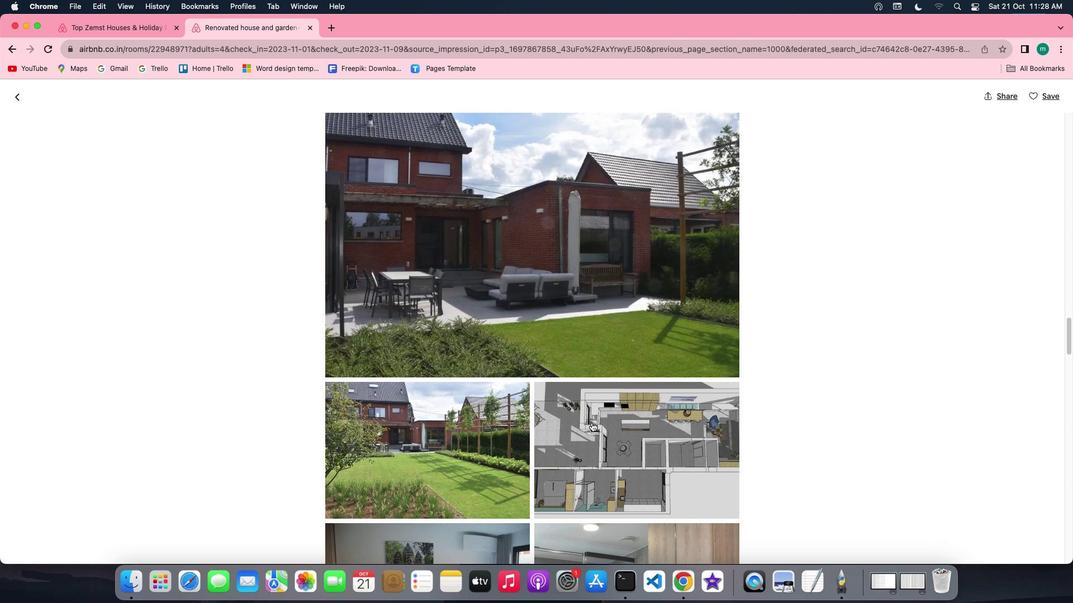 
Action: Mouse scrolled (591, 422) with delta (0, 0)
Screenshot: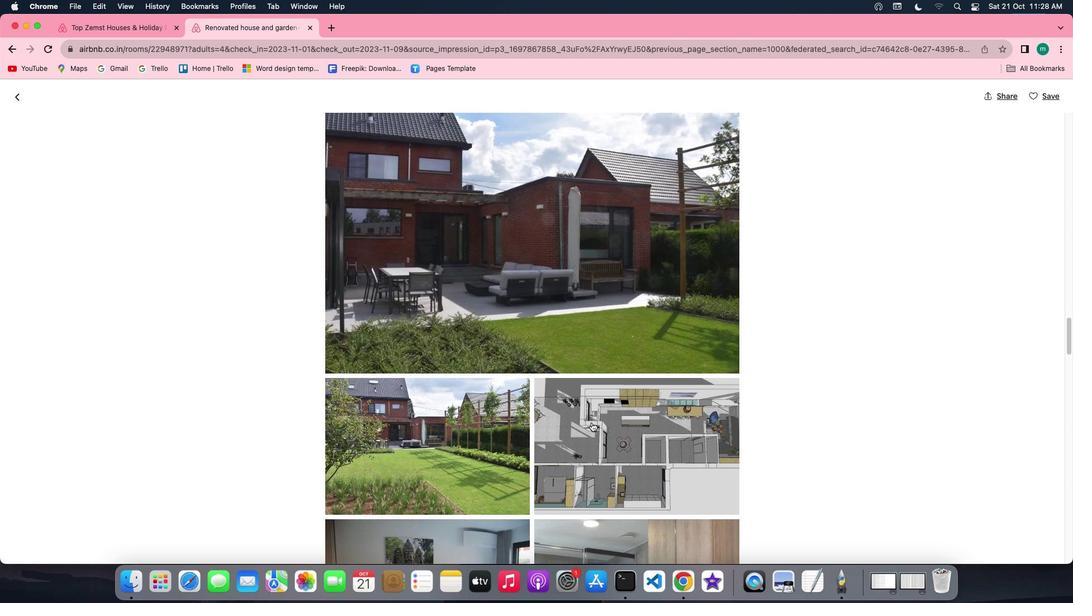 
Action: Mouse scrolled (591, 422) with delta (0, 0)
Screenshot: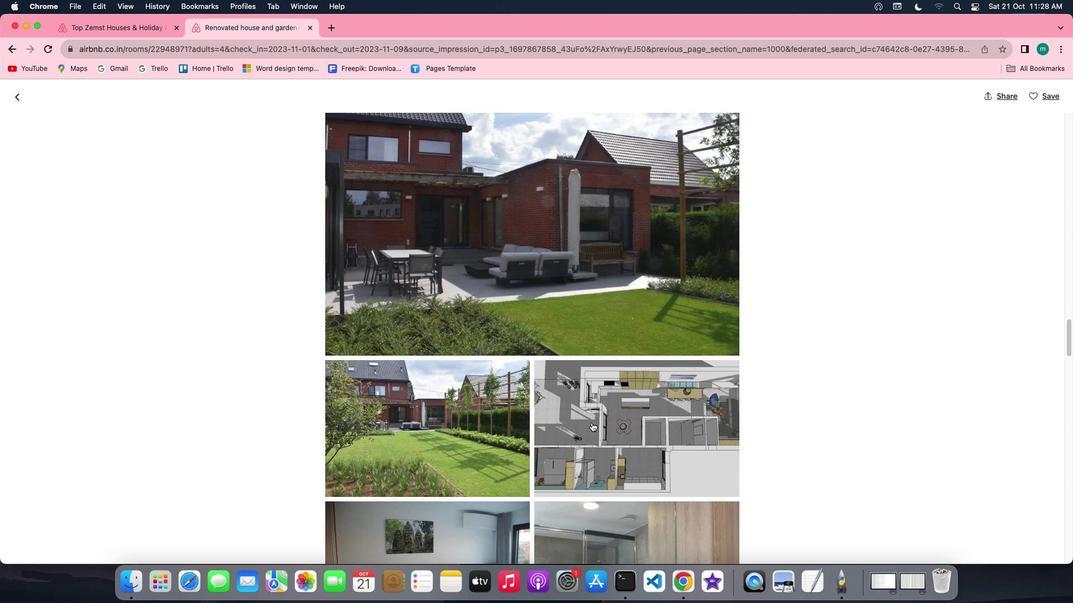 
Action: Mouse scrolled (591, 422) with delta (0, 0)
Screenshot: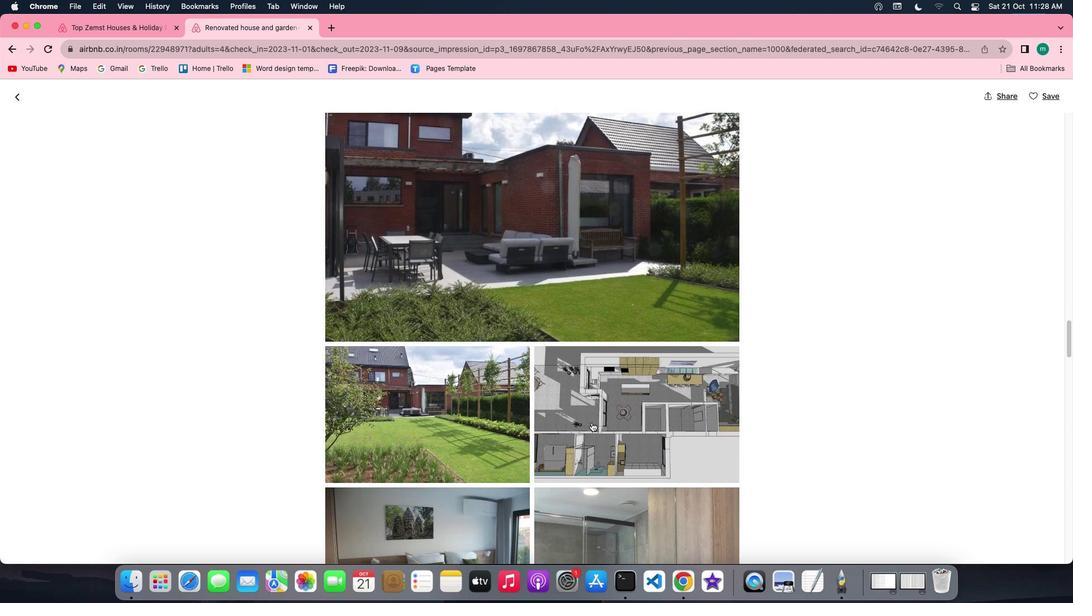 
Action: Mouse scrolled (591, 422) with delta (0, 0)
Screenshot: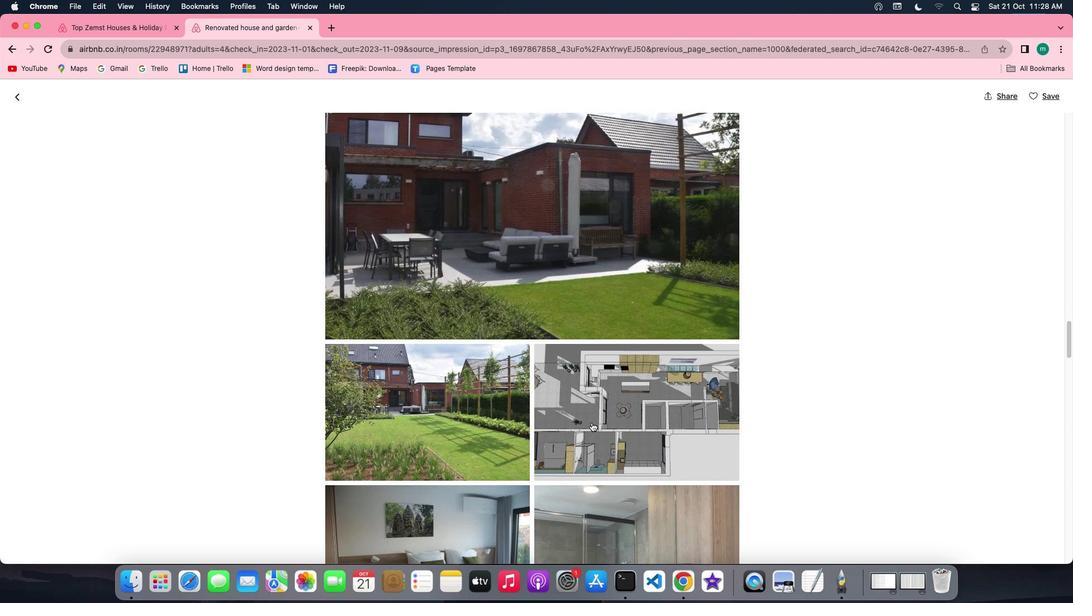 
Action: Mouse scrolled (591, 422) with delta (0, 0)
Screenshot: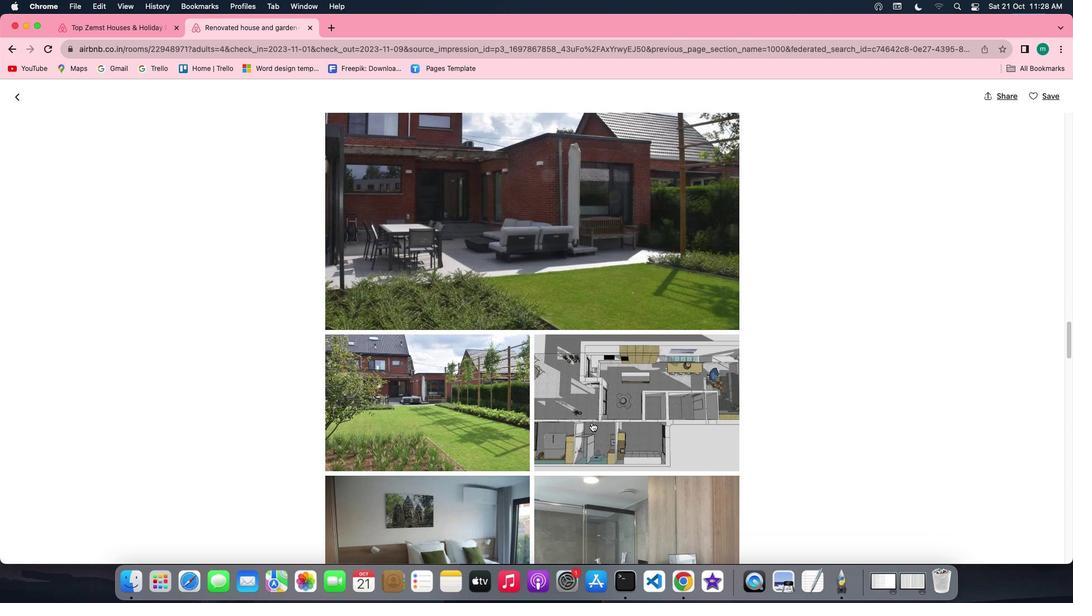 
Action: Mouse scrolled (591, 422) with delta (0, -1)
Screenshot: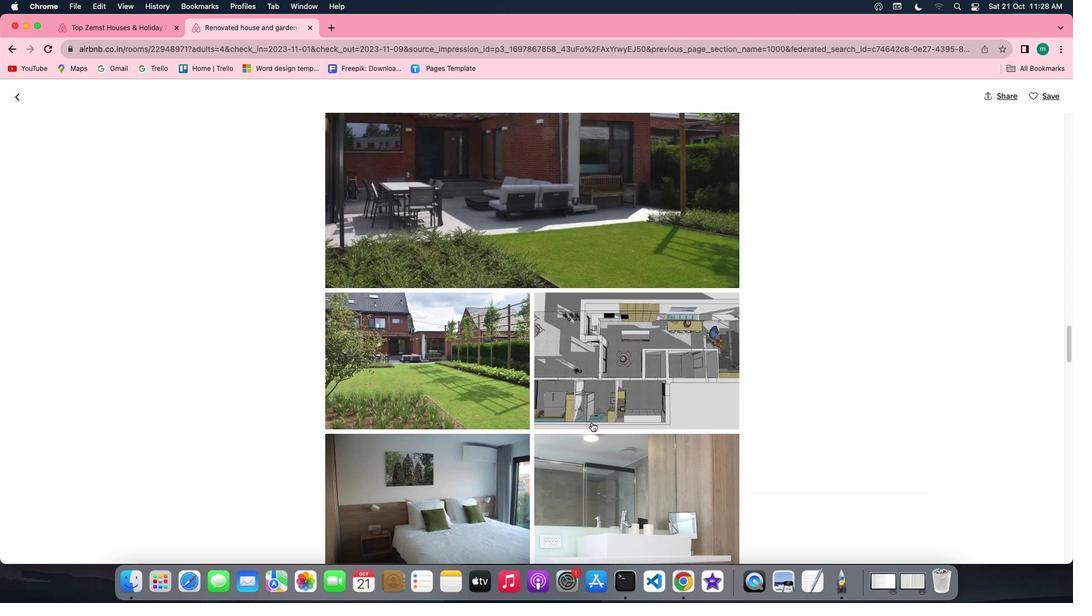 
Action: Mouse scrolled (591, 422) with delta (0, -2)
Screenshot: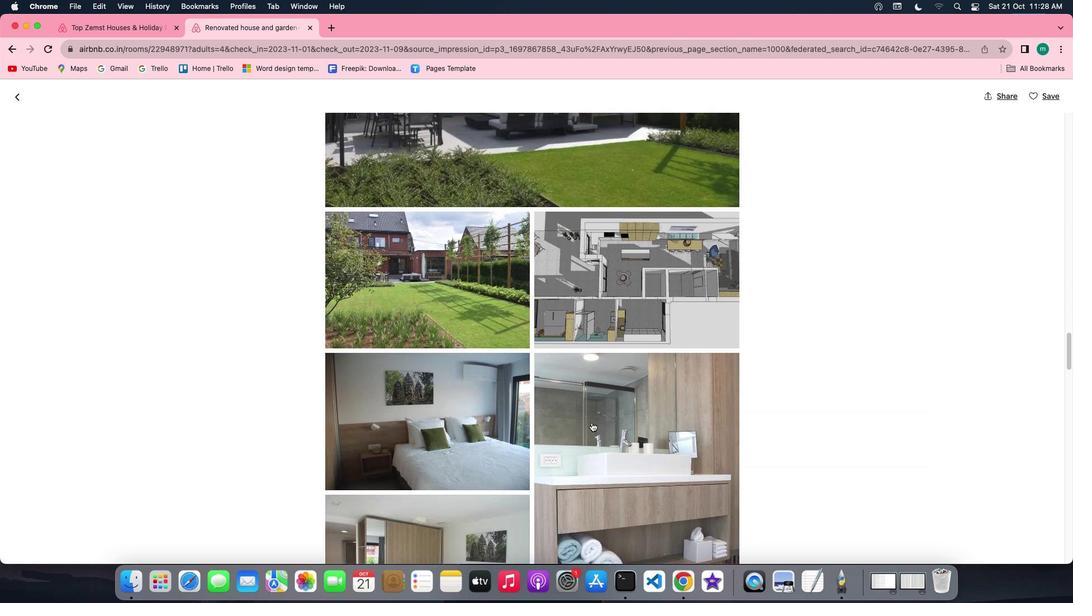 
Action: Mouse scrolled (591, 422) with delta (0, -1)
Screenshot: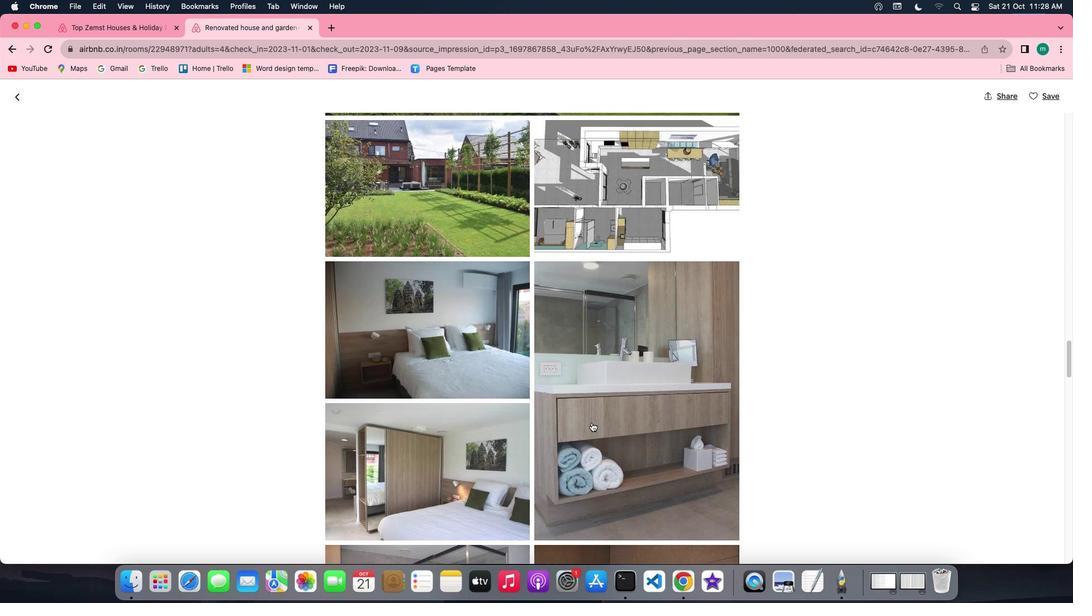 
Action: Mouse scrolled (591, 422) with delta (0, 0)
Screenshot: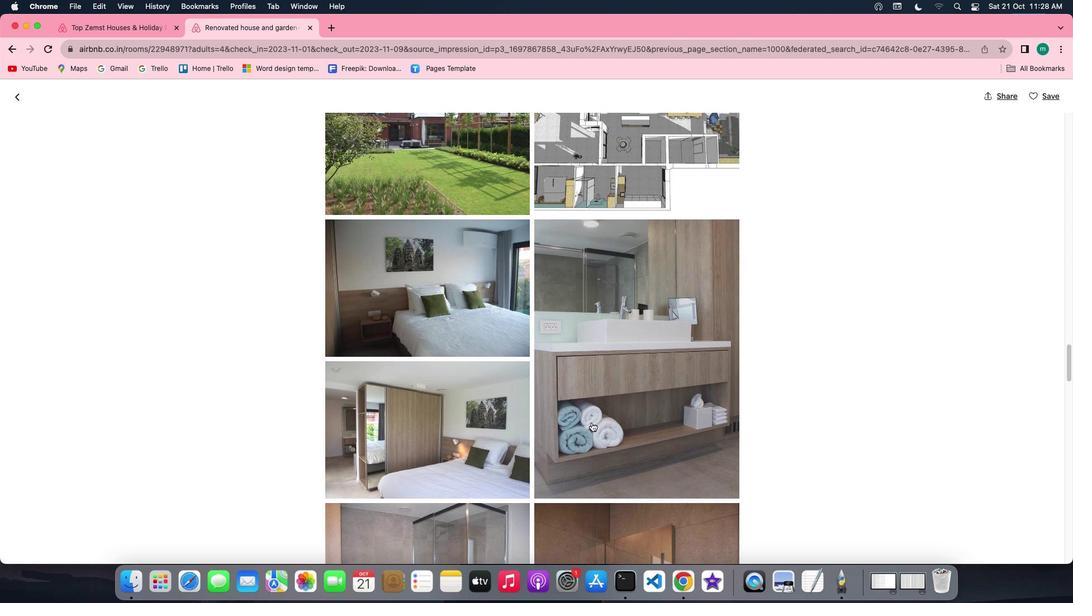 
Action: Mouse scrolled (591, 422) with delta (0, 0)
Screenshot: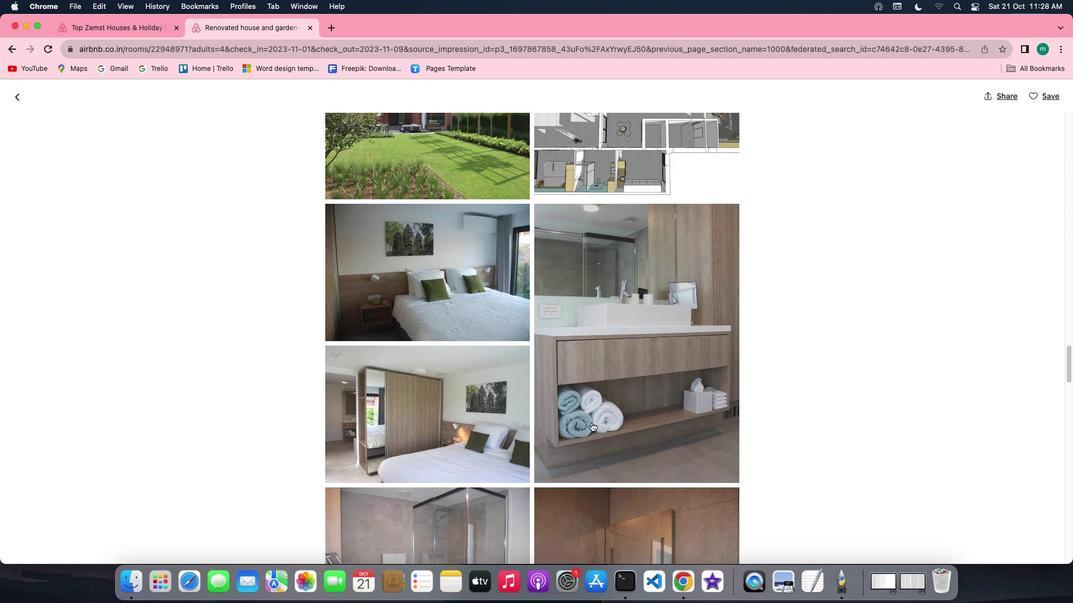 
Action: Mouse scrolled (591, 422) with delta (0, -1)
Screenshot: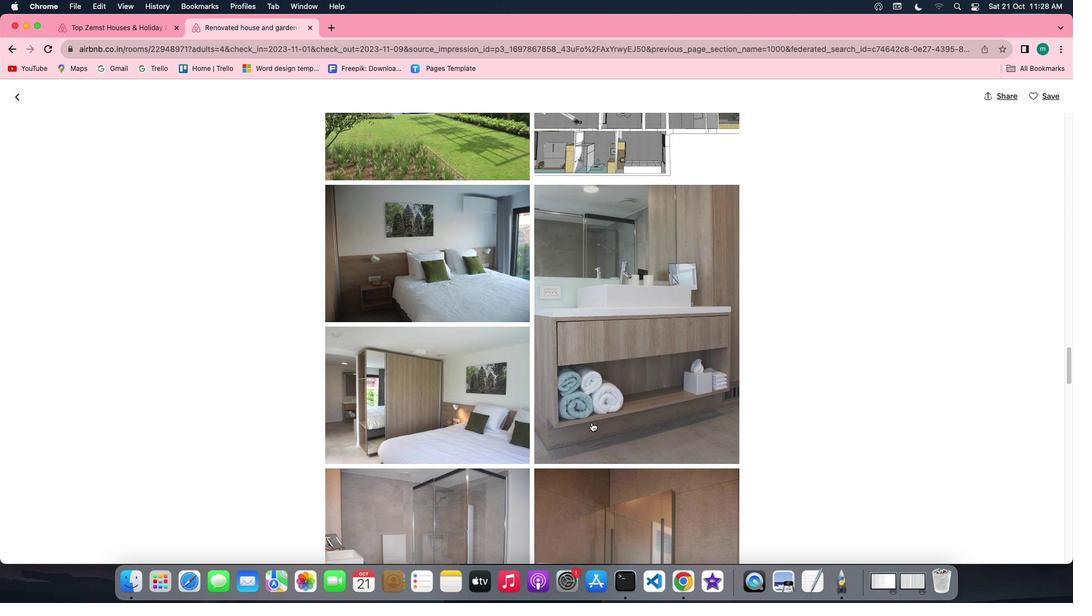 
Action: Mouse scrolled (591, 422) with delta (0, -1)
Screenshot: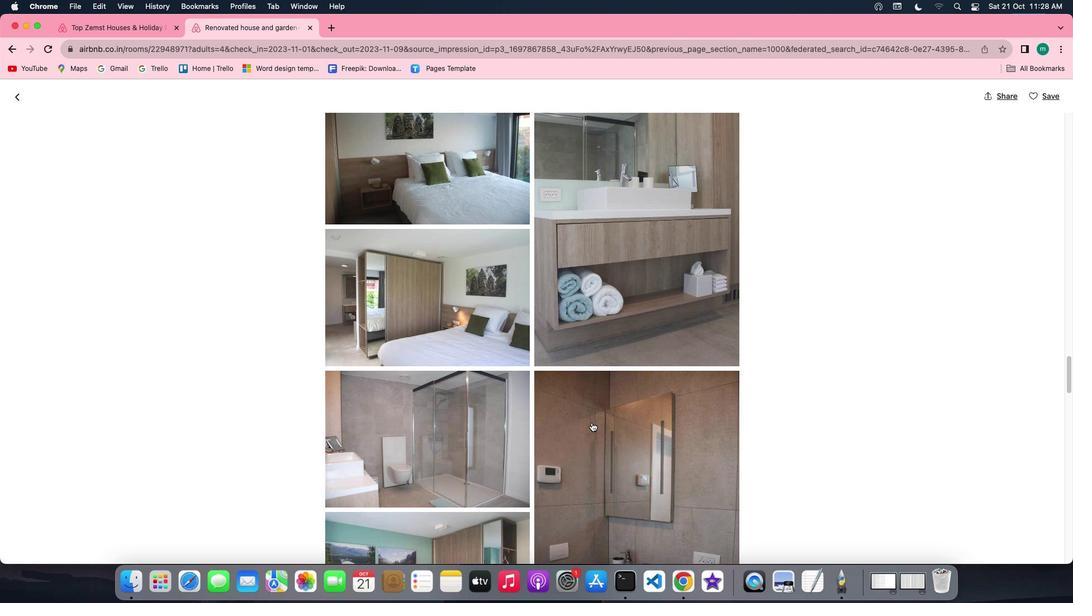 
Action: Mouse scrolled (591, 422) with delta (0, 0)
Screenshot: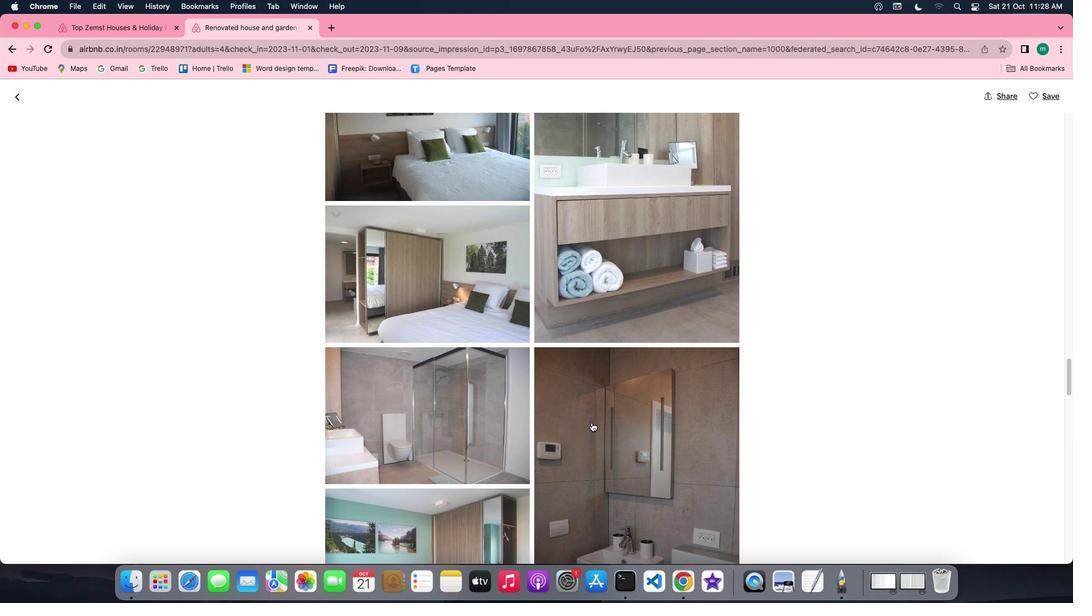 
Action: Mouse scrolled (591, 422) with delta (0, 0)
Screenshot: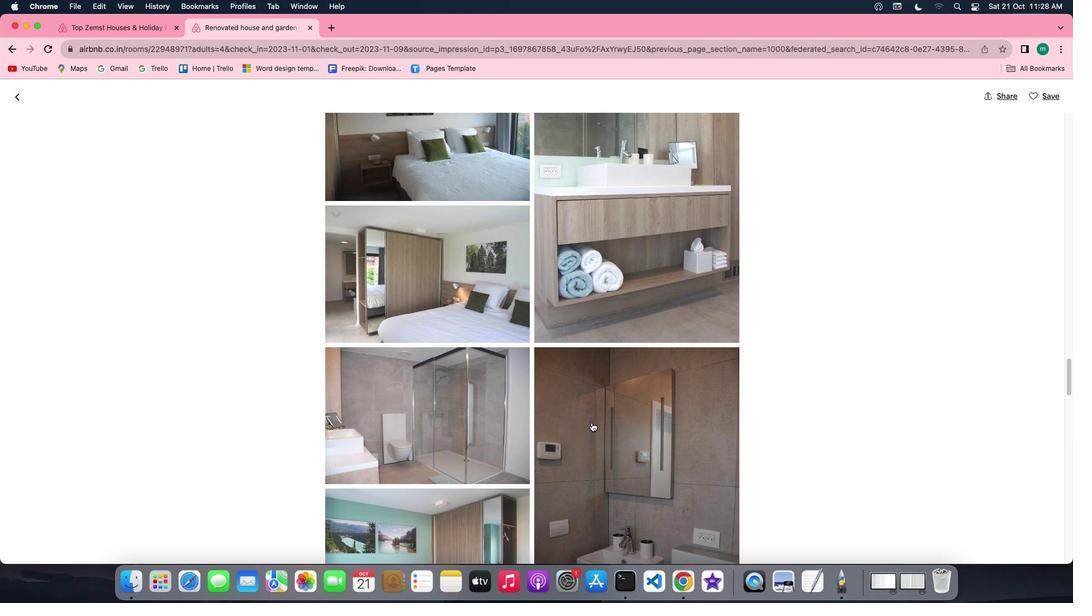 
Action: Mouse scrolled (591, 422) with delta (0, -1)
Screenshot: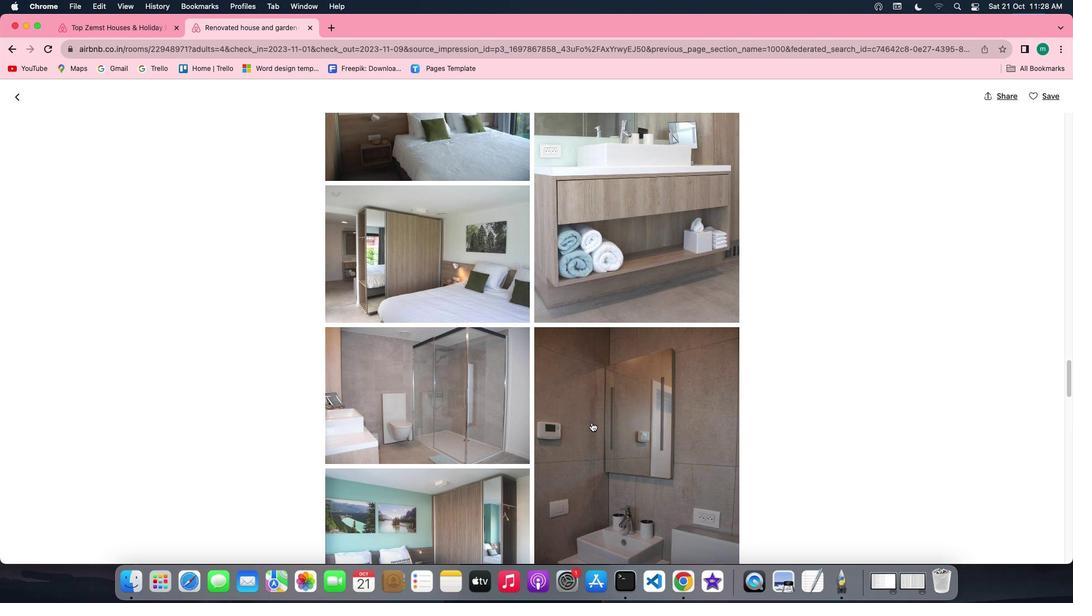 
Action: Mouse scrolled (591, 422) with delta (0, -1)
Screenshot: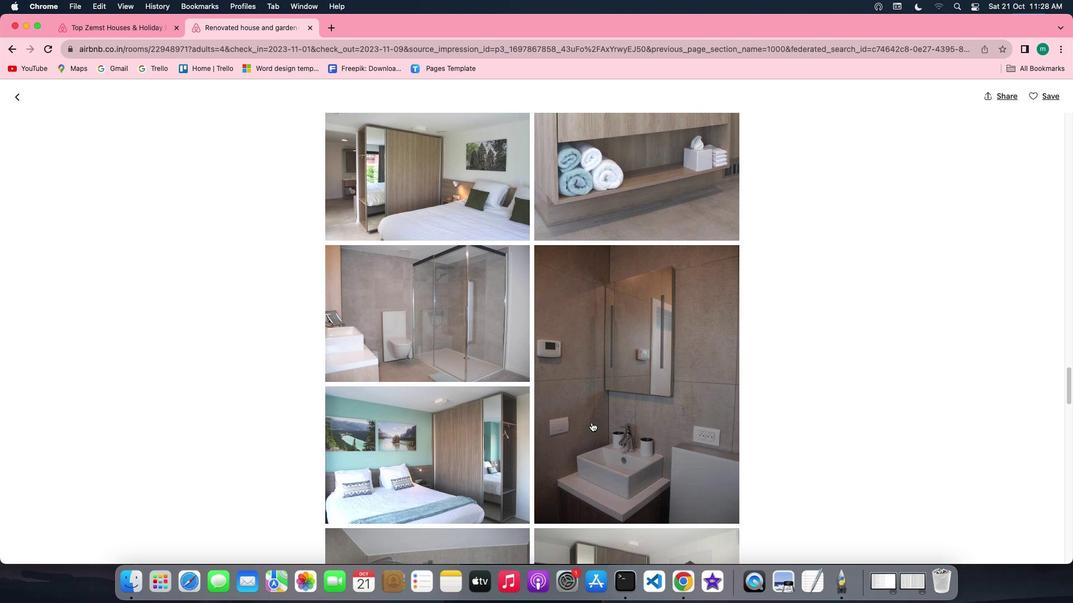 
Action: Mouse scrolled (591, 422) with delta (0, 0)
Screenshot: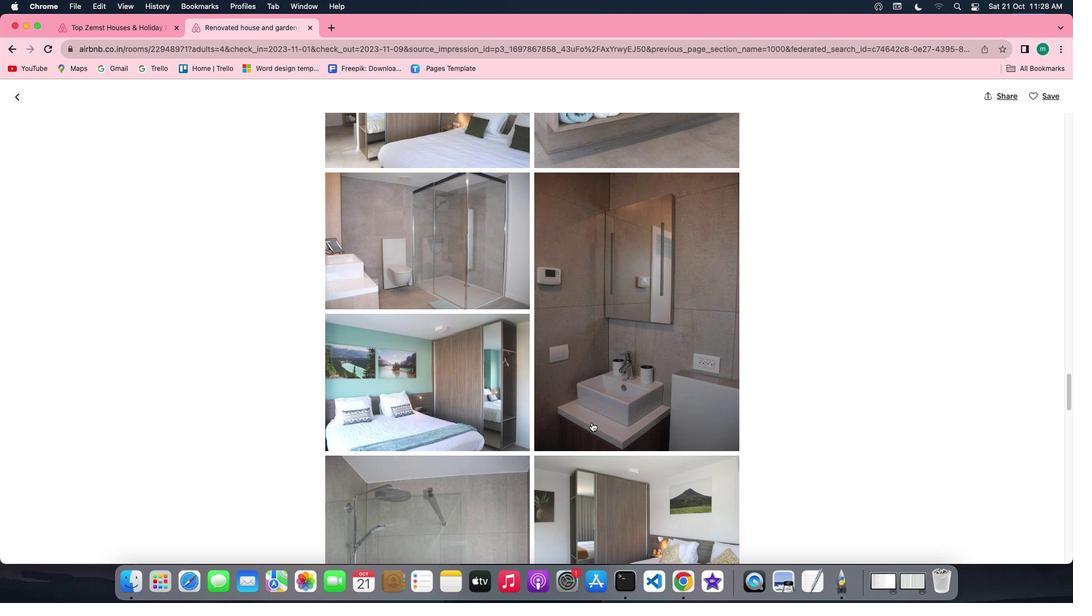 
Action: Mouse scrolled (591, 422) with delta (0, 0)
Screenshot: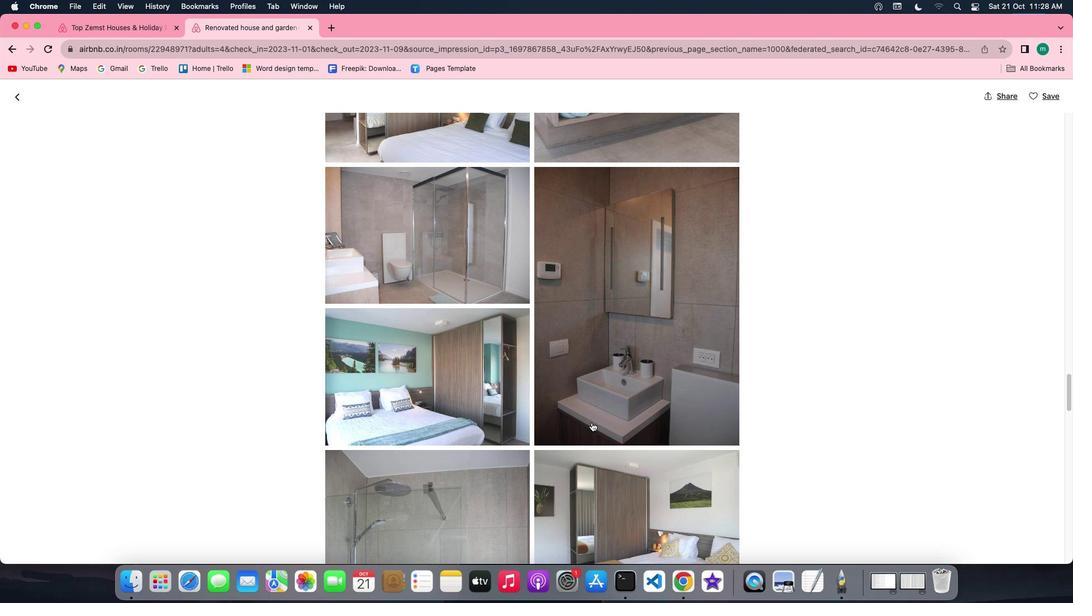 
Action: Mouse scrolled (591, 422) with delta (0, -1)
Screenshot: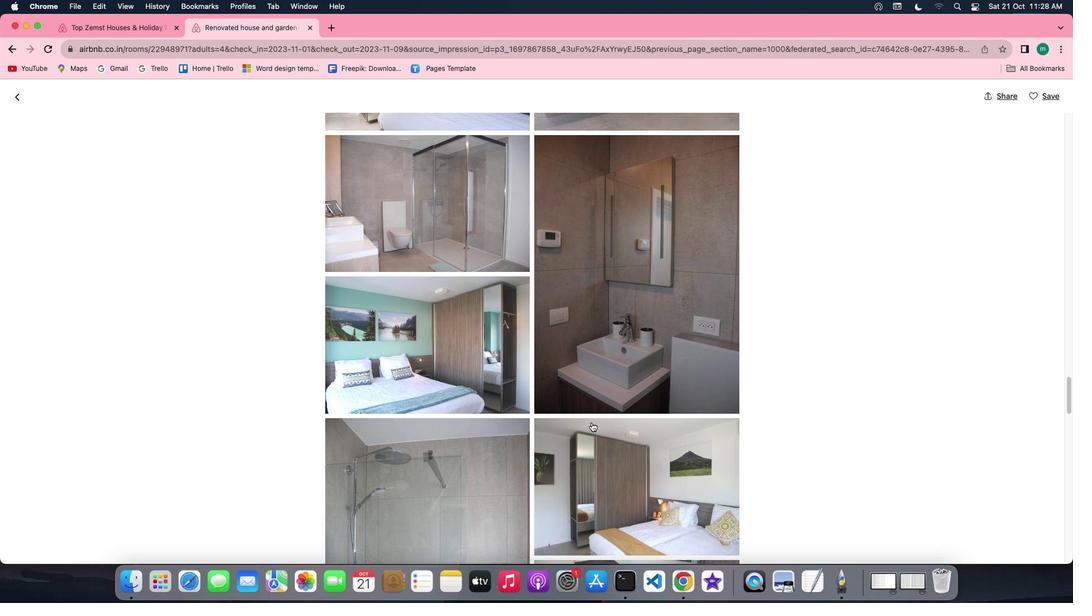 
Action: Mouse scrolled (591, 422) with delta (0, -1)
Screenshot: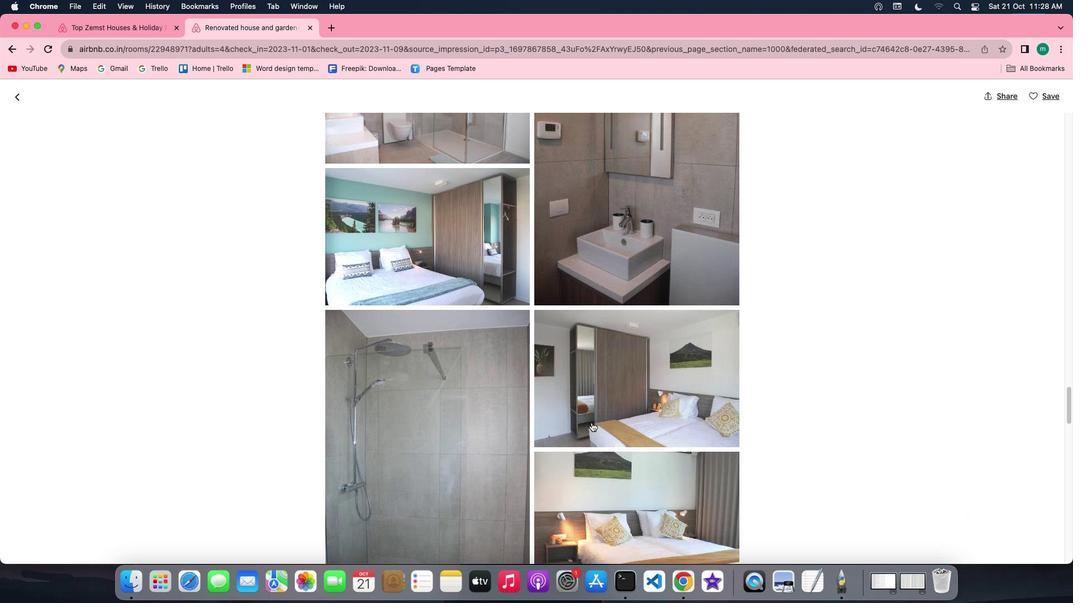 
Action: Mouse scrolled (591, 422) with delta (0, 0)
Screenshot: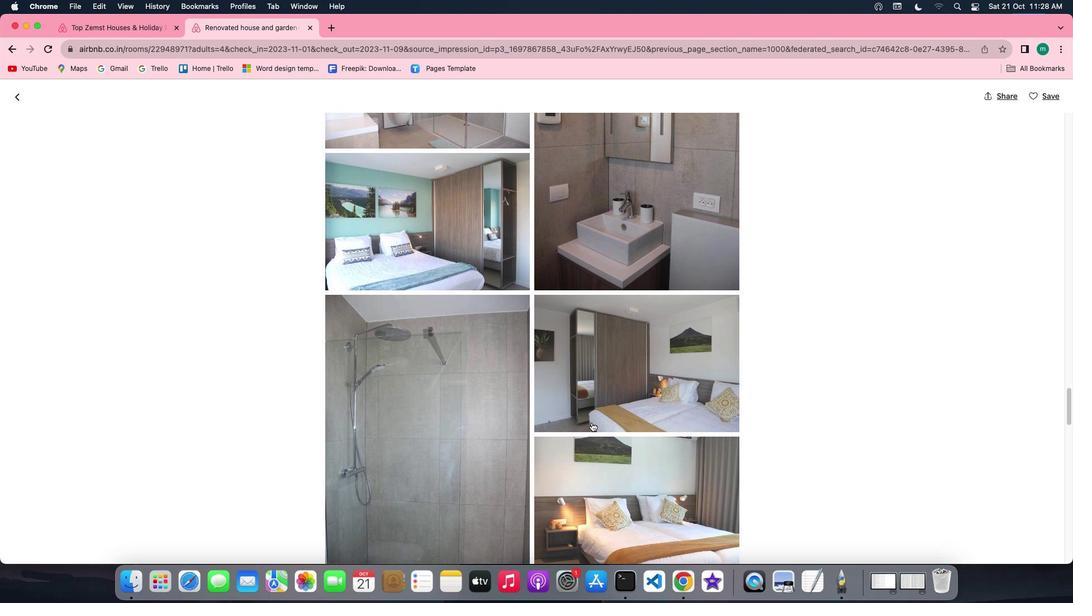 
Action: Mouse scrolled (591, 422) with delta (0, 0)
Screenshot: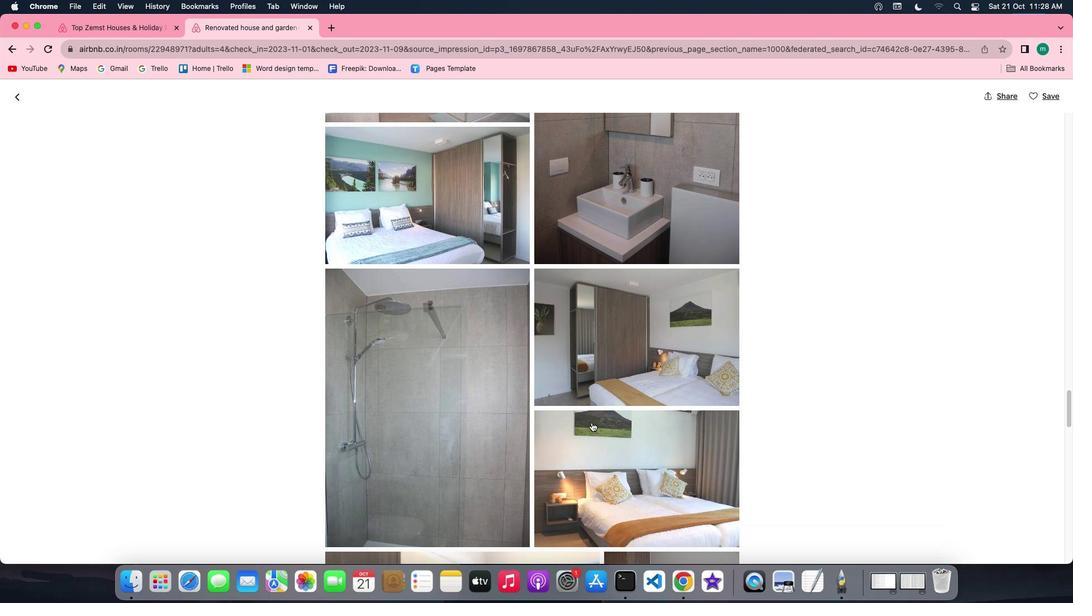 
Action: Mouse scrolled (591, 422) with delta (0, -1)
Screenshot: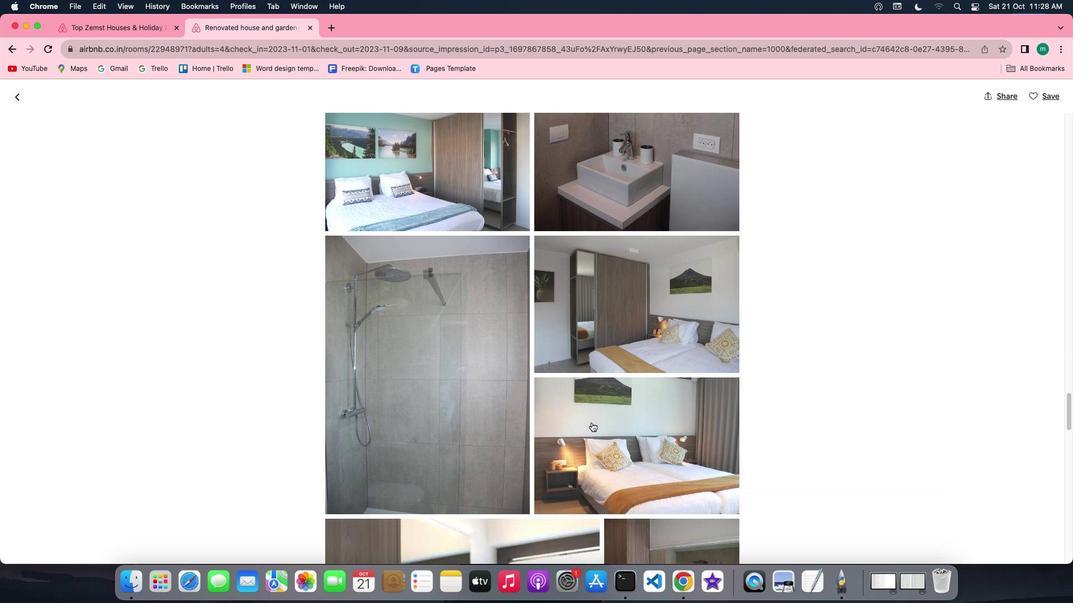 
Action: Mouse scrolled (591, 422) with delta (0, -1)
Screenshot: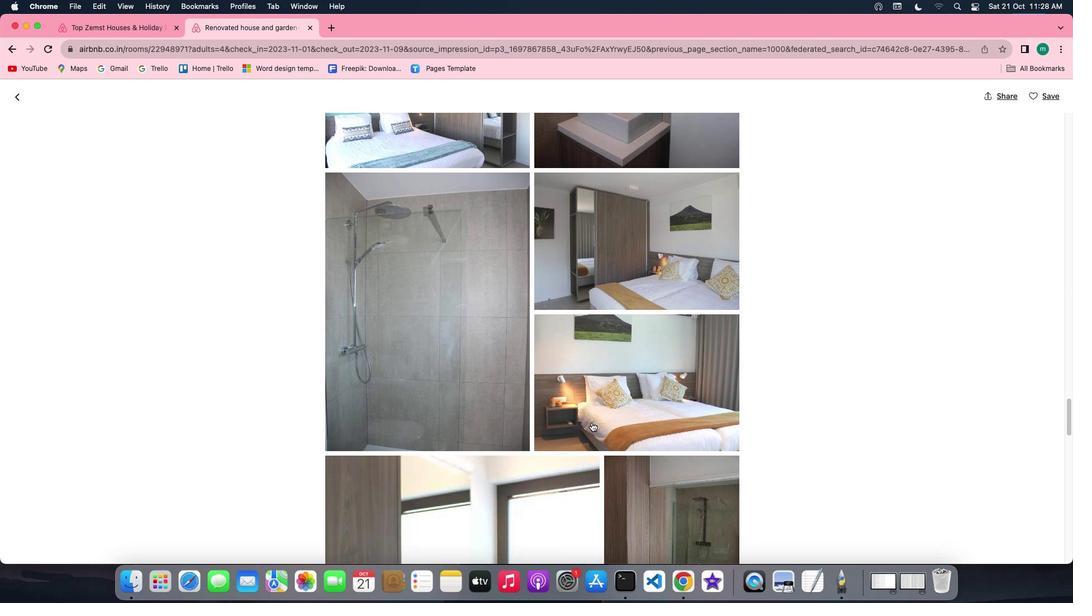 
Action: Mouse scrolled (591, 422) with delta (0, 0)
Screenshot: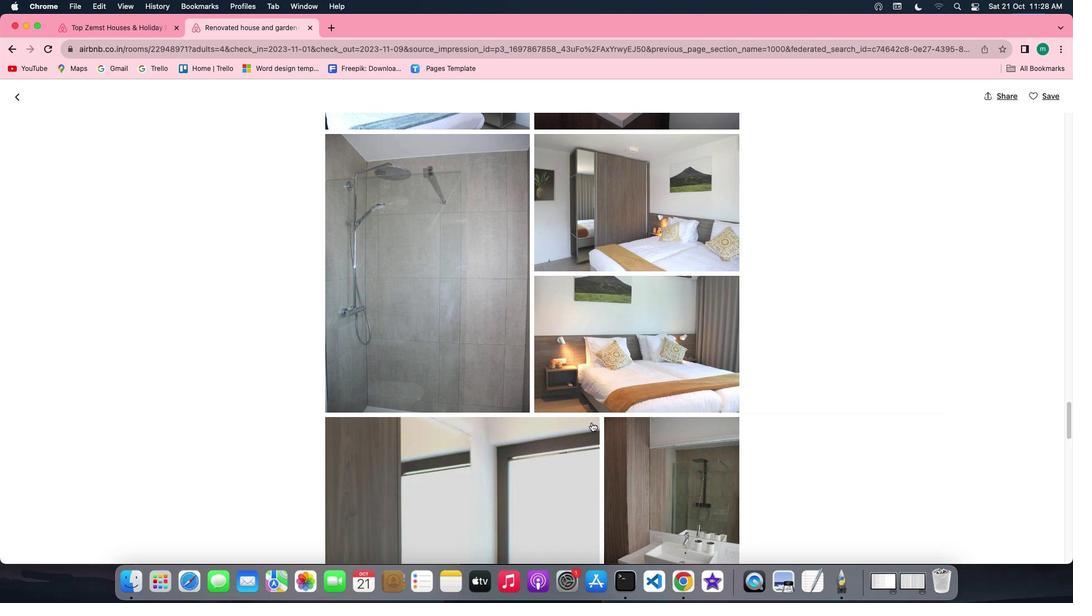 
Action: Mouse scrolled (591, 422) with delta (0, 0)
Screenshot: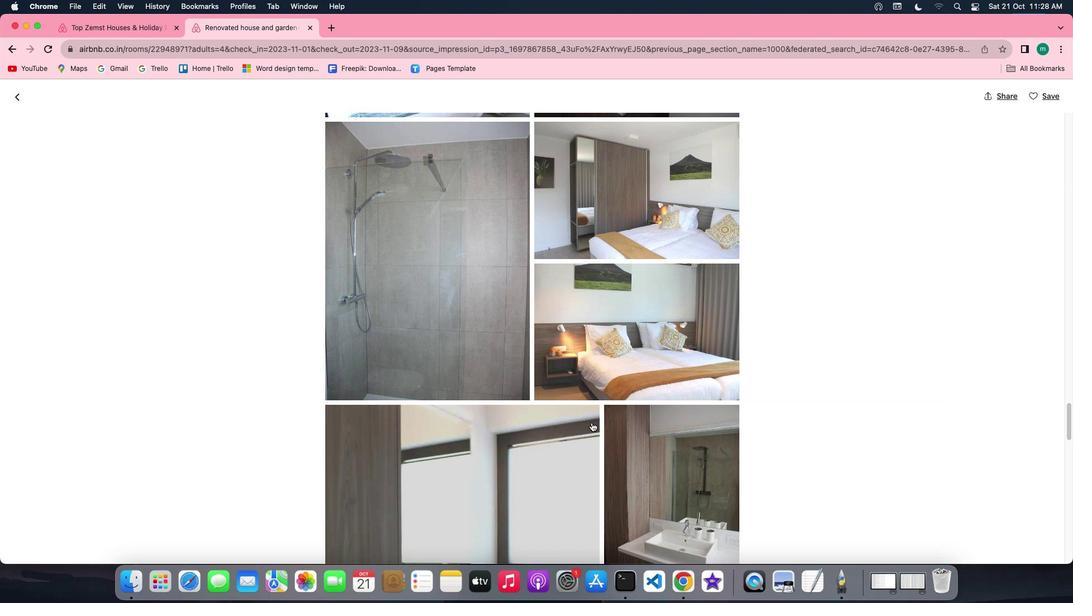 
Action: Mouse scrolled (591, 422) with delta (0, -1)
Screenshot: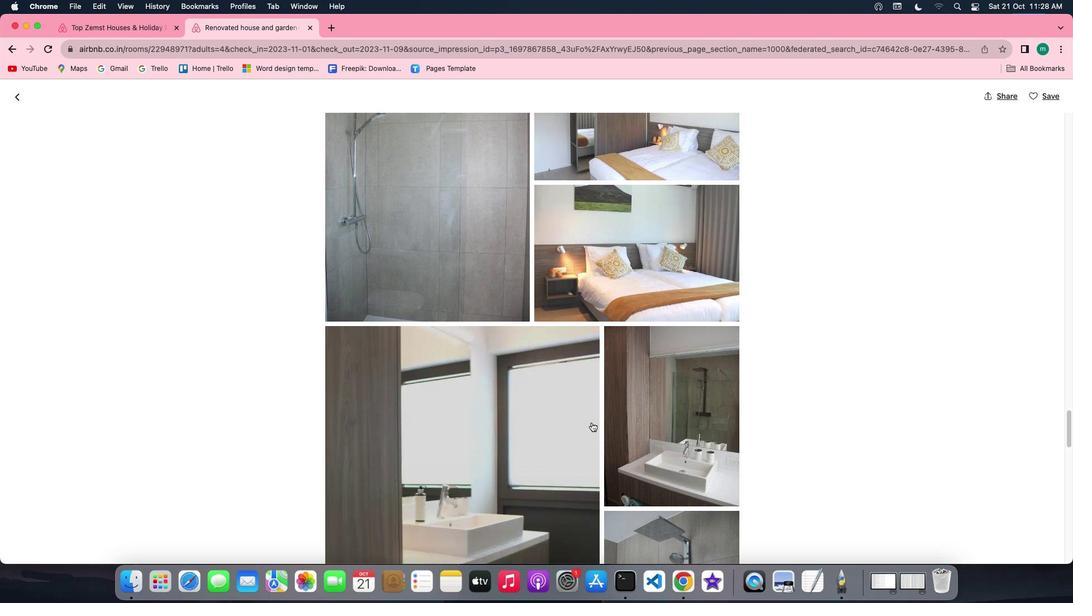 
Action: Mouse scrolled (591, 422) with delta (0, -2)
Screenshot: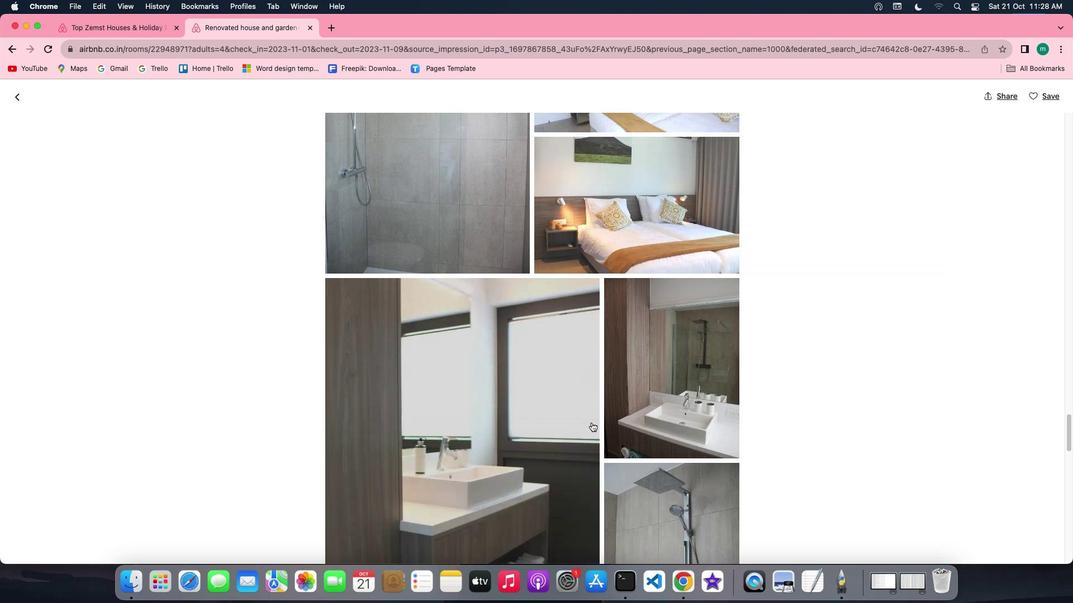 
Action: Mouse scrolled (591, 422) with delta (0, 0)
Screenshot: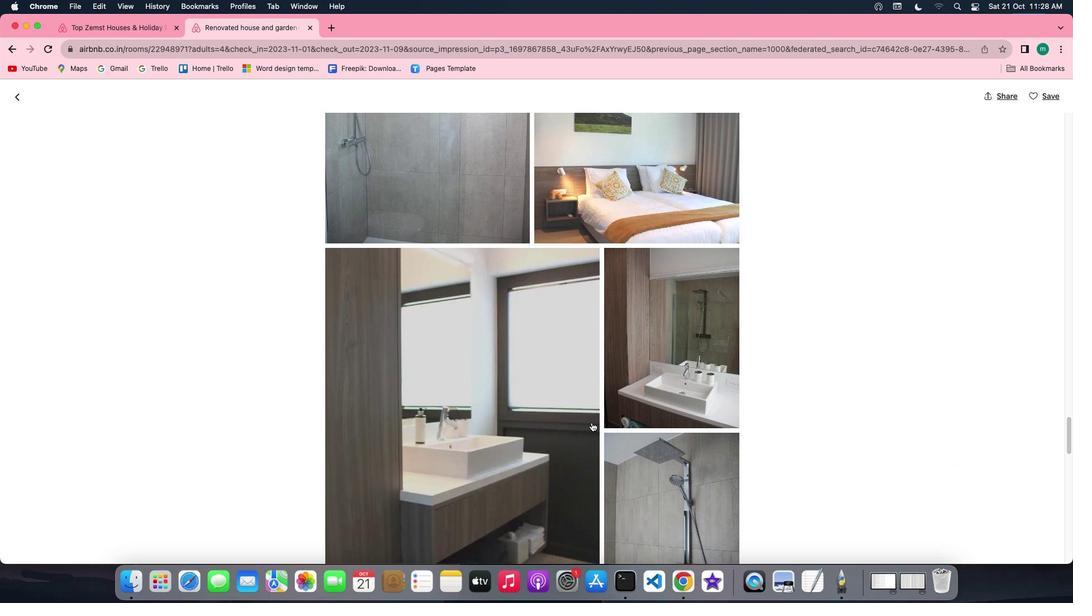 
Action: Mouse scrolled (591, 422) with delta (0, 0)
Screenshot: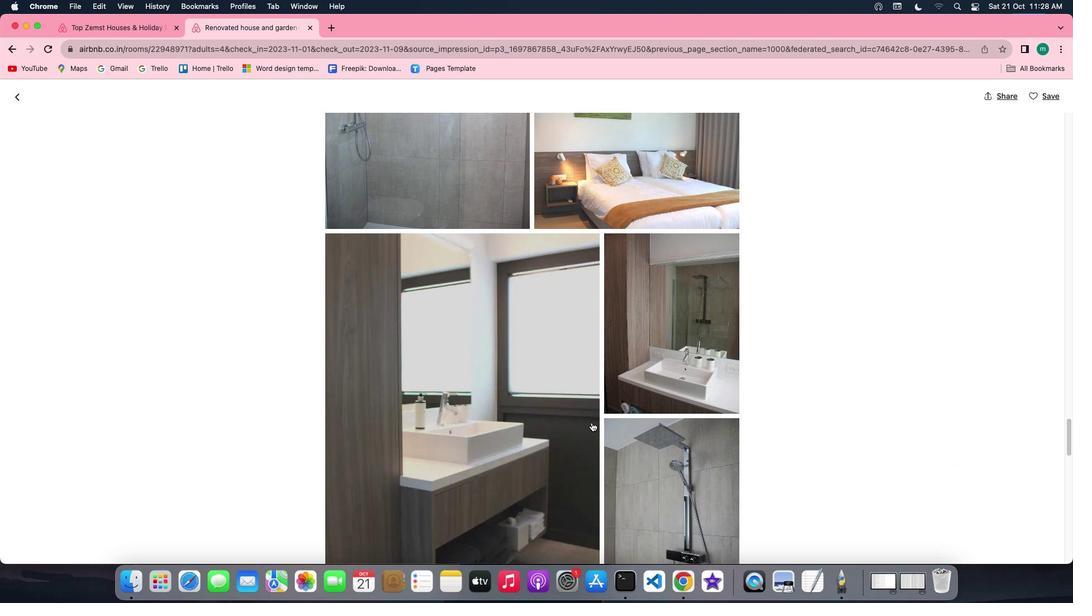 
Action: Mouse scrolled (591, 422) with delta (0, -1)
Screenshot: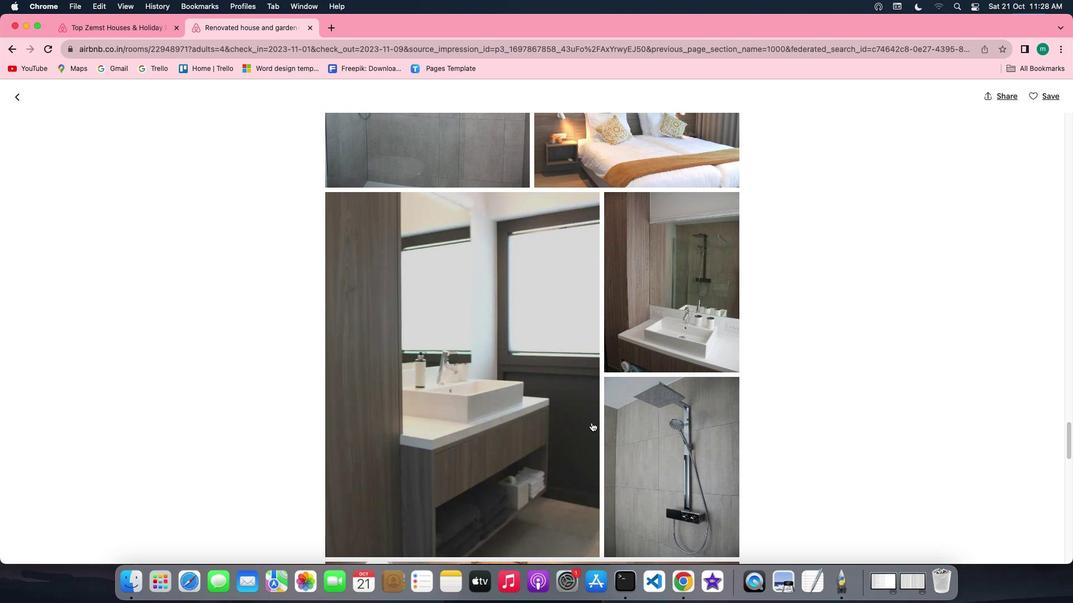 
Action: Mouse scrolled (591, 422) with delta (0, -1)
Screenshot: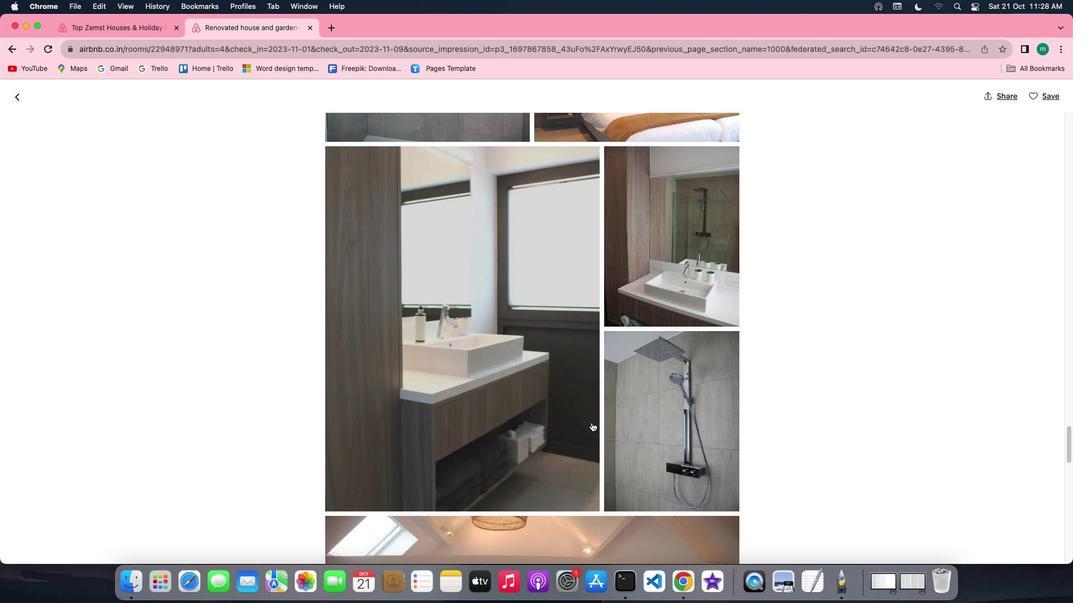 
Action: Mouse scrolled (591, 422) with delta (0, 0)
Screenshot: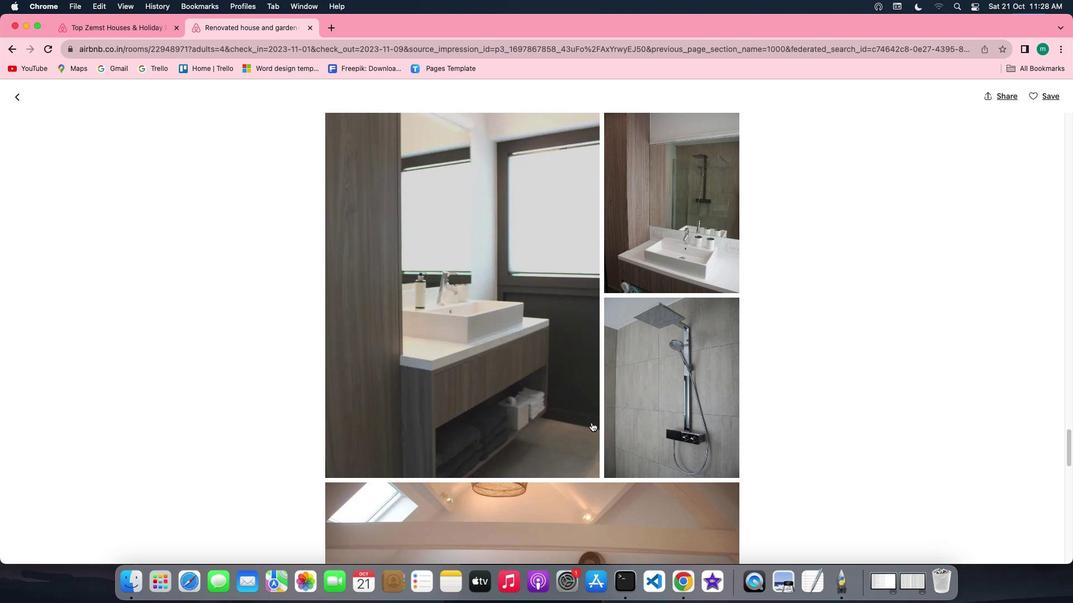 
Action: Mouse scrolled (591, 422) with delta (0, 0)
Screenshot: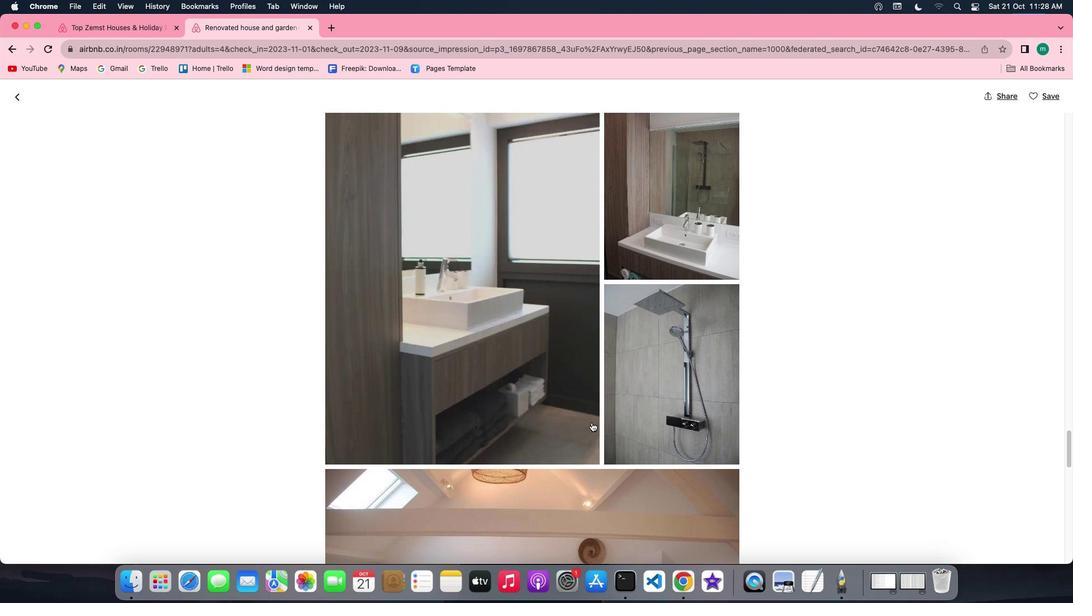 
Action: Mouse scrolled (591, 422) with delta (0, -1)
Screenshot: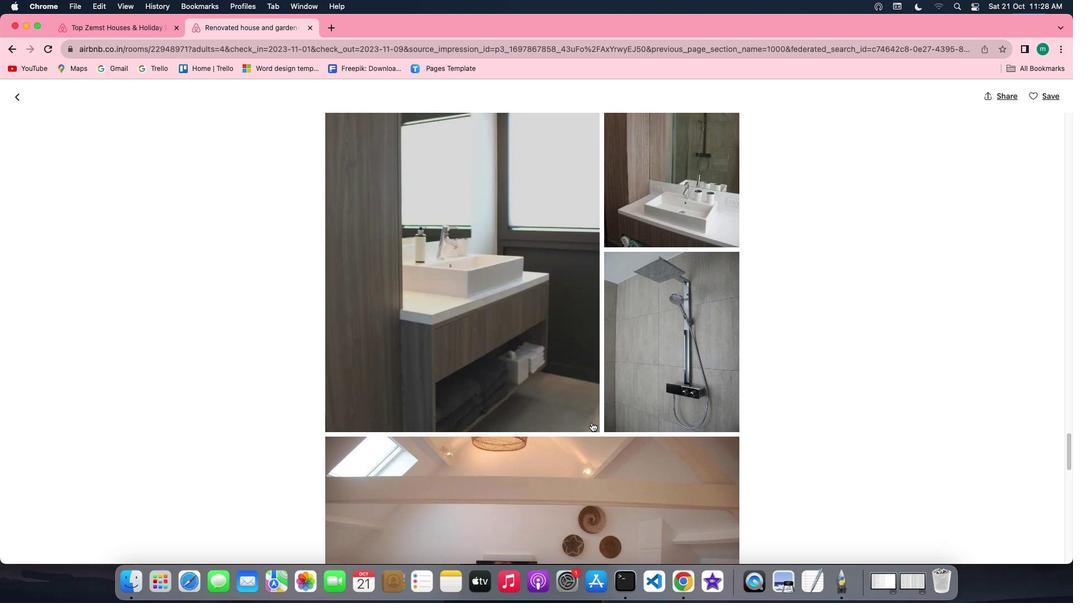 
Action: Mouse scrolled (591, 422) with delta (0, -1)
Screenshot: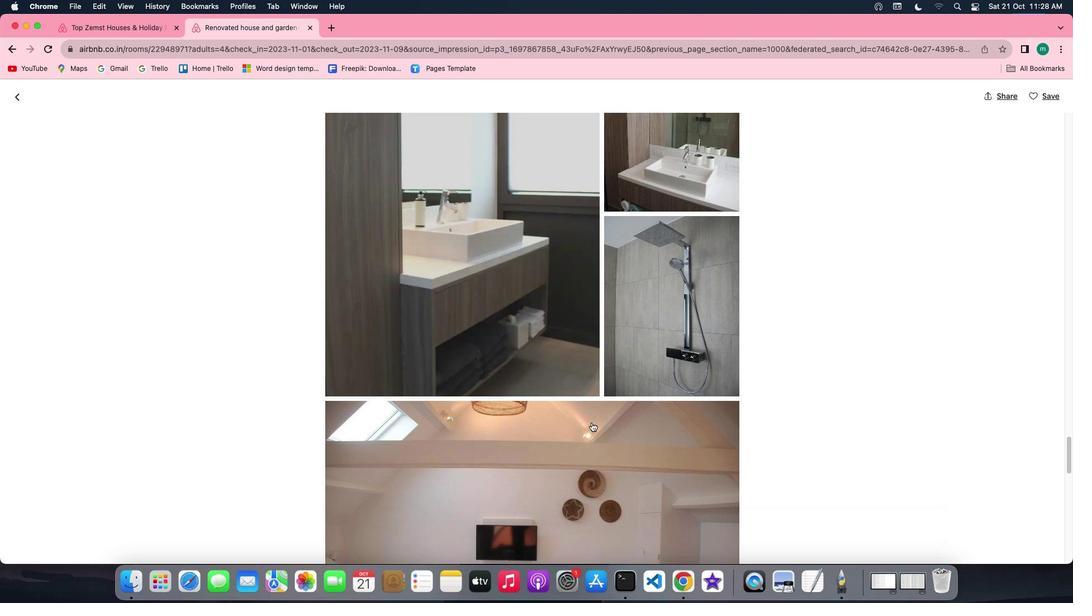 
Action: Mouse scrolled (591, 422) with delta (0, 0)
Screenshot: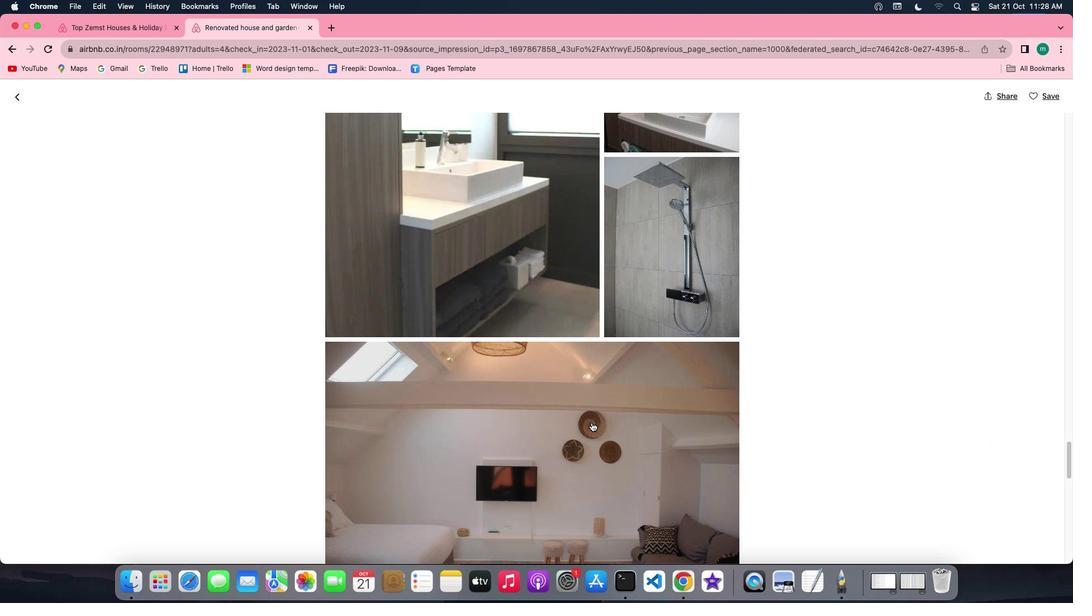 
Action: Mouse scrolled (591, 422) with delta (0, 0)
Screenshot: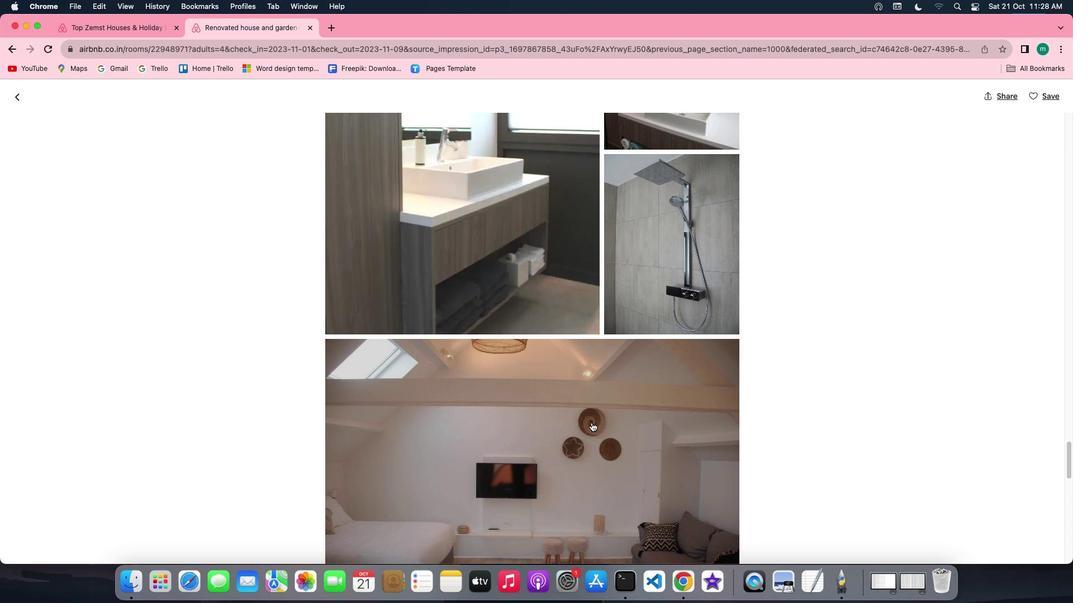
Action: Mouse scrolled (591, 422) with delta (0, 0)
Screenshot: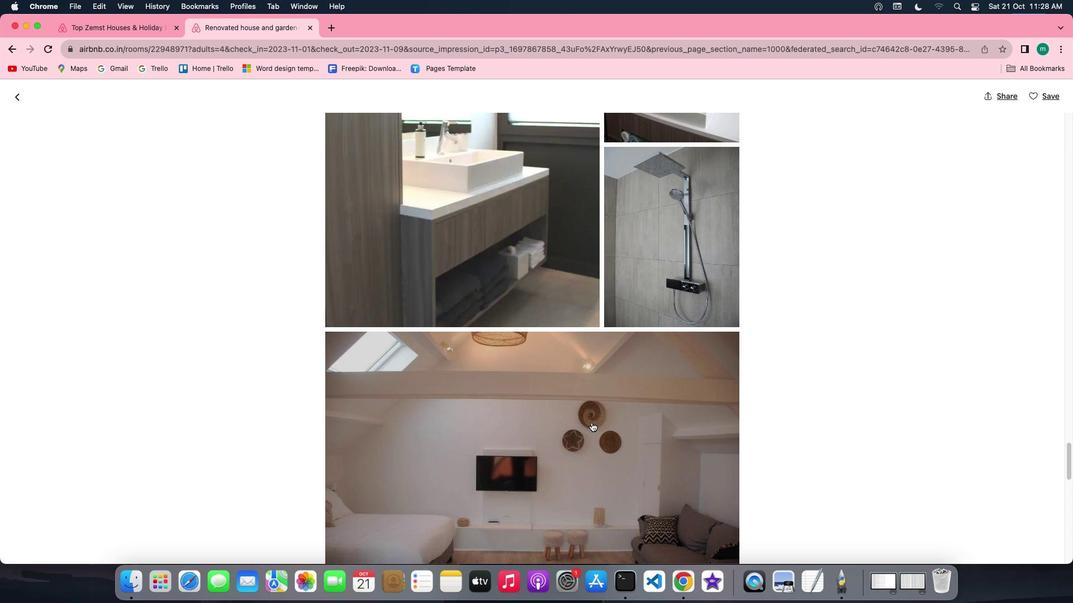 
Action: Mouse scrolled (591, 422) with delta (0, 0)
Screenshot: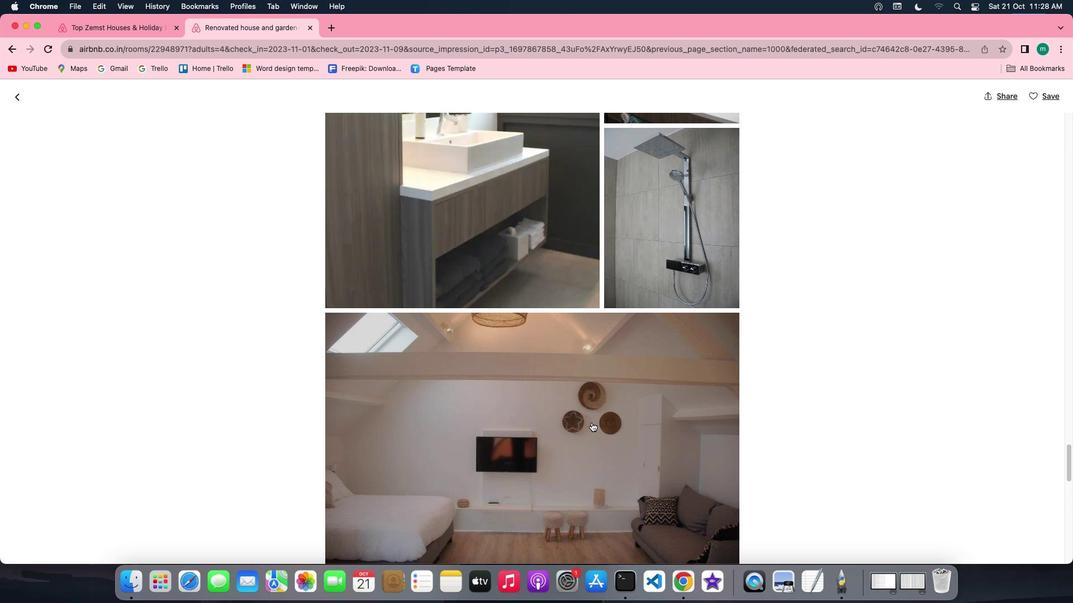 
Action: Mouse scrolled (591, 422) with delta (0, 0)
Screenshot: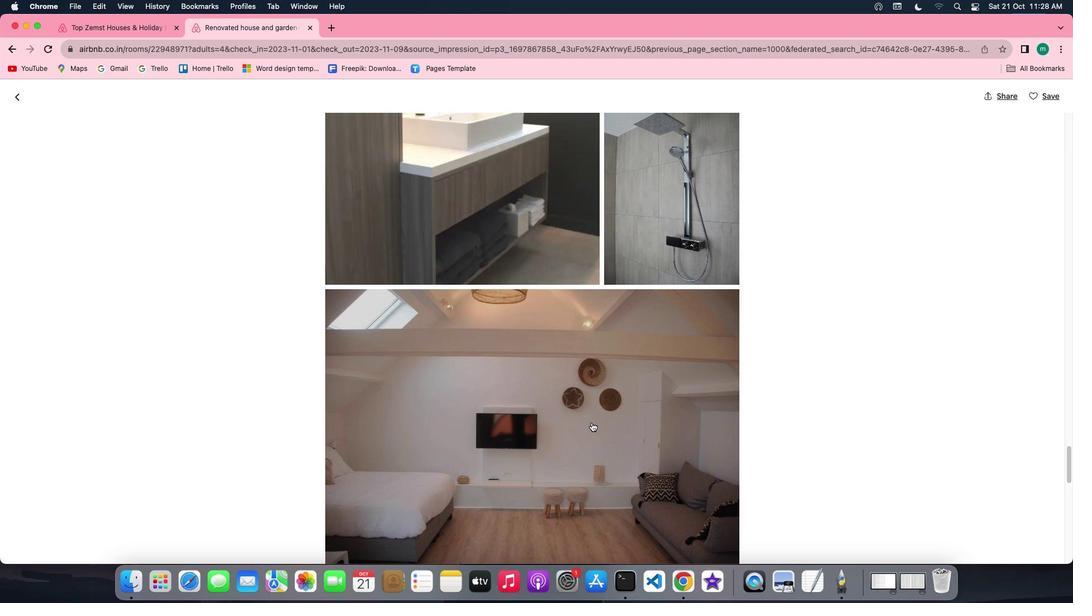 
Action: Mouse scrolled (591, 422) with delta (0, 0)
Screenshot: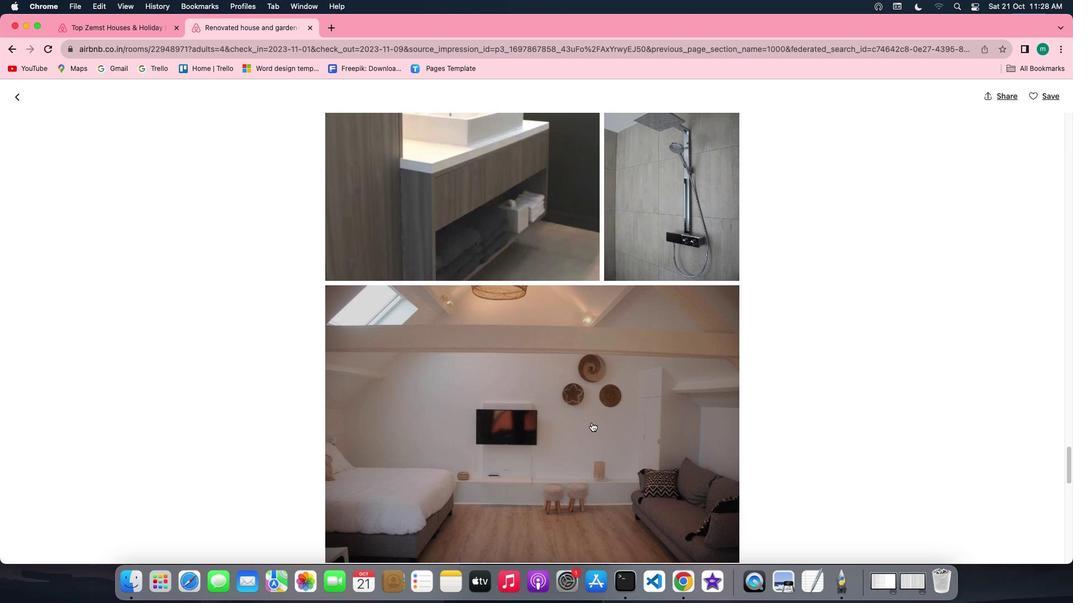 
Action: Mouse scrolled (591, 422) with delta (0, 0)
